 Task: Delete multiple emails from your Gmail inbox to free up space.
Action: Mouse moved to (165, 126)
Screenshot: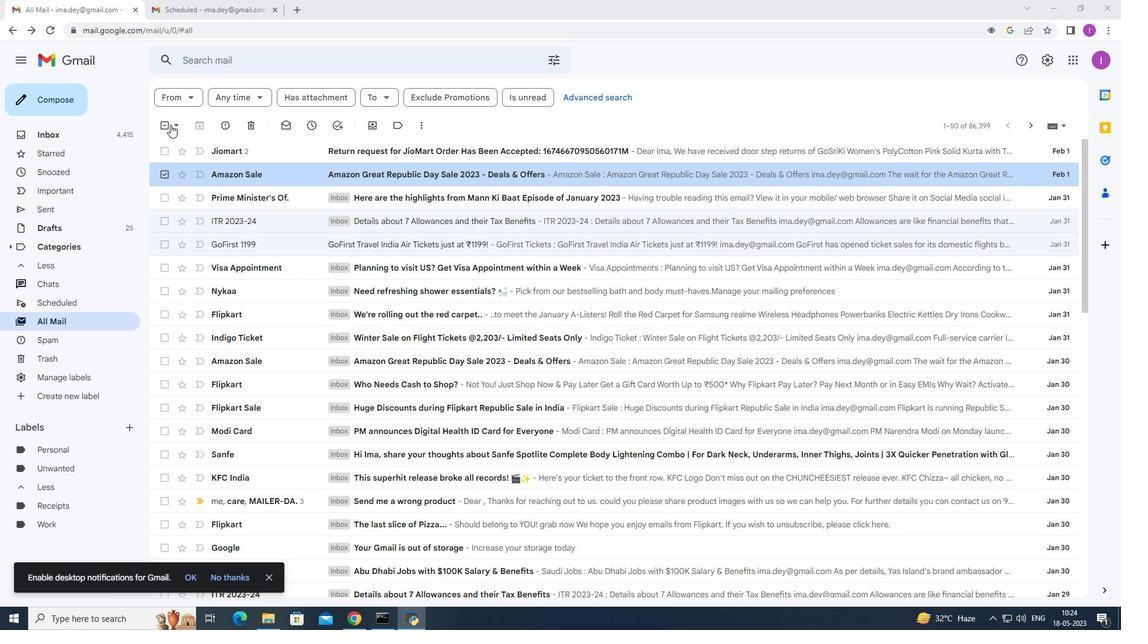 
Action: Mouse pressed left at (165, 126)
Screenshot: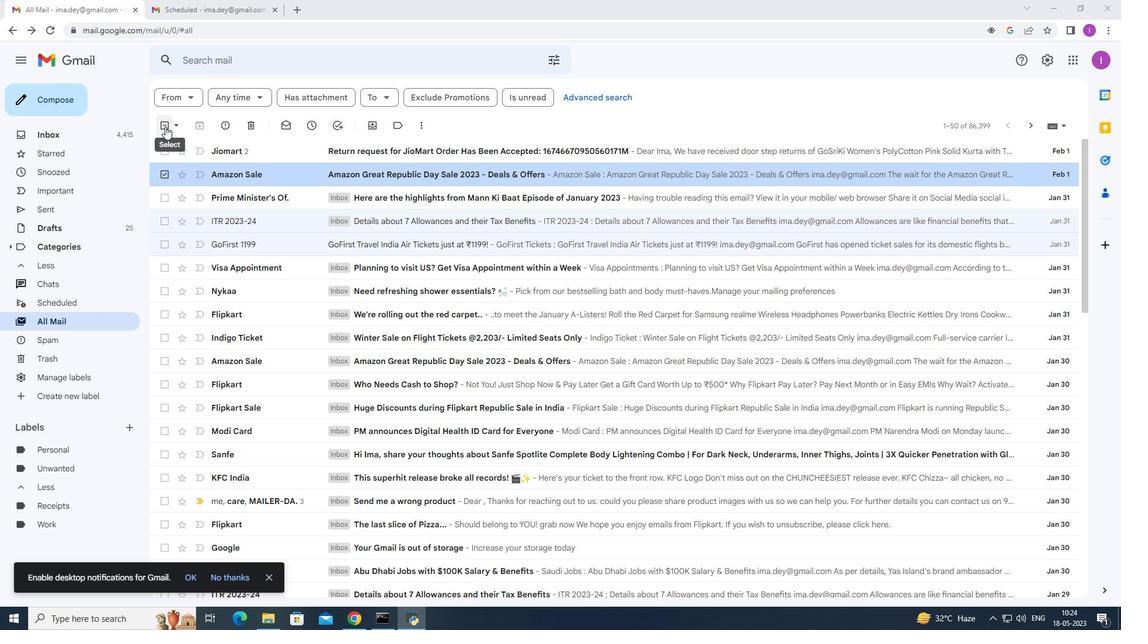 
Action: Mouse moved to (164, 127)
Screenshot: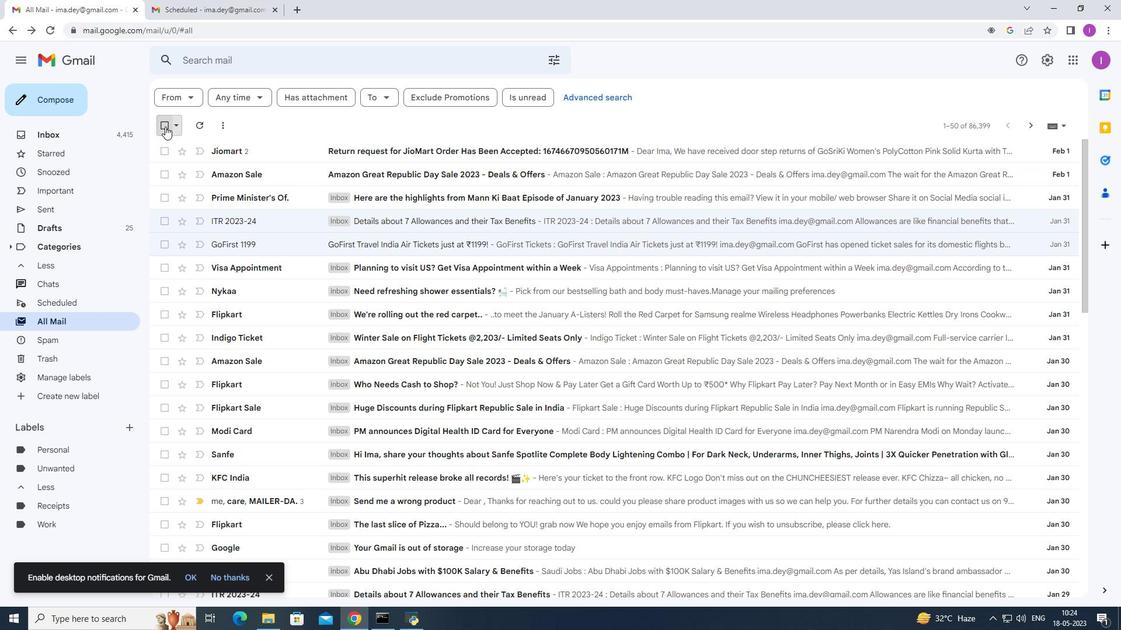 
Action: Mouse pressed left at (164, 127)
Screenshot: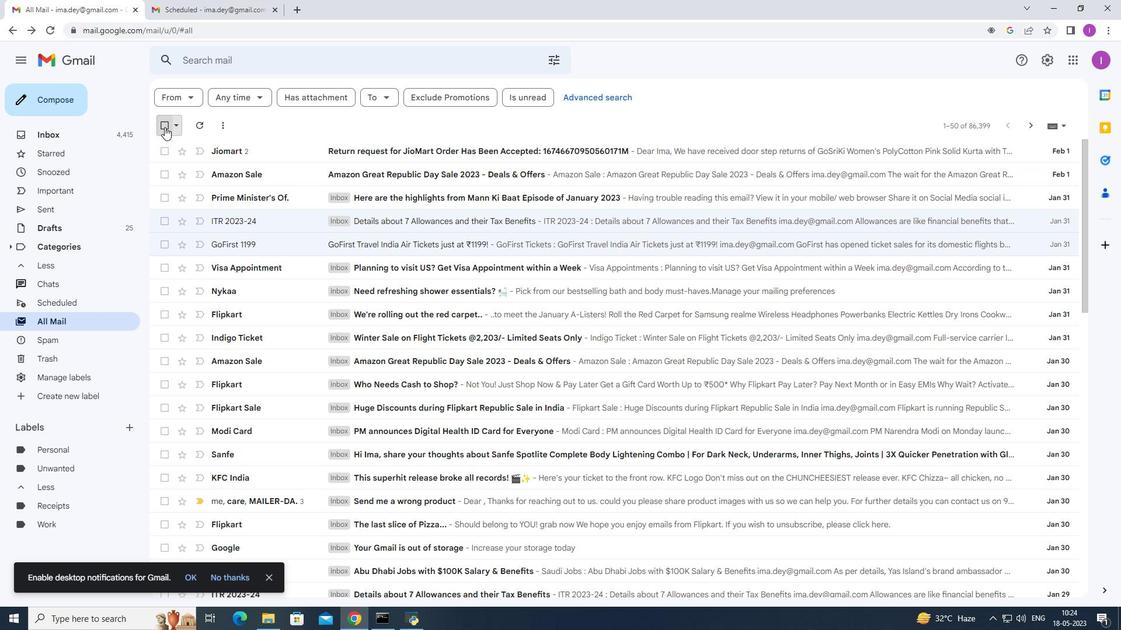 
Action: Mouse moved to (195, 186)
Screenshot: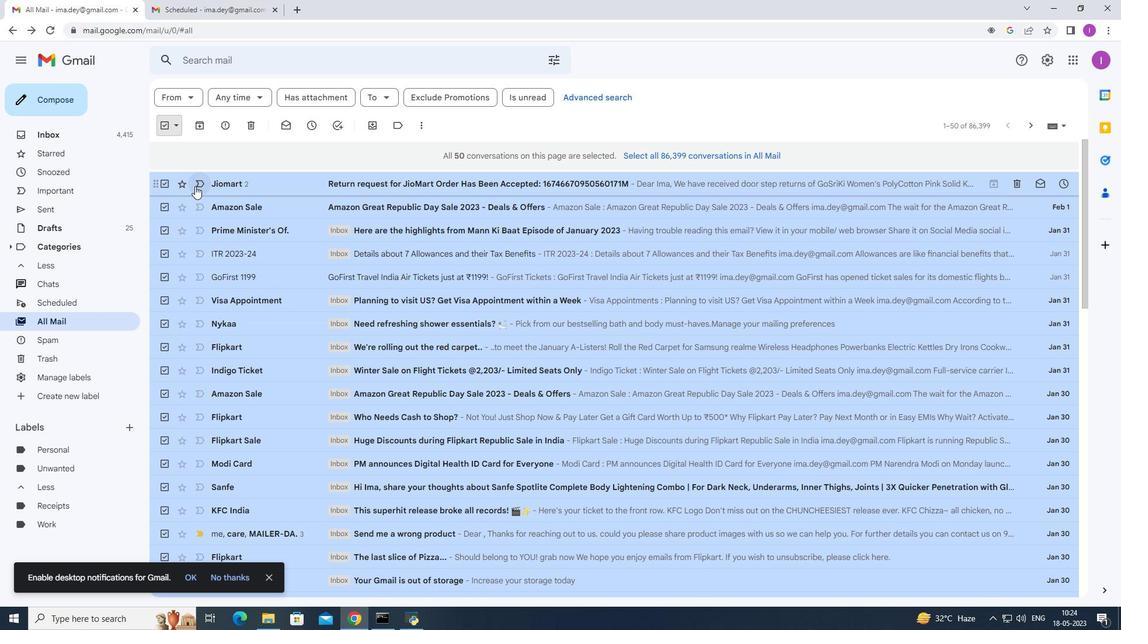 
Action: Mouse scrolled (195, 186) with delta (0, 0)
Screenshot: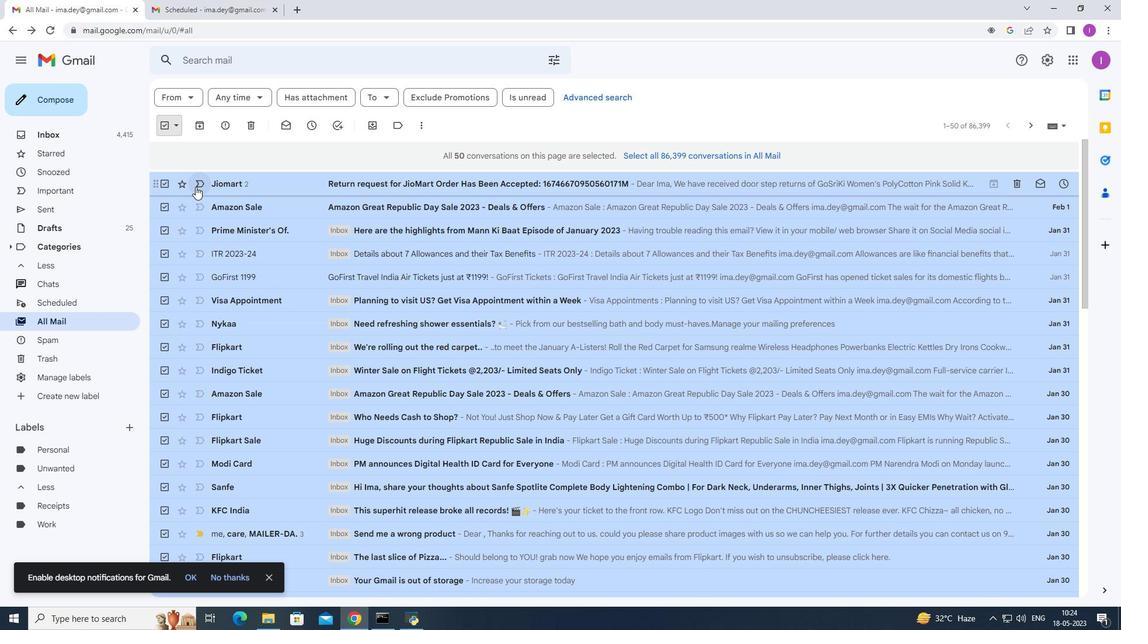 
Action: Mouse scrolled (195, 186) with delta (0, 0)
Screenshot: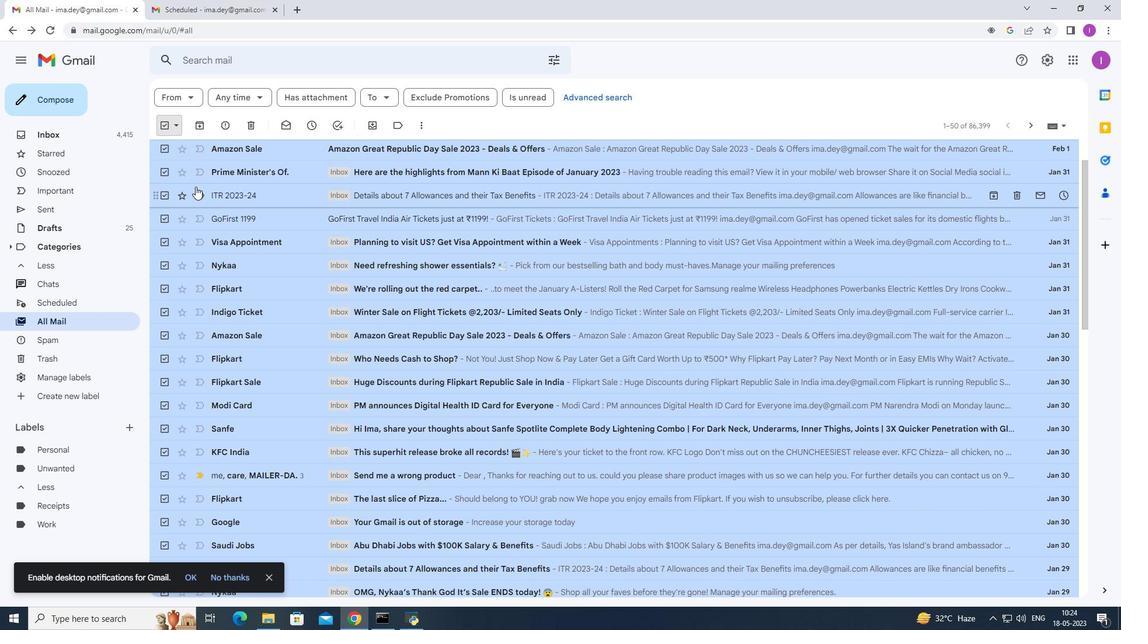 
Action: Mouse scrolled (195, 186) with delta (0, 0)
Screenshot: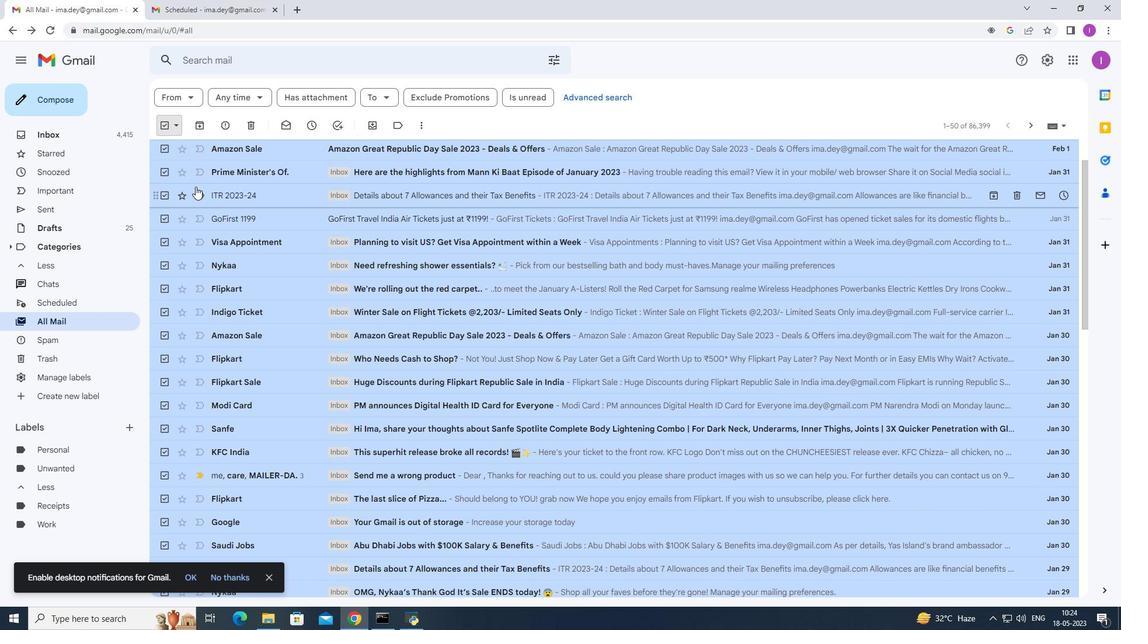 
Action: Mouse scrolled (195, 186) with delta (0, 0)
Screenshot: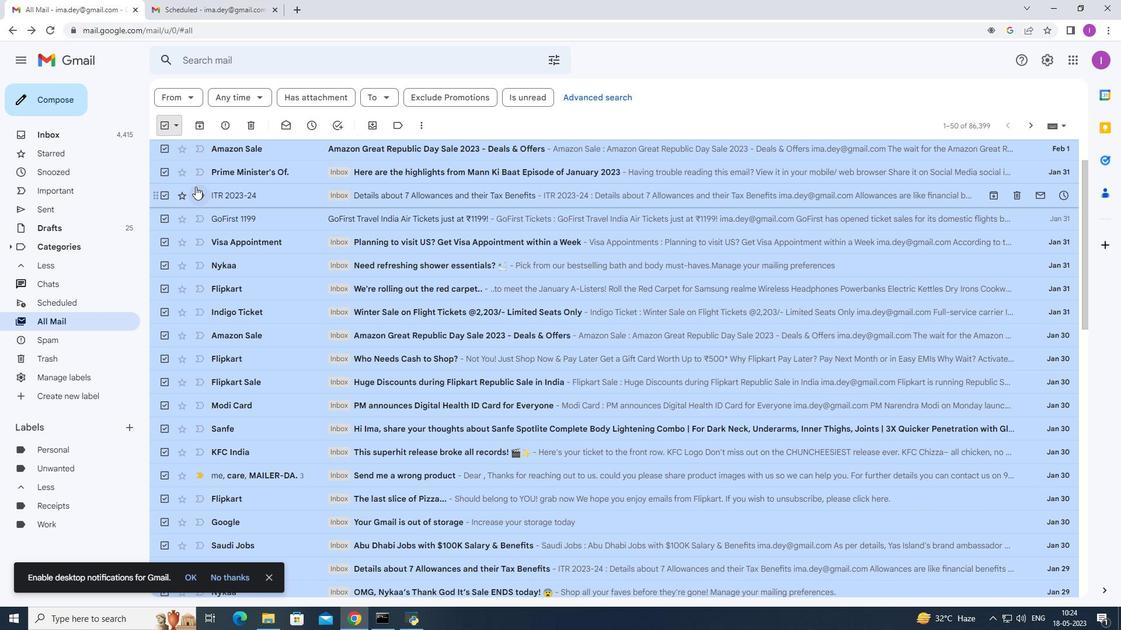 
Action: Mouse scrolled (195, 187) with delta (0, 0)
Screenshot: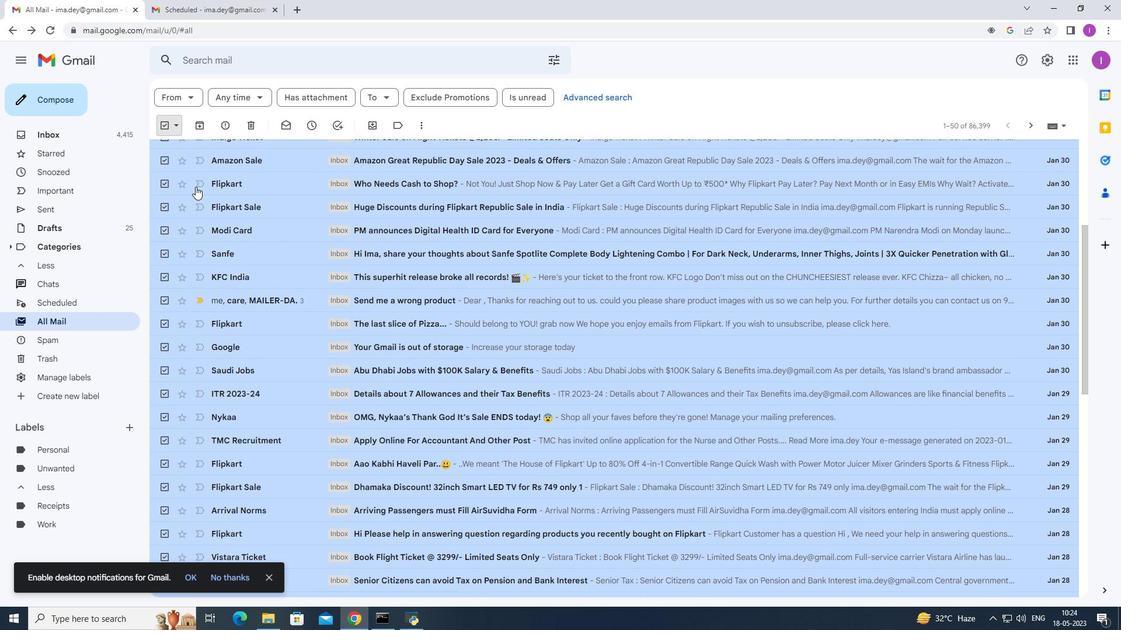 
Action: Mouse scrolled (195, 187) with delta (0, 0)
Screenshot: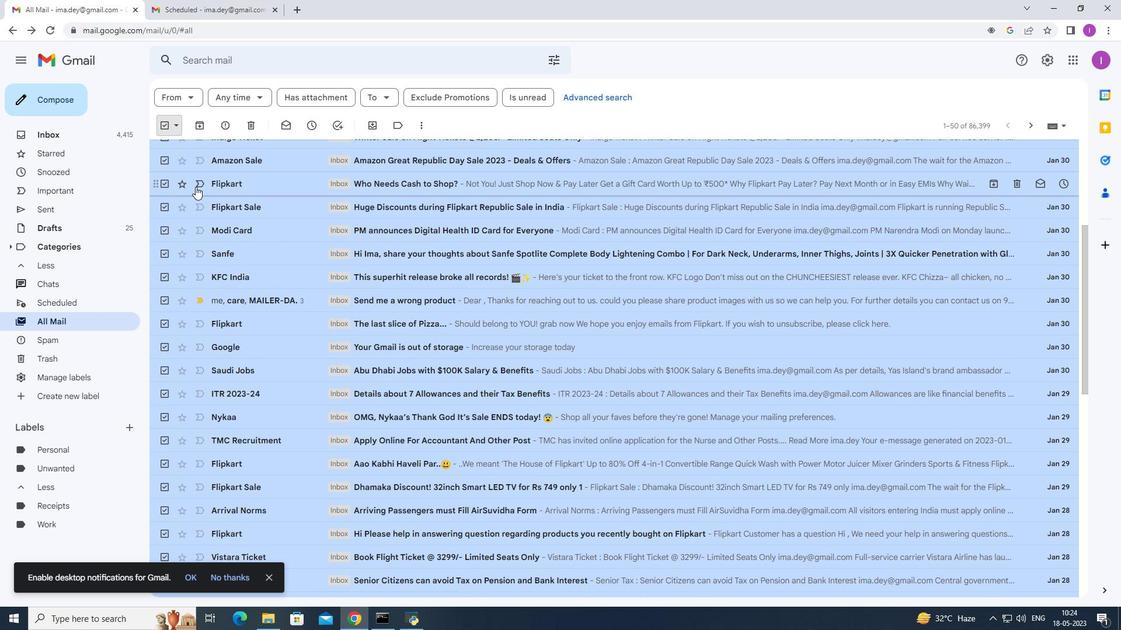 
Action: Mouse scrolled (195, 187) with delta (0, 0)
Screenshot: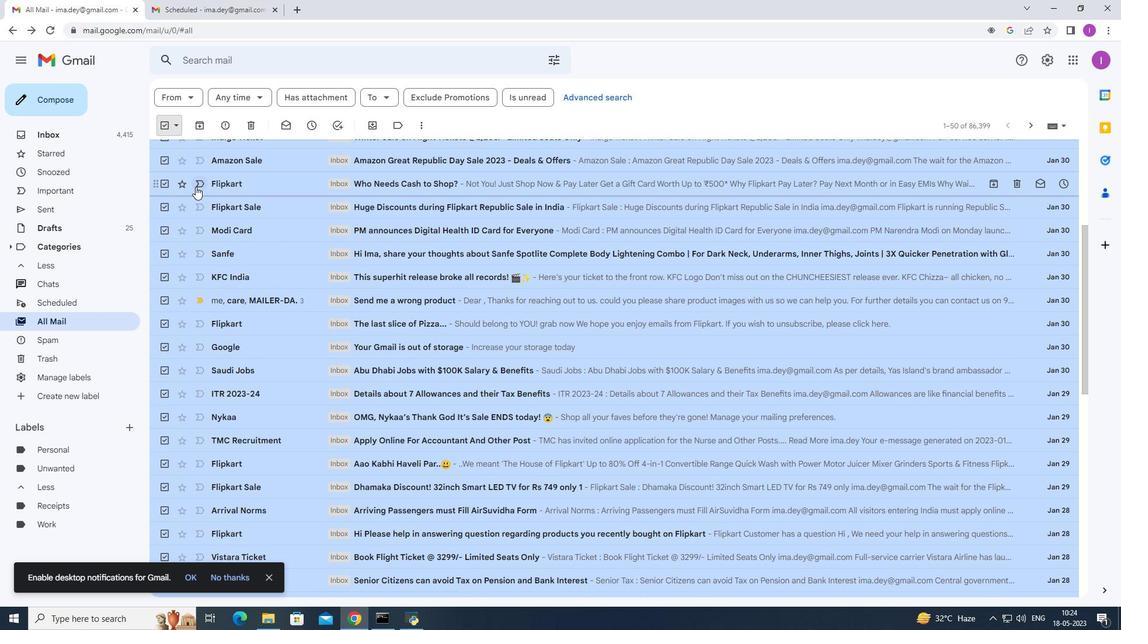 
Action: Mouse moved to (255, 127)
Screenshot: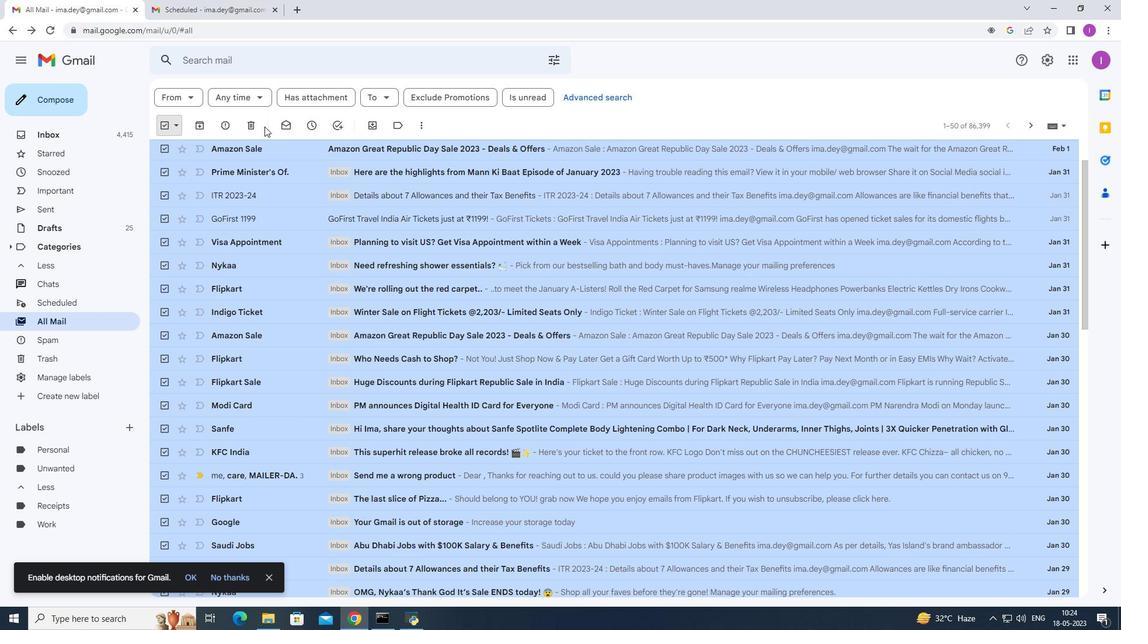 
Action: Mouse pressed left at (255, 127)
Screenshot: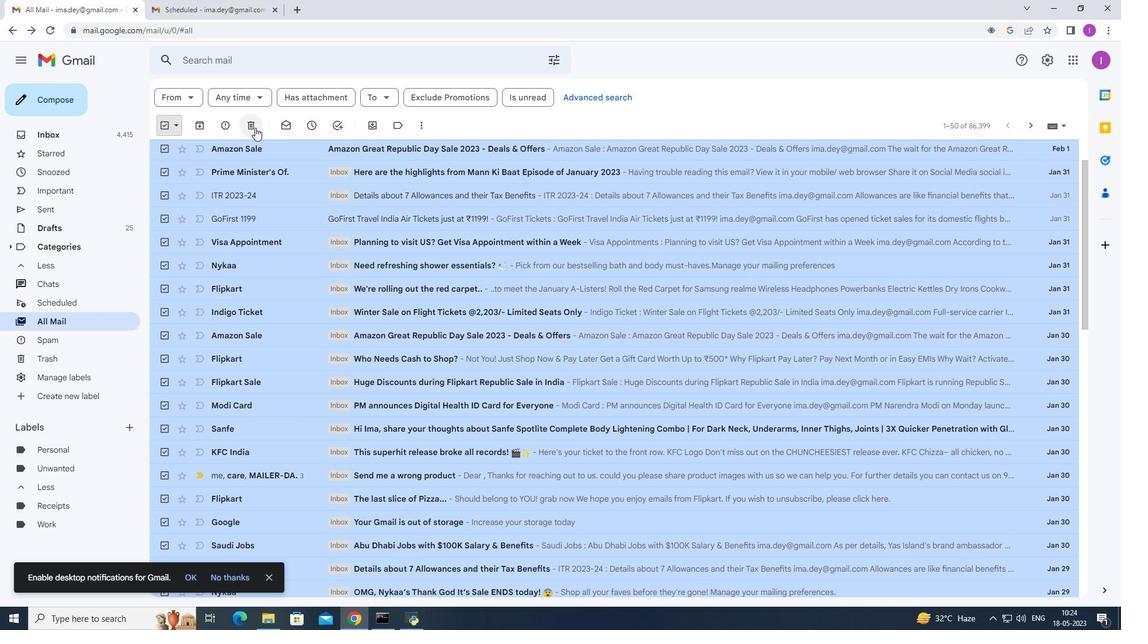 
Action: Mouse moved to (167, 126)
Screenshot: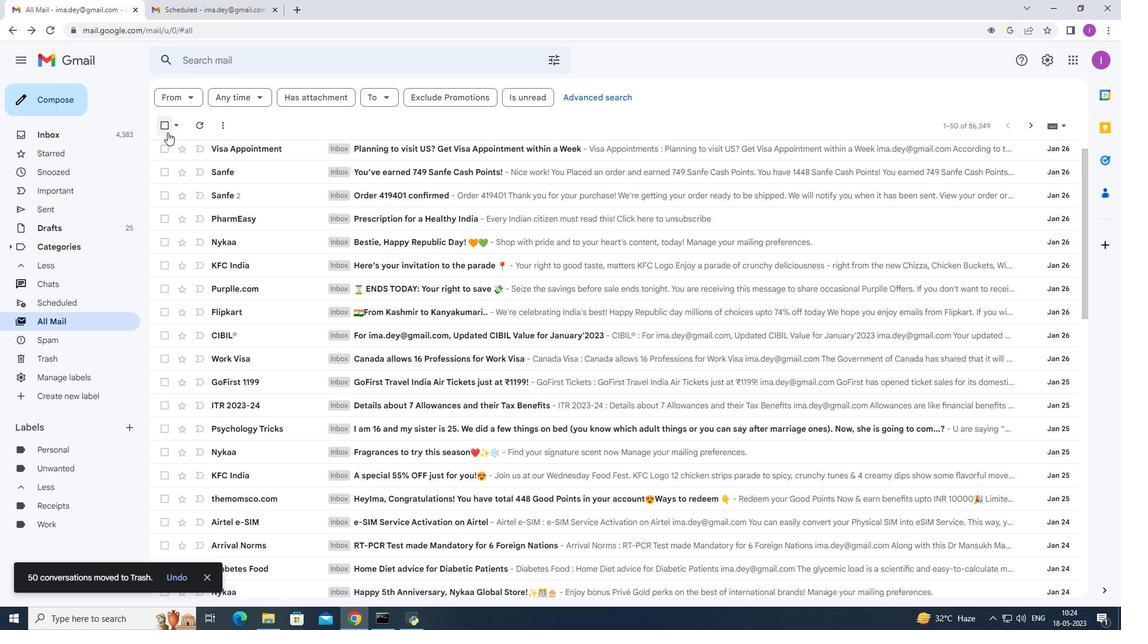 
Action: Mouse pressed left at (167, 126)
Screenshot: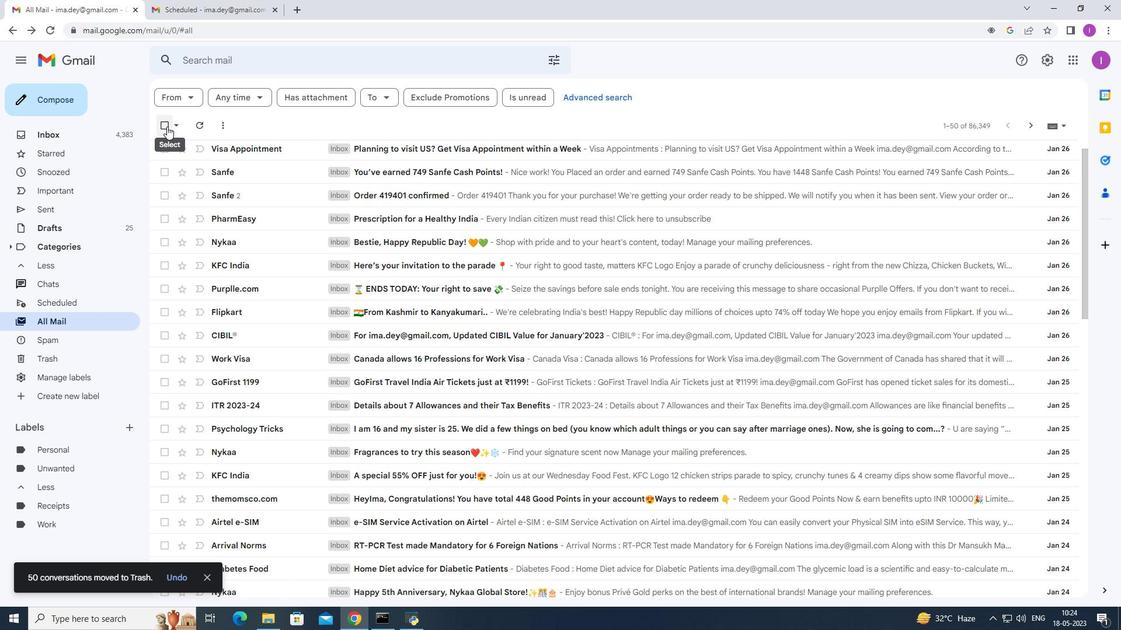 
Action: Mouse moved to (215, 155)
Screenshot: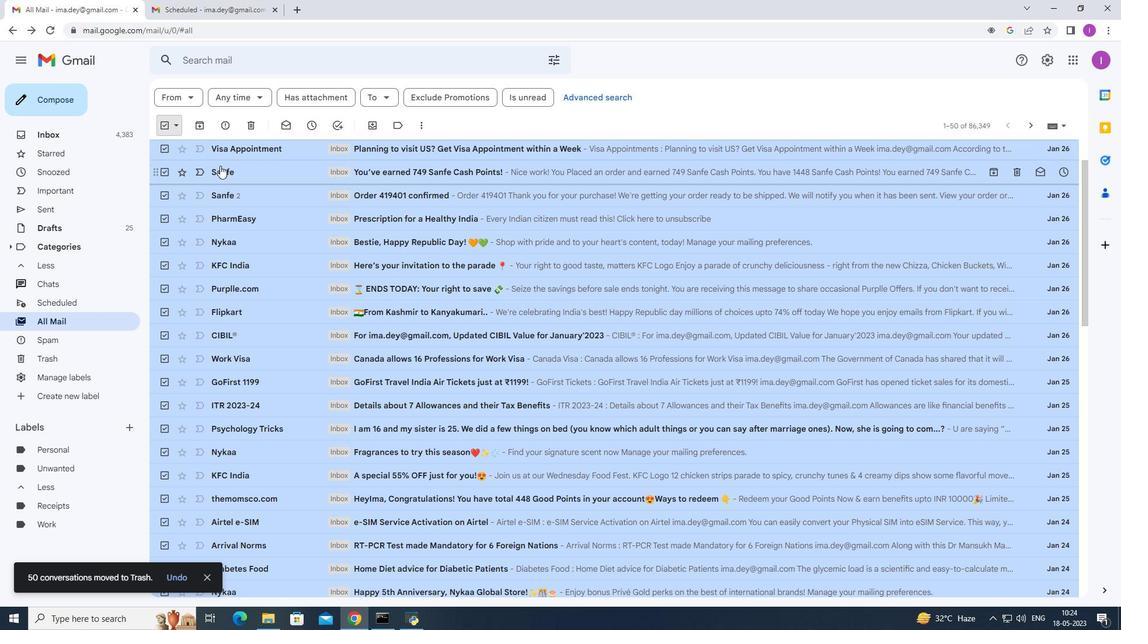 
Action: Mouse pressed right at (215, 155)
Screenshot: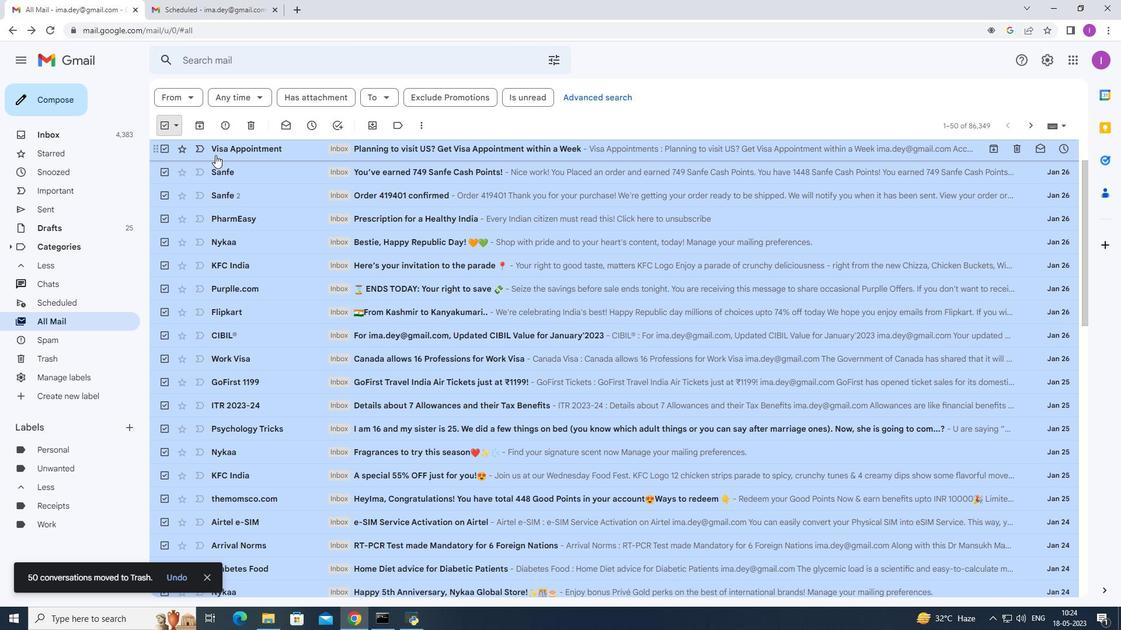 
Action: Mouse moved to (255, 266)
Screenshot: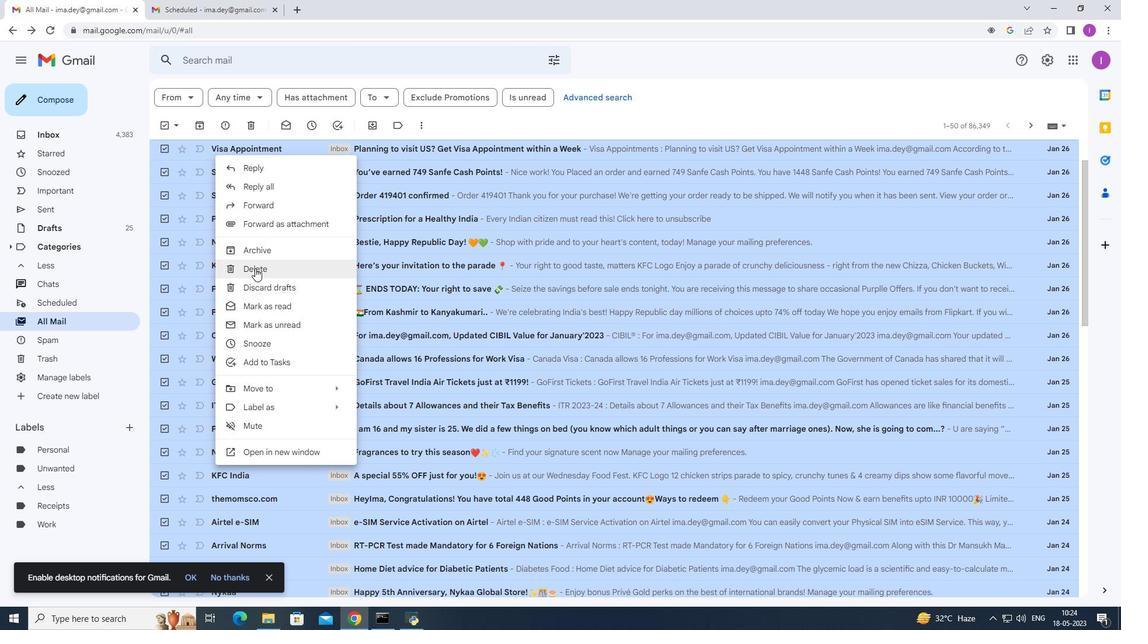 
Action: Mouse pressed left at (255, 266)
Screenshot: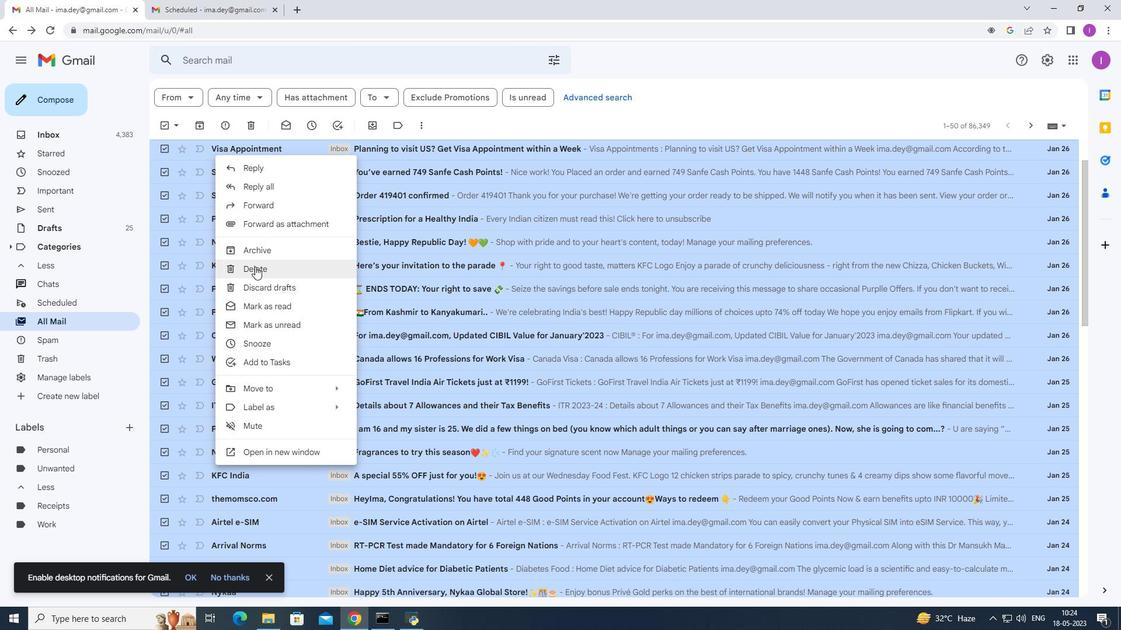 
Action: Mouse moved to (273, 189)
Screenshot: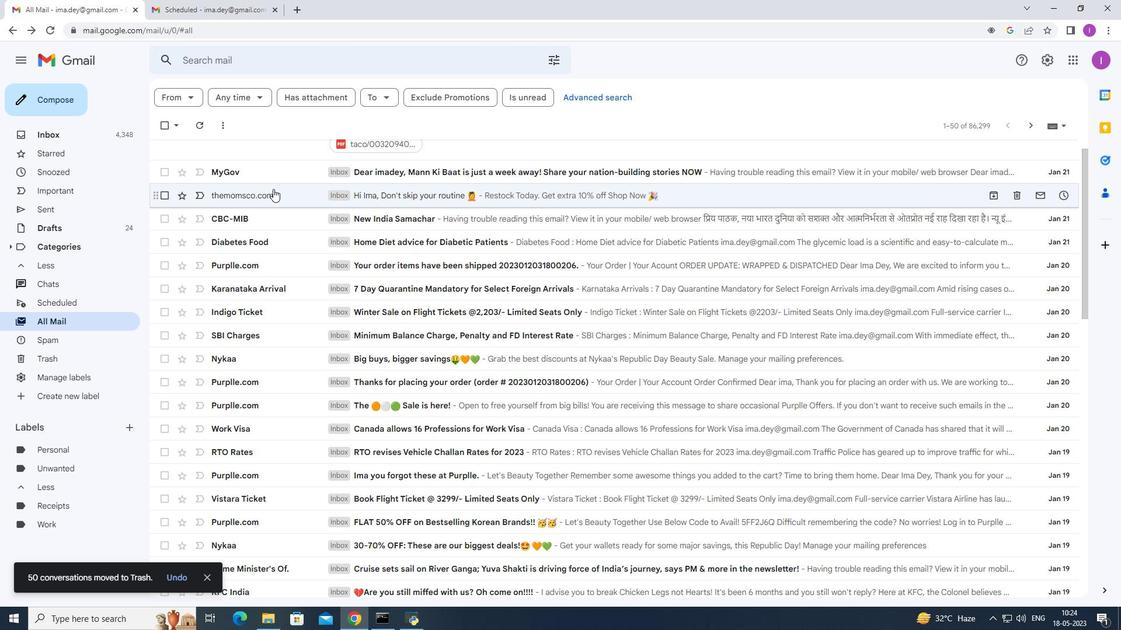 
Action: Mouse scrolled (273, 189) with delta (0, 0)
Screenshot: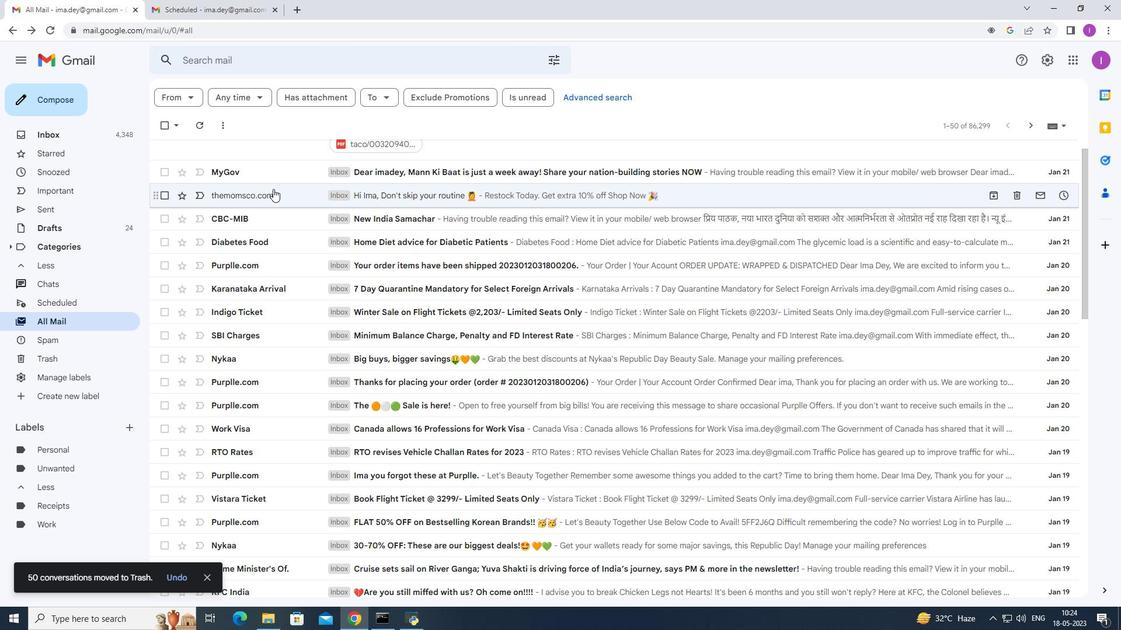 
Action: Mouse scrolled (273, 189) with delta (0, 0)
Screenshot: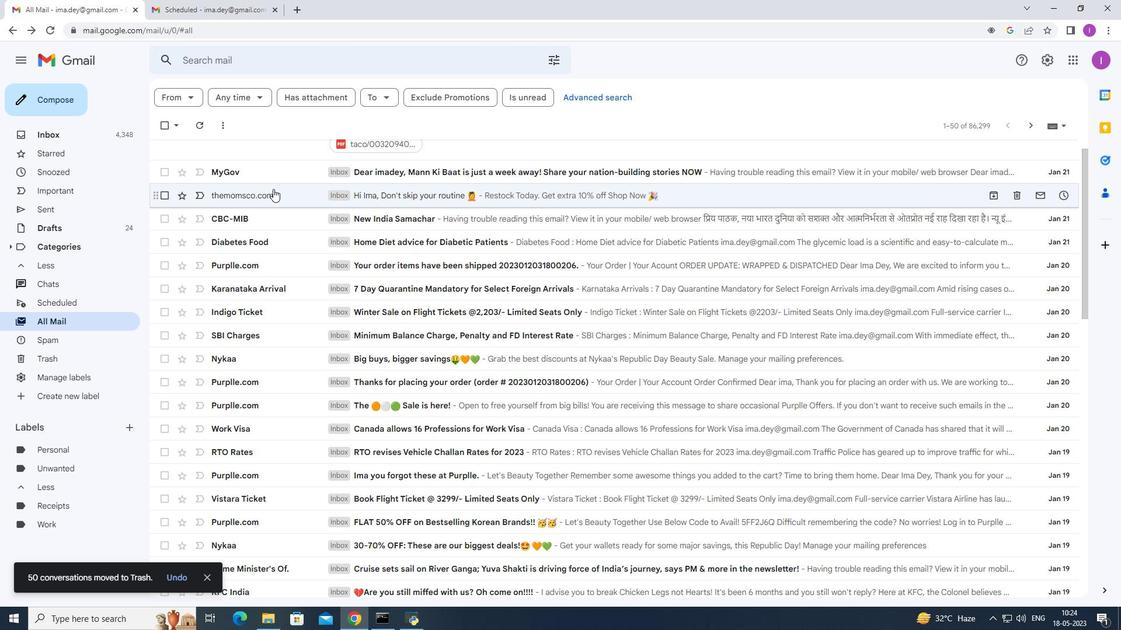 
Action: Mouse scrolled (273, 189) with delta (0, 0)
Screenshot: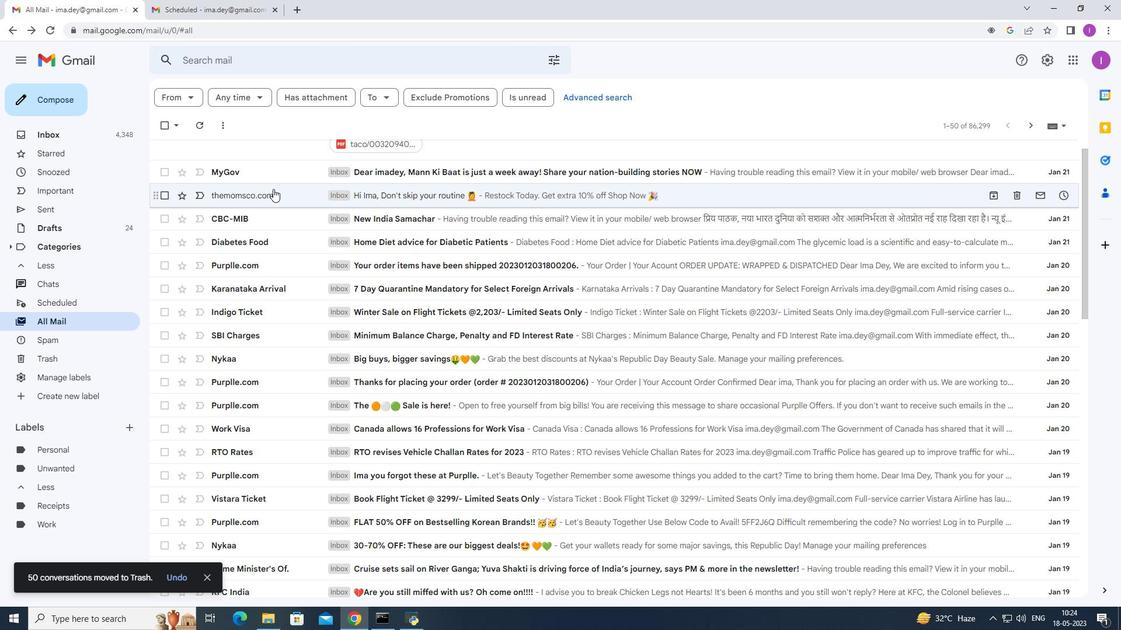
Action: Mouse scrolled (273, 189) with delta (0, 0)
Screenshot: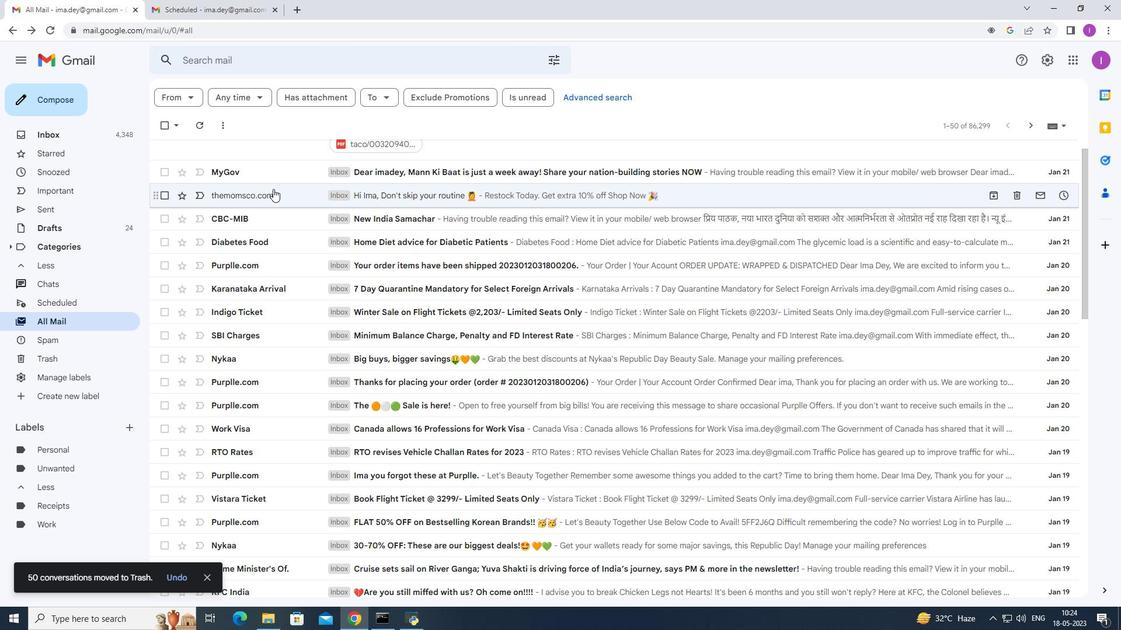 
Action: Mouse scrolled (273, 189) with delta (0, 0)
Screenshot: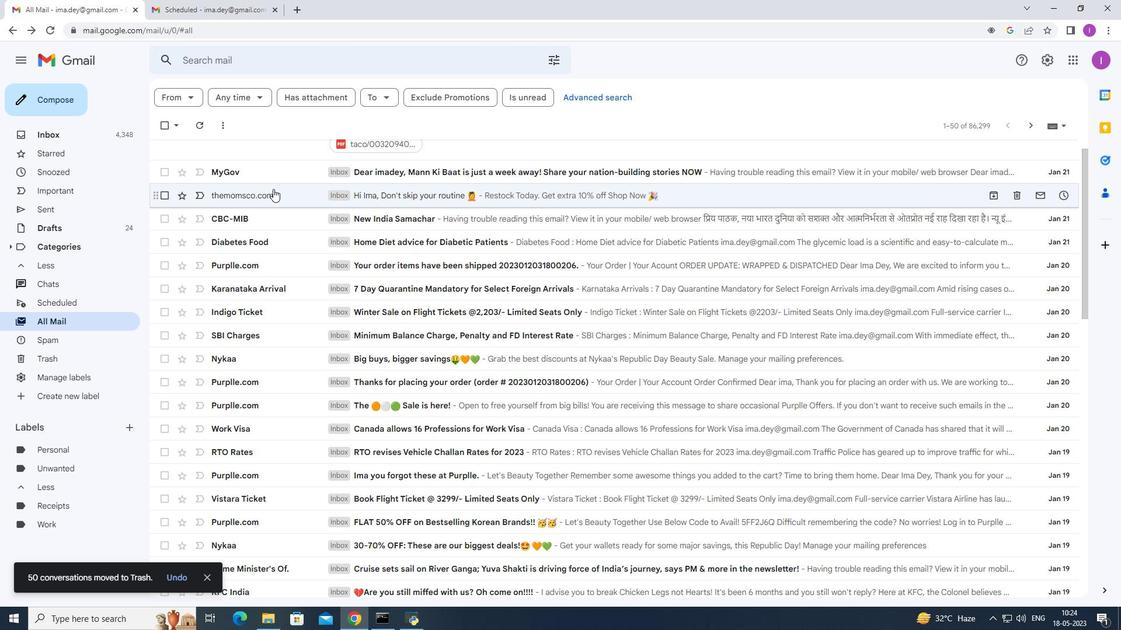 
Action: Mouse scrolled (273, 189) with delta (0, 0)
Screenshot: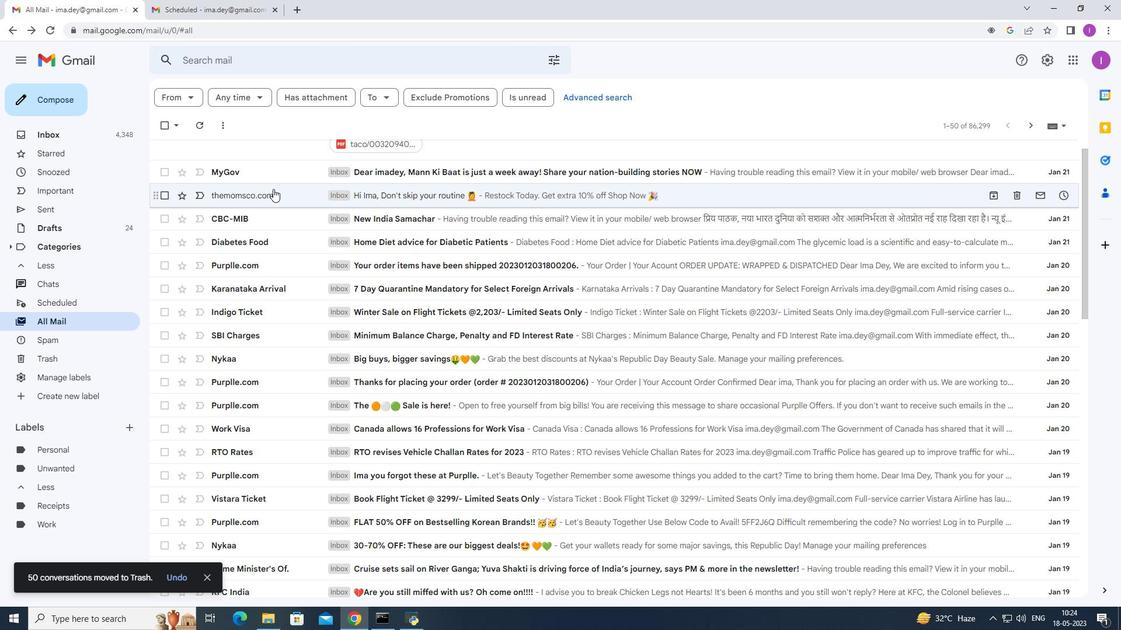
Action: Mouse scrolled (273, 189) with delta (0, 0)
Screenshot: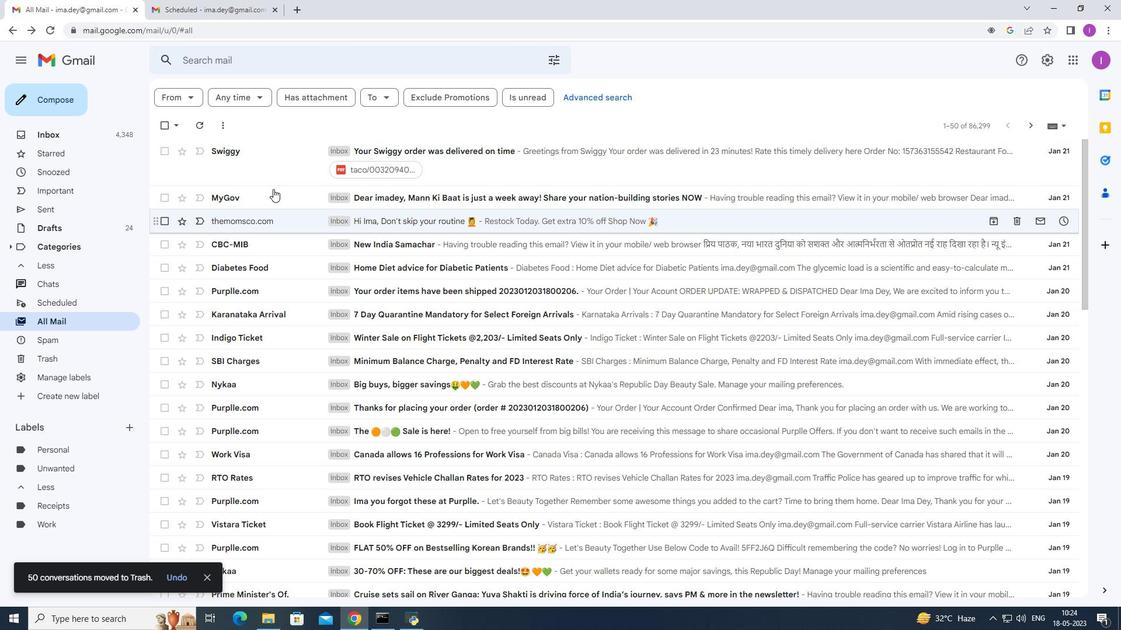 
Action: Mouse scrolled (273, 189) with delta (0, 0)
Screenshot: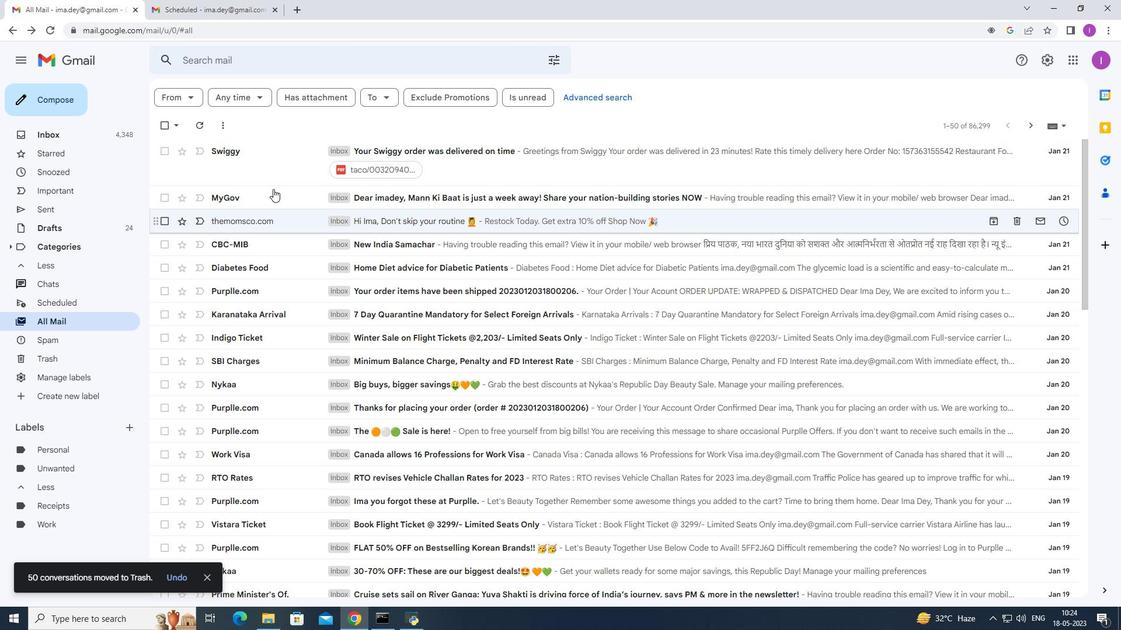 
Action: Mouse scrolled (273, 189) with delta (0, 0)
Screenshot: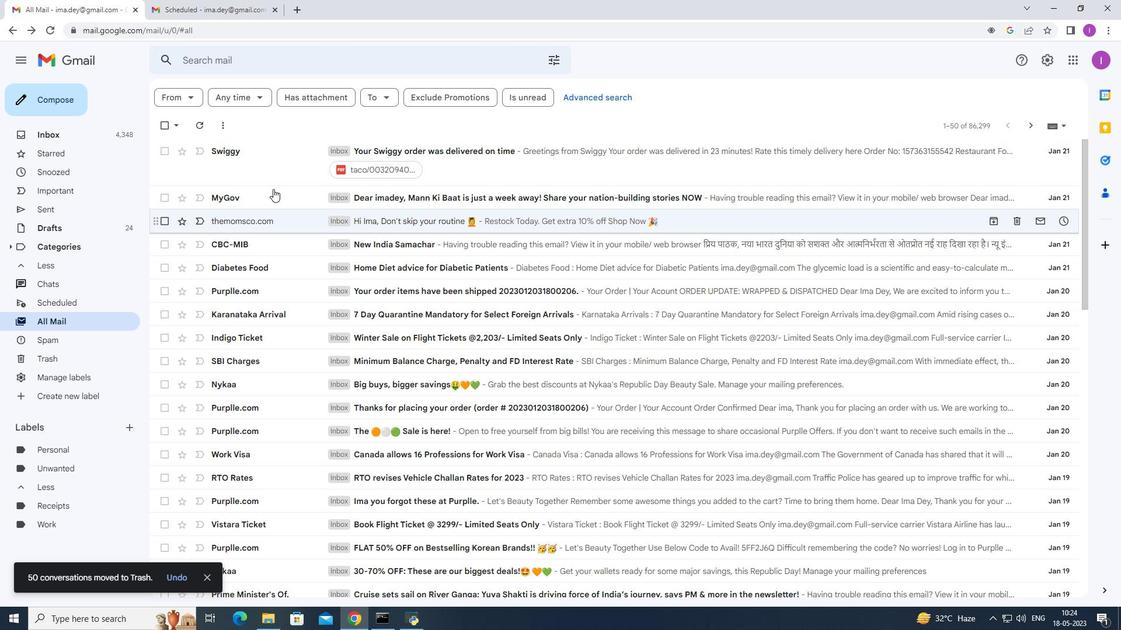 
Action: Mouse scrolled (273, 189) with delta (0, 0)
Screenshot: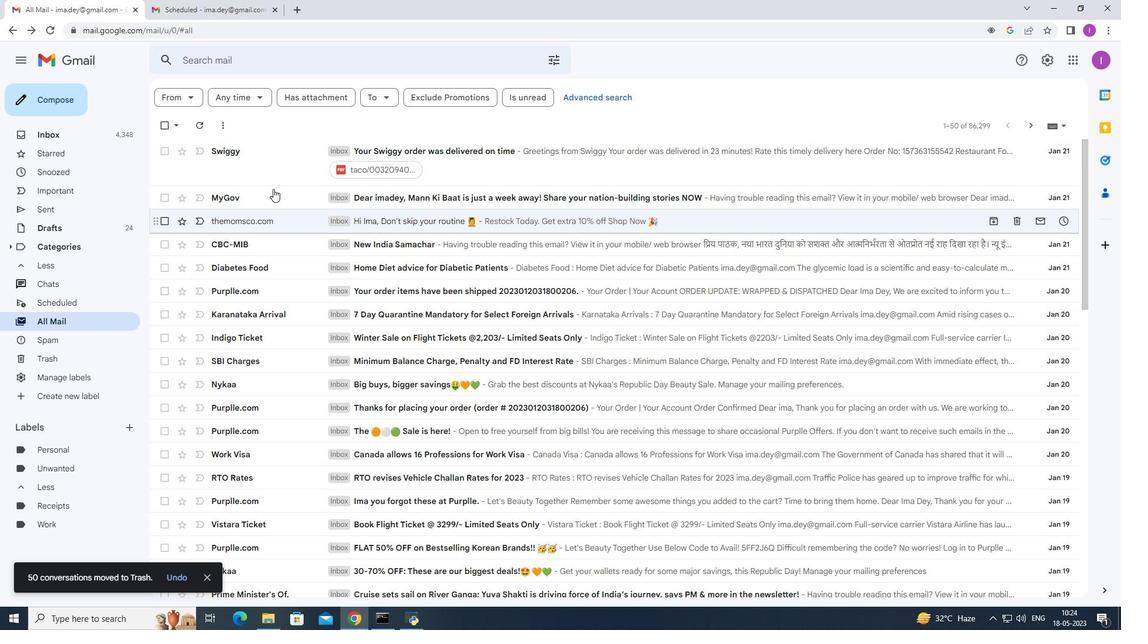 
Action: Mouse scrolled (273, 189) with delta (0, 0)
Screenshot: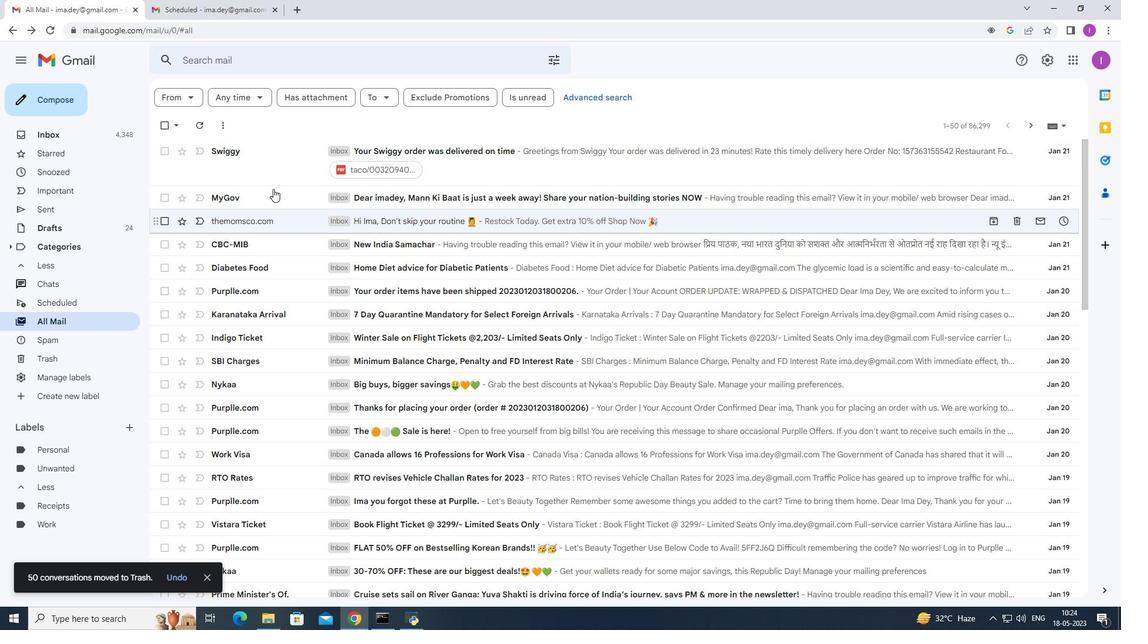 
Action: Mouse scrolled (273, 188) with delta (0, 0)
Screenshot: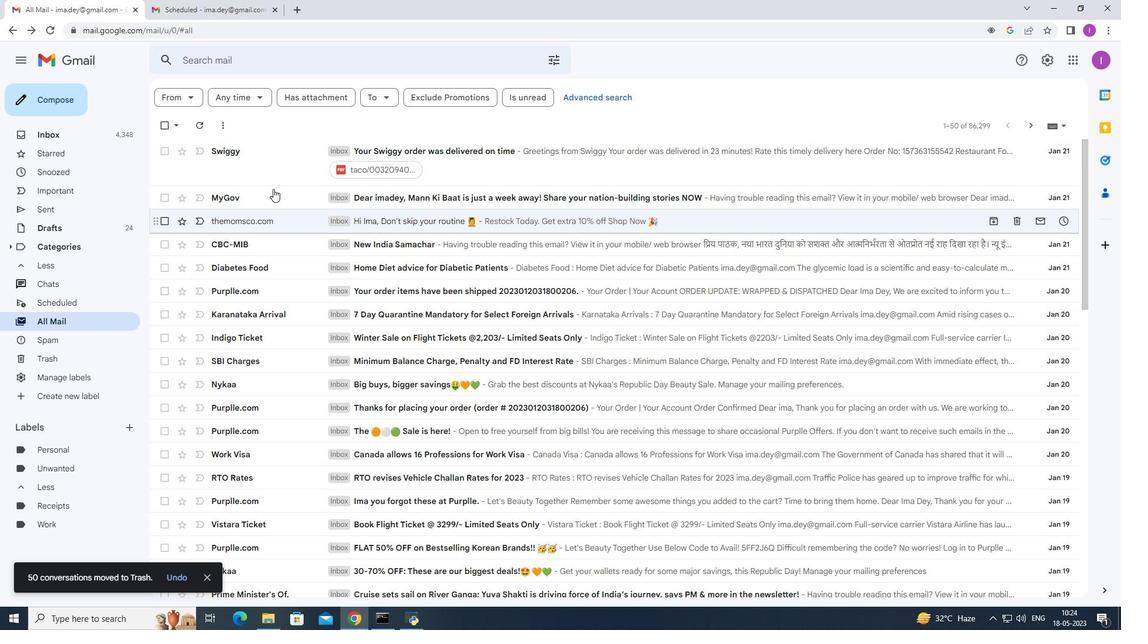 
Action: Mouse scrolled (273, 188) with delta (0, 0)
Screenshot: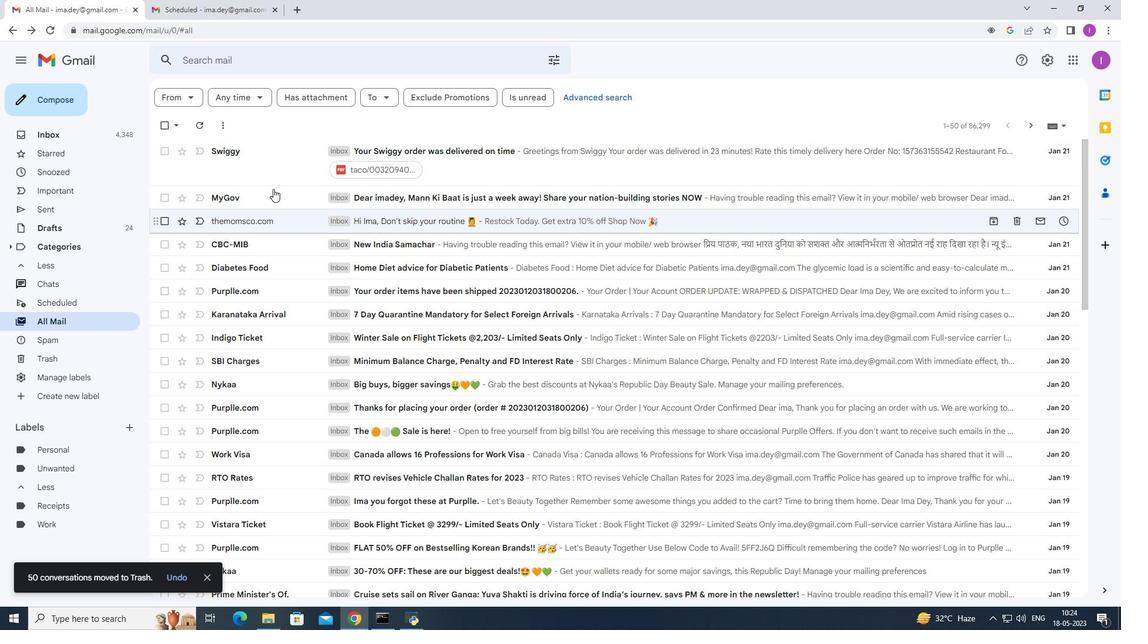 
Action: Mouse scrolled (273, 188) with delta (0, 0)
Screenshot: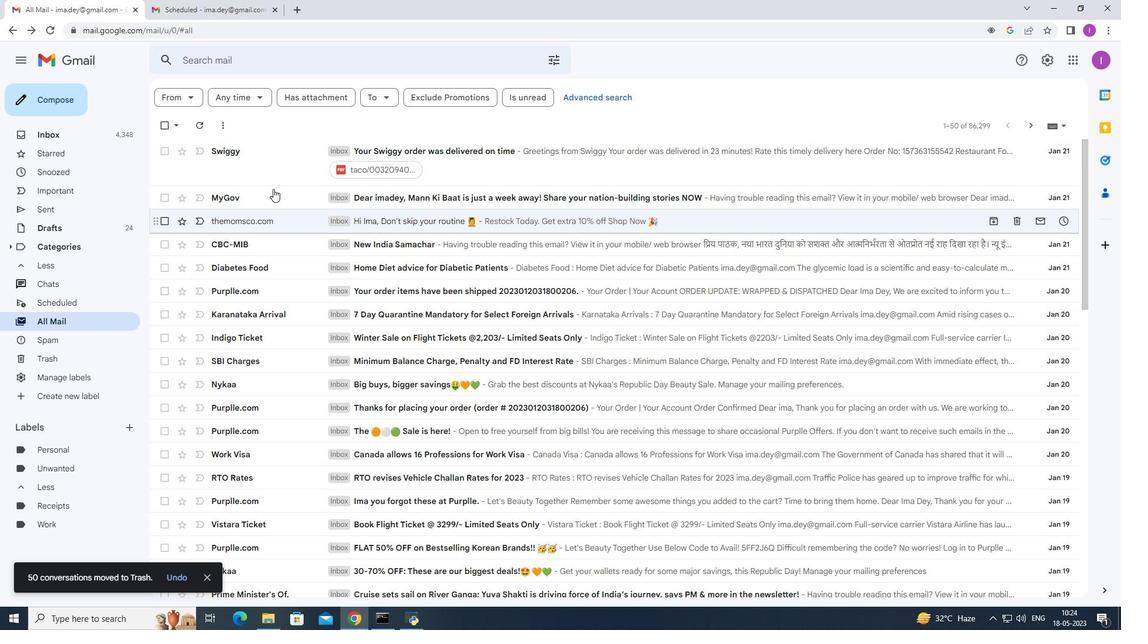 
Action: Mouse scrolled (273, 188) with delta (0, 0)
Screenshot: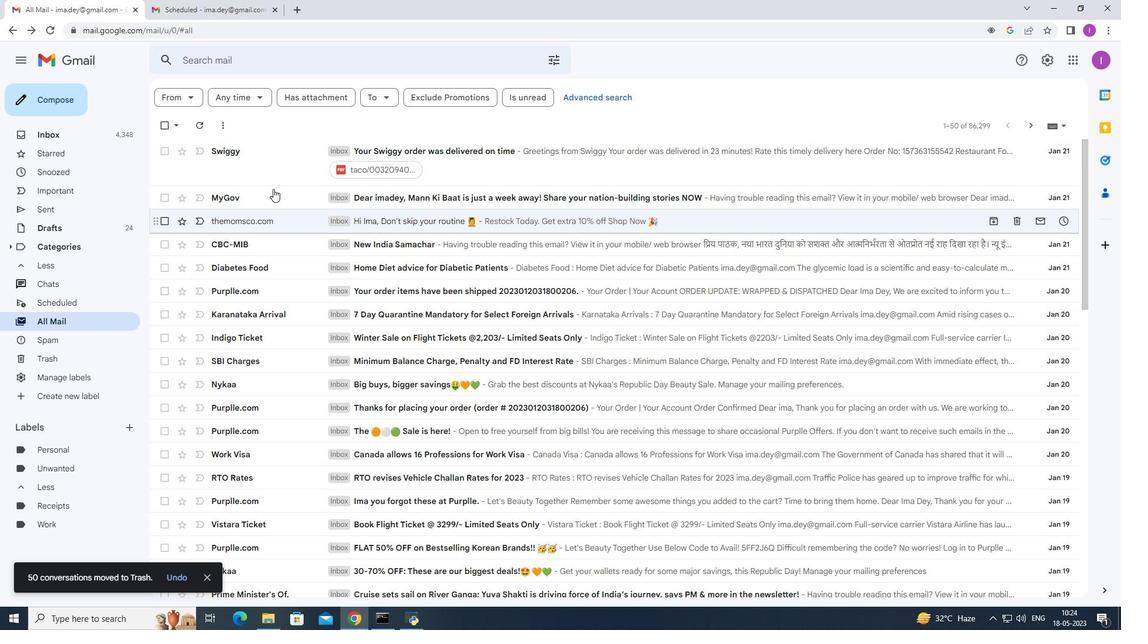 
Action: Mouse scrolled (273, 188) with delta (0, 0)
Screenshot: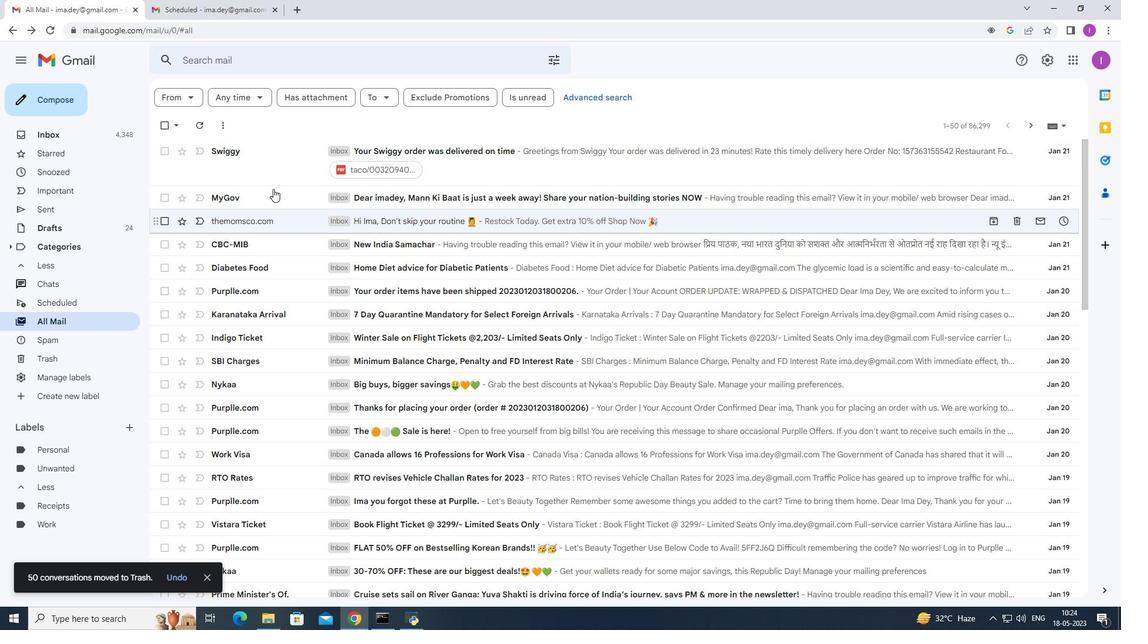 
Action: Mouse scrolled (273, 189) with delta (0, 0)
Screenshot: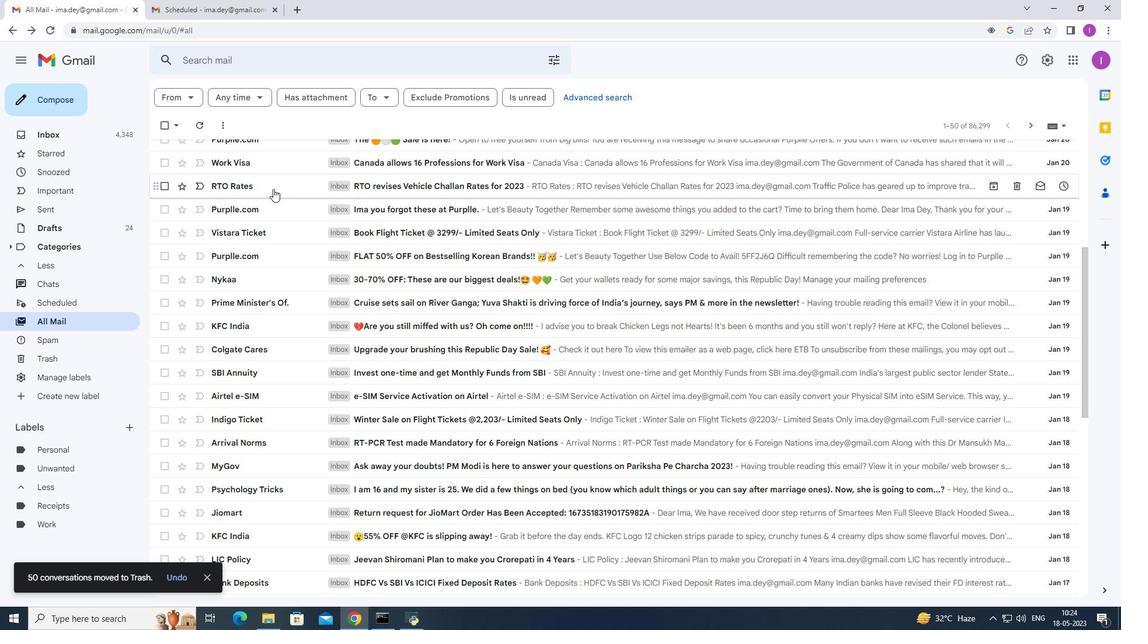 
Action: Mouse scrolled (273, 189) with delta (0, 0)
Screenshot: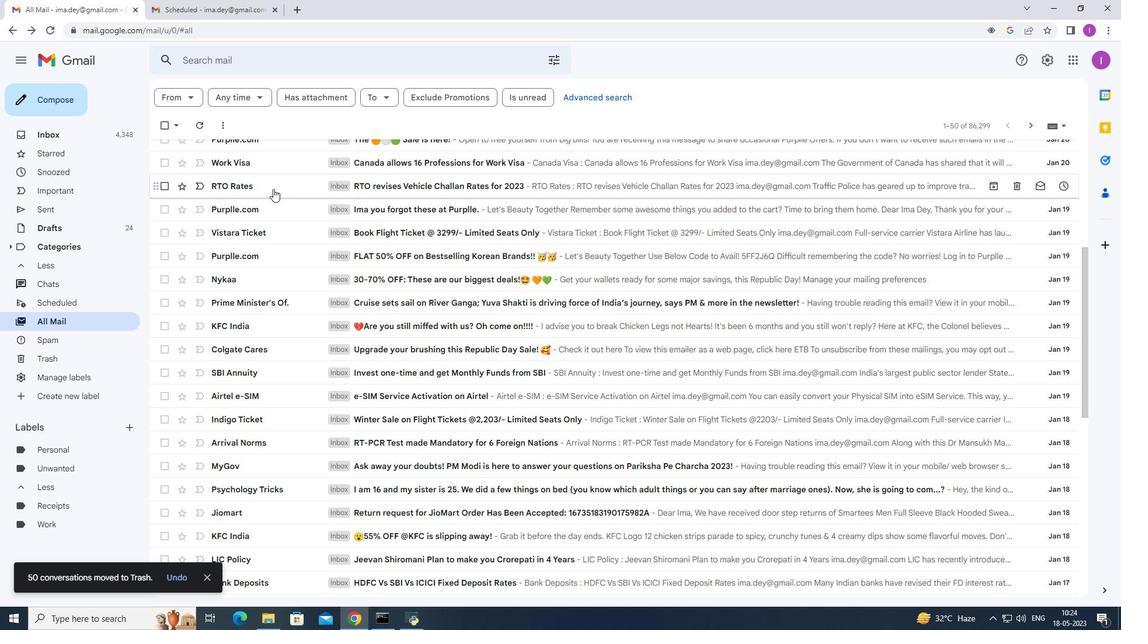 
Action: Mouse scrolled (273, 189) with delta (0, 0)
Screenshot: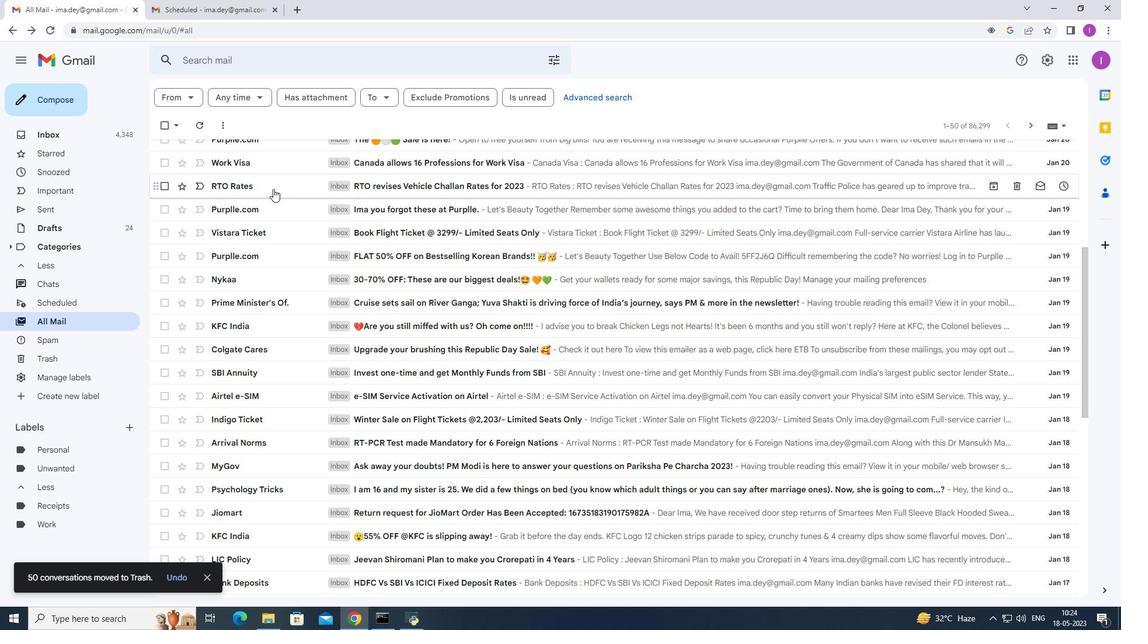 
Action: Mouse scrolled (273, 189) with delta (0, 0)
Screenshot: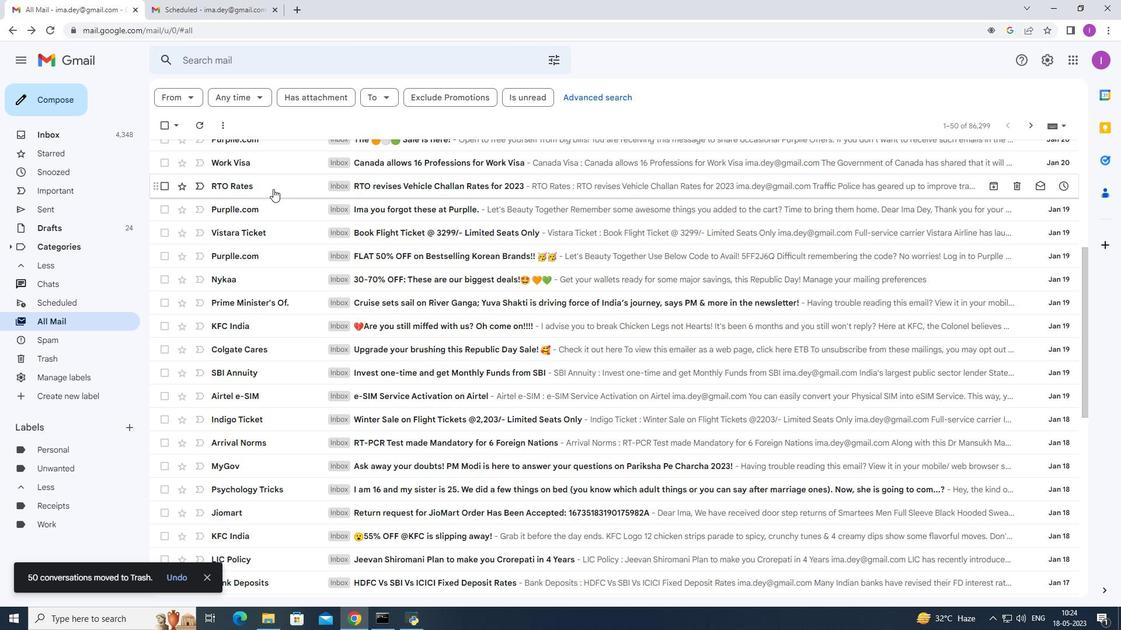 
Action: Mouse scrolled (273, 189) with delta (0, 0)
Screenshot: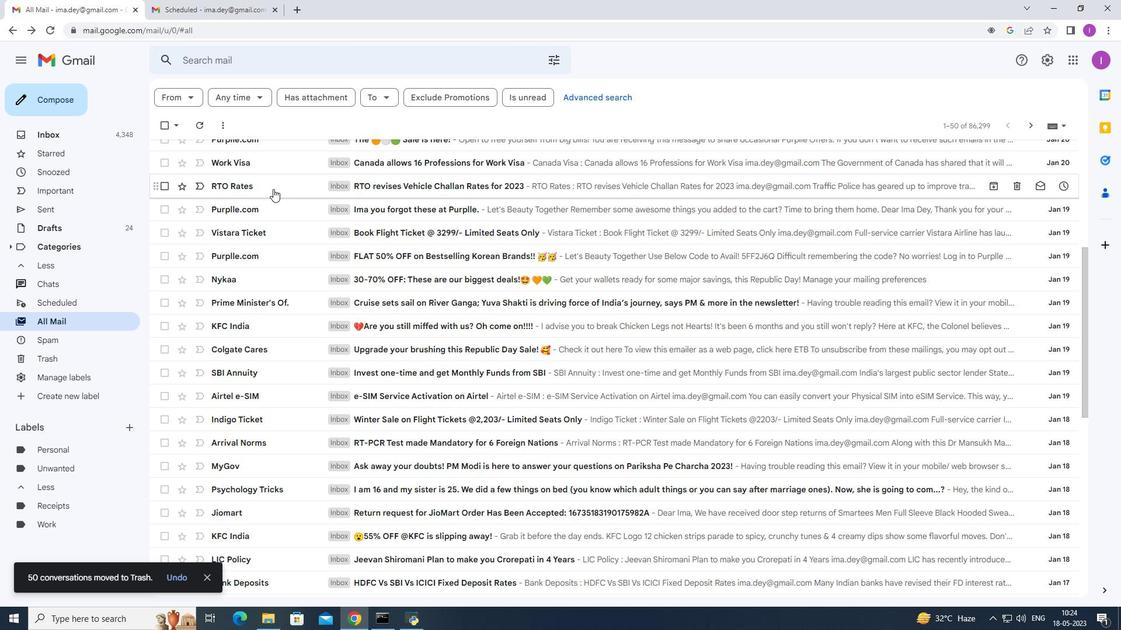 
Action: Mouse moved to (168, 125)
Screenshot: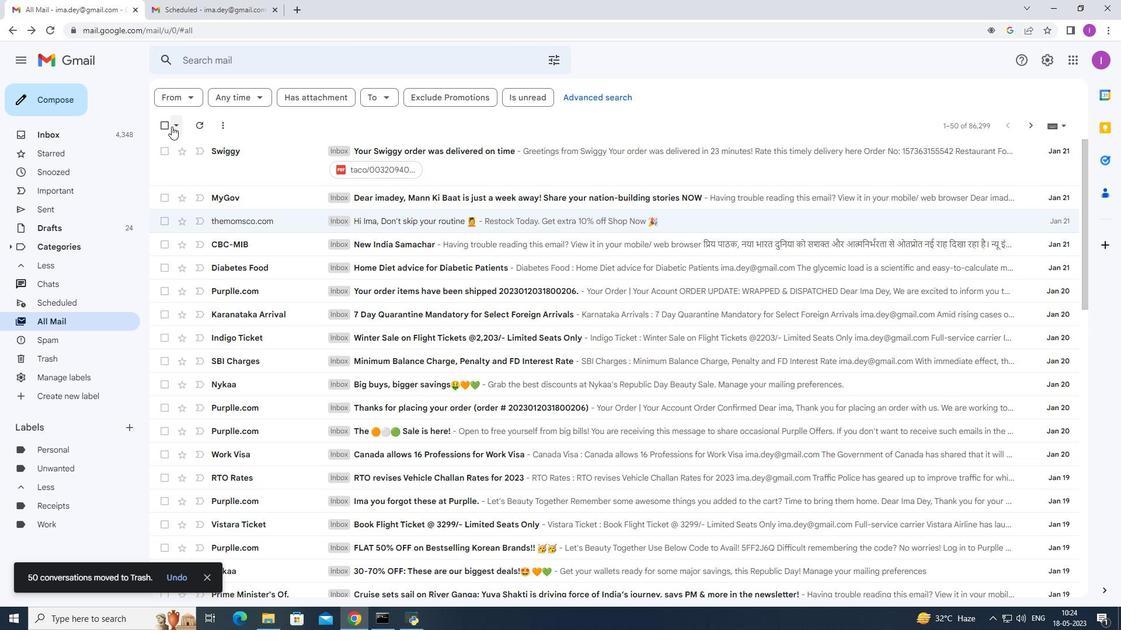 
Action: Mouse pressed left at (168, 125)
Screenshot: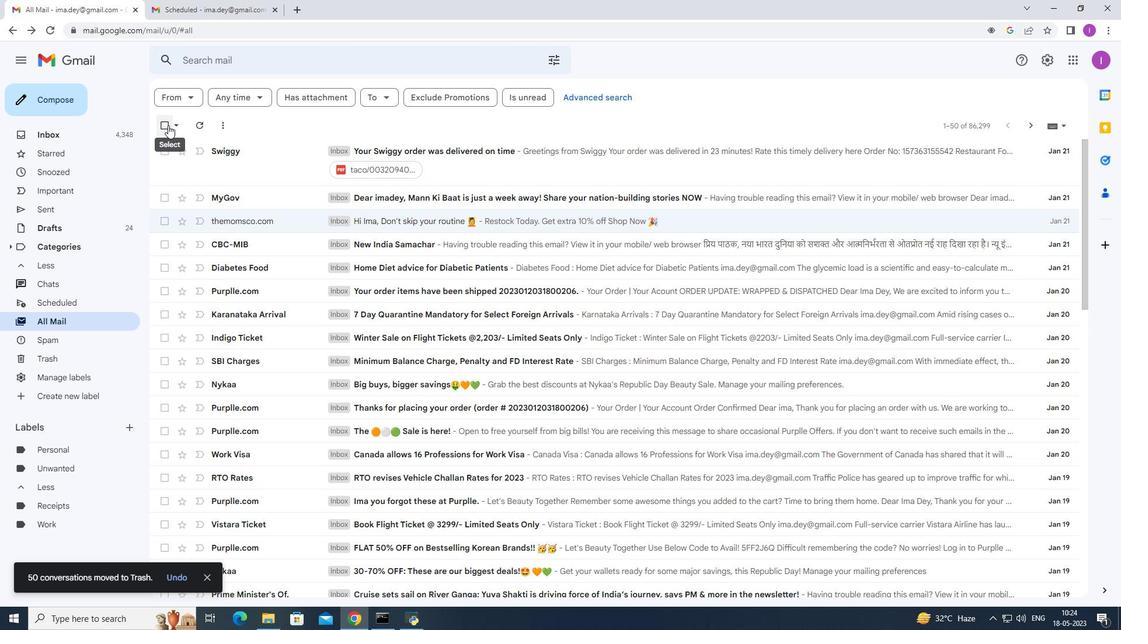 
Action: Mouse moved to (255, 193)
Screenshot: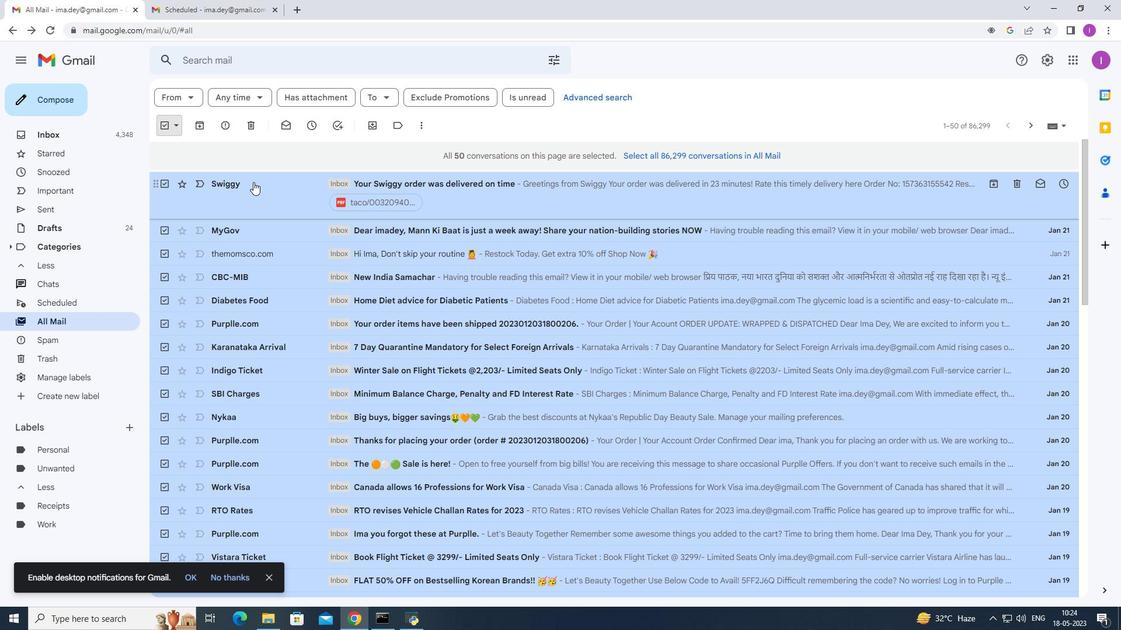 
Action: Mouse pressed right at (255, 193)
Screenshot: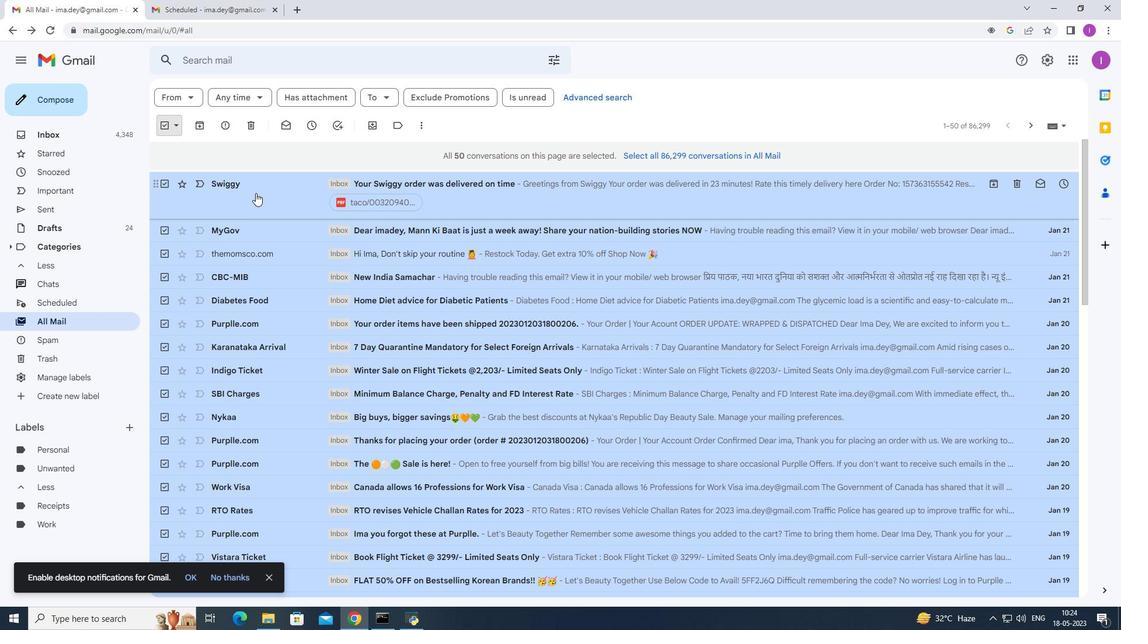 
Action: Mouse moved to (306, 305)
Screenshot: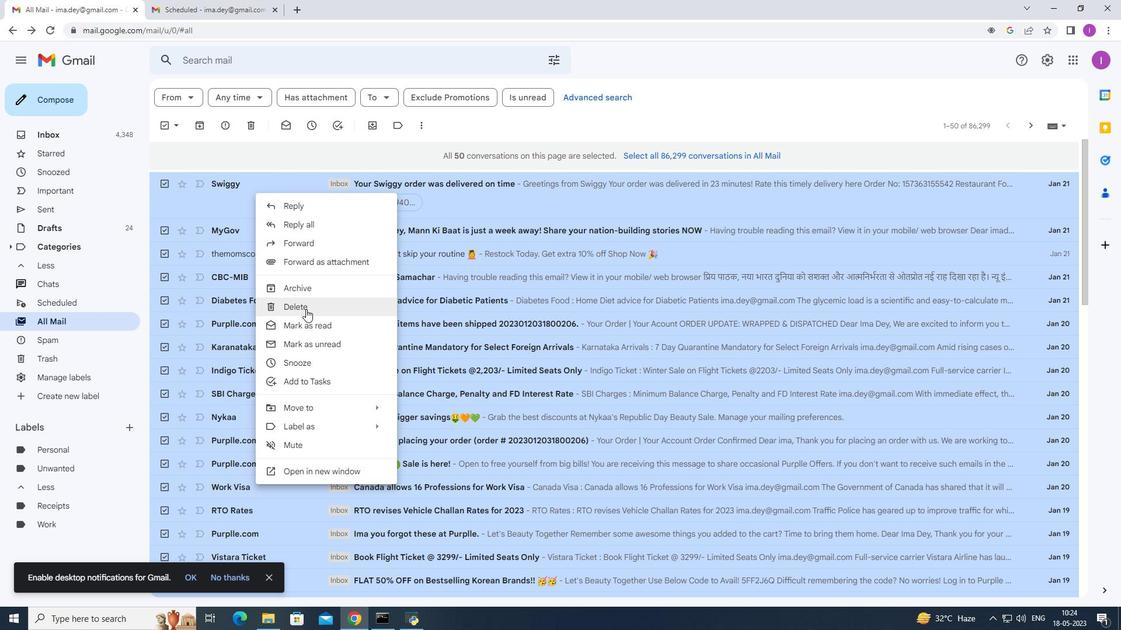 
Action: Mouse pressed left at (306, 305)
Screenshot: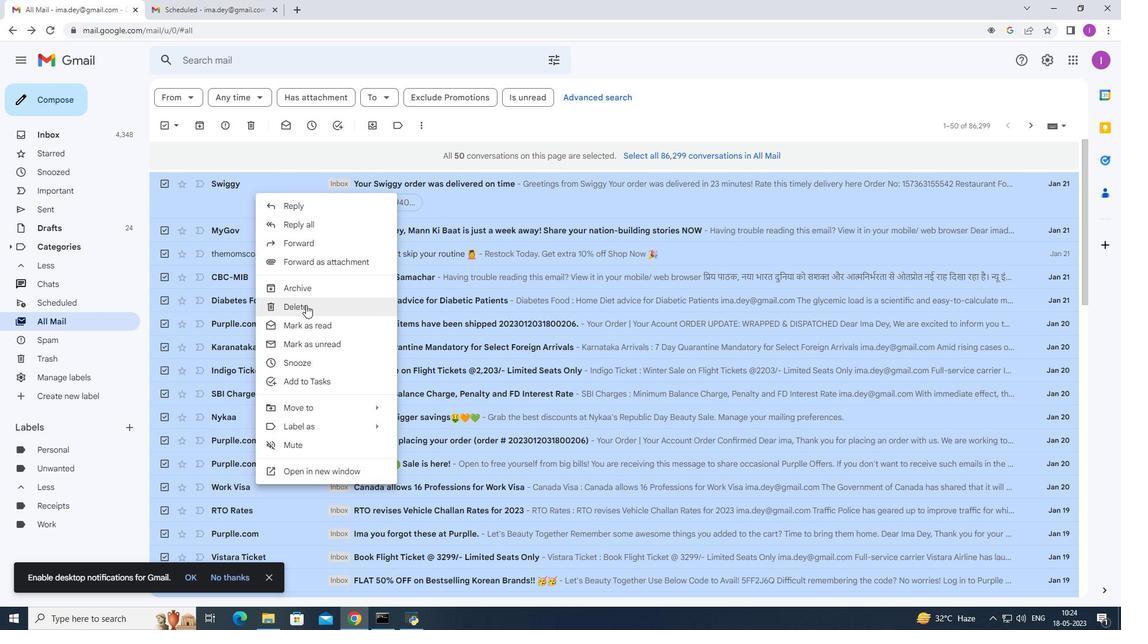 
Action: Mouse moved to (291, 263)
Screenshot: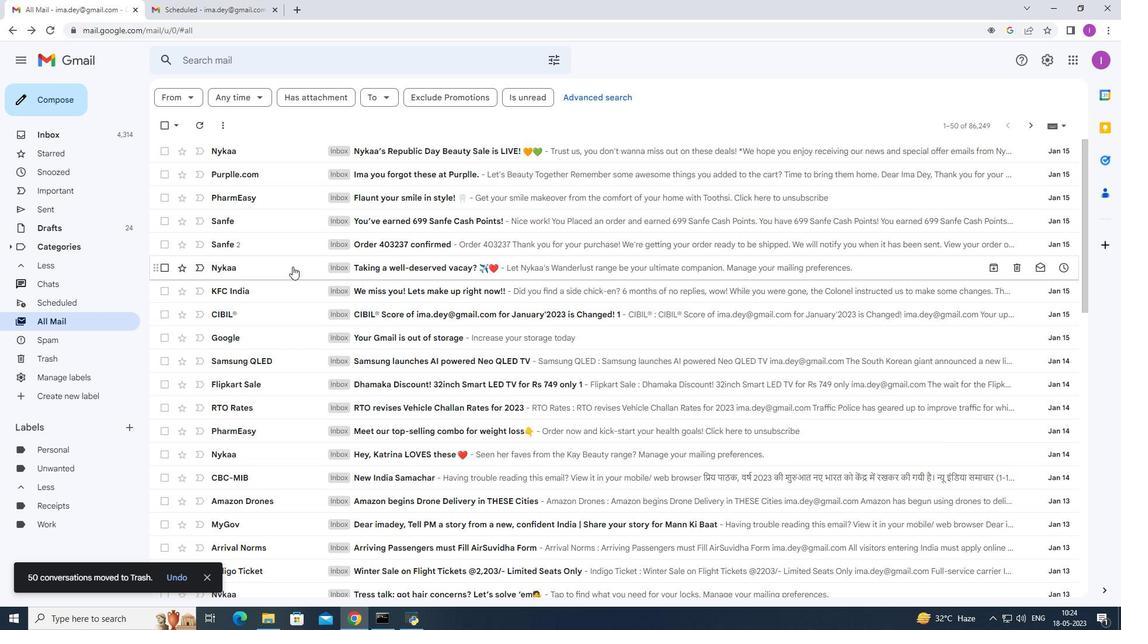 
Action: Mouse scrolled (291, 262) with delta (0, 0)
Screenshot: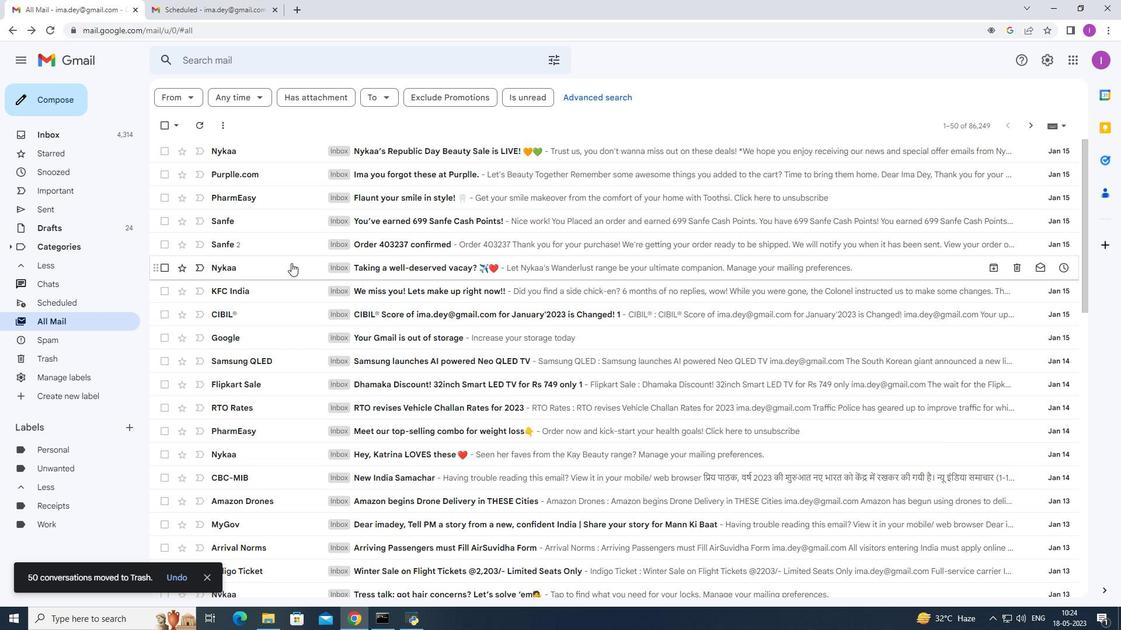 
Action: Mouse scrolled (291, 262) with delta (0, 0)
Screenshot: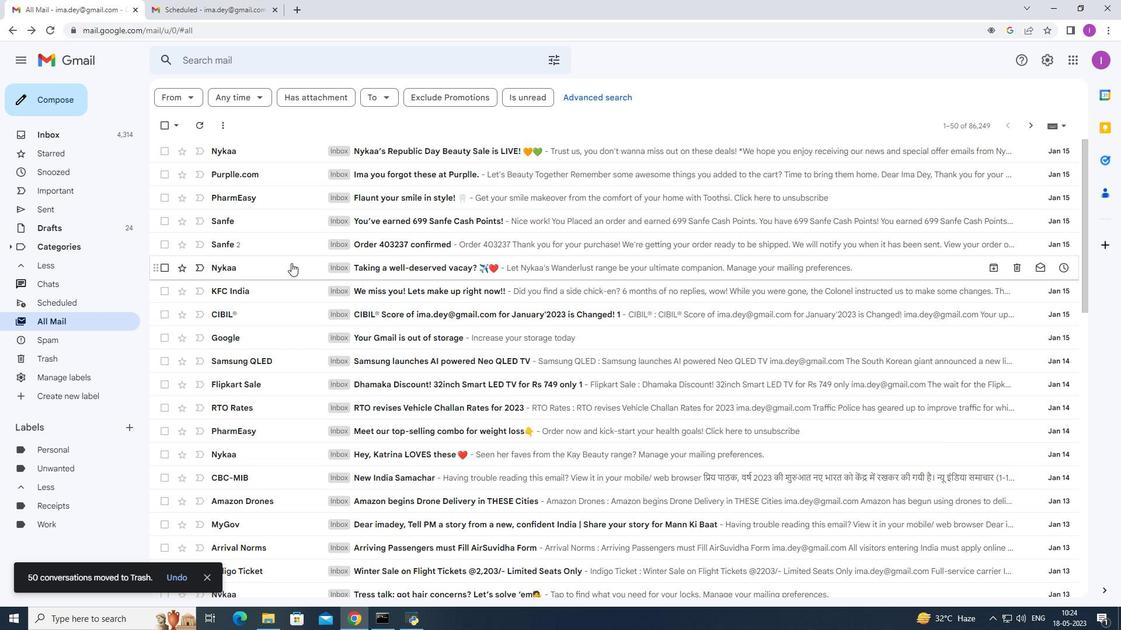 
Action: Mouse scrolled (291, 262) with delta (0, 0)
Screenshot: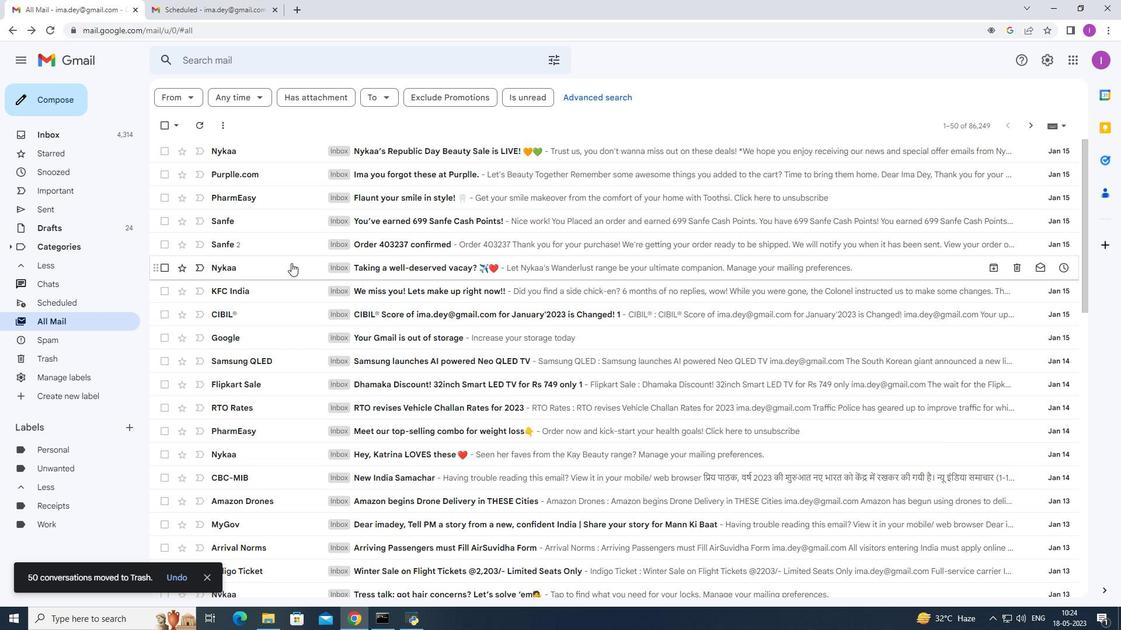 
Action: Mouse scrolled (291, 262) with delta (0, 0)
Screenshot: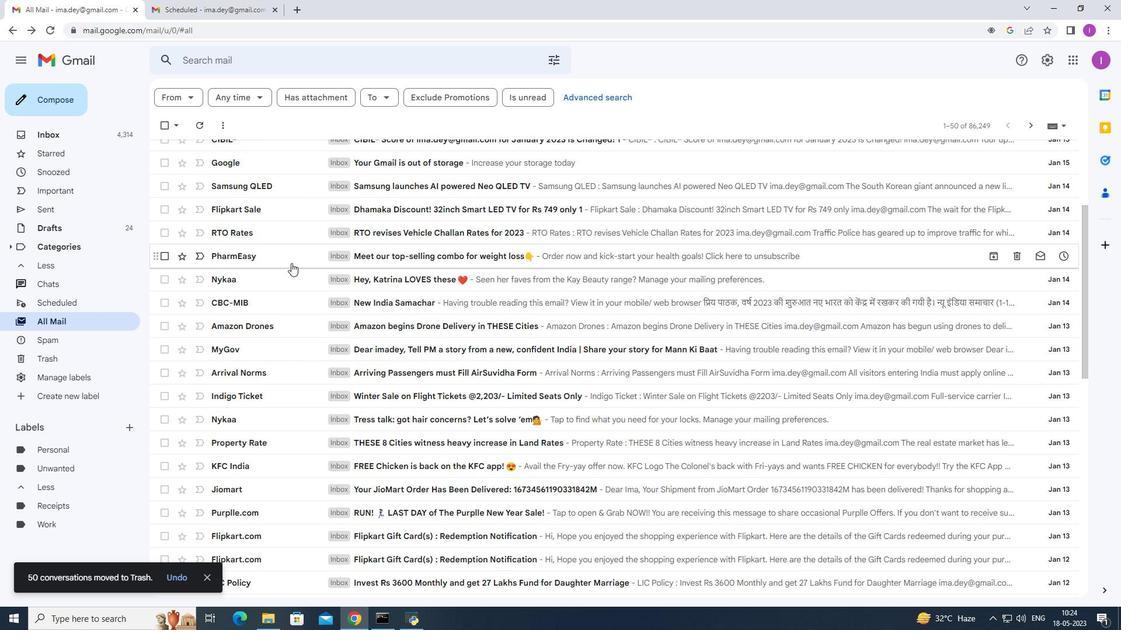 
Action: Mouse scrolled (291, 264) with delta (0, 0)
Screenshot: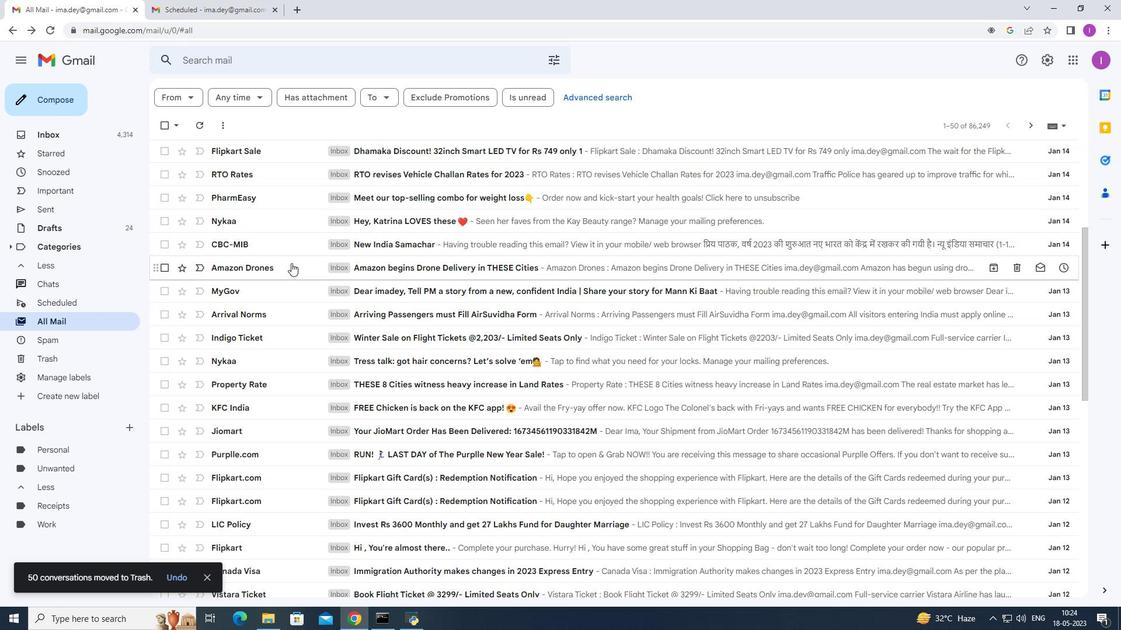 
Action: Mouse scrolled (291, 264) with delta (0, 0)
Screenshot: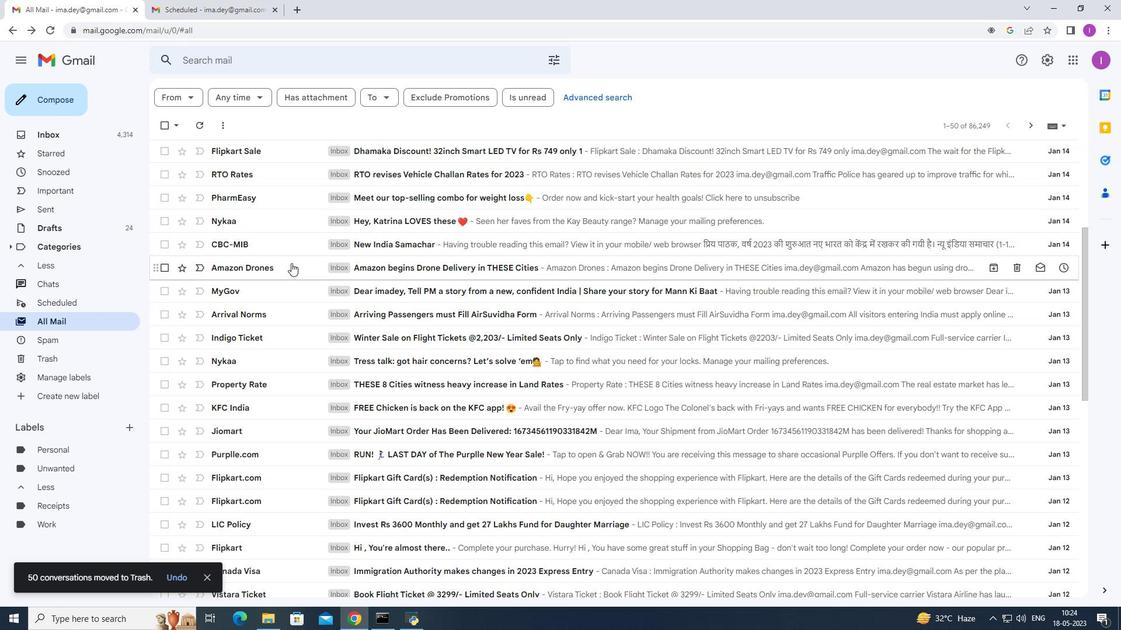 
Action: Mouse scrolled (291, 264) with delta (0, 0)
Screenshot: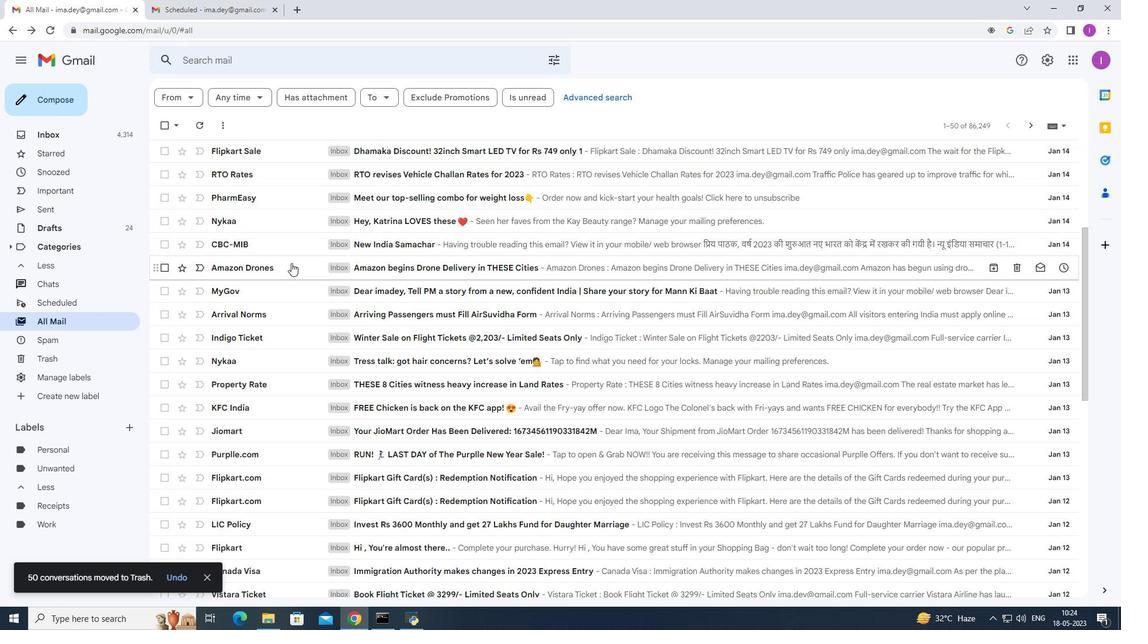 
Action: Mouse scrolled (291, 264) with delta (0, 0)
Screenshot: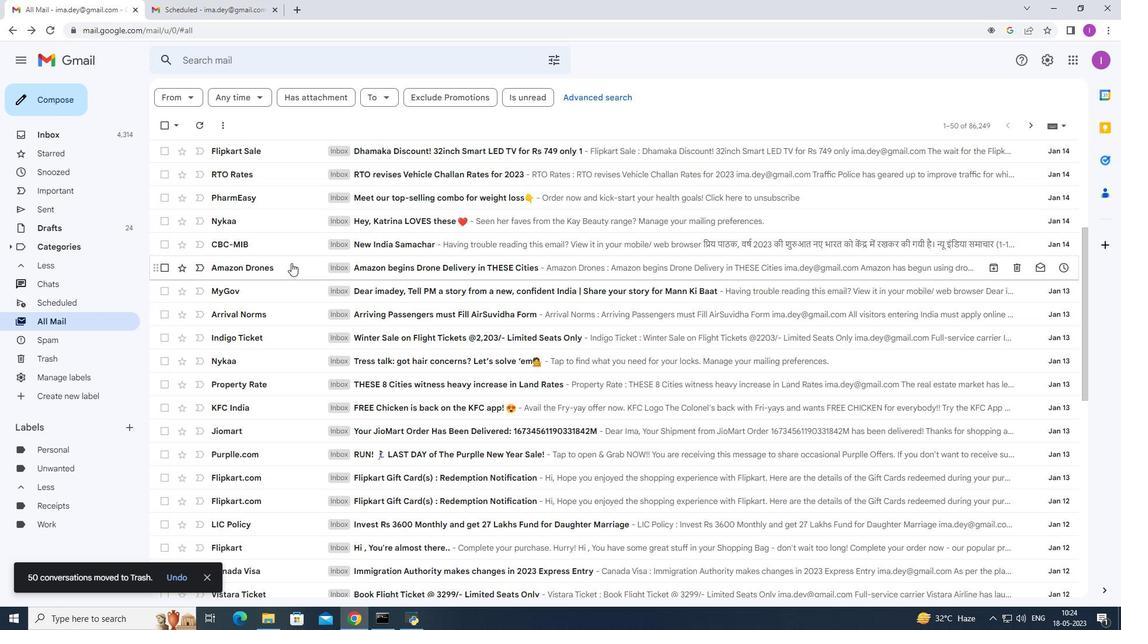 
Action: Mouse scrolled (291, 264) with delta (0, 0)
Screenshot: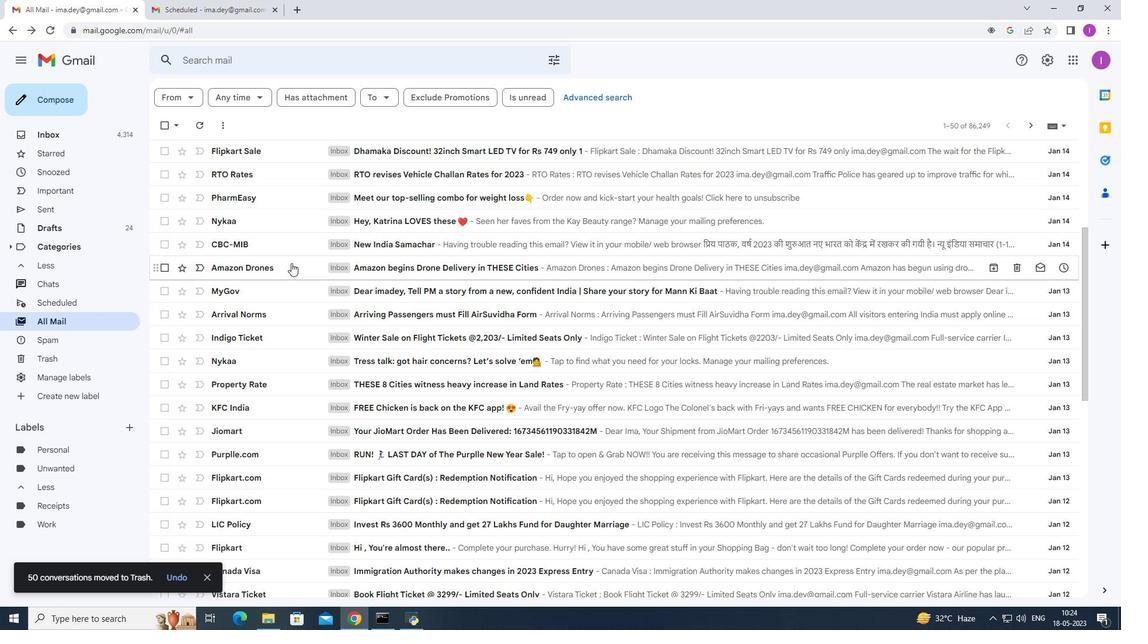 
Action: Mouse scrolled (291, 264) with delta (0, 0)
Screenshot: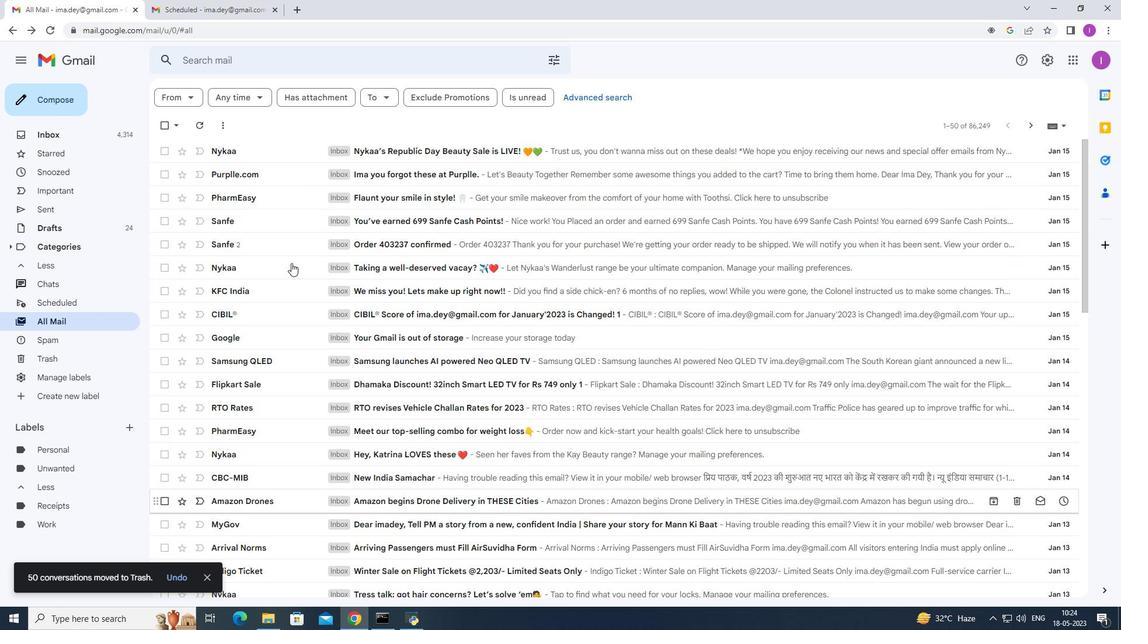 
Action: Mouse scrolled (291, 264) with delta (0, 0)
Screenshot: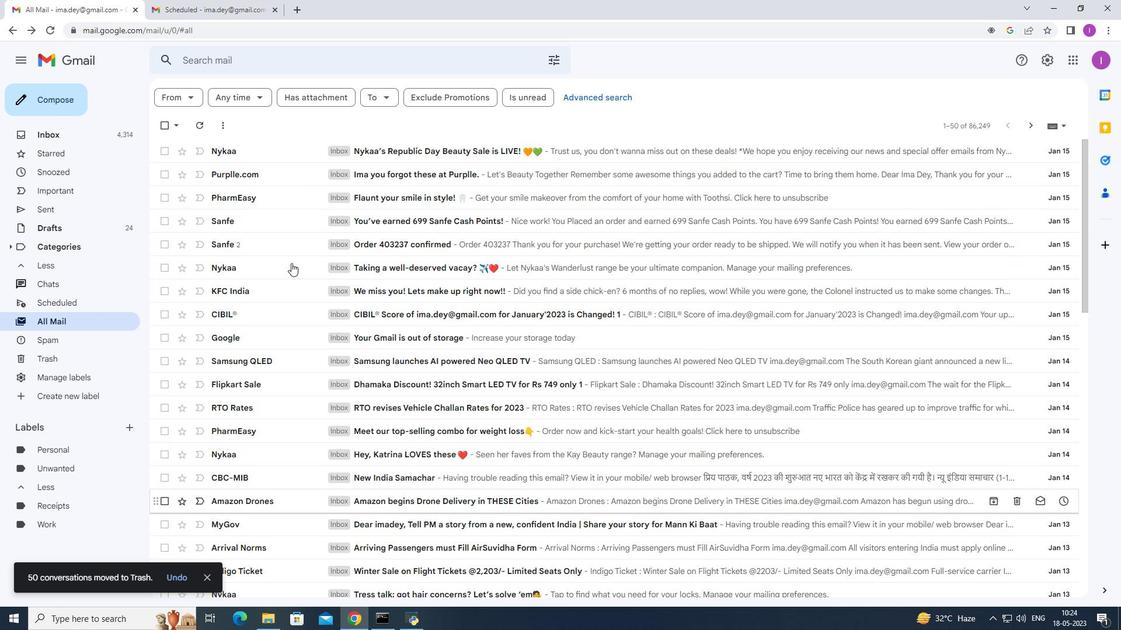 
Action: Mouse scrolled (291, 264) with delta (0, 0)
Screenshot: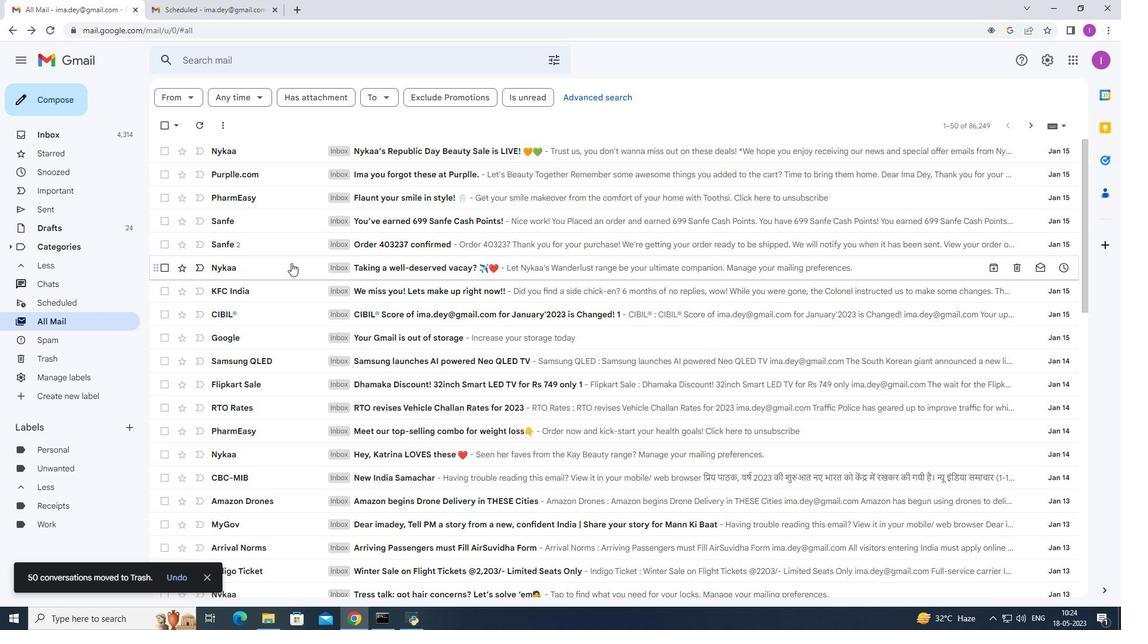 
Action: Mouse scrolled (291, 264) with delta (0, 0)
Screenshot: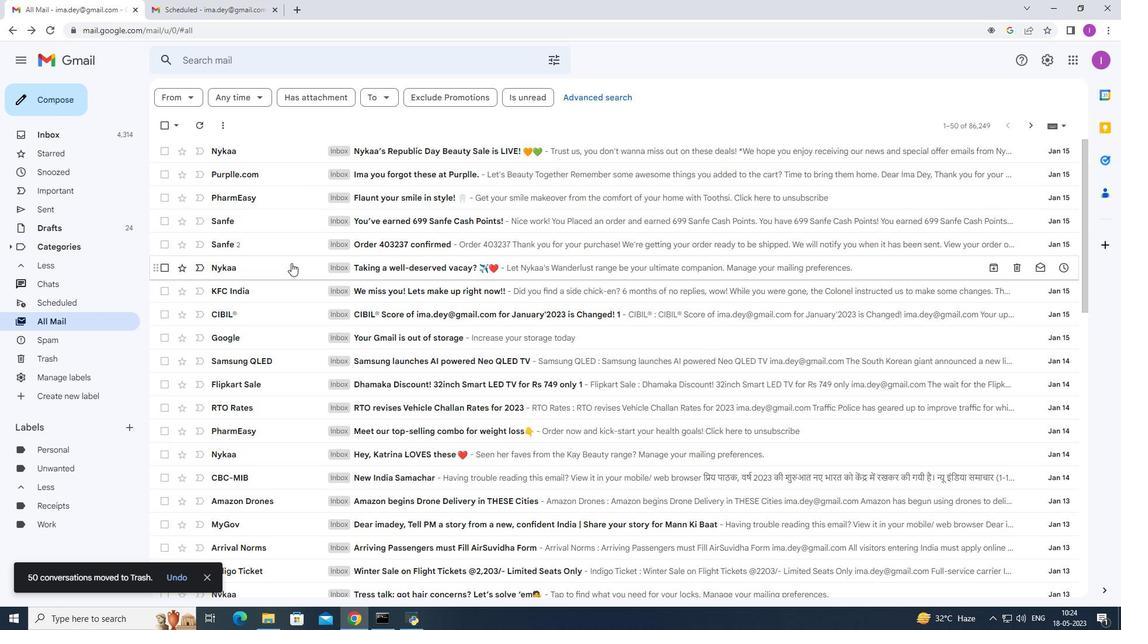 
Action: Mouse scrolled (291, 264) with delta (0, 0)
Screenshot: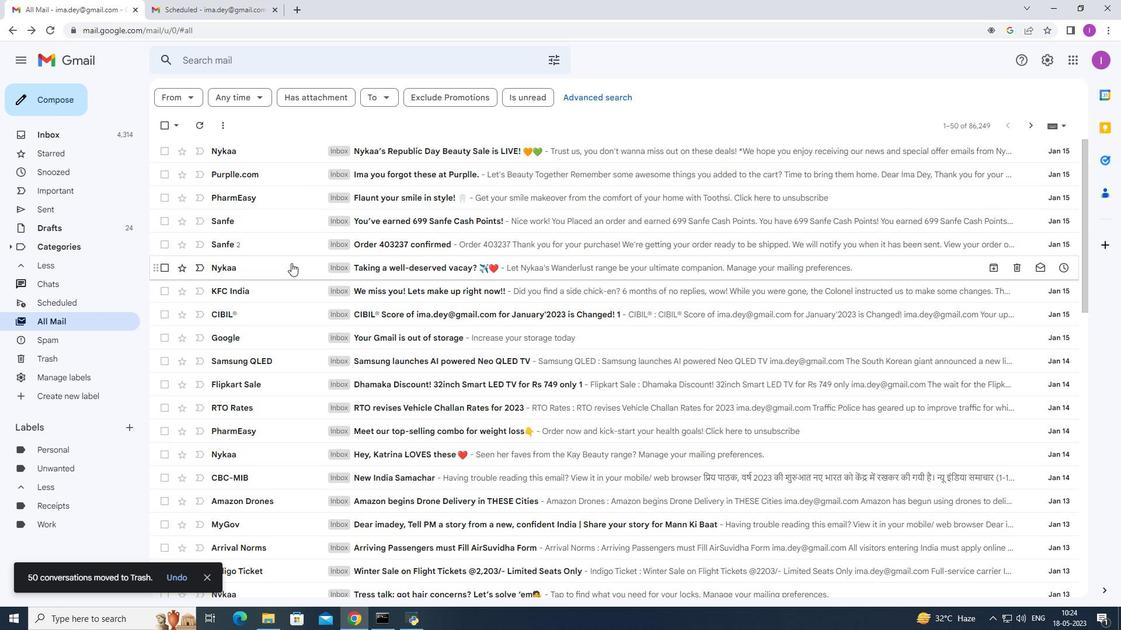 
Action: Mouse scrolled (291, 264) with delta (0, 0)
Screenshot: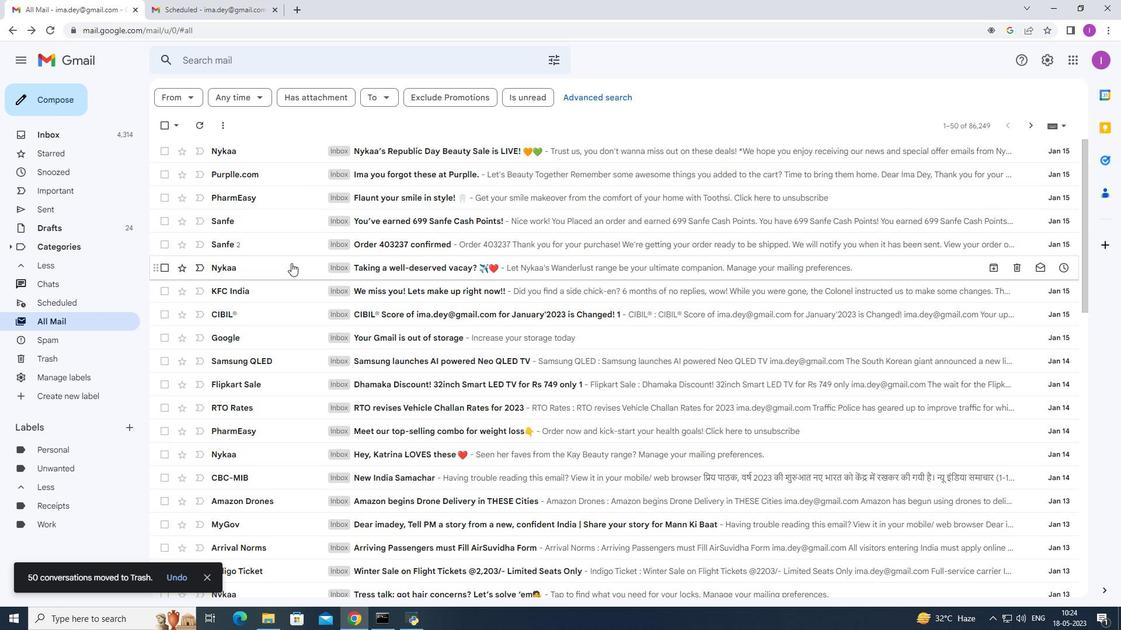
Action: Mouse moved to (166, 122)
Screenshot: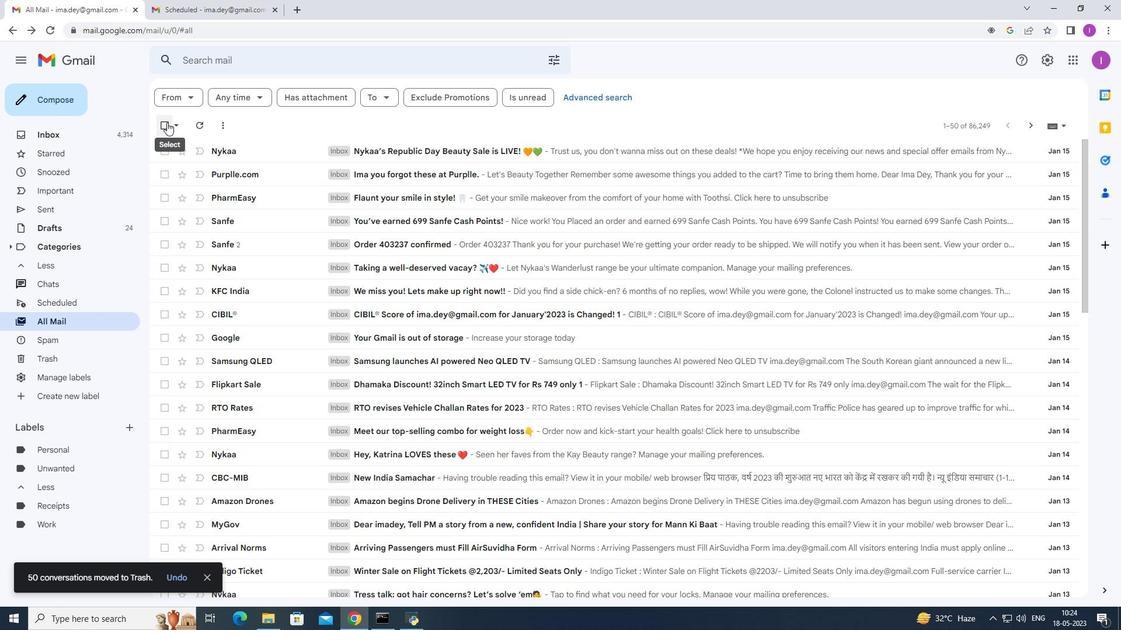 
Action: Mouse pressed left at (166, 122)
Screenshot: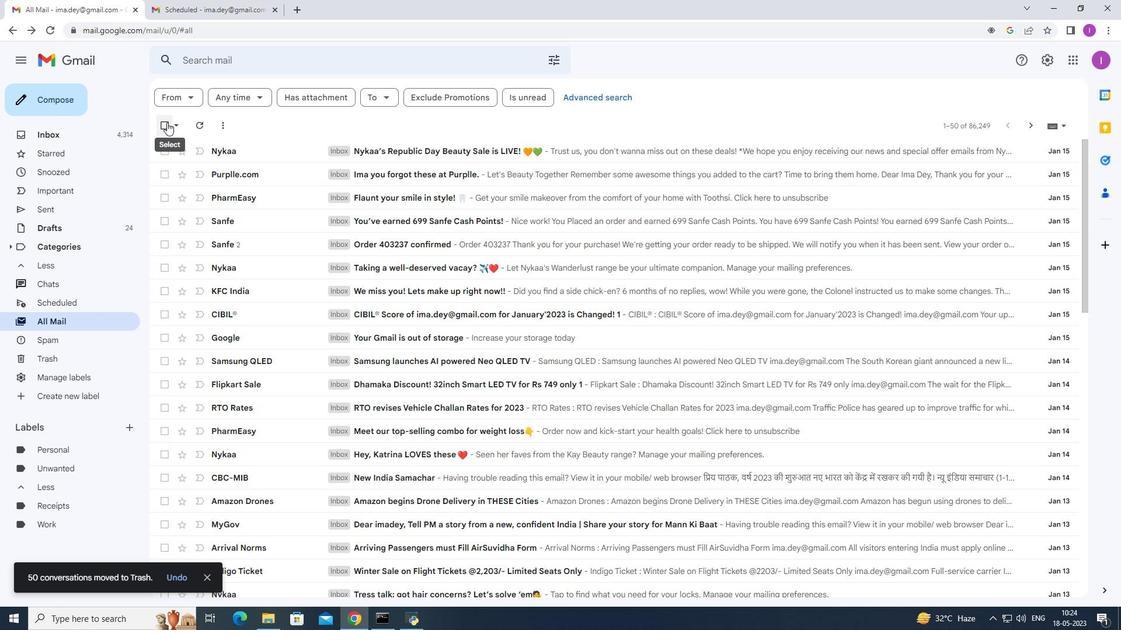 
Action: Mouse moved to (293, 194)
Screenshot: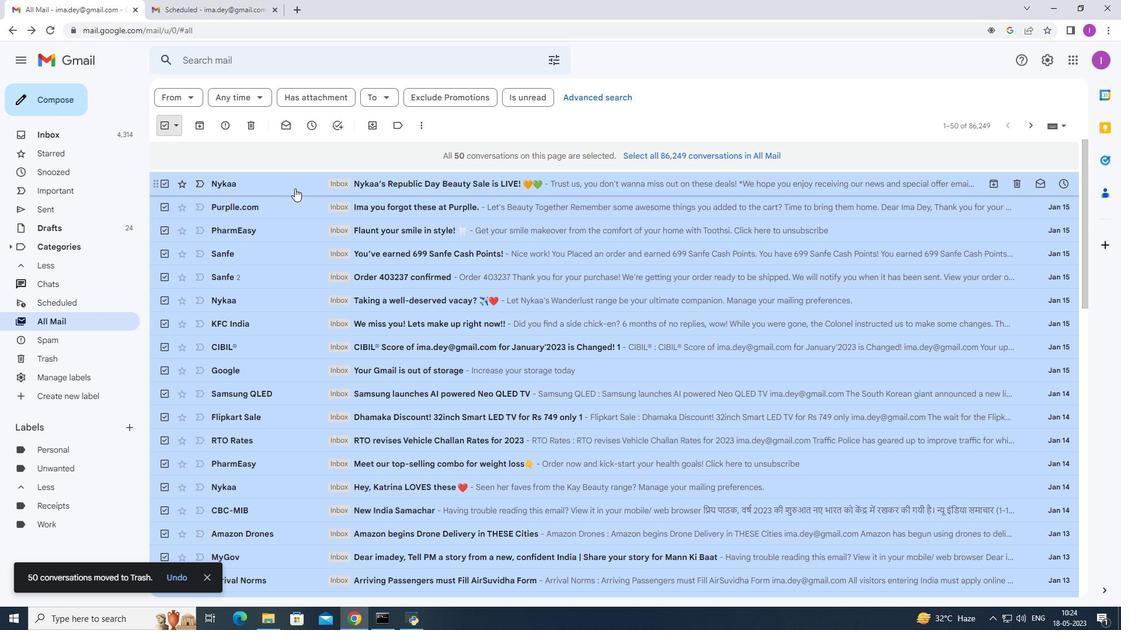 
Action: Mouse pressed right at (293, 194)
Screenshot: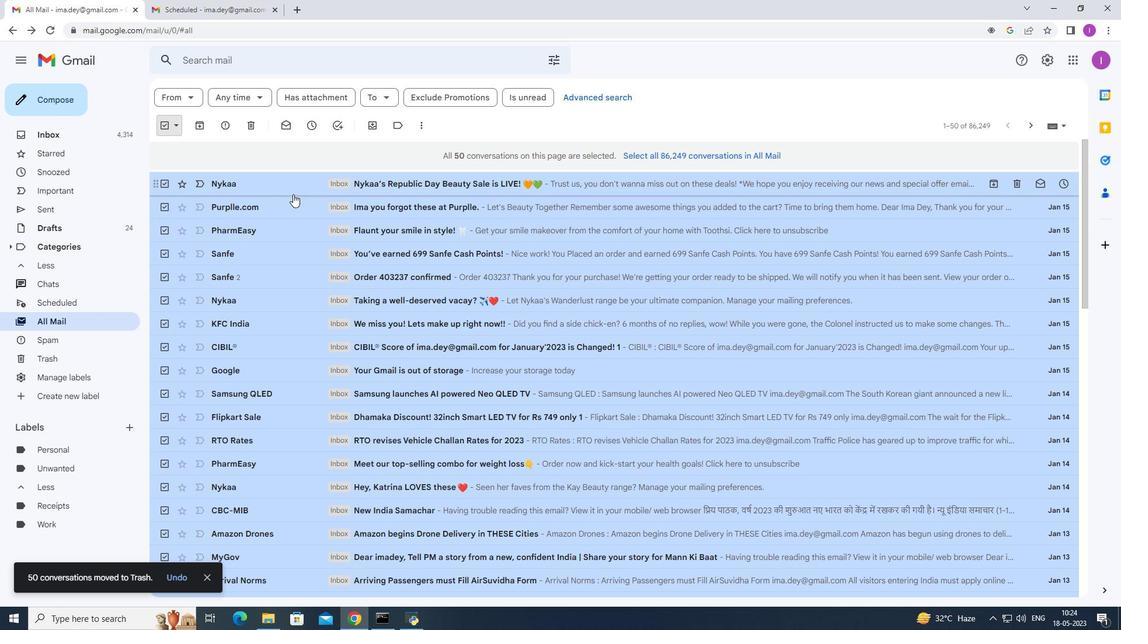 
Action: Mouse moved to (337, 305)
Screenshot: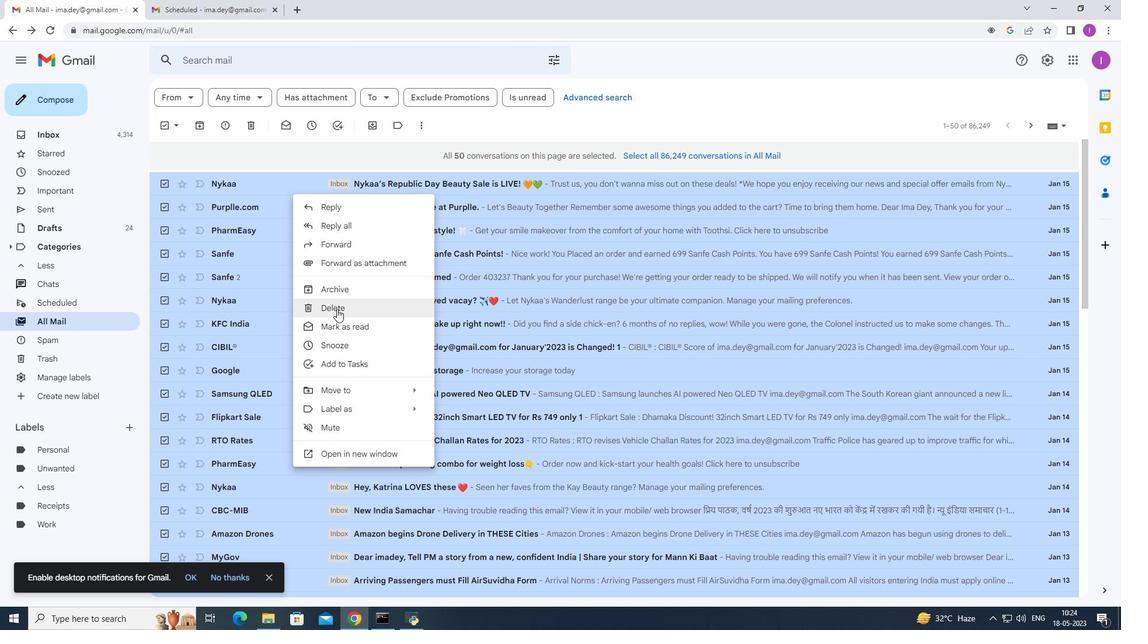 
Action: Mouse pressed left at (337, 305)
Screenshot: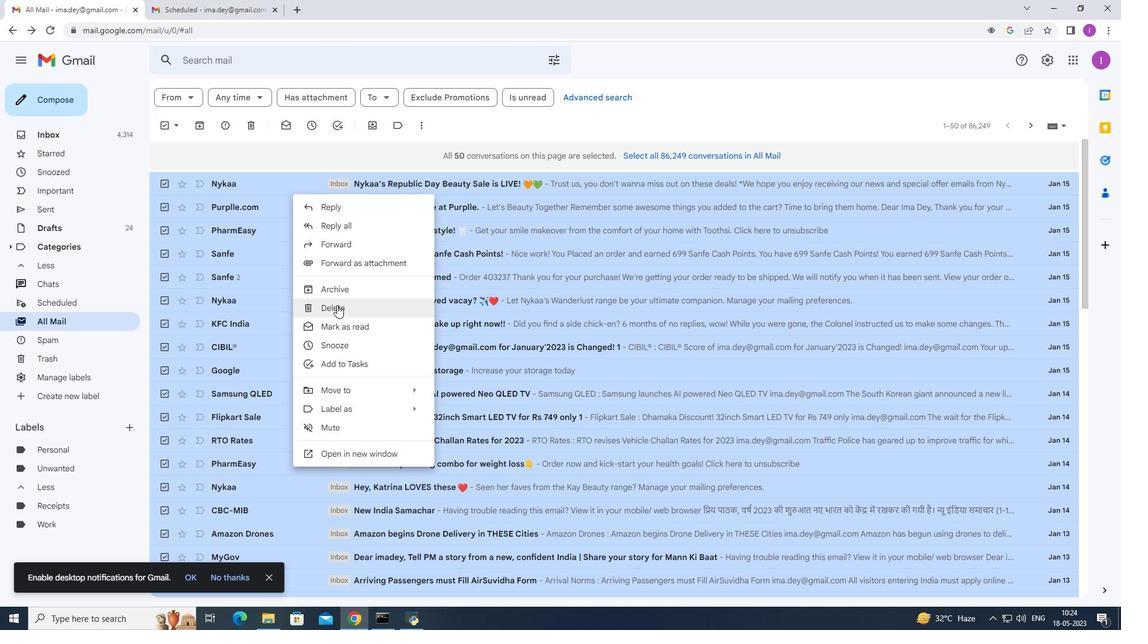 
Action: Mouse moved to (273, 277)
Screenshot: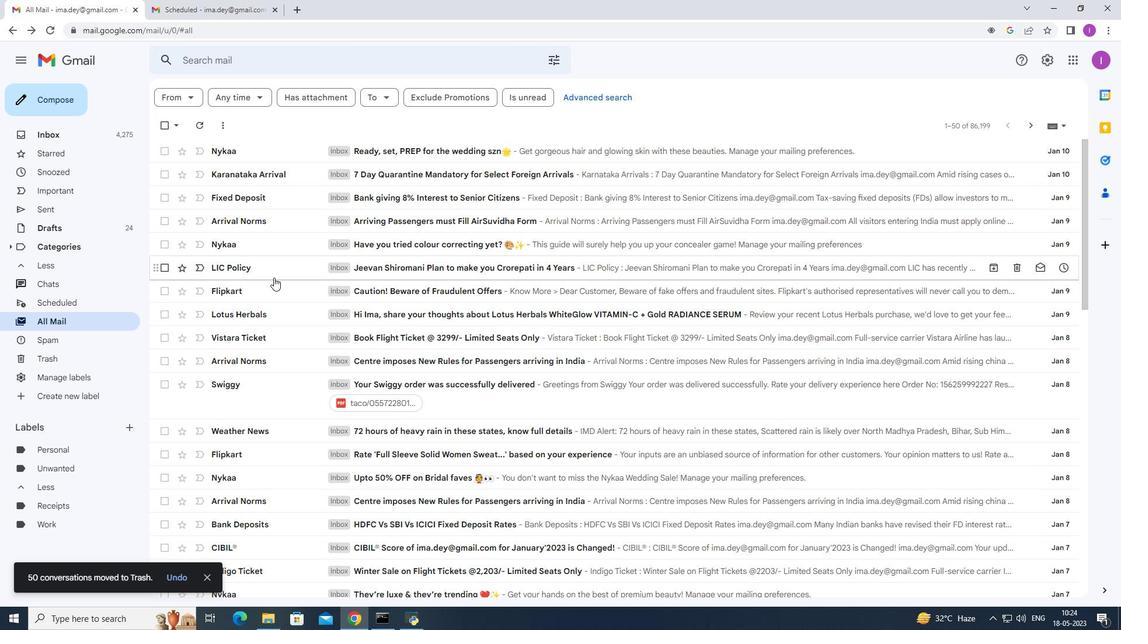 
Action: Mouse scrolled (273, 276) with delta (0, 0)
Screenshot: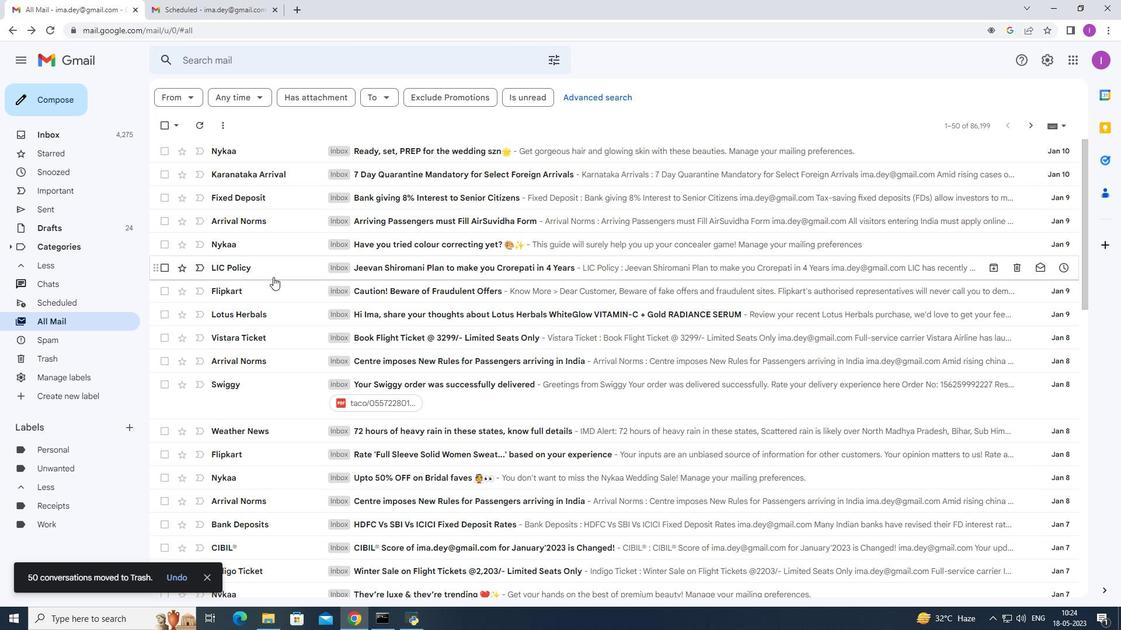 
Action: Mouse scrolled (273, 276) with delta (0, 0)
Screenshot: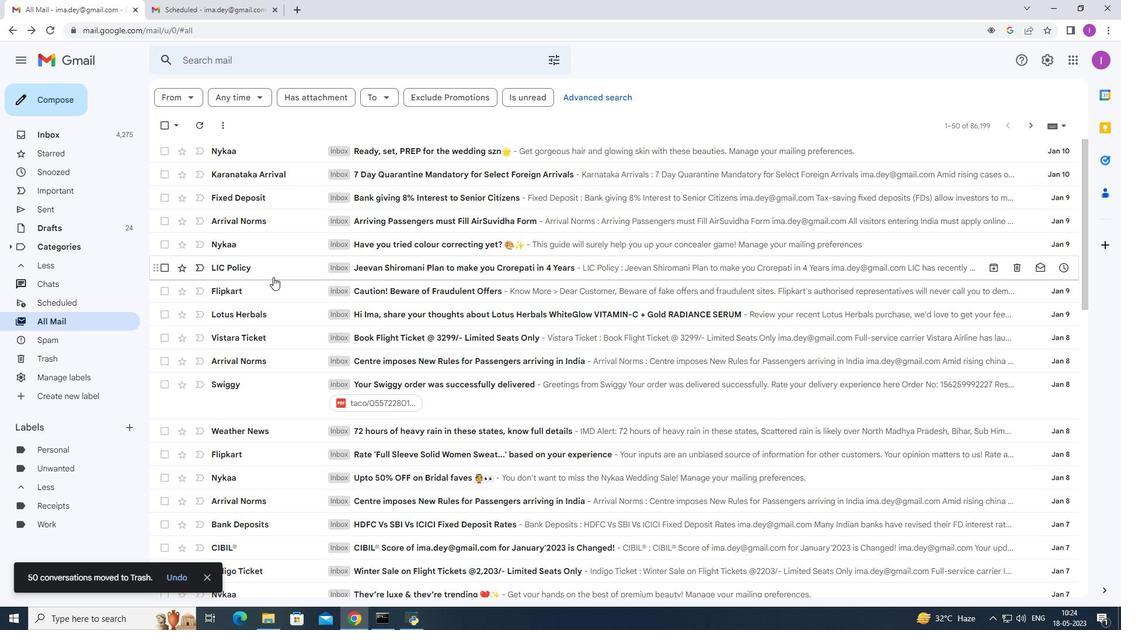 
Action: Mouse scrolled (273, 276) with delta (0, 0)
Screenshot: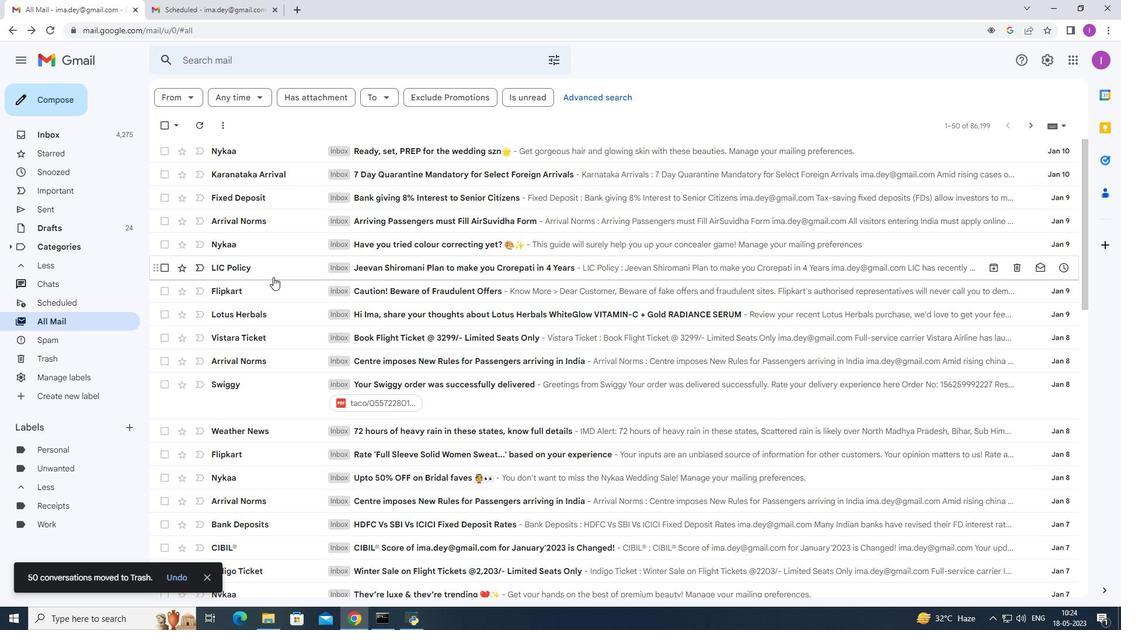
Action: Mouse scrolled (273, 276) with delta (0, 0)
Screenshot: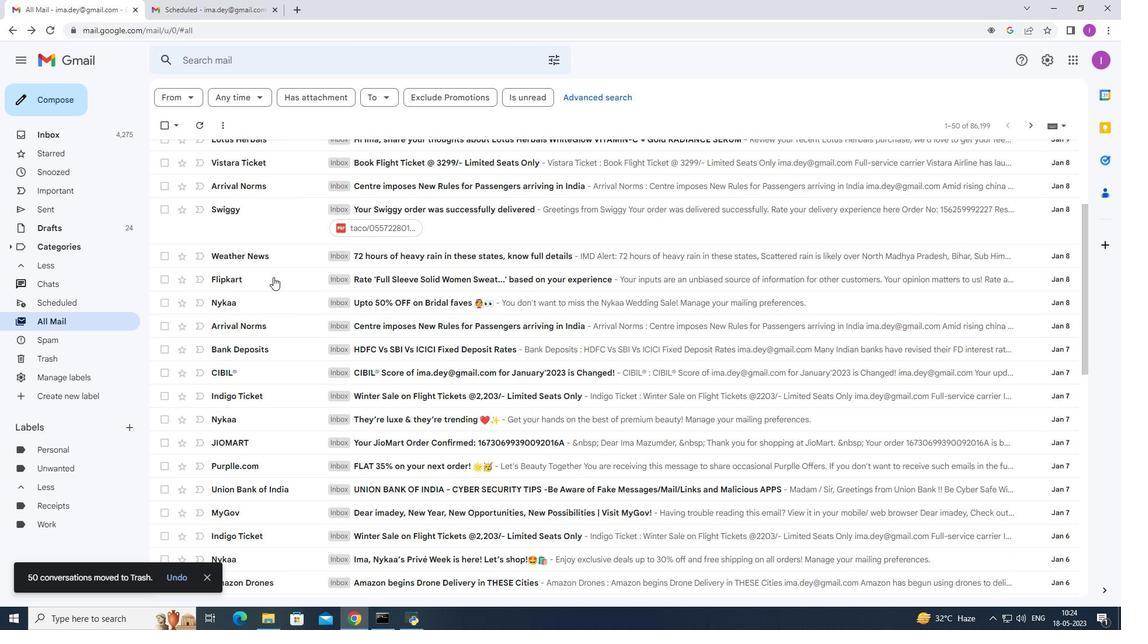 
Action: Mouse scrolled (273, 276) with delta (0, 0)
Screenshot: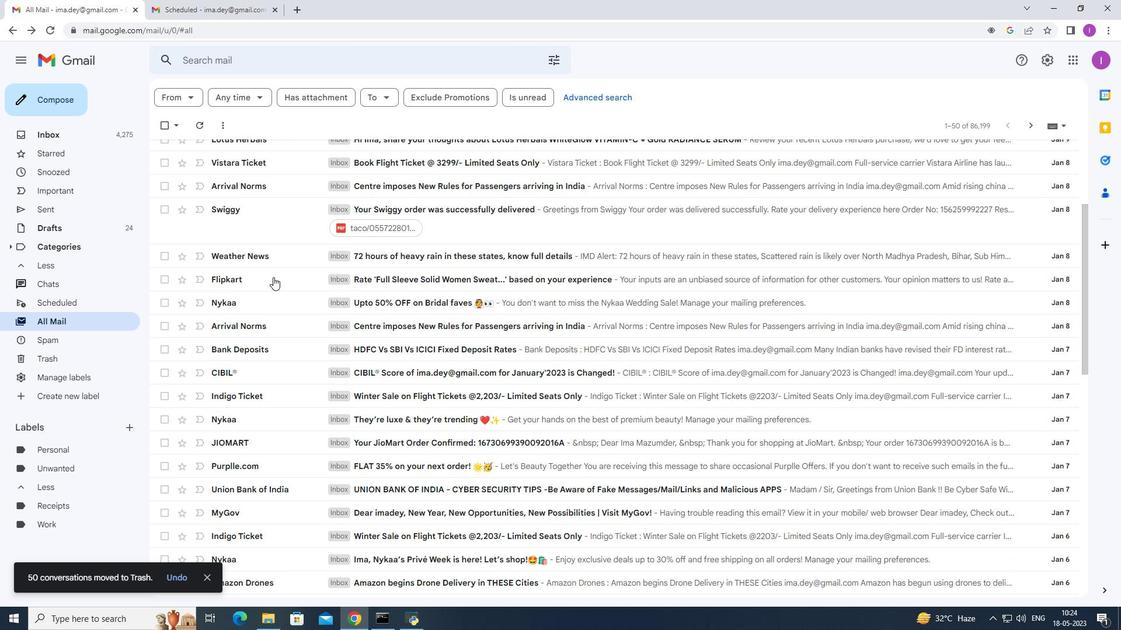 
Action: Mouse scrolled (273, 276) with delta (0, 0)
Screenshot: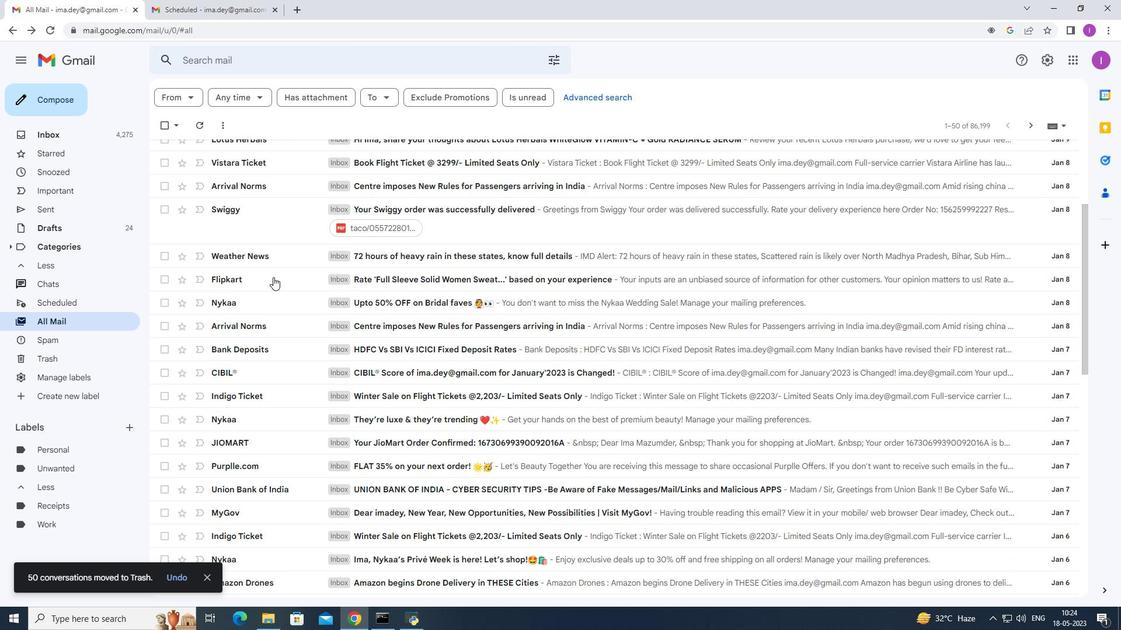 
Action: Mouse scrolled (273, 276) with delta (0, 0)
Screenshot: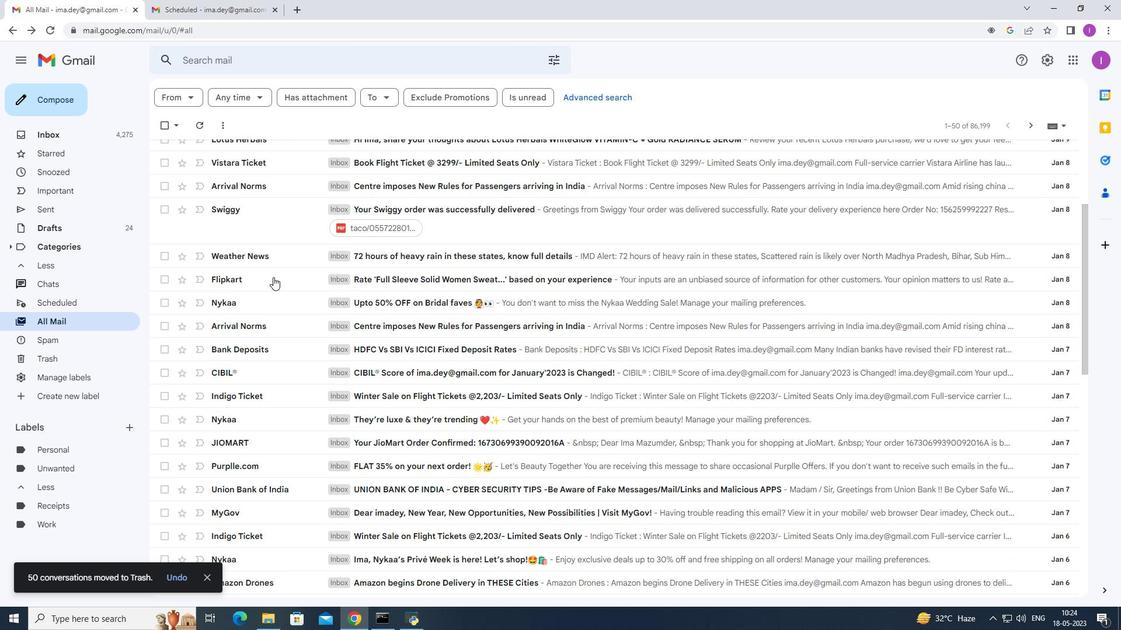 
Action: Mouse scrolled (273, 276) with delta (0, 0)
Screenshot: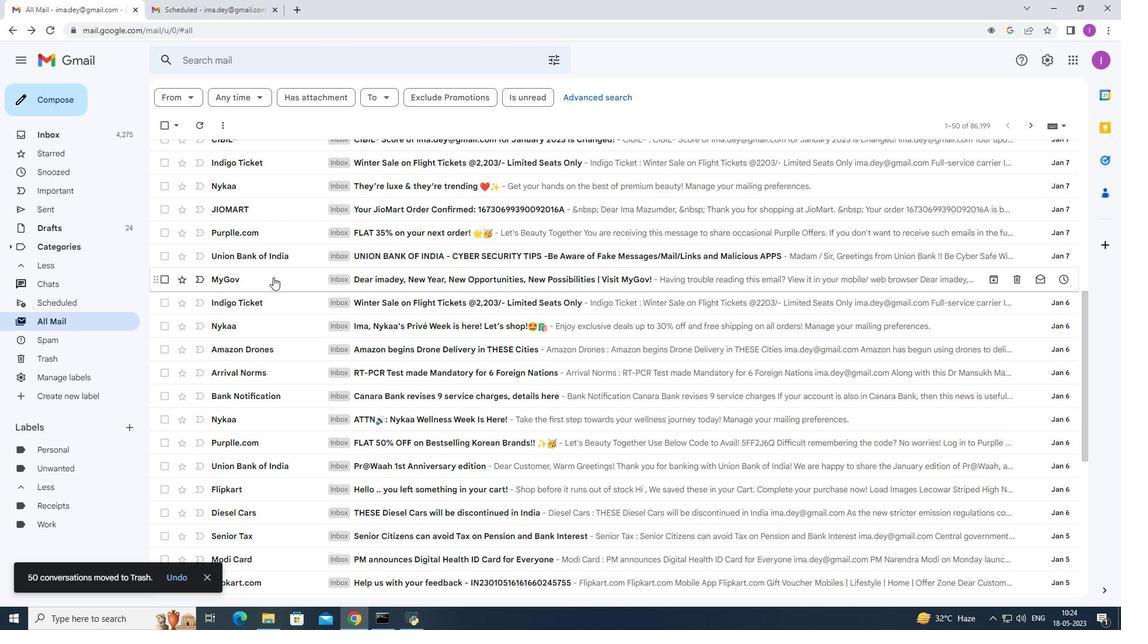 
Action: Mouse scrolled (273, 276) with delta (0, 0)
Screenshot: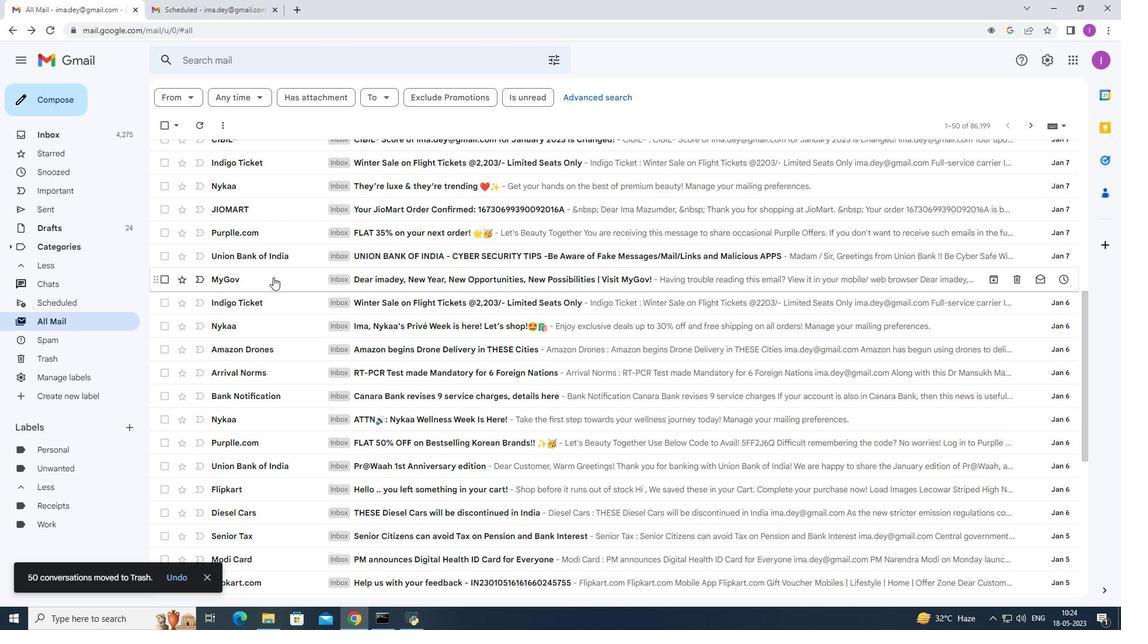 
Action: Mouse scrolled (273, 276) with delta (0, 0)
Screenshot: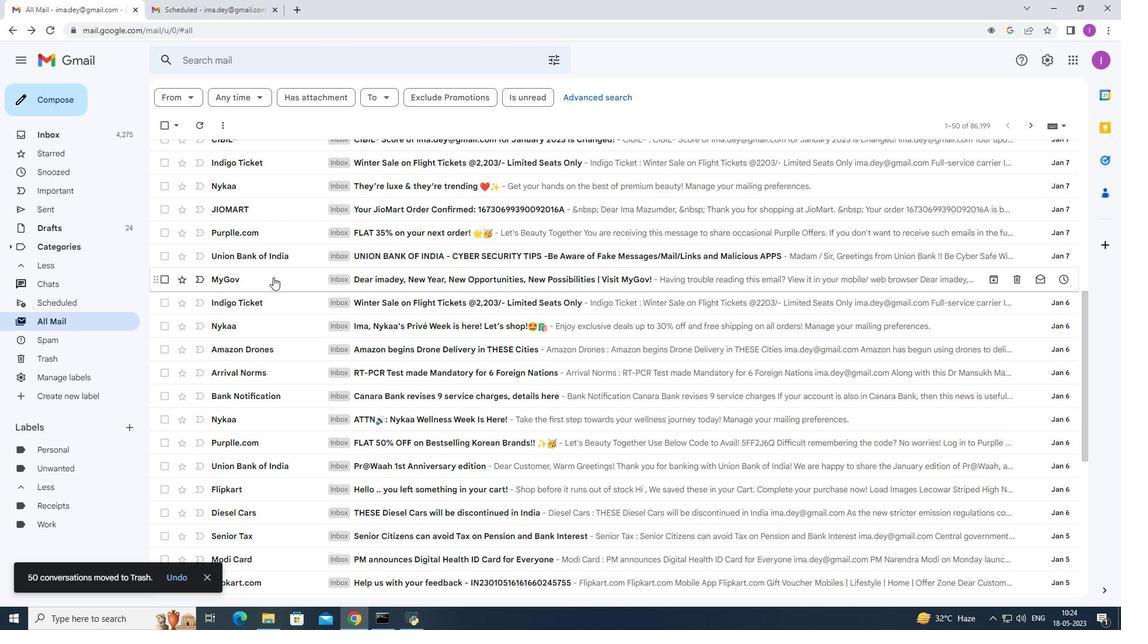 
Action: Mouse scrolled (273, 276) with delta (0, 0)
Screenshot: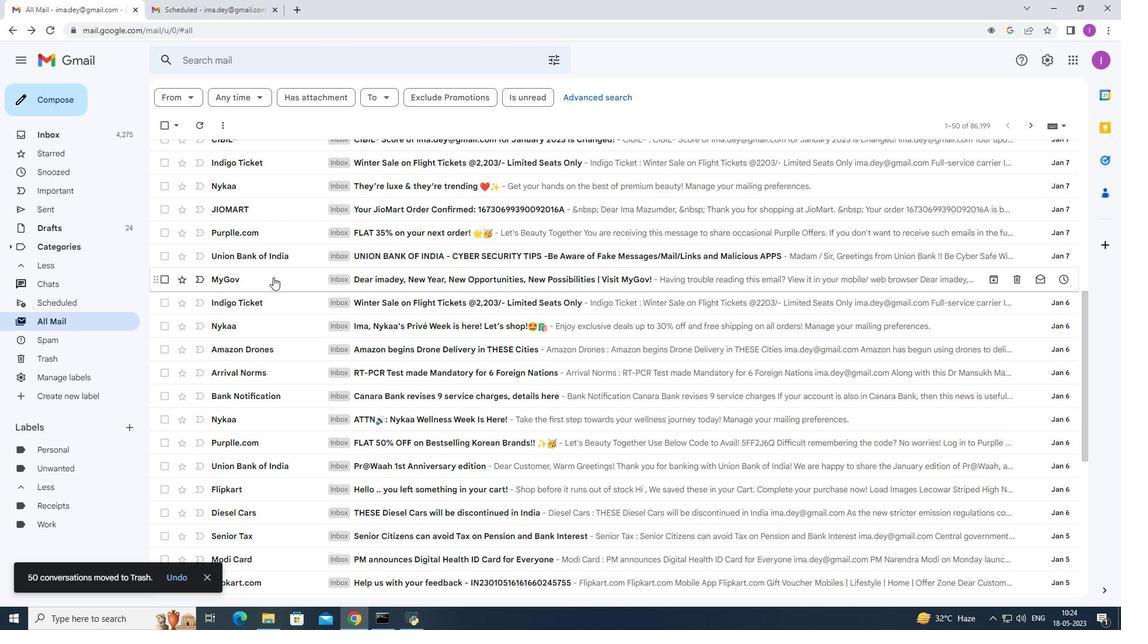 
Action: Mouse scrolled (273, 276) with delta (0, 0)
Screenshot: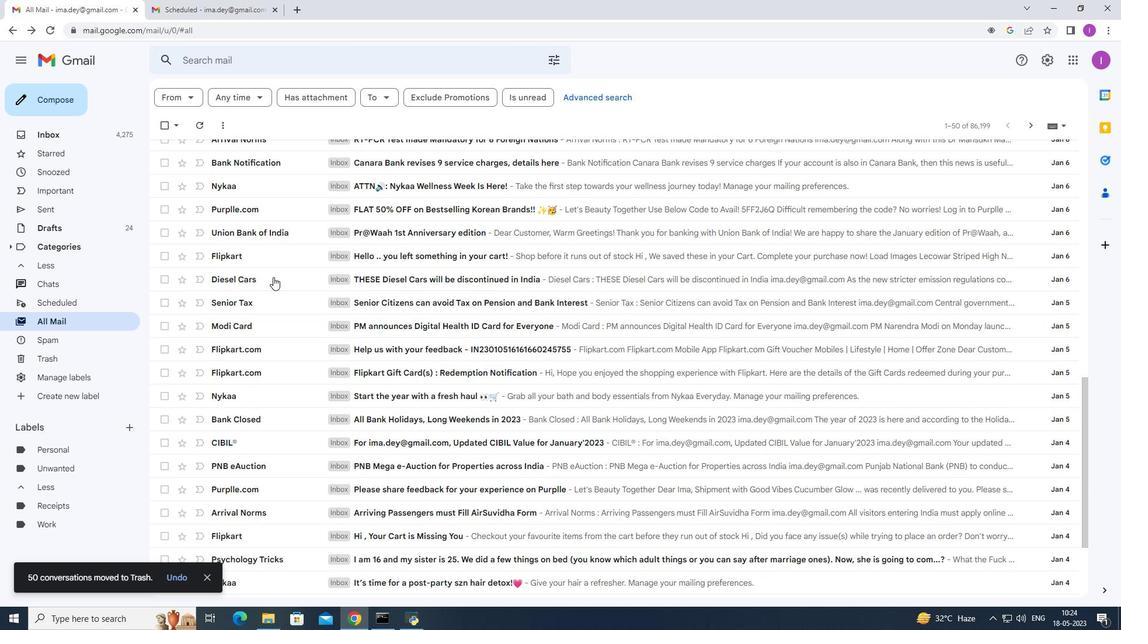 
Action: Mouse scrolled (273, 276) with delta (0, 0)
Screenshot: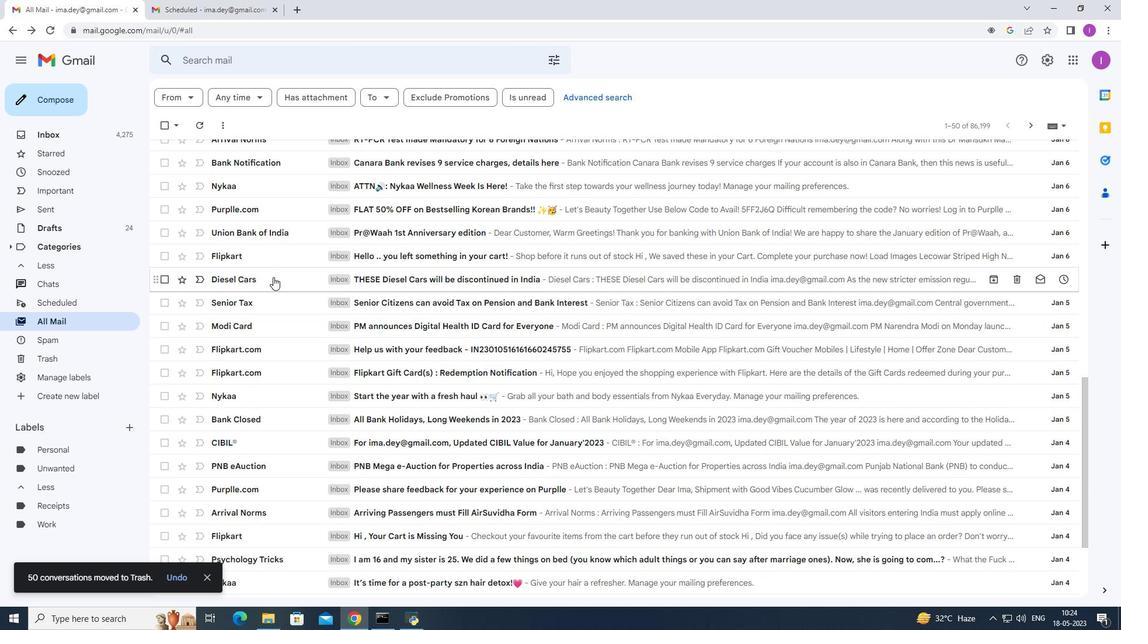 
Action: Mouse scrolled (273, 276) with delta (0, 0)
Screenshot: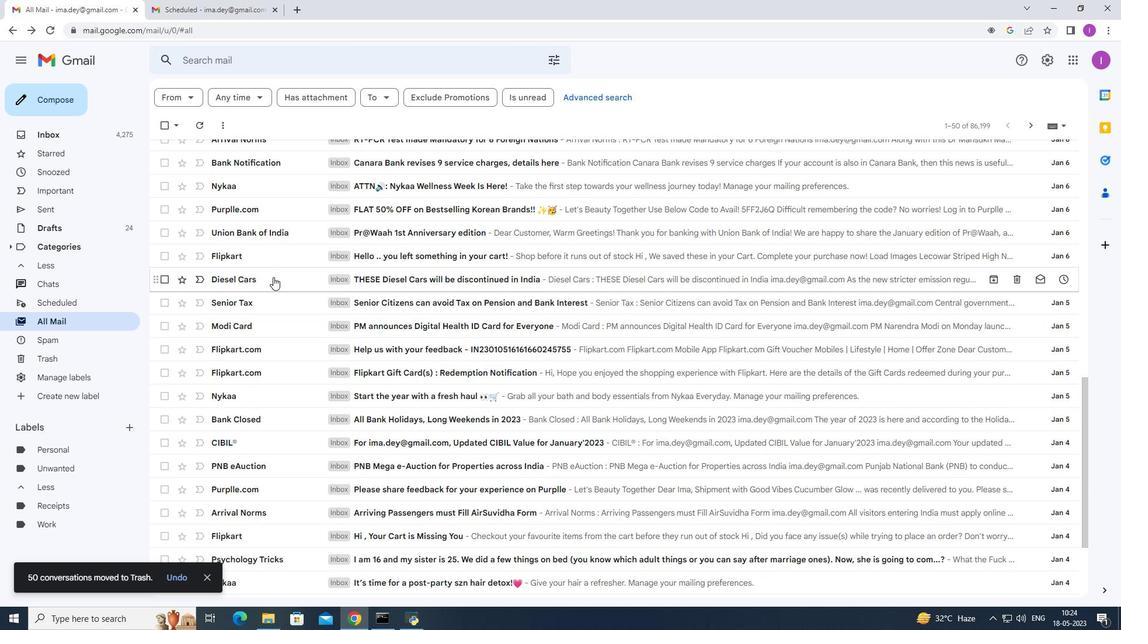 
Action: Mouse scrolled (273, 278) with delta (0, 0)
Screenshot: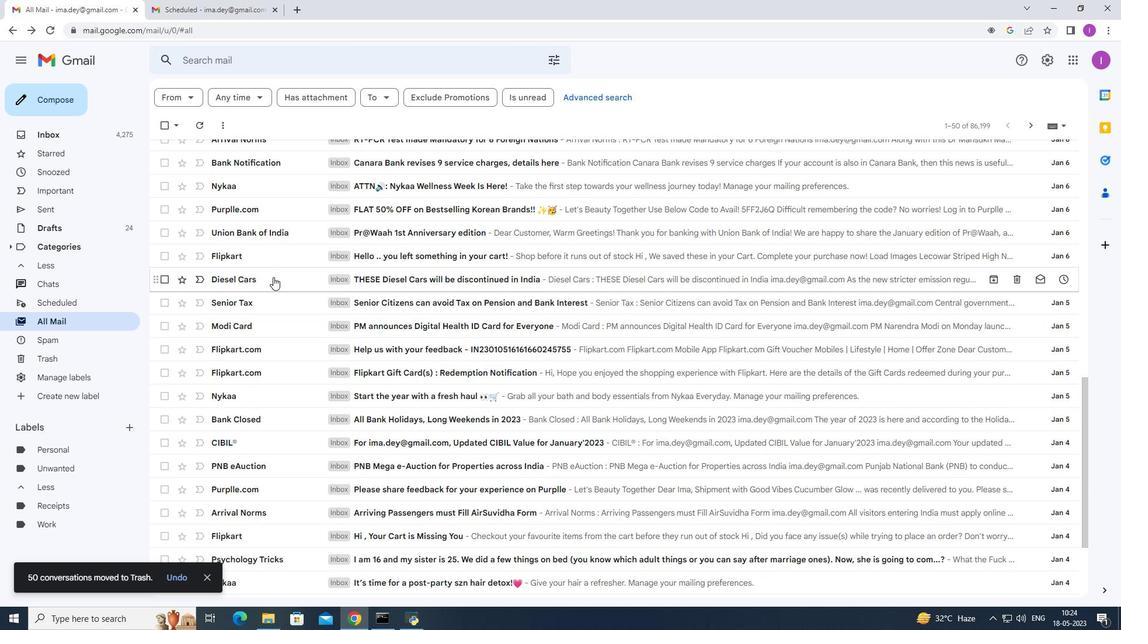 
Action: Mouse scrolled (273, 276) with delta (0, 0)
Screenshot: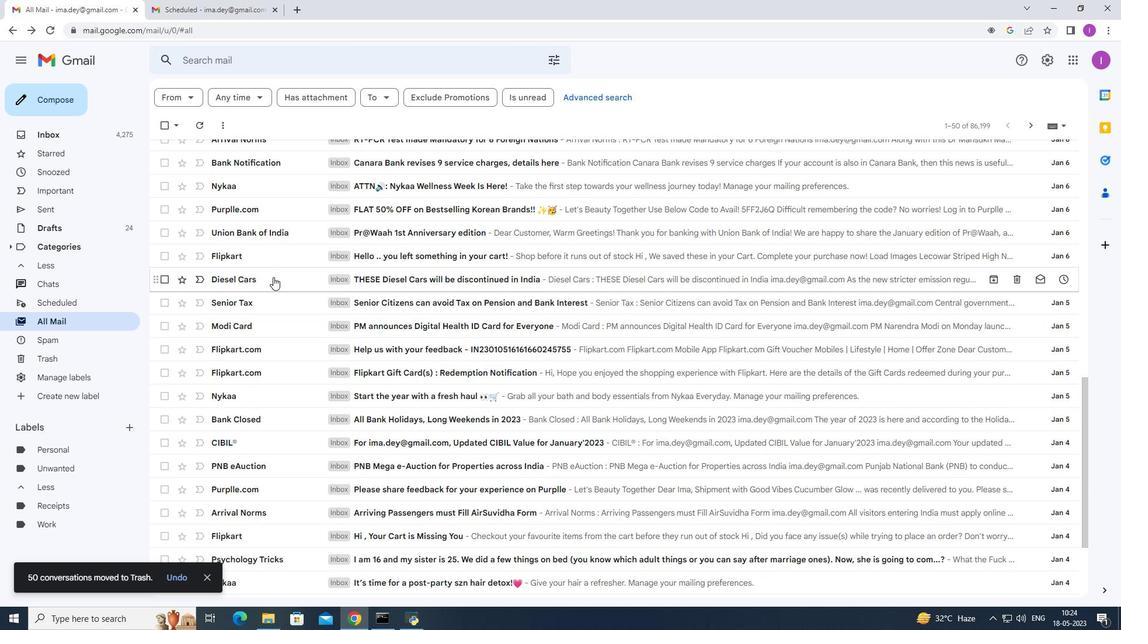 
Action: Mouse scrolled (273, 276) with delta (0, 0)
Screenshot: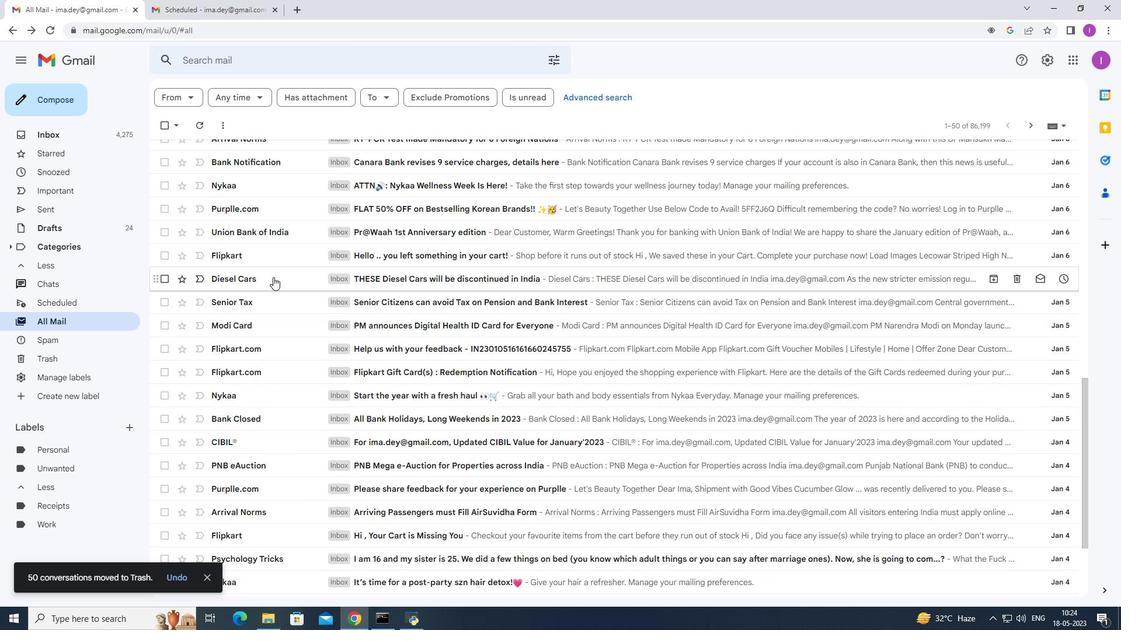 
Action: Mouse scrolled (273, 278) with delta (0, 0)
Screenshot: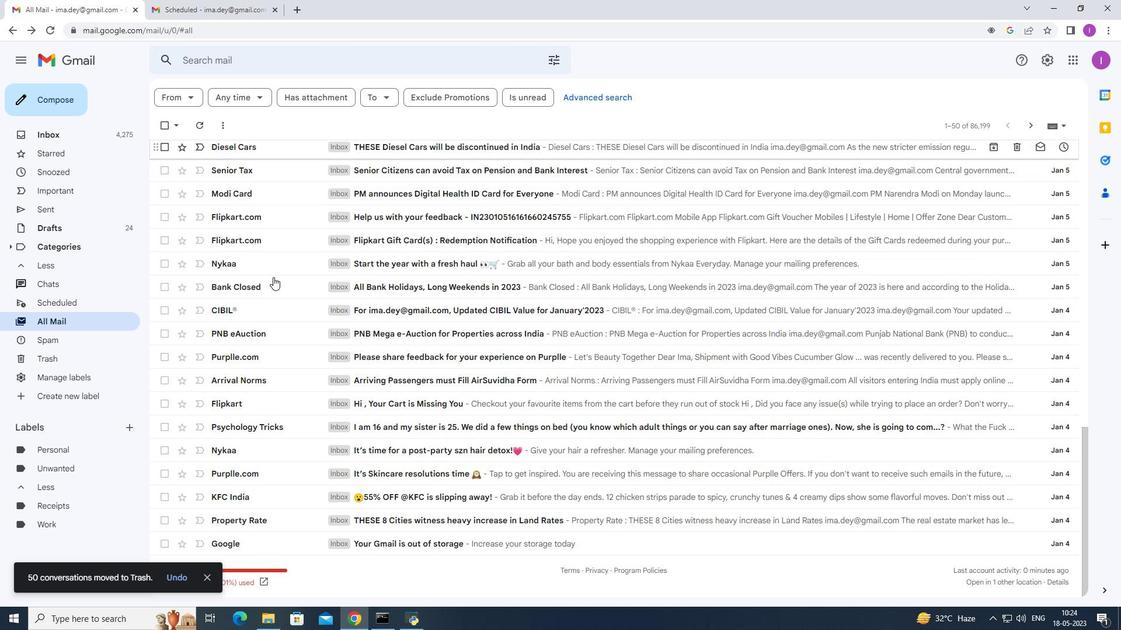 
Action: Mouse scrolled (273, 278) with delta (0, 0)
Screenshot: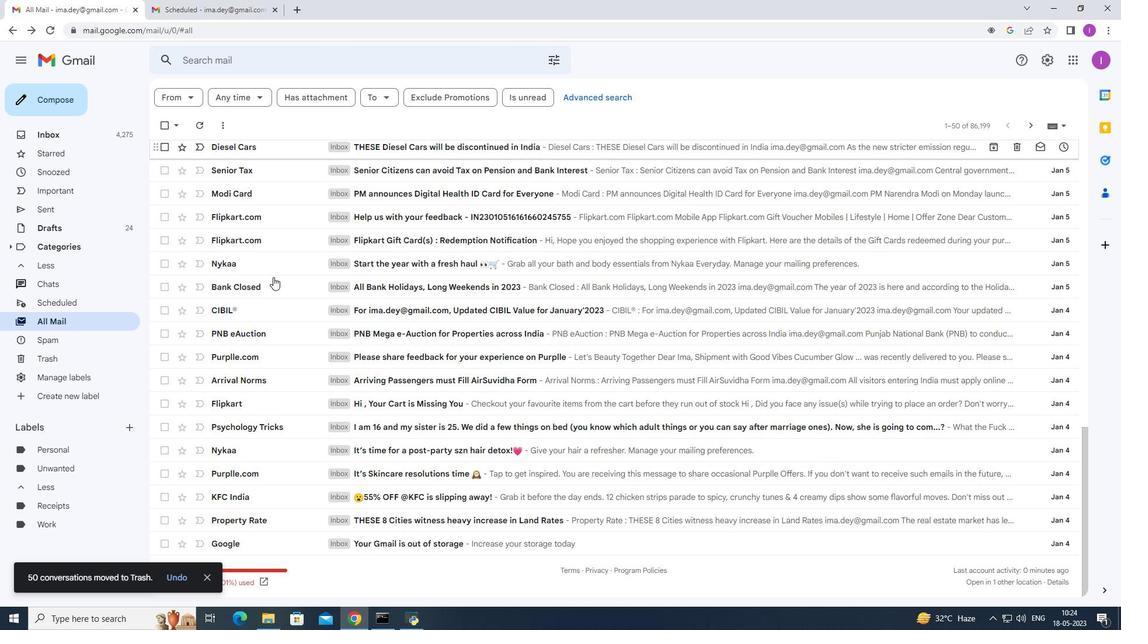 
Action: Mouse scrolled (273, 278) with delta (0, 0)
Screenshot: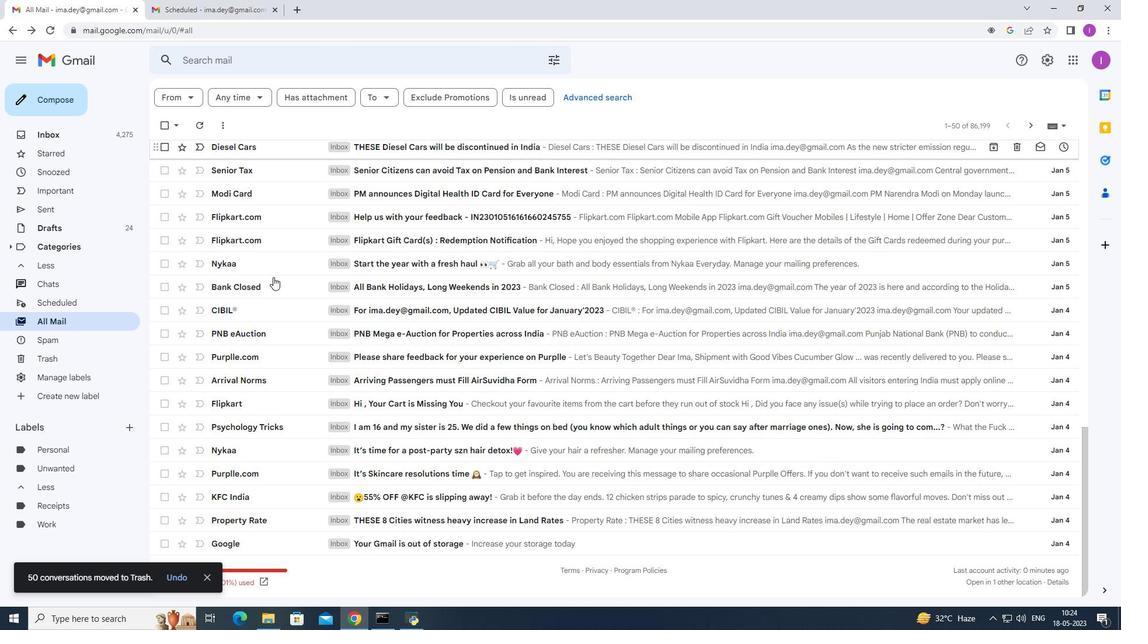 
Action: Mouse scrolled (273, 278) with delta (0, 0)
Screenshot: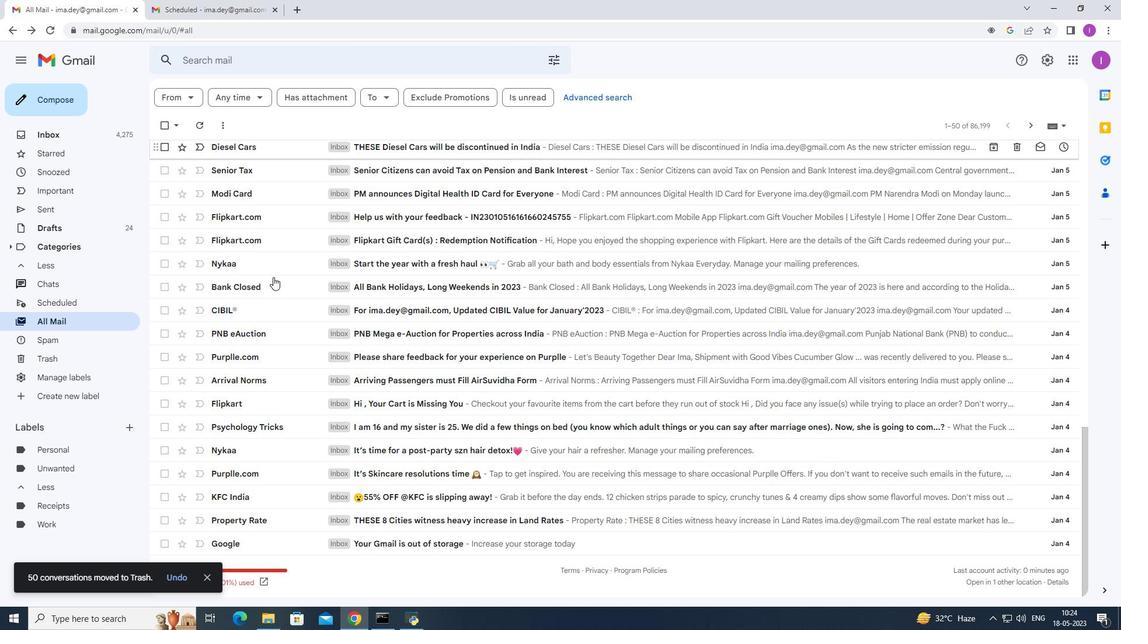 
Action: Mouse scrolled (273, 278) with delta (0, 0)
Screenshot: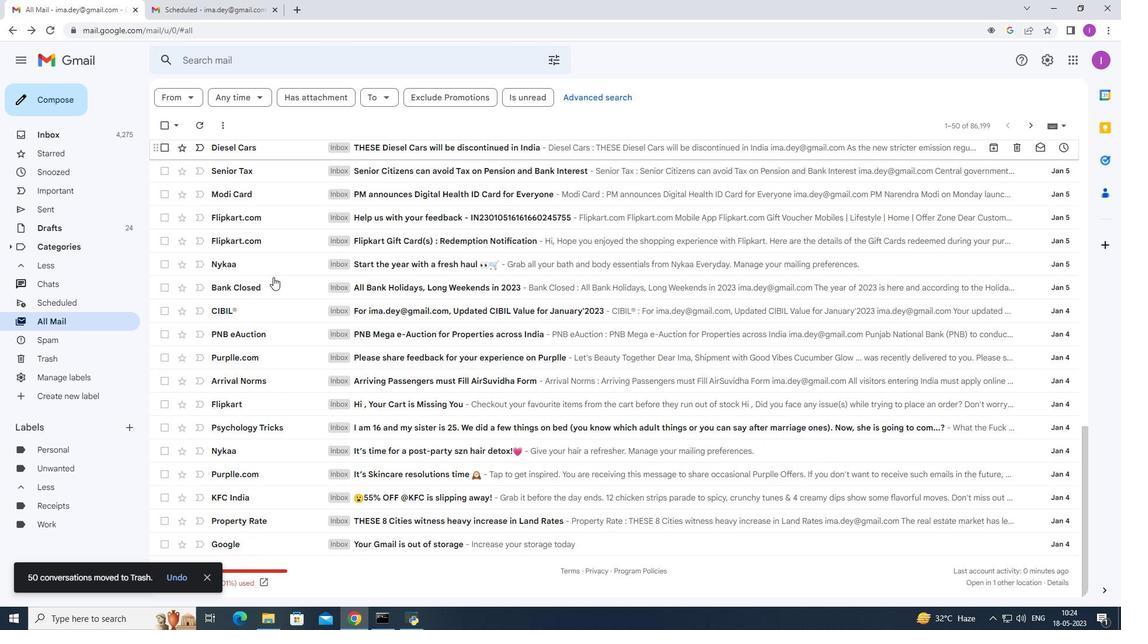 
Action: Mouse scrolled (273, 278) with delta (0, 0)
Screenshot: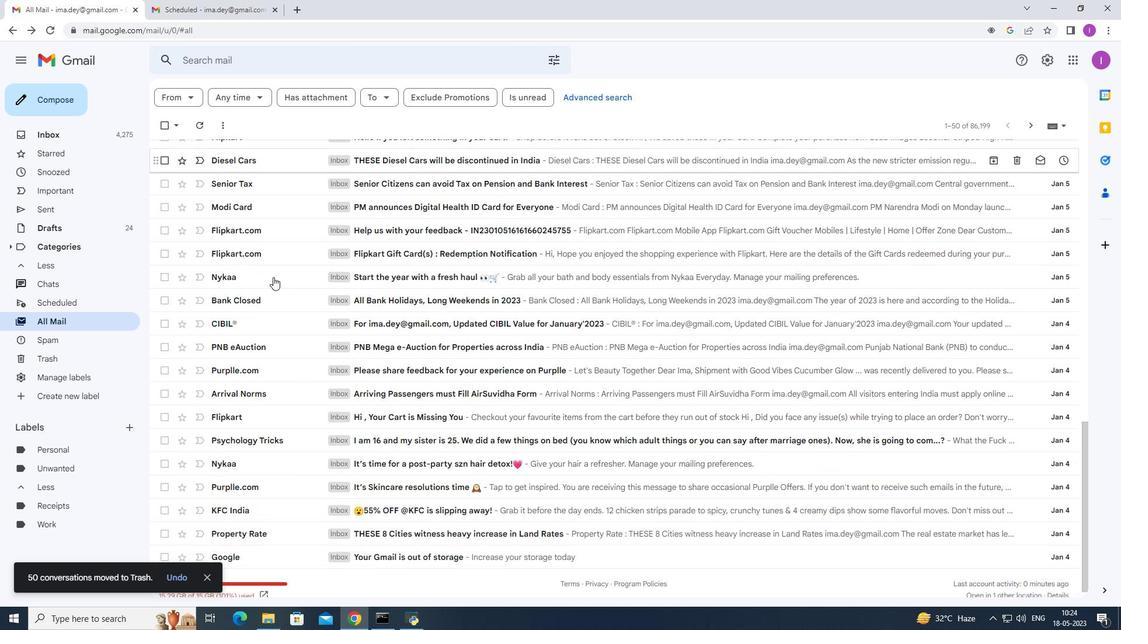 
Action: Mouse scrolled (273, 278) with delta (0, 0)
Screenshot: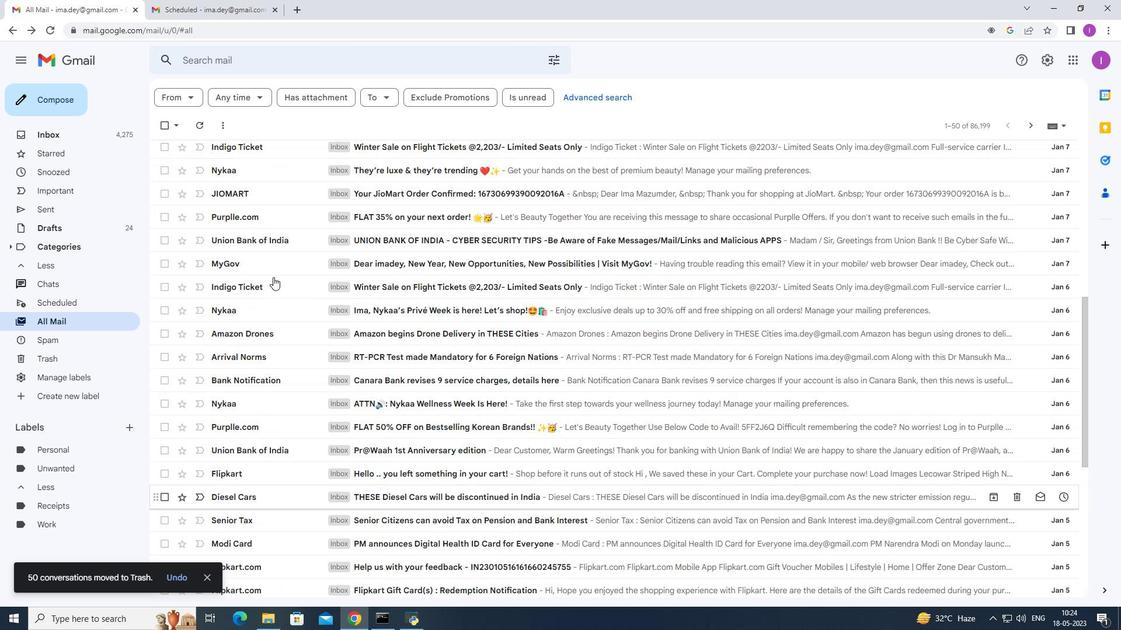 
Action: Mouse scrolled (273, 278) with delta (0, 0)
Screenshot: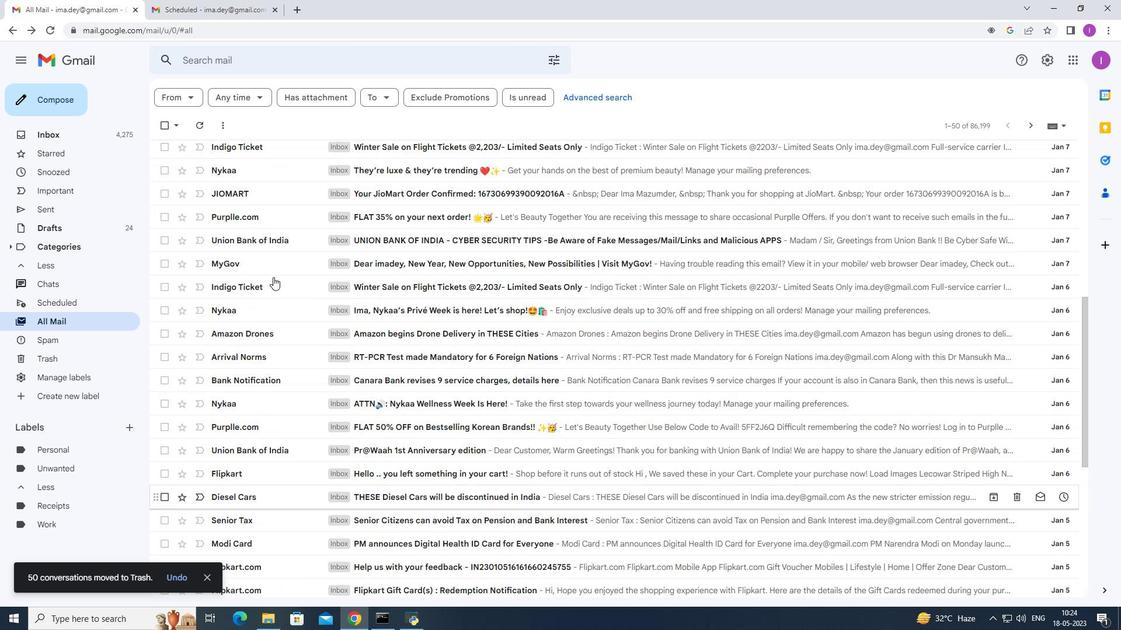 
Action: Mouse scrolled (273, 278) with delta (0, 0)
Screenshot: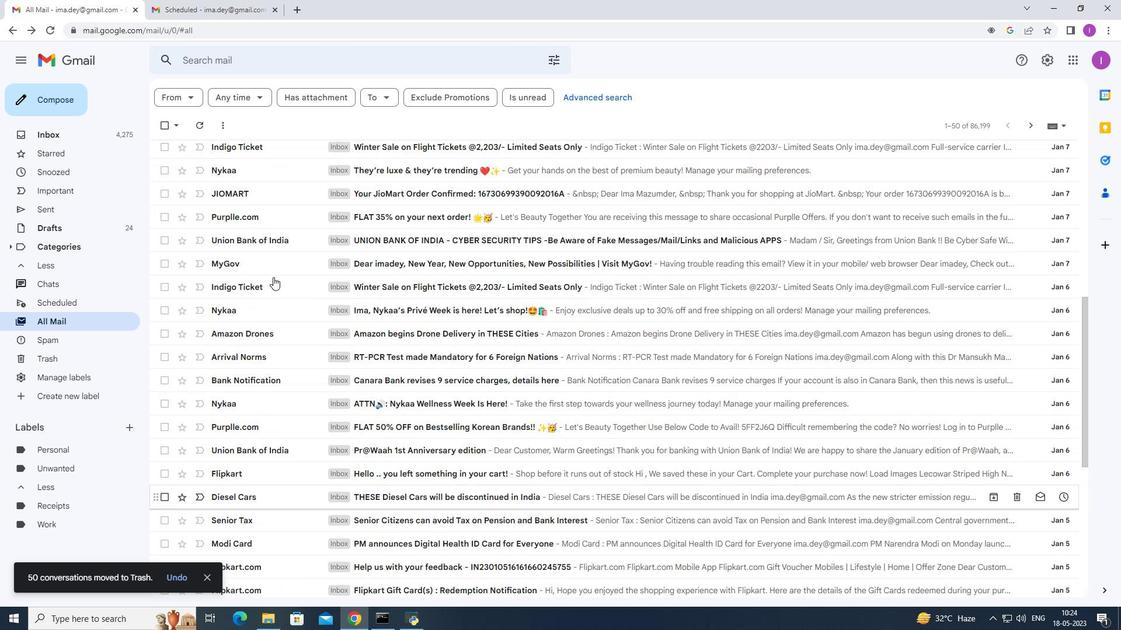 
Action: Mouse scrolled (273, 278) with delta (0, 0)
Screenshot: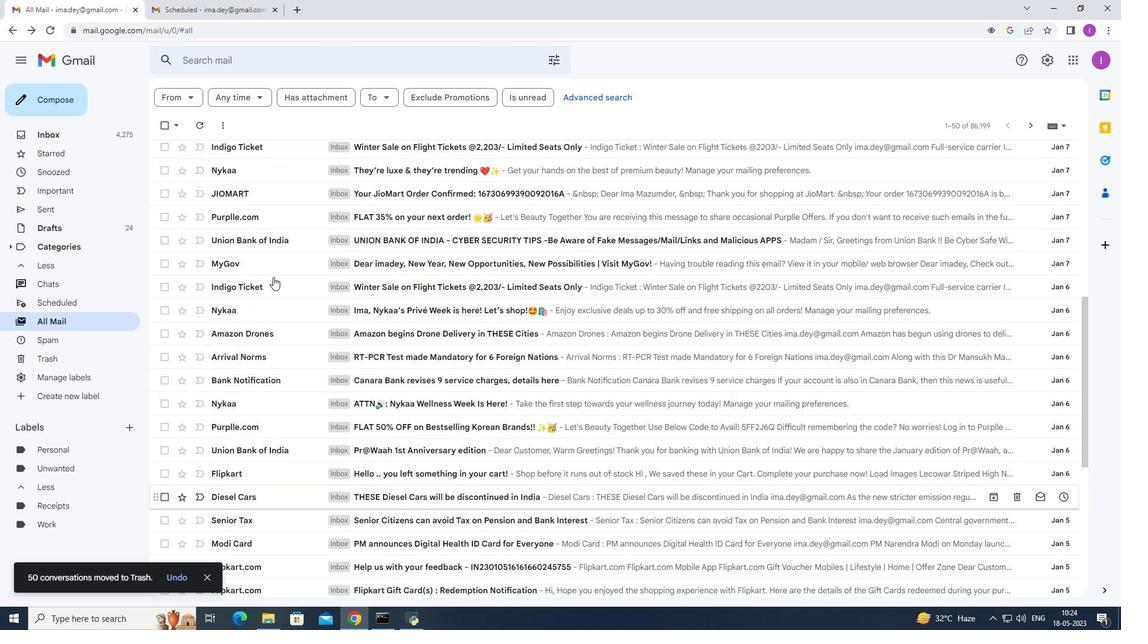 
Action: Mouse scrolled (273, 278) with delta (0, 0)
Screenshot: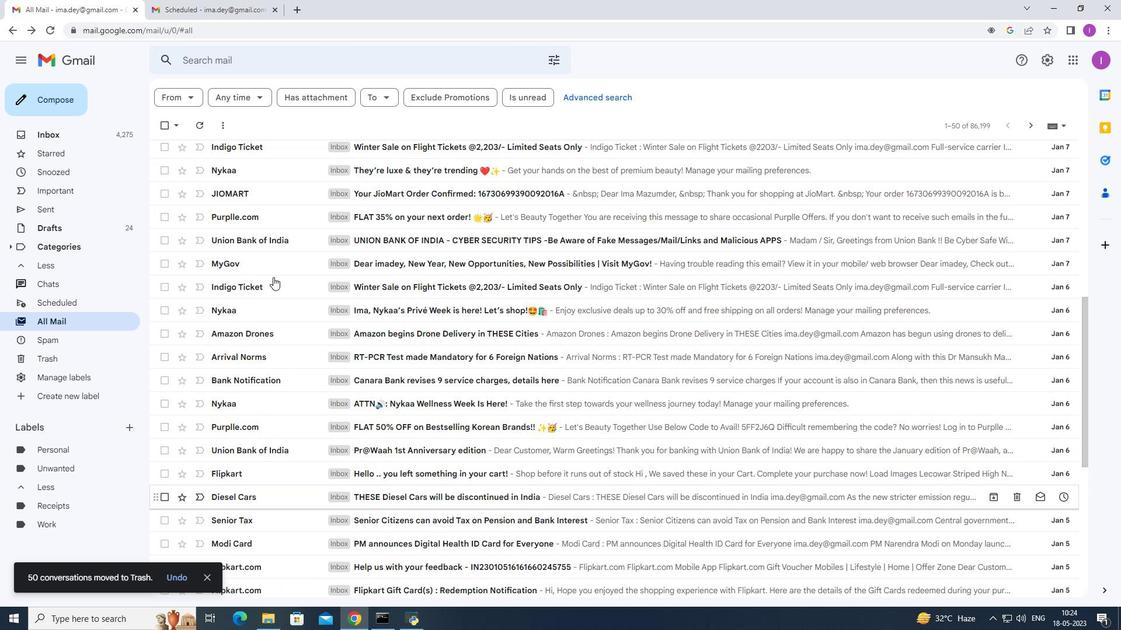 
Action: Mouse scrolled (273, 278) with delta (0, 0)
Screenshot: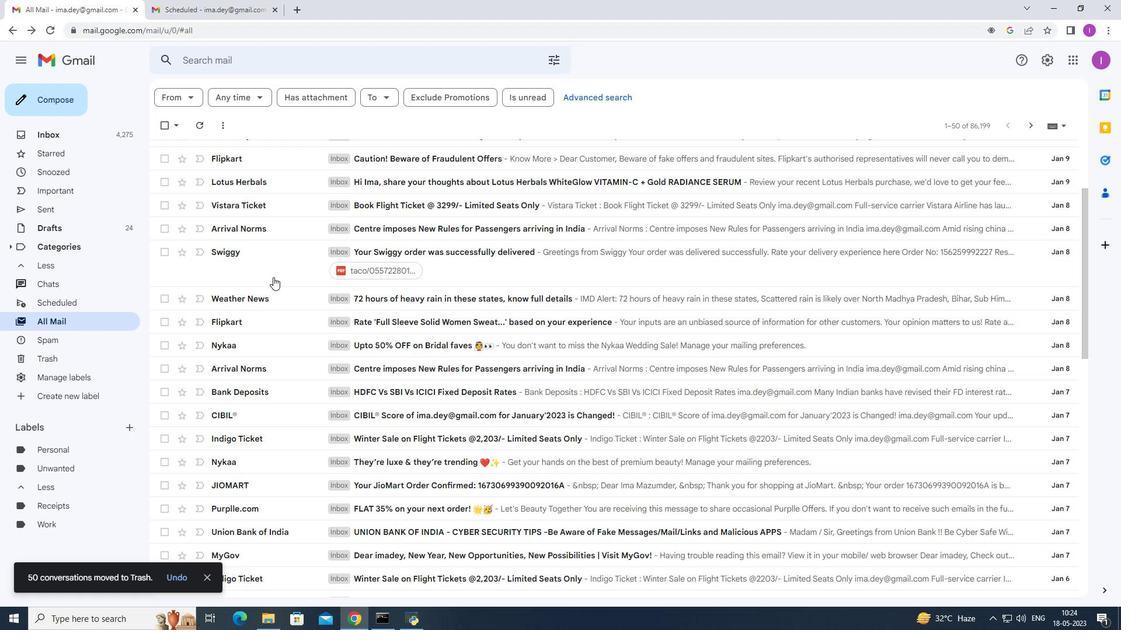 
Action: Mouse scrolled (273, 278) with delta (0, 0)
Screenshot: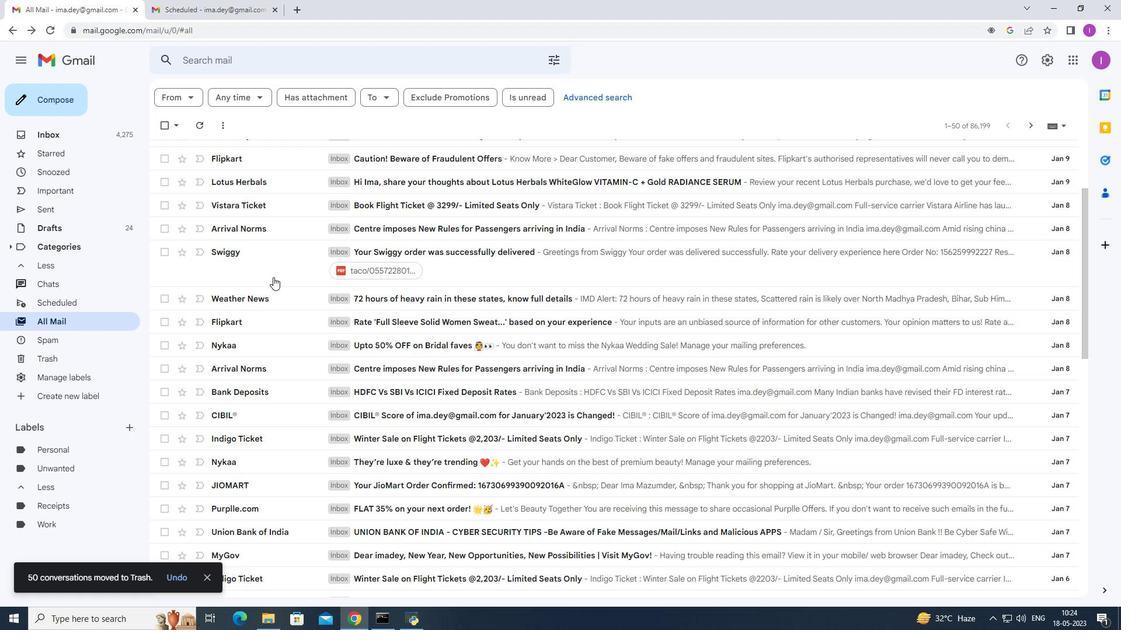 
Action: Mouse scrolled (273, 278) with delta (0, 0)
Screenshot: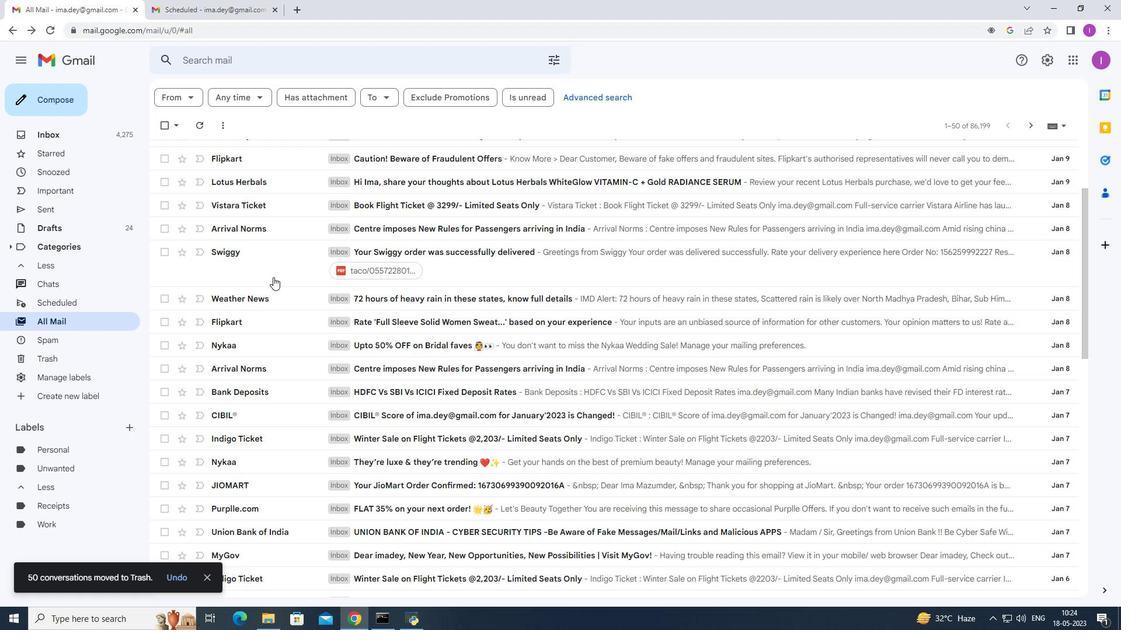 
Action: Mouse scrolled (273, 278) with delta (0, 0)
Screenshot: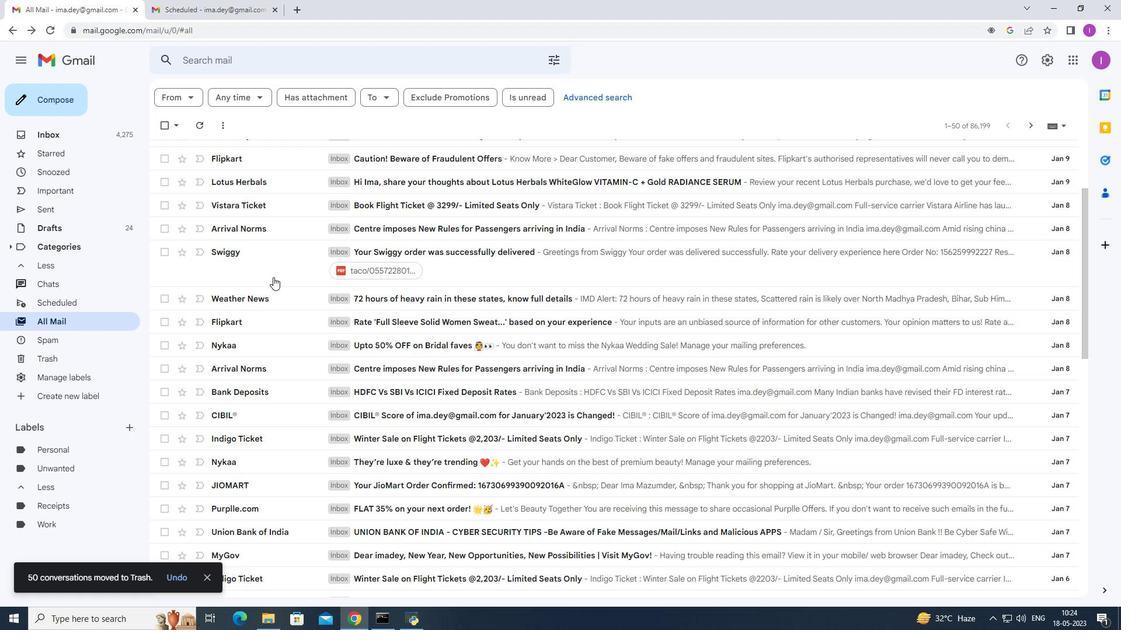 
Action: Mouse scrolled (273, 278) with delta (0, 0)
Screenshot: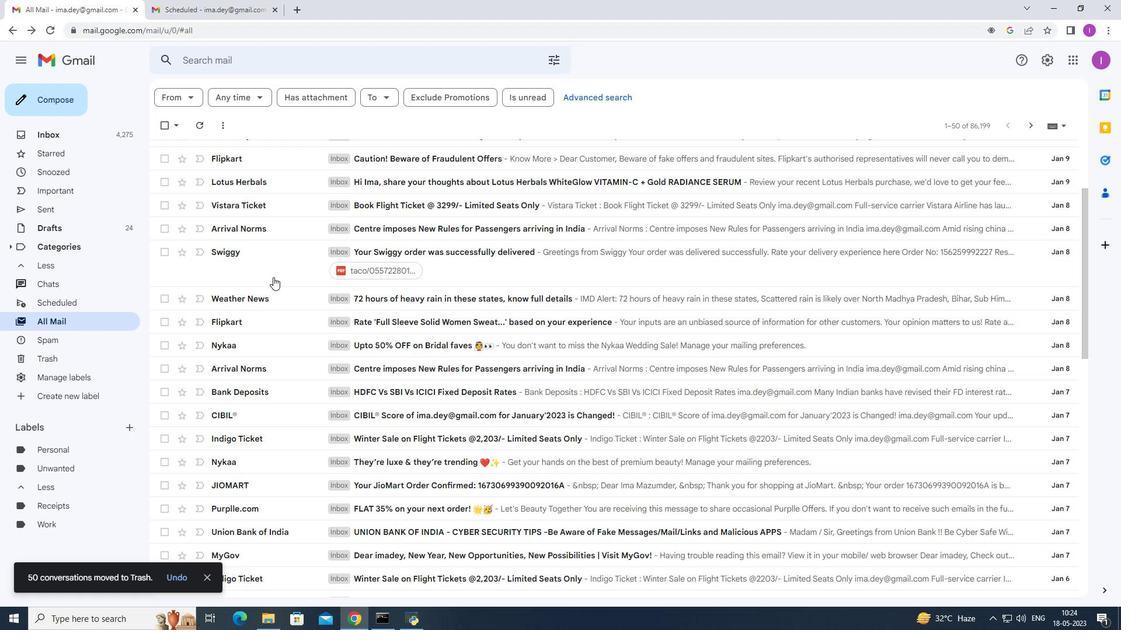
Action: Mouse scrolled (273, 278) with delta (0, 0)
Screenshot: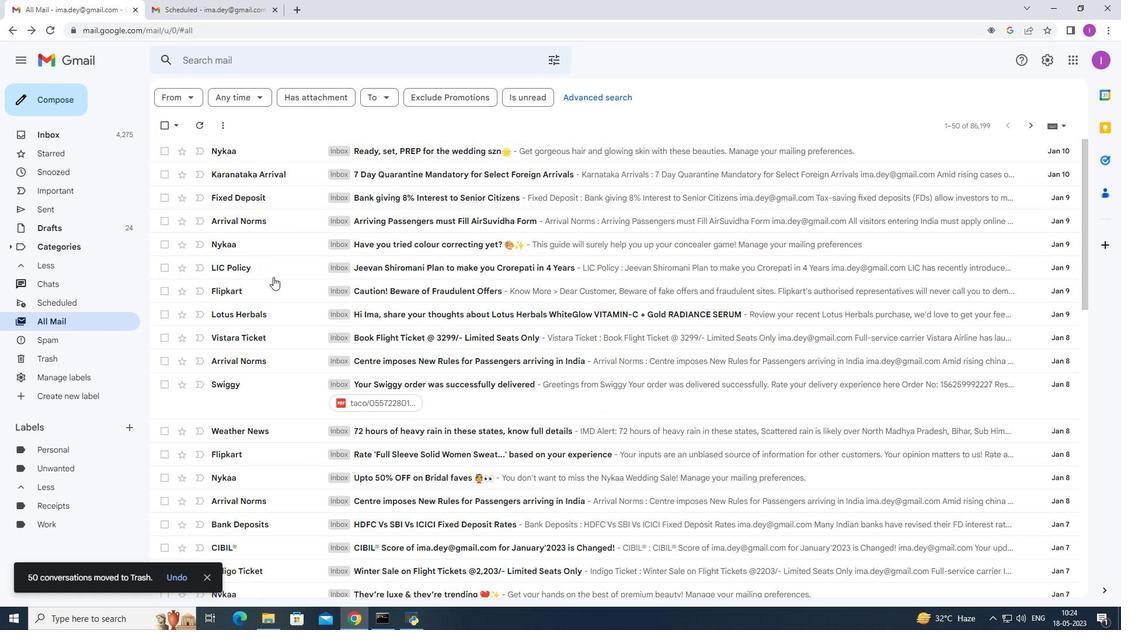 
Action: Mouse scrolled (273, 278) with delta (0, 0)
Screenshot: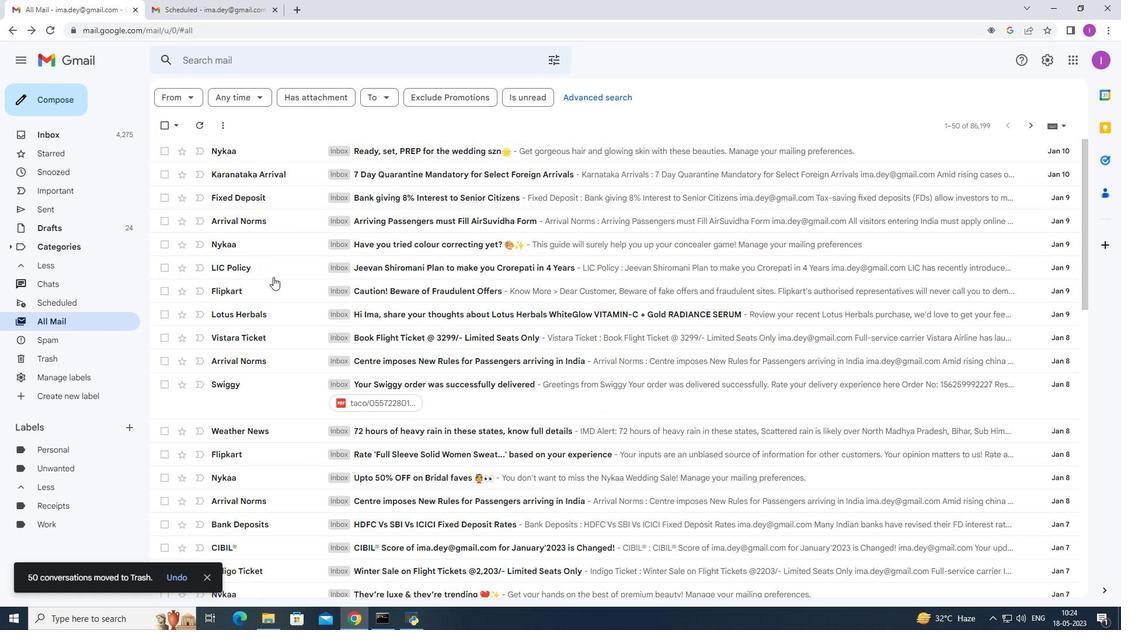 
Action: Mouse scrolled (273, 278) with delta (0, 0)
Screenshot: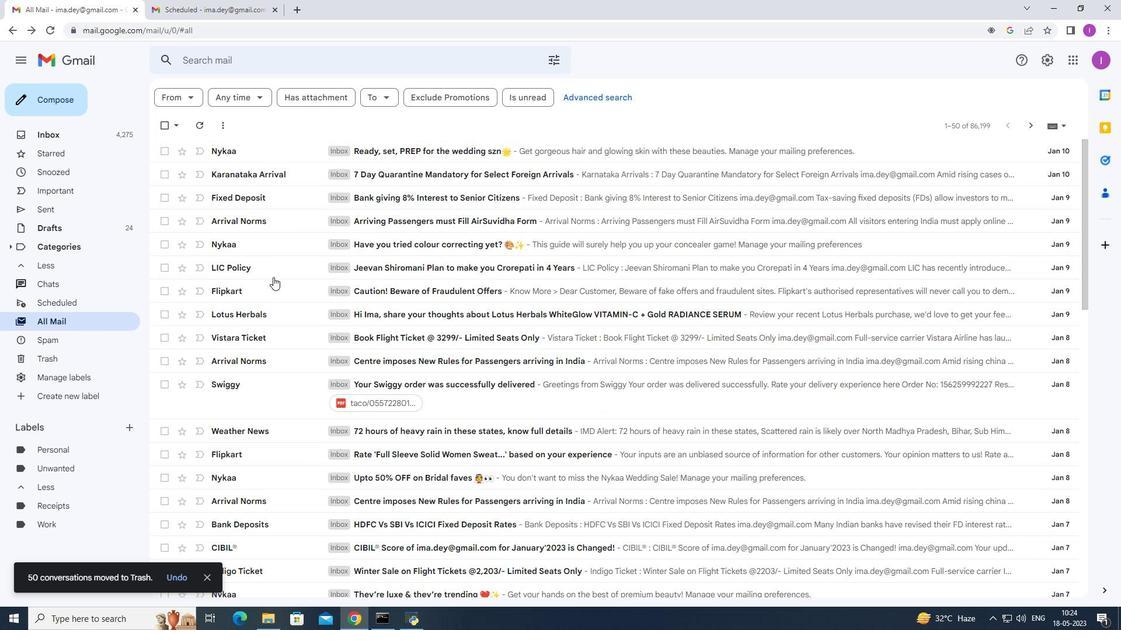
Action: Mouse scrolled (273, 278) with delta (0, 0)
Screenshot: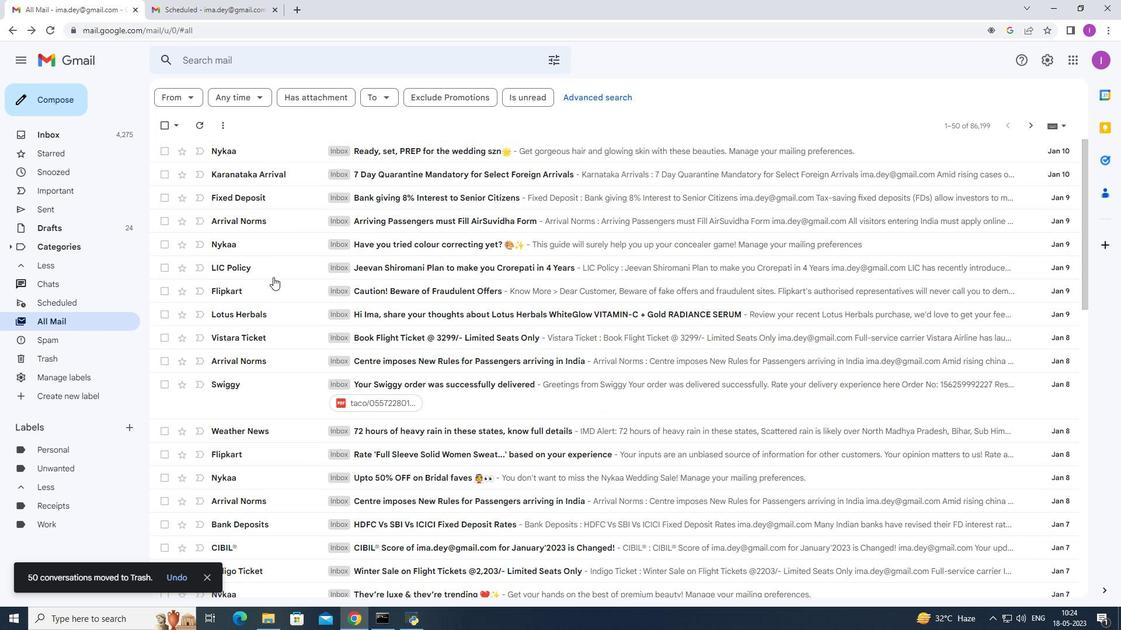 
Action: Mouse scrolled (273, 278) with delta (0, 0)
Screenshot: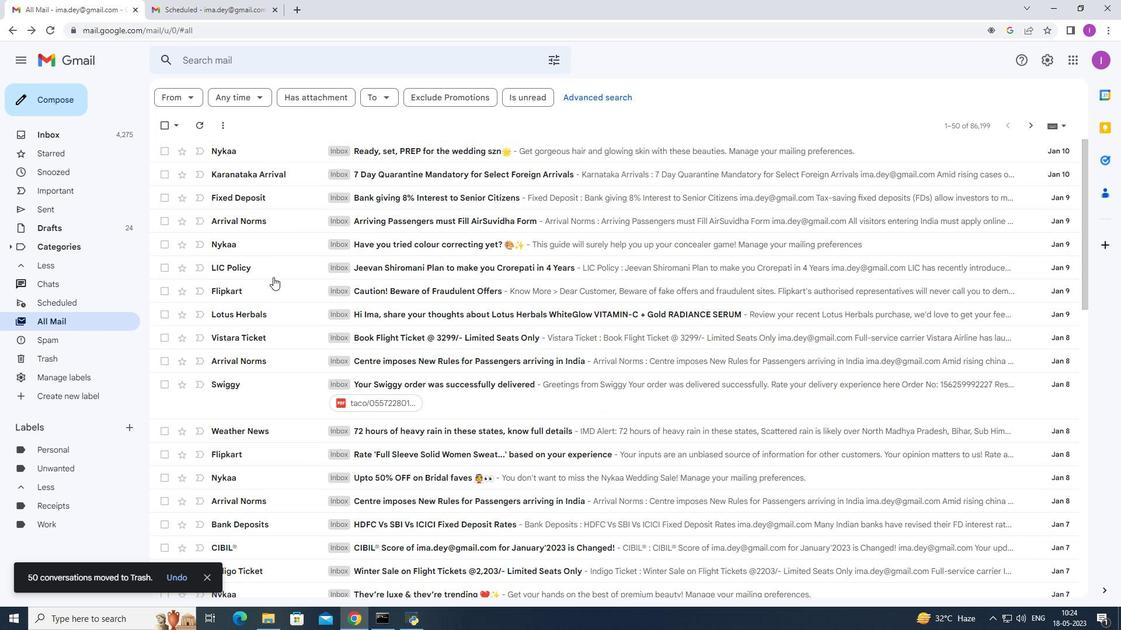 
Action: Mouse scrolled (273, 278) with delta (0, 0)
Screenshot: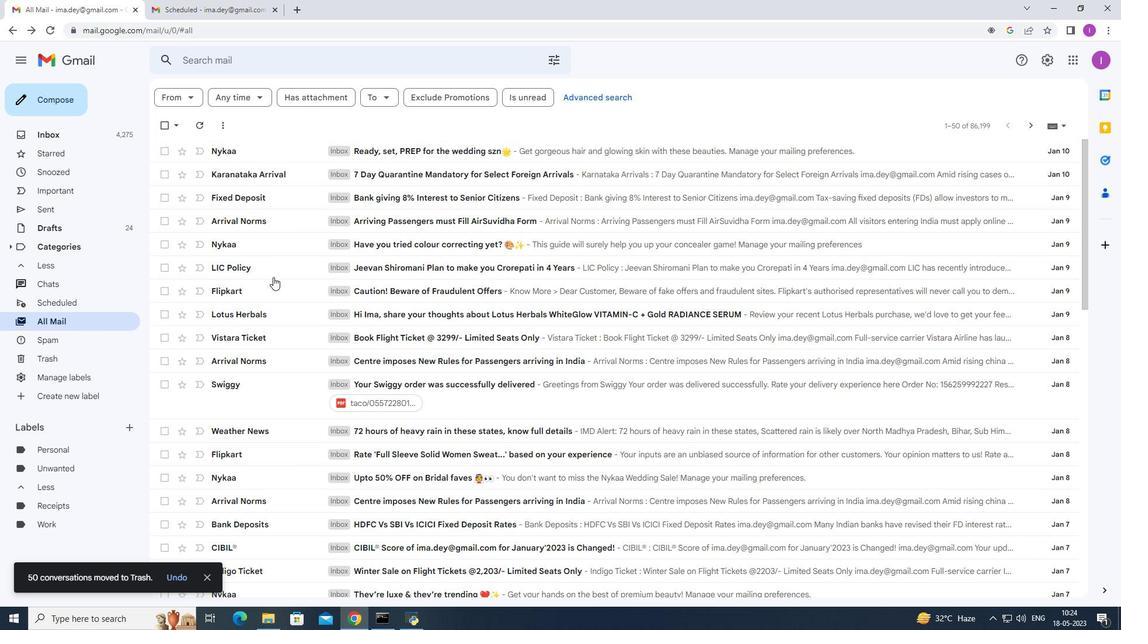 
Action: Mouse scrolled (273, 278) with delta (0, 0)
Screenshot: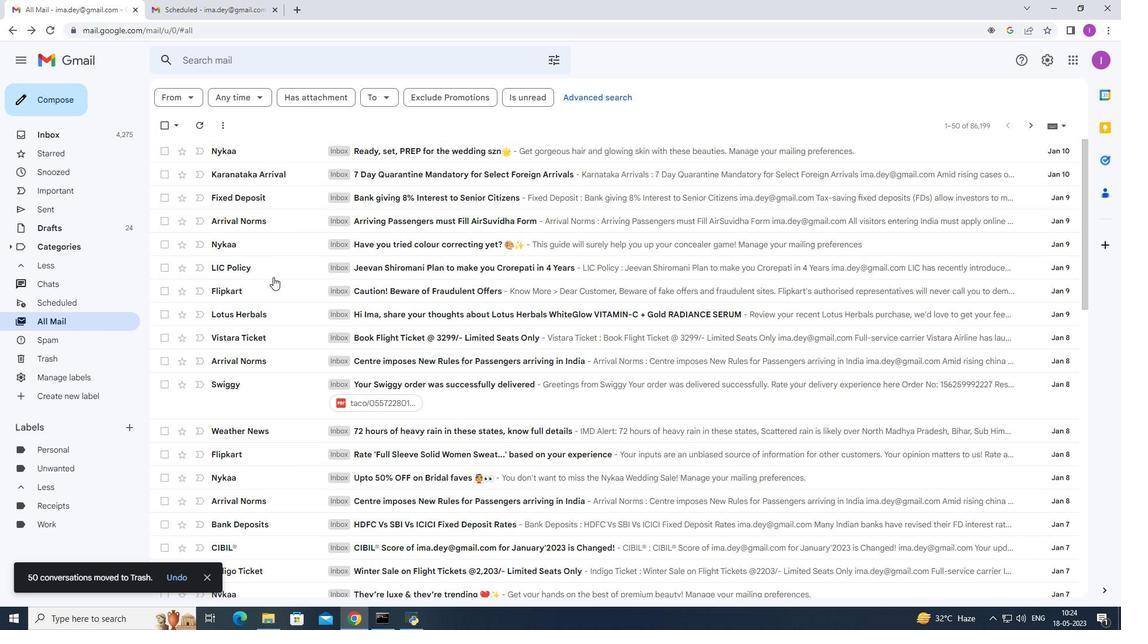 
Action: Mouse moved to (167, 124)
Screenshot: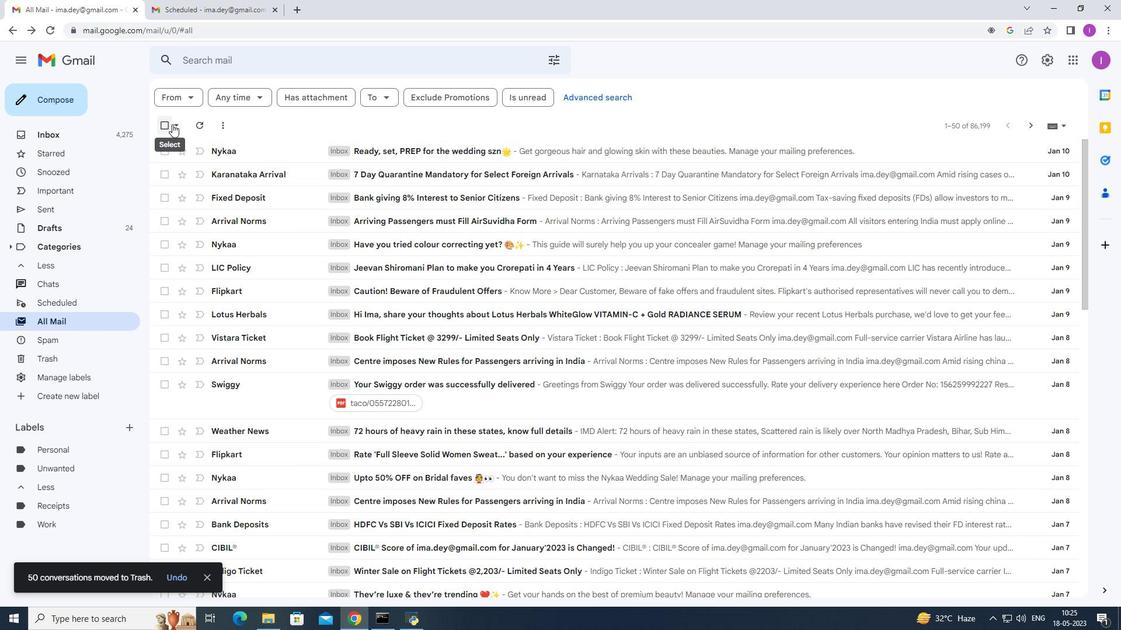
Action: Mouse pressed left at (167, 124)
Screenshot: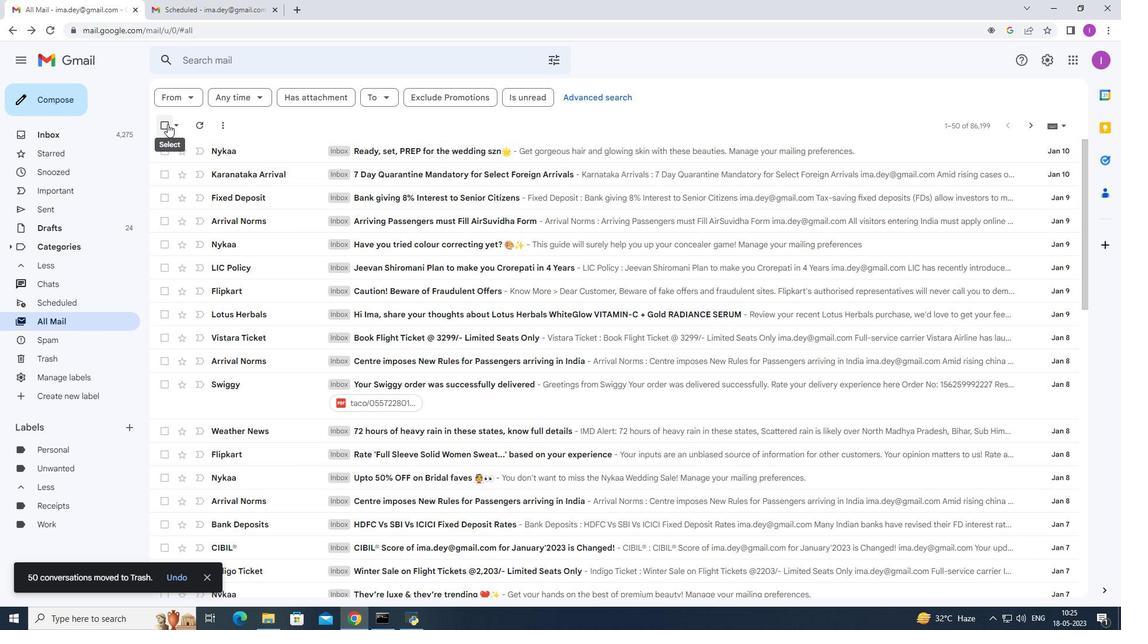 
Action: Mouse moved to (311, 186)
Screenshot: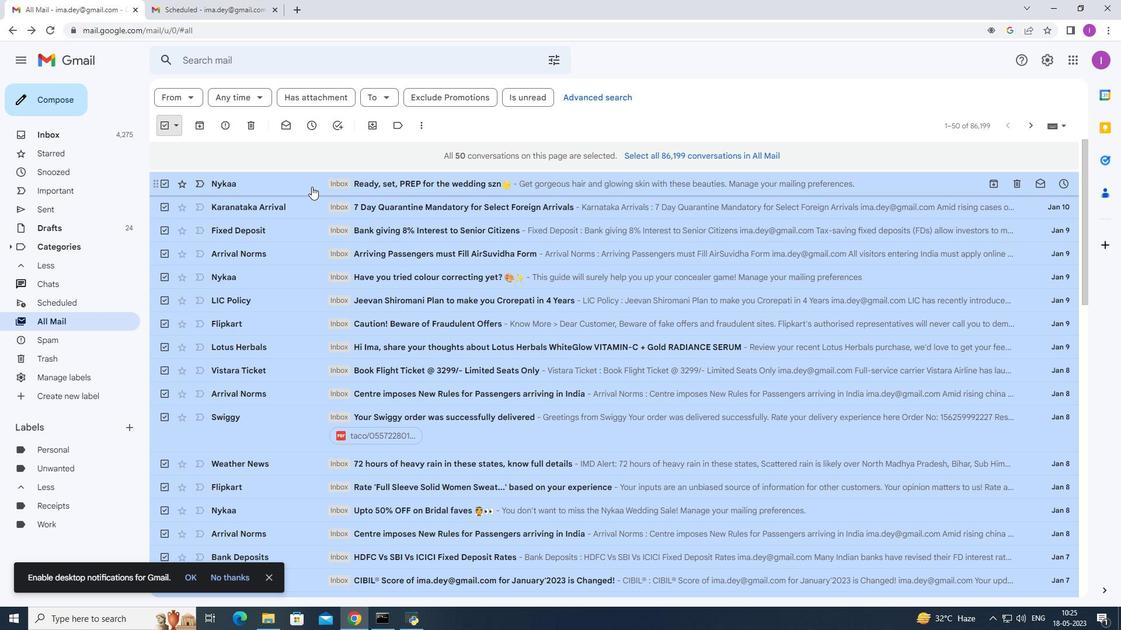 
Action: Mouse pressed left at (311, 186)
Screenshot: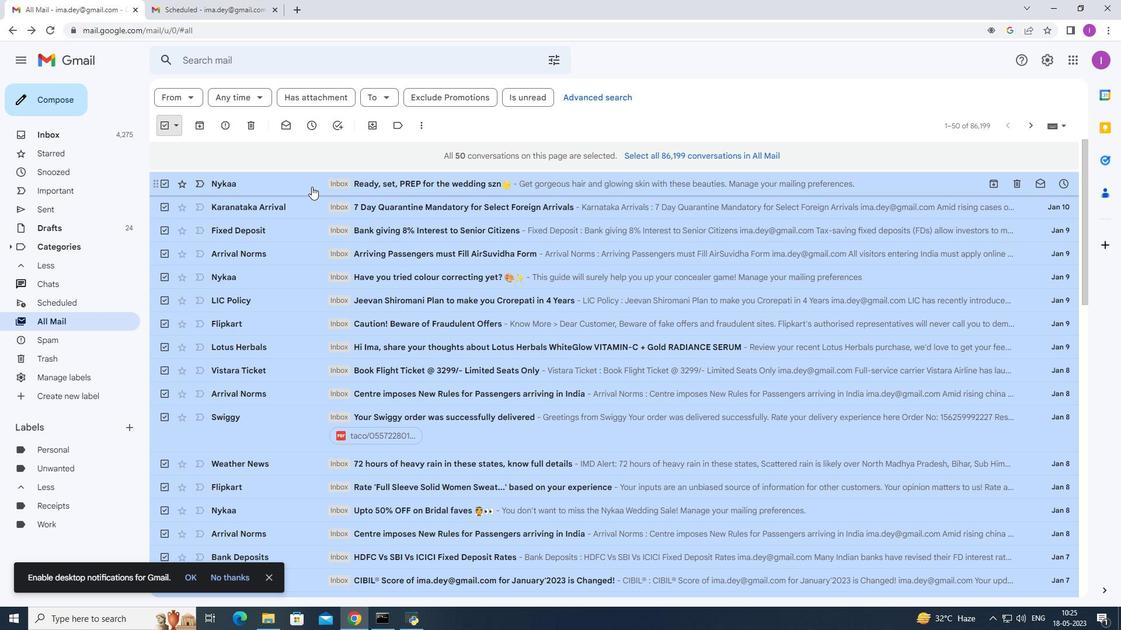 
Action: Mouse moved to (119, 134)
Screenshot: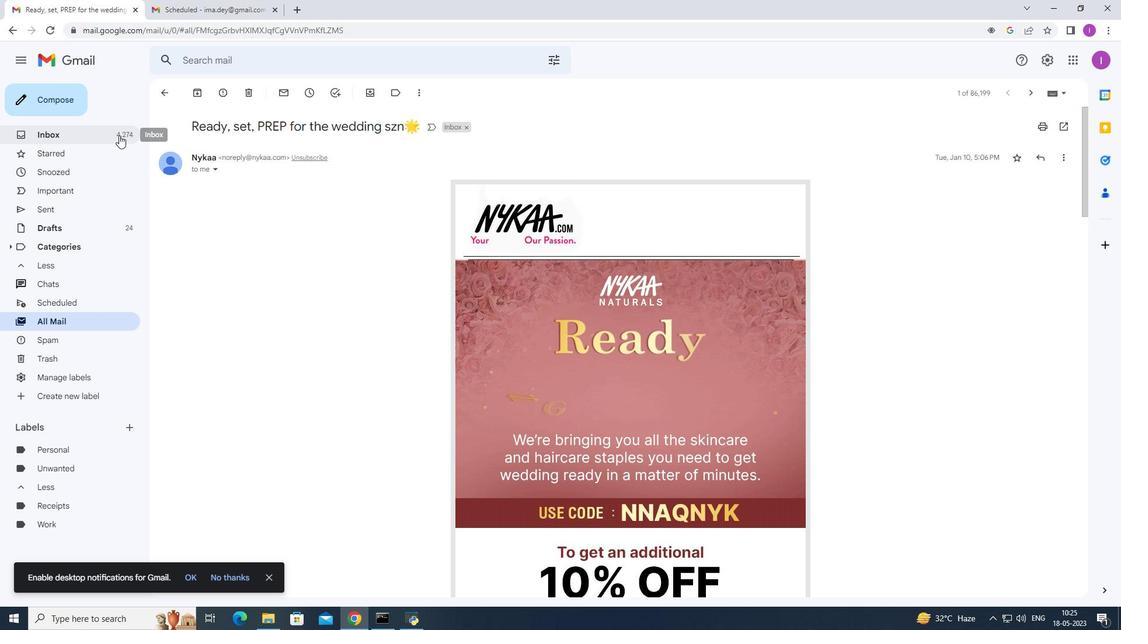 
Action: Mouse pressed left at (119, 134)
Screenshot: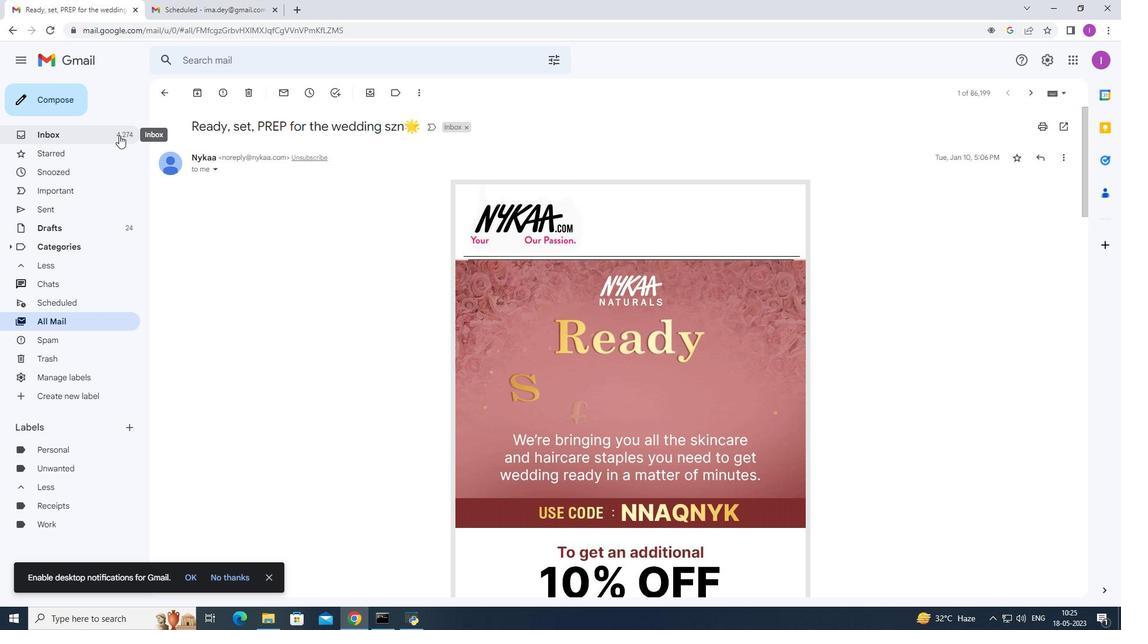 
Action: Mouse moved to (163, 217)
Screenshot: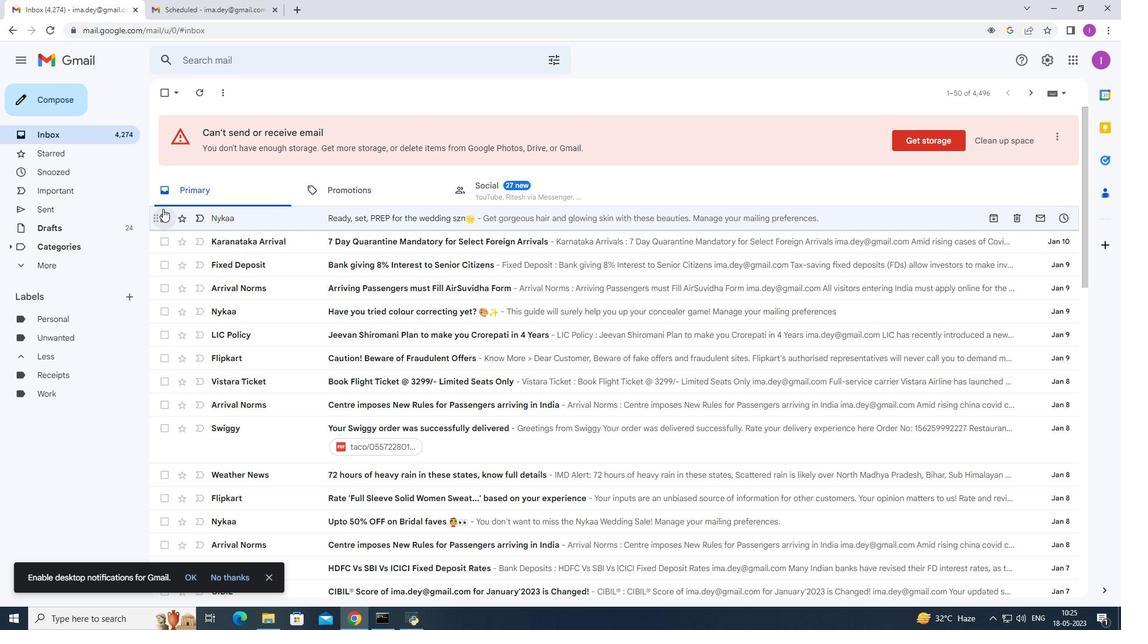 
Action: Mouse pressed left at (163, 217)
Screenshot: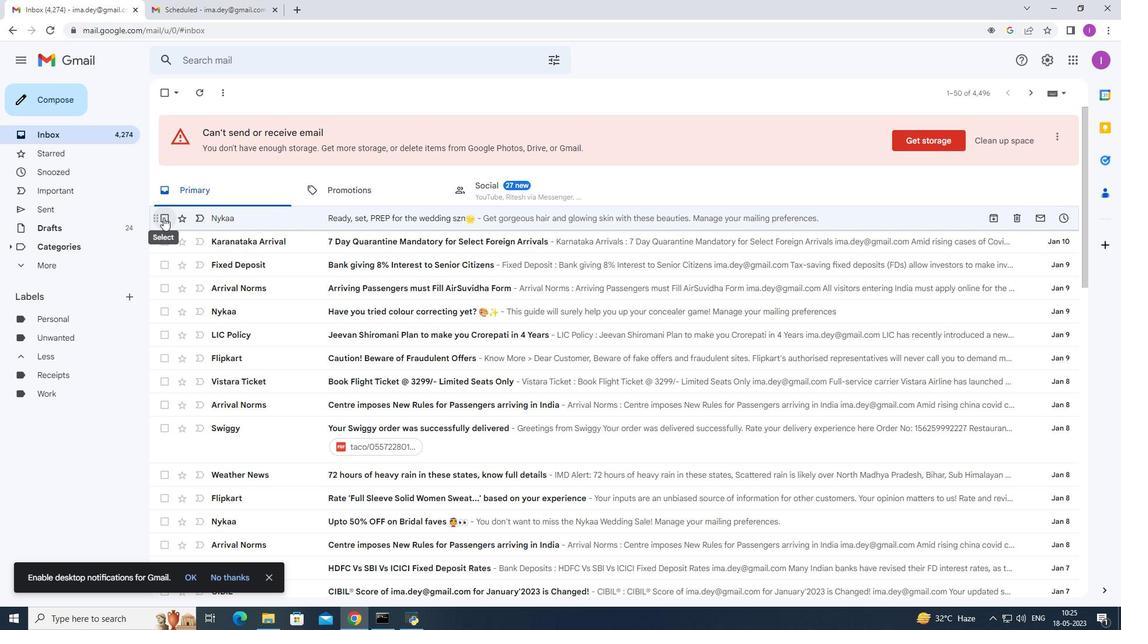 
Action: Mouse moved to (193, 217)
Screenshot: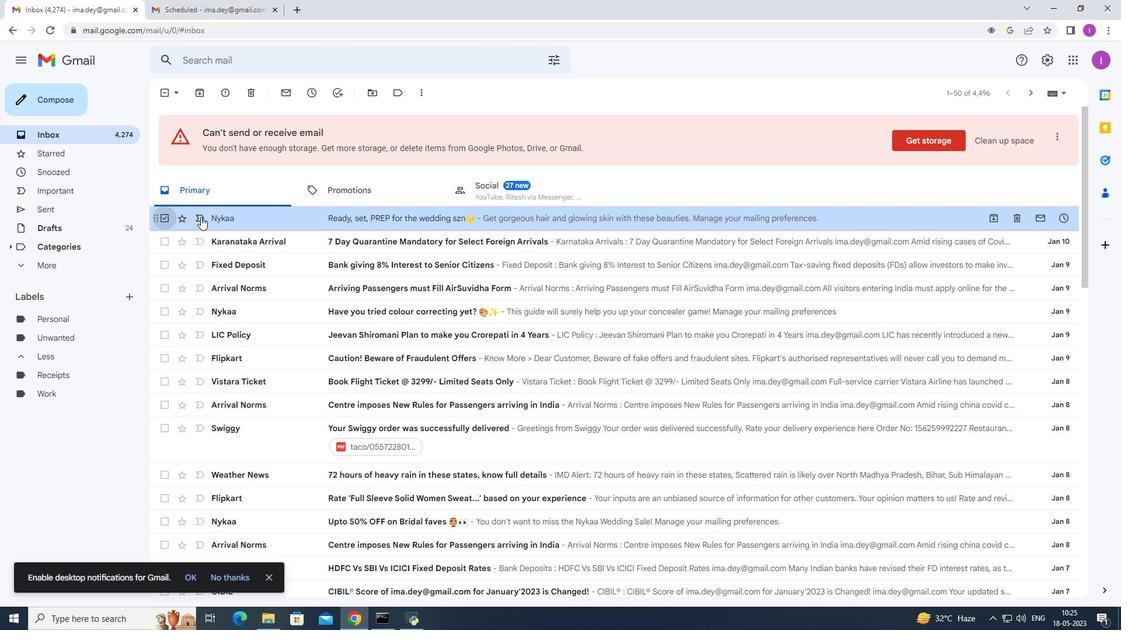 
Action: Mouse pressed right at (193, 217)
Screenshot: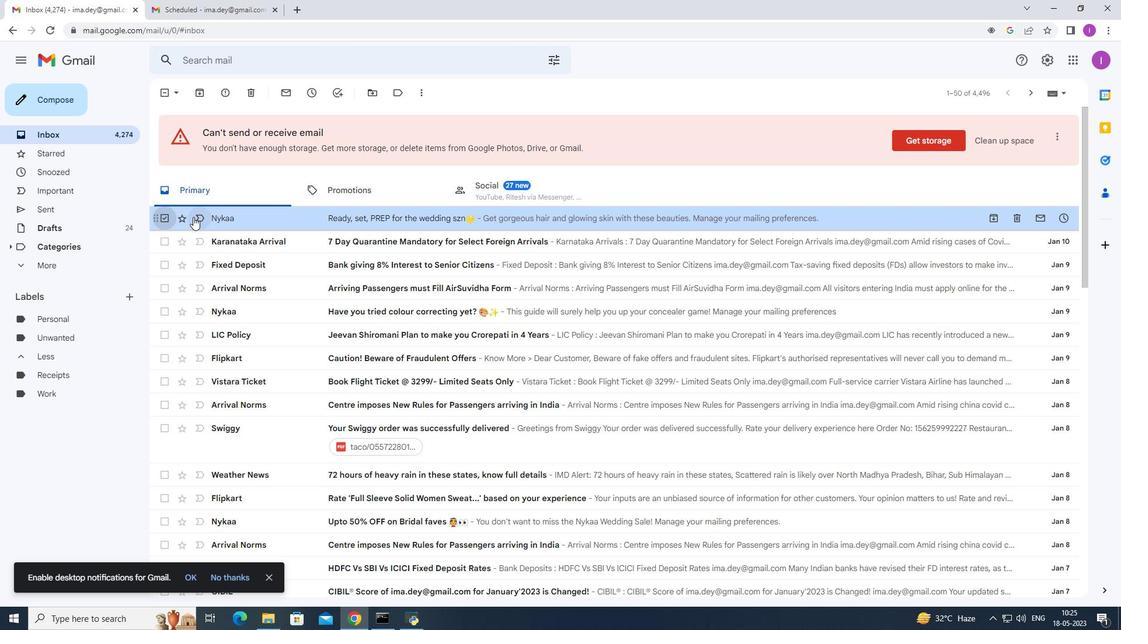 
Action: Mouse moved to (141, 196)
Screenshot: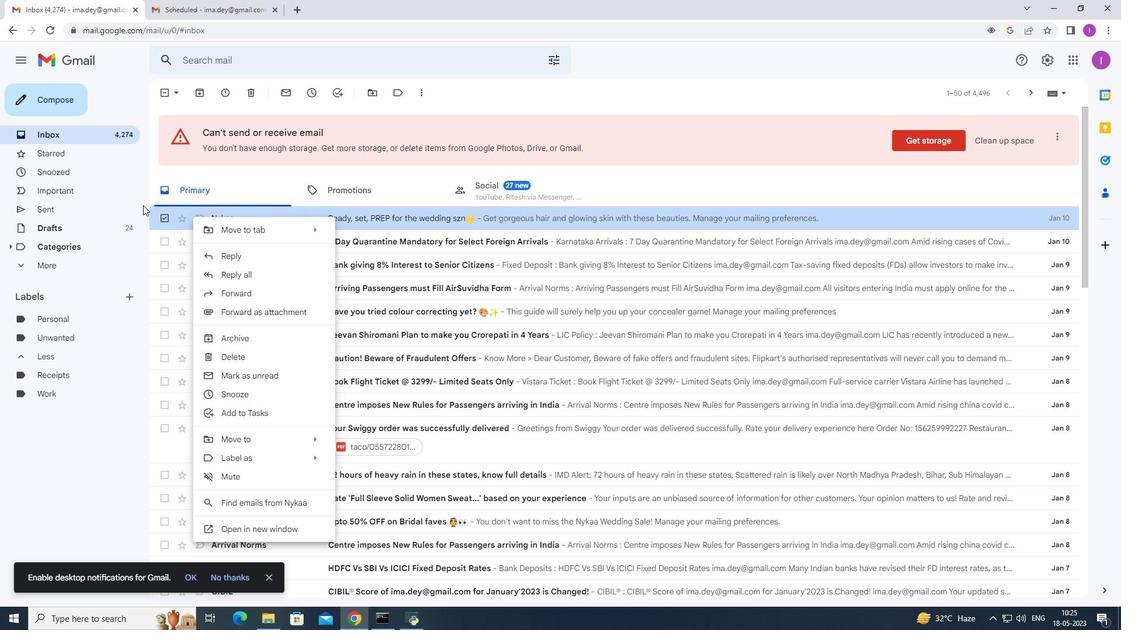 
Action: Mouse pressed left at (141, 196)
Screenshot: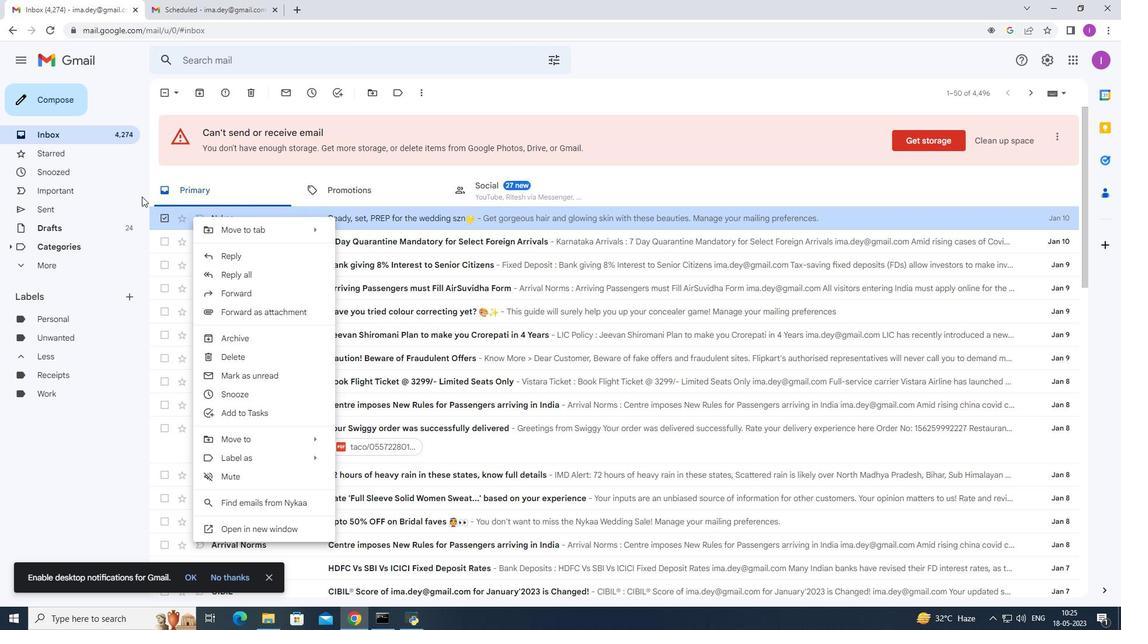
Action: Mouse moved to (164, 238)
Screenshot: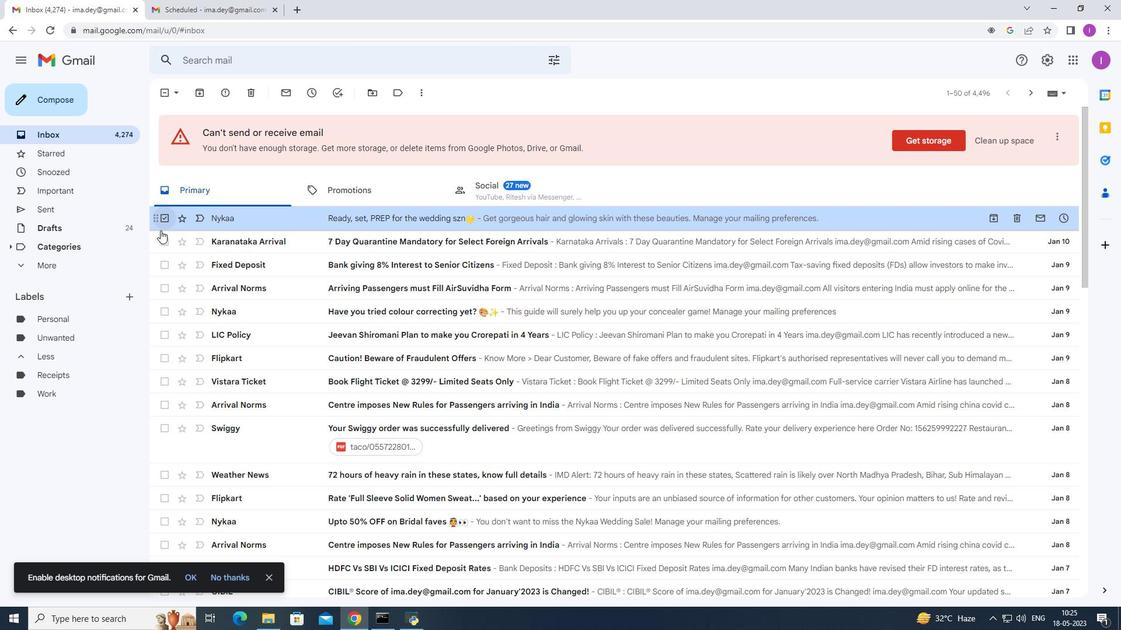 
Action: Mouse pressed left at (164, 238)
Screenshot: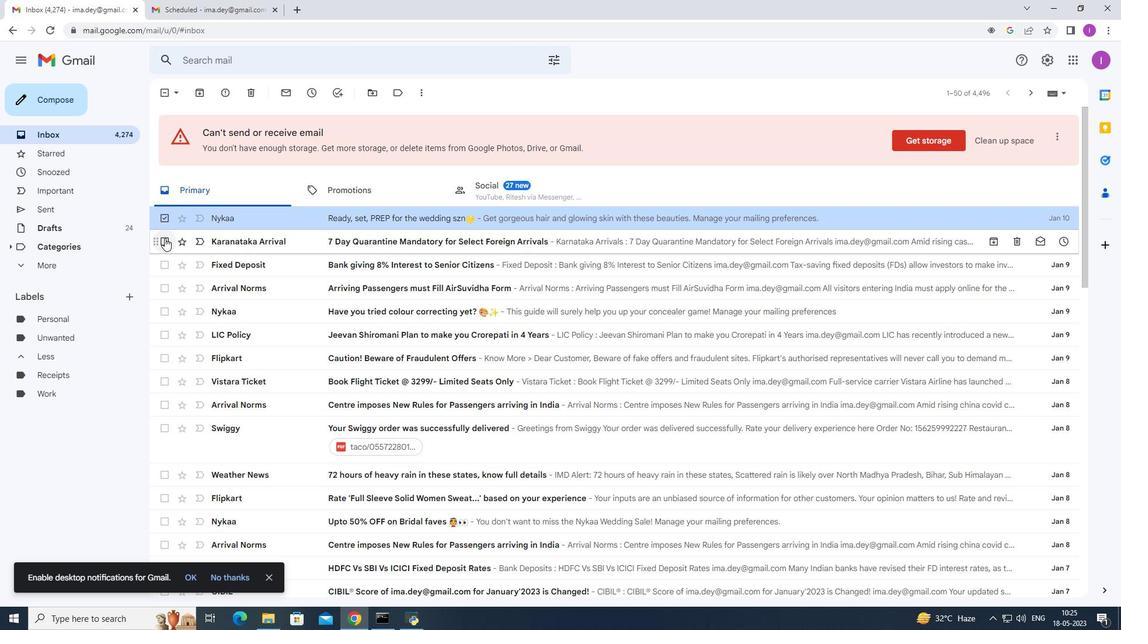 
Action: Mouse moved to (166, 266)
Screenshot: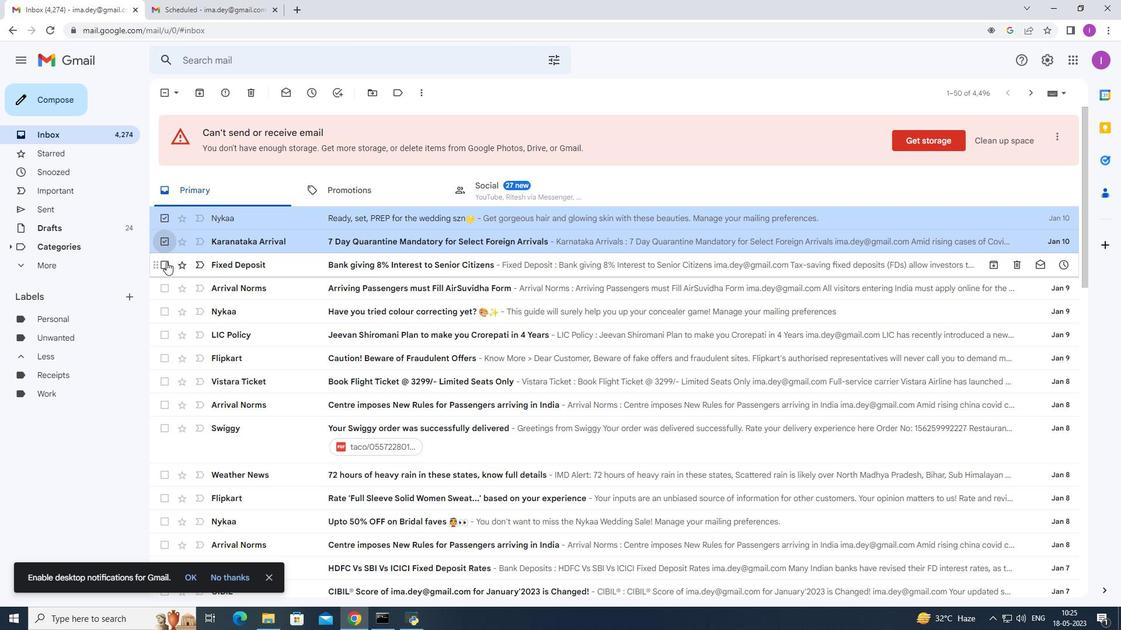 
Action: Mouse pressed left at (166, 266)
Screenshot: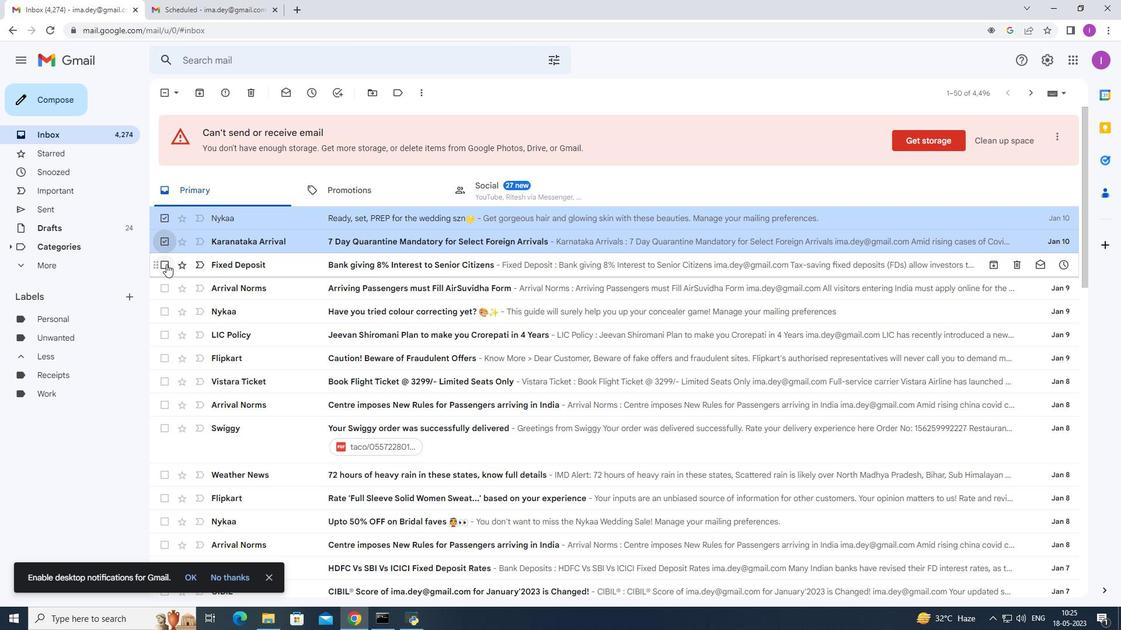 
Action: Mouse moved to (167, 287)
Screenshot: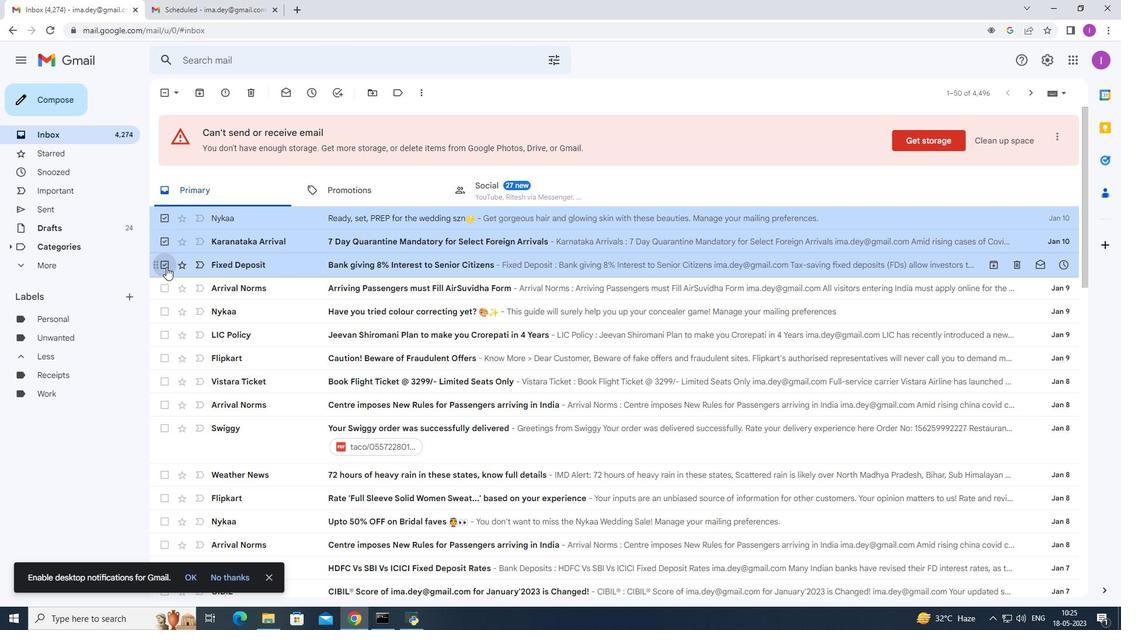 
Action: Mouse pressed left at (167, 287)
Screenshot: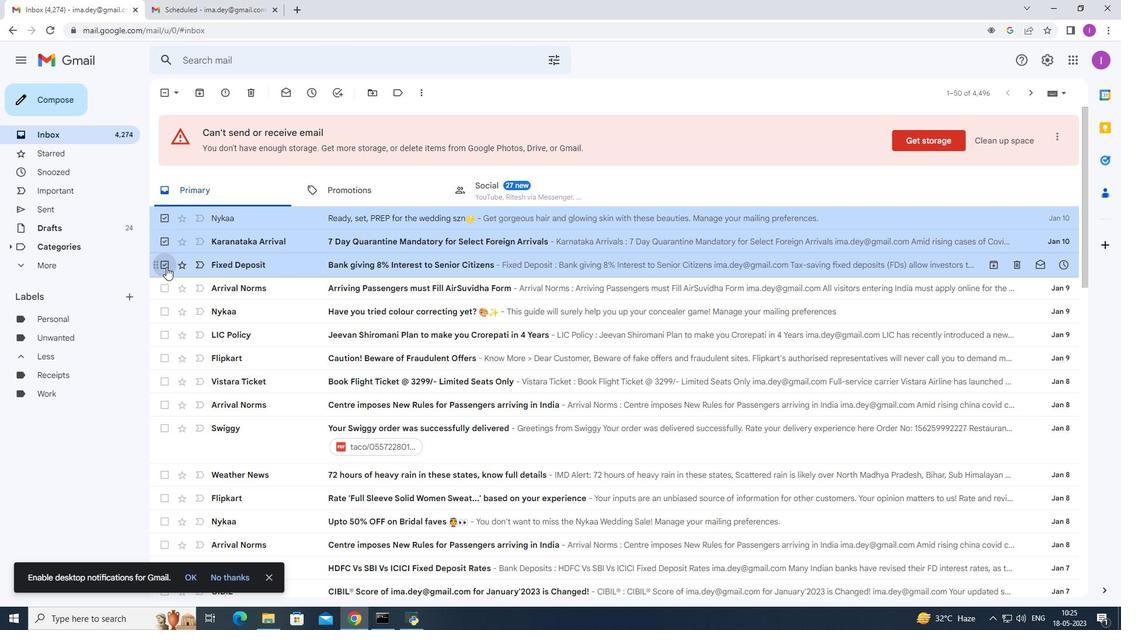 
Action: Mouse moved to (167, 297)
Screenshot: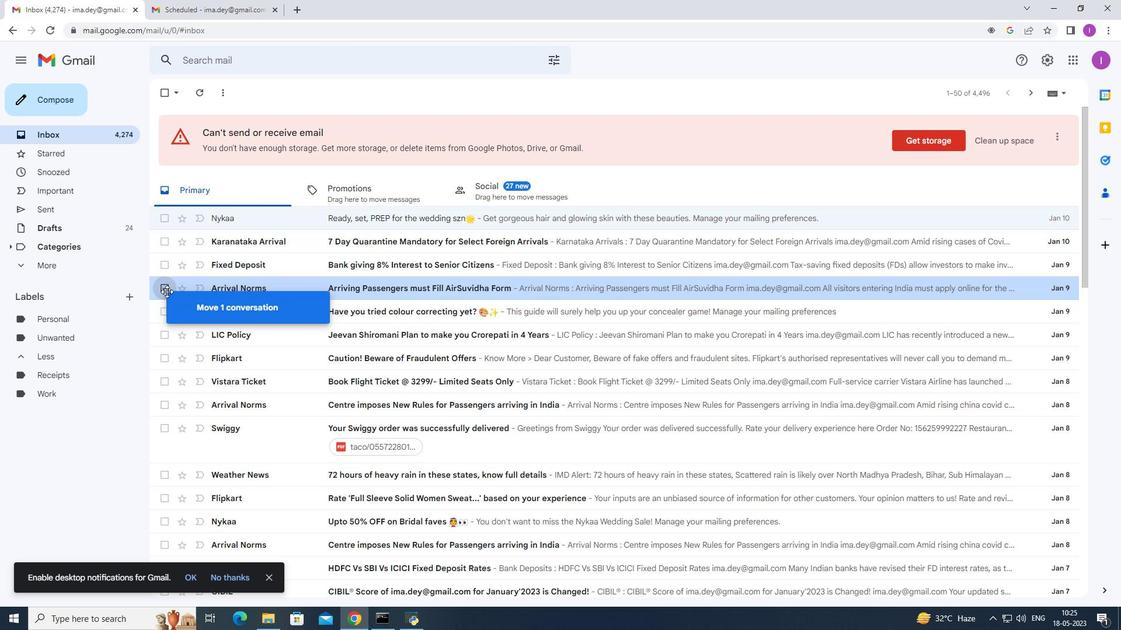 
Action: Mouse pressed left at (167, 297)
Screenshot: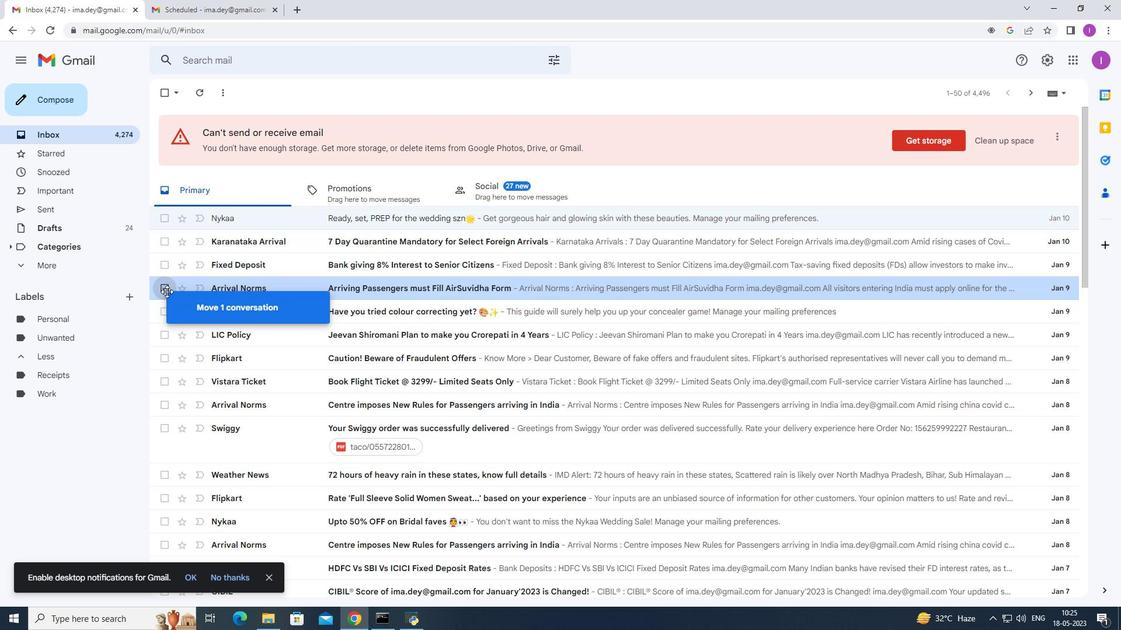 
Action: Mouse moved to (167, 299)
Screenshot: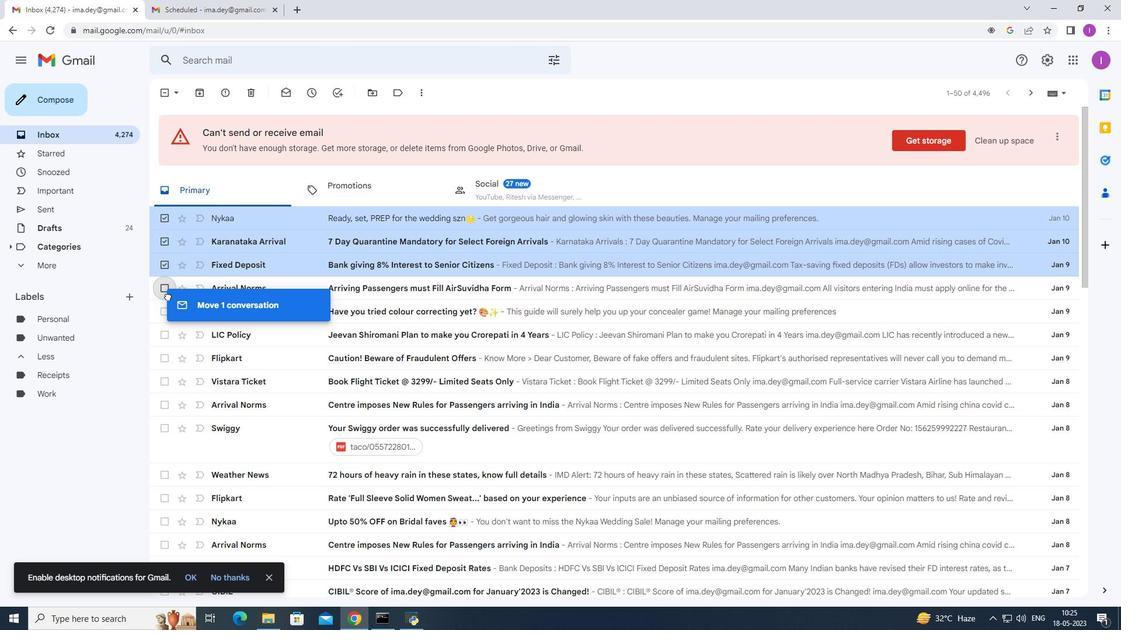 
Action: Mouse pressed left at (167, 299)
Screenshot: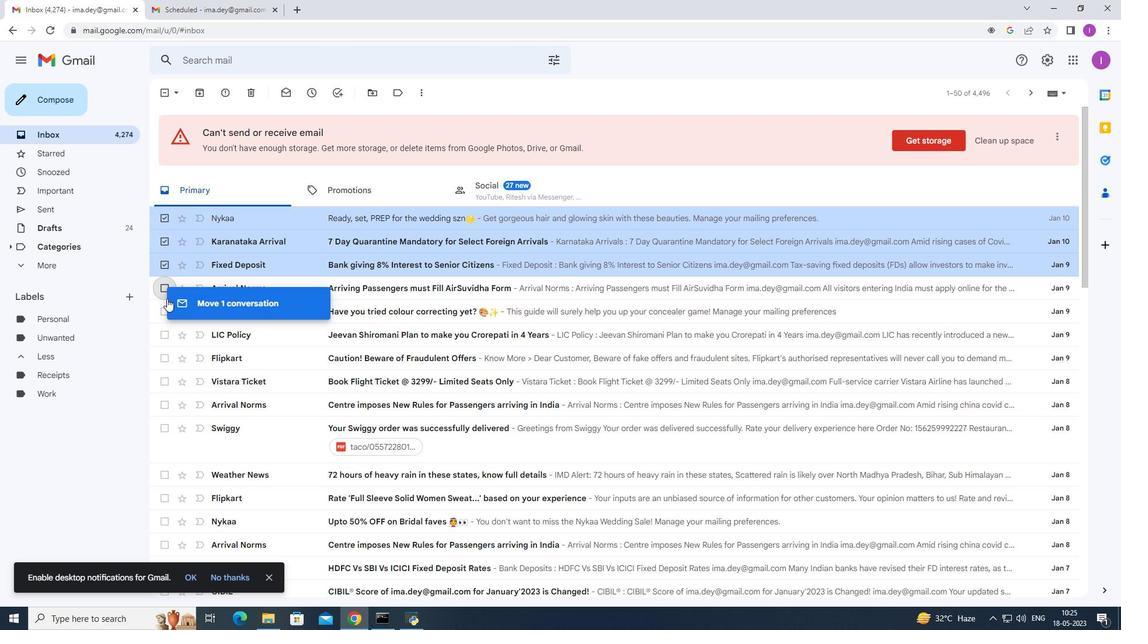 
Action: Mouse moved to (167, 300)
Screenshot: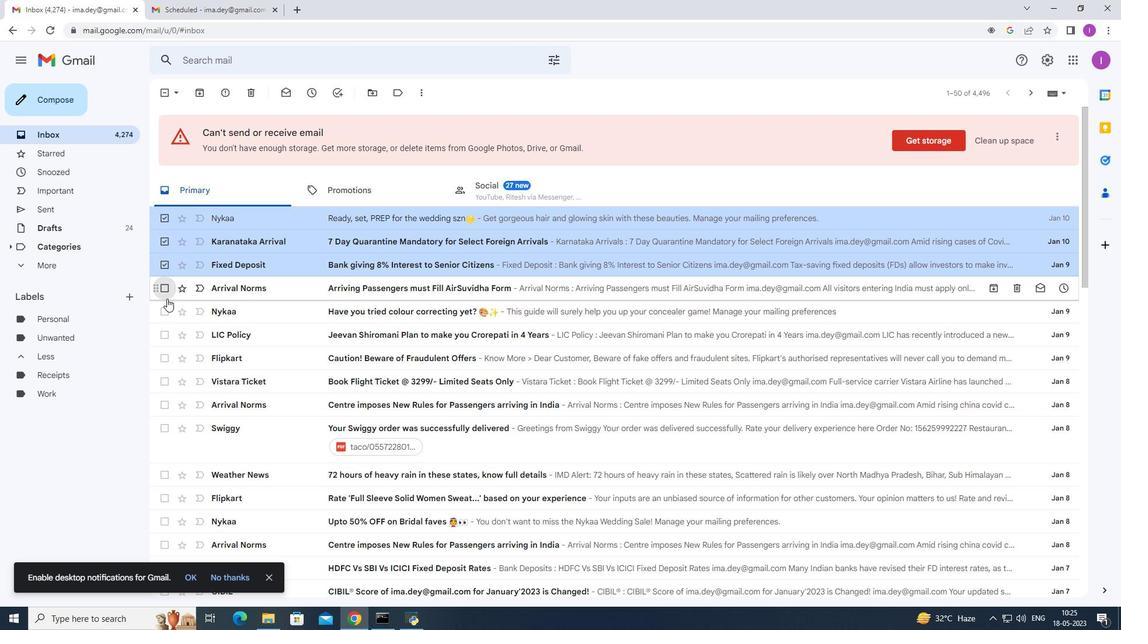 
Action: Mouse pressed left at (167, 300)
Screenshot: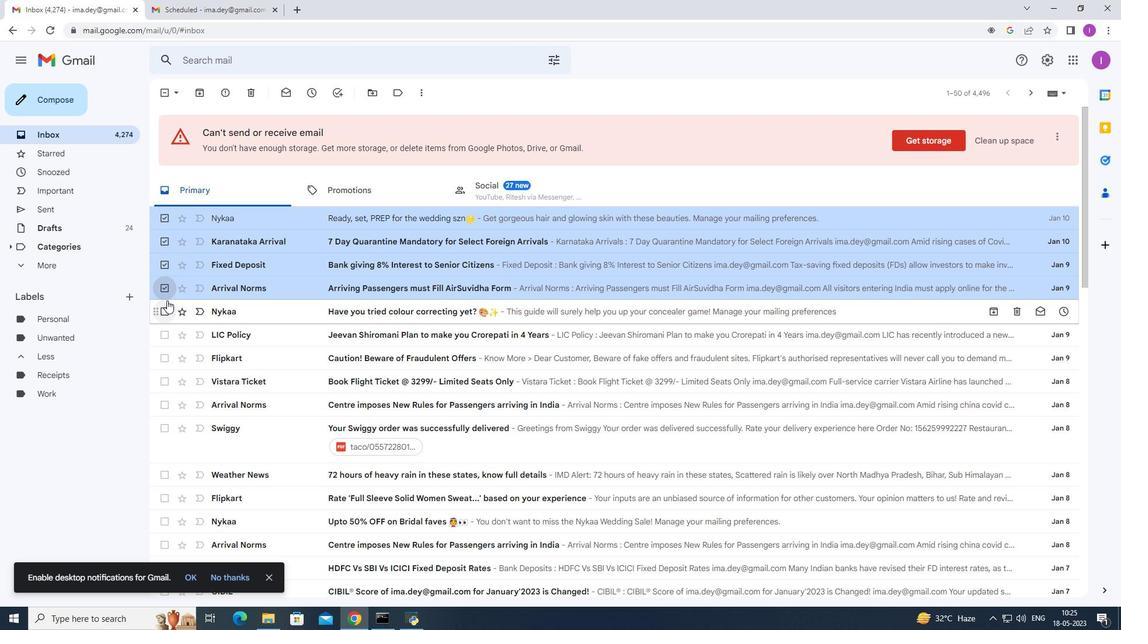 
Action: Mouse moved to (178, 271)
Screenshot: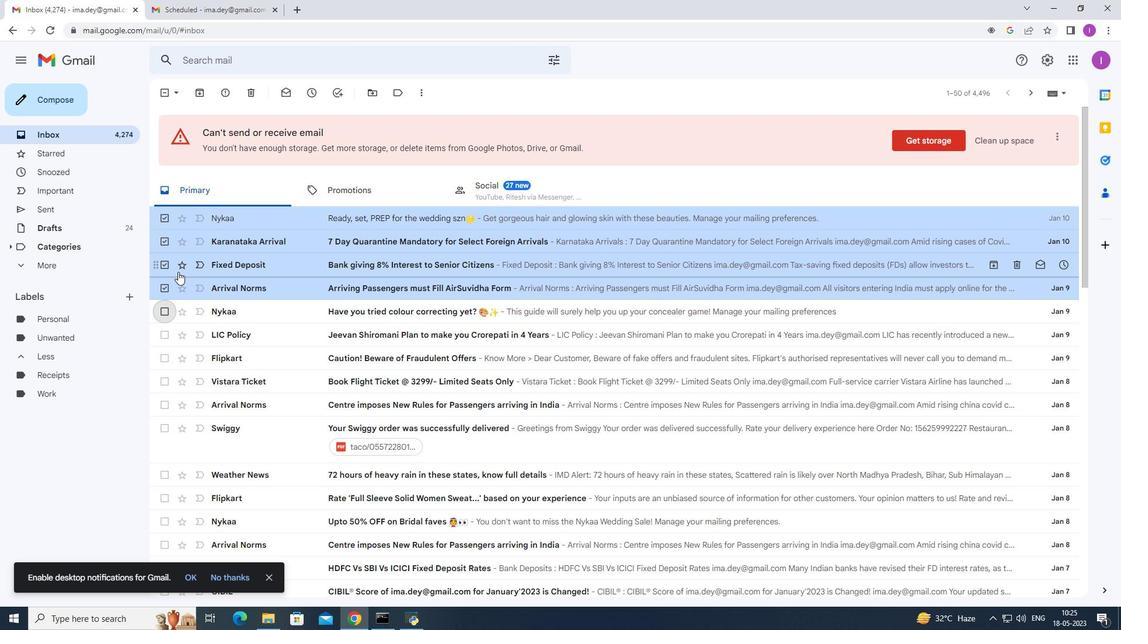 
Action: Mouse pressed right at (178, 271)
Screenshot: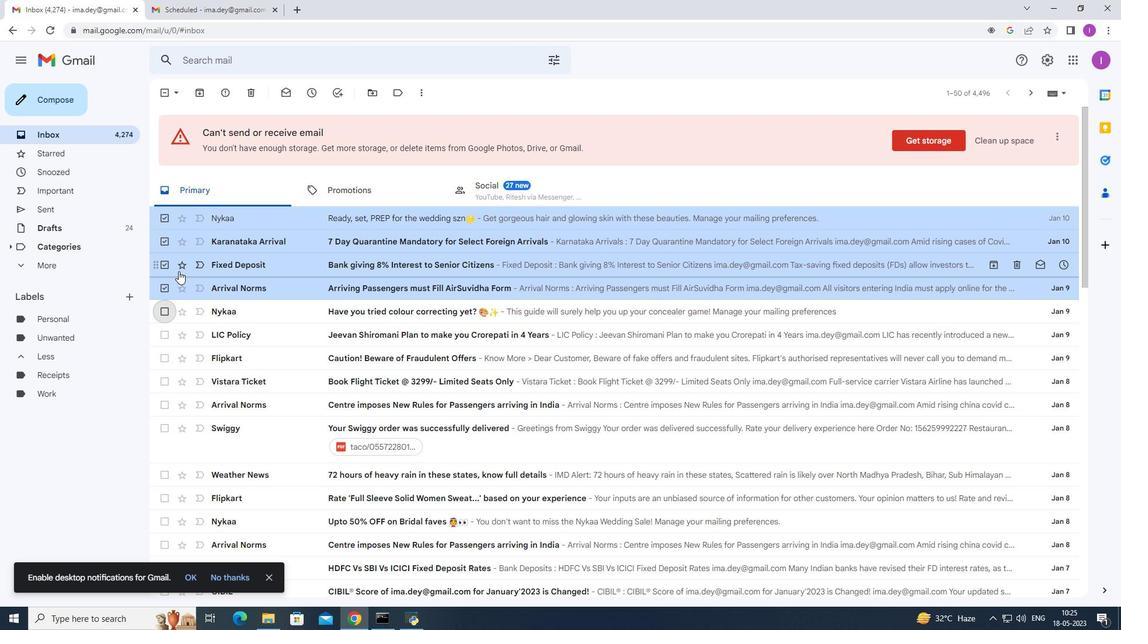
Action: Mouse moved to (229, 409)
Screenshot: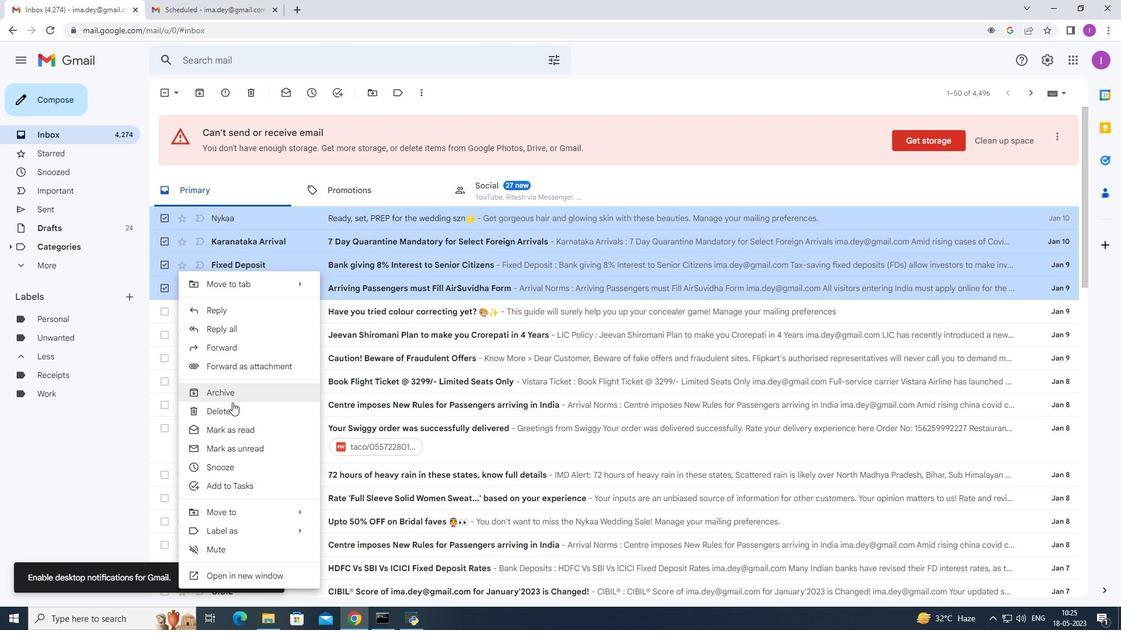 
Action: Mouse pressed left at (229, 409)
Screenshot: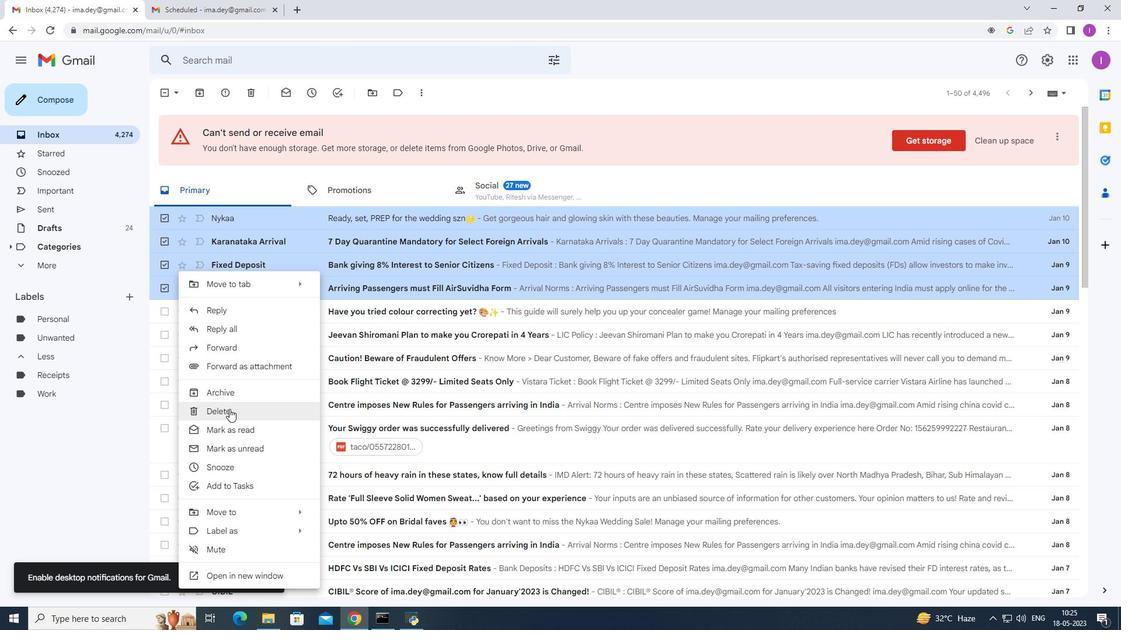 
Action: Mouse moved to (200, 256)
Screenshot: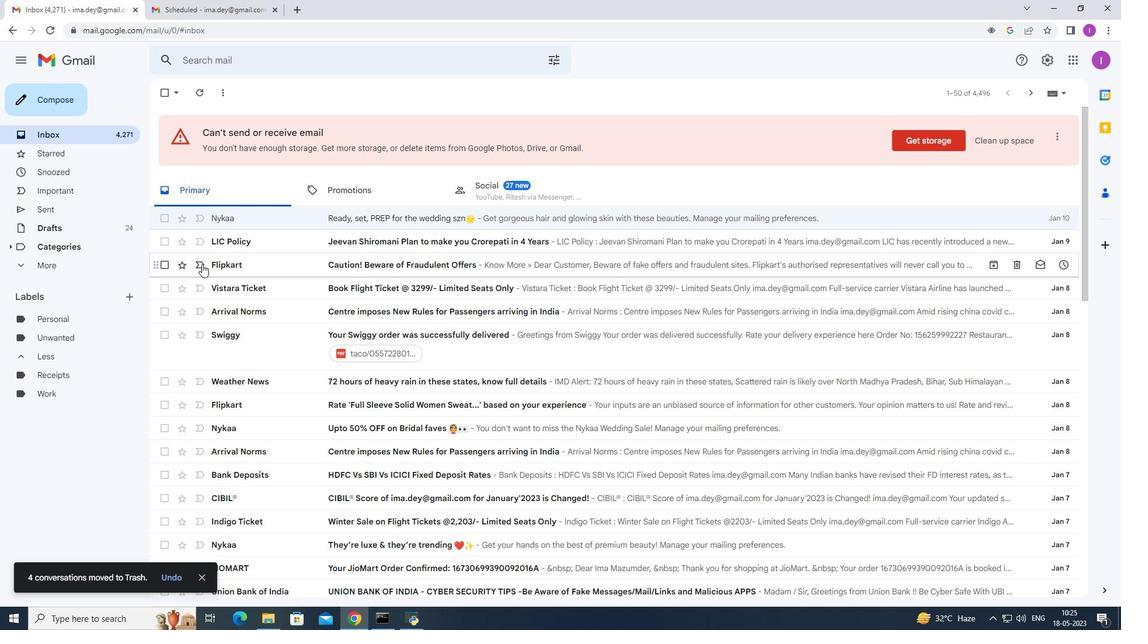 
Action: Mouse scrolled (200, 255) with delta (0, 0)
Screenshot: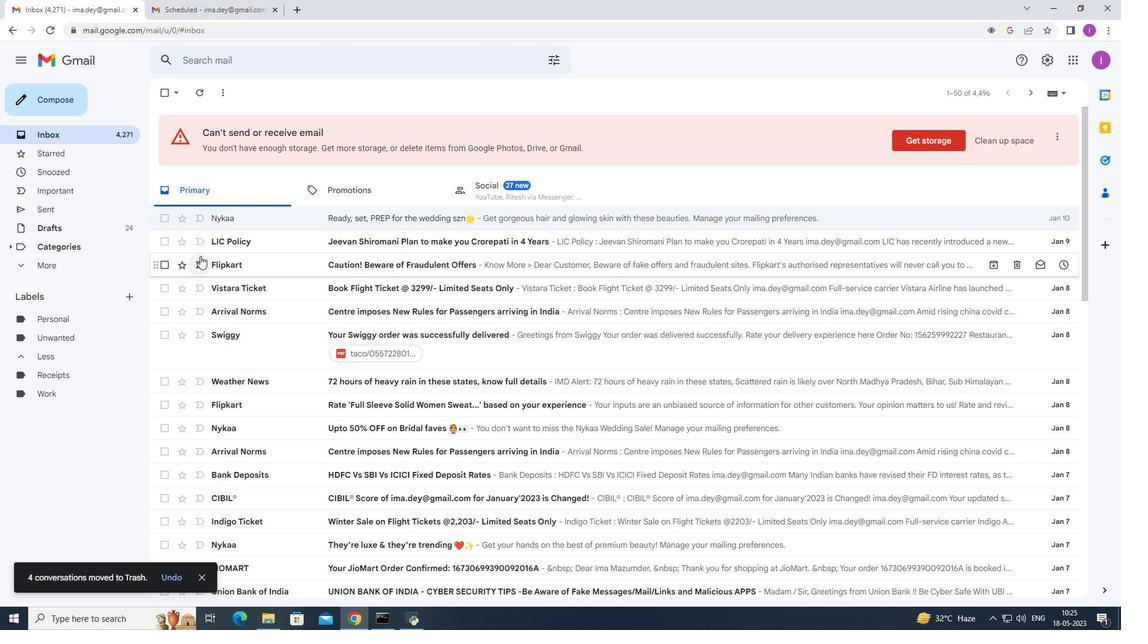 
Action: Mouse scrolled (200, 255) with delta (0, 0)
Screenshot: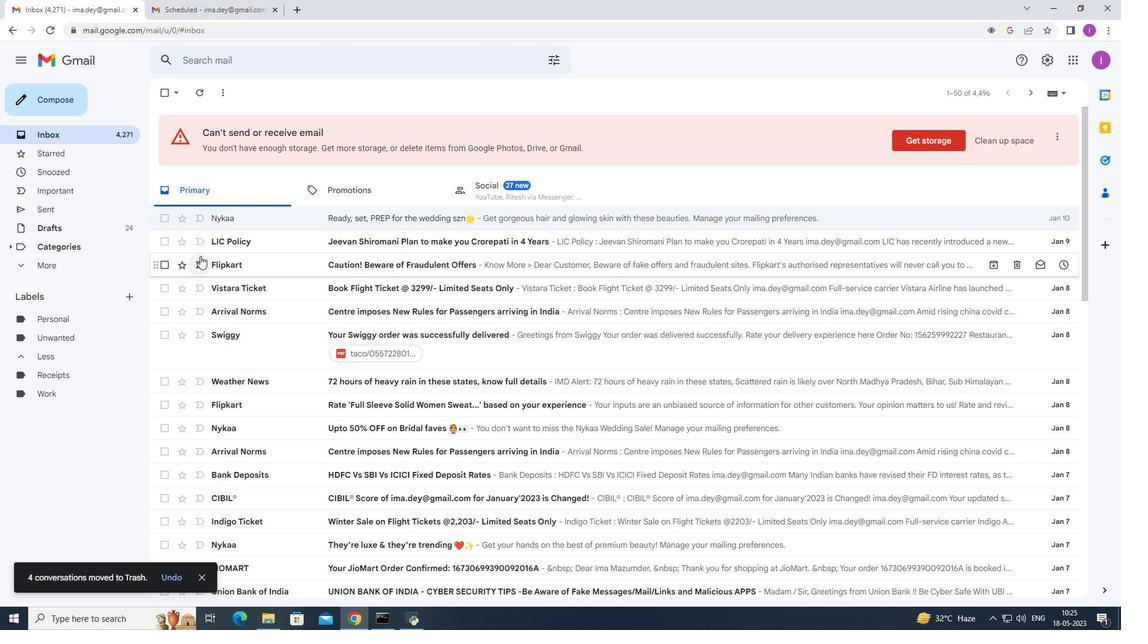 
Action: Mouse scrolled (200, 255) with delta (0, 0)
Screenshot: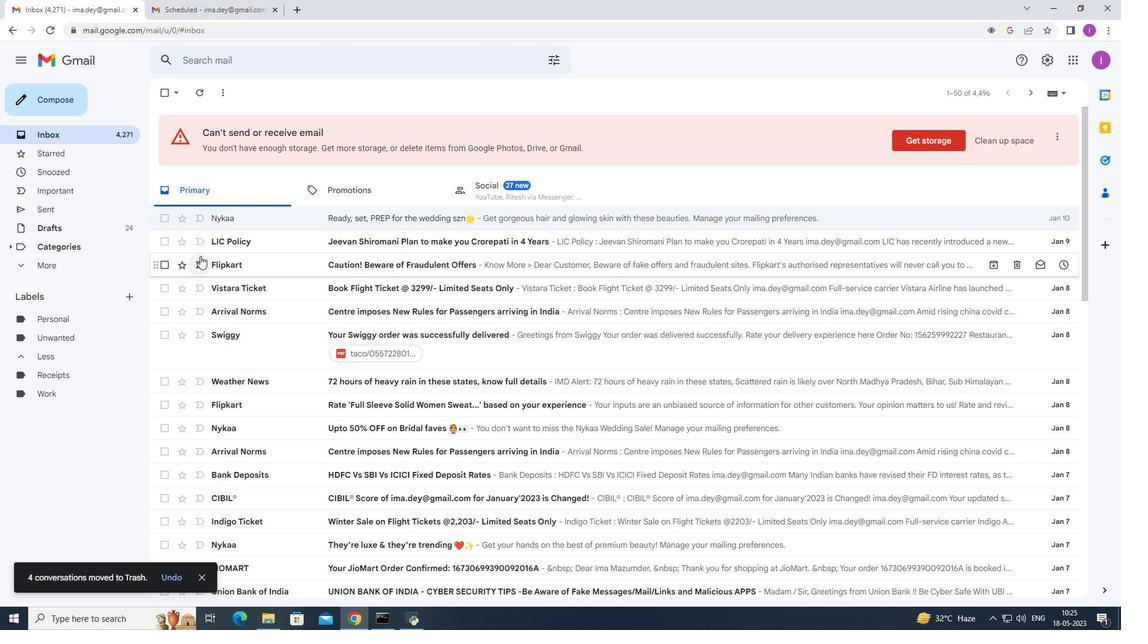 
Action: Mouse moved to (200, 254)
Screenshot: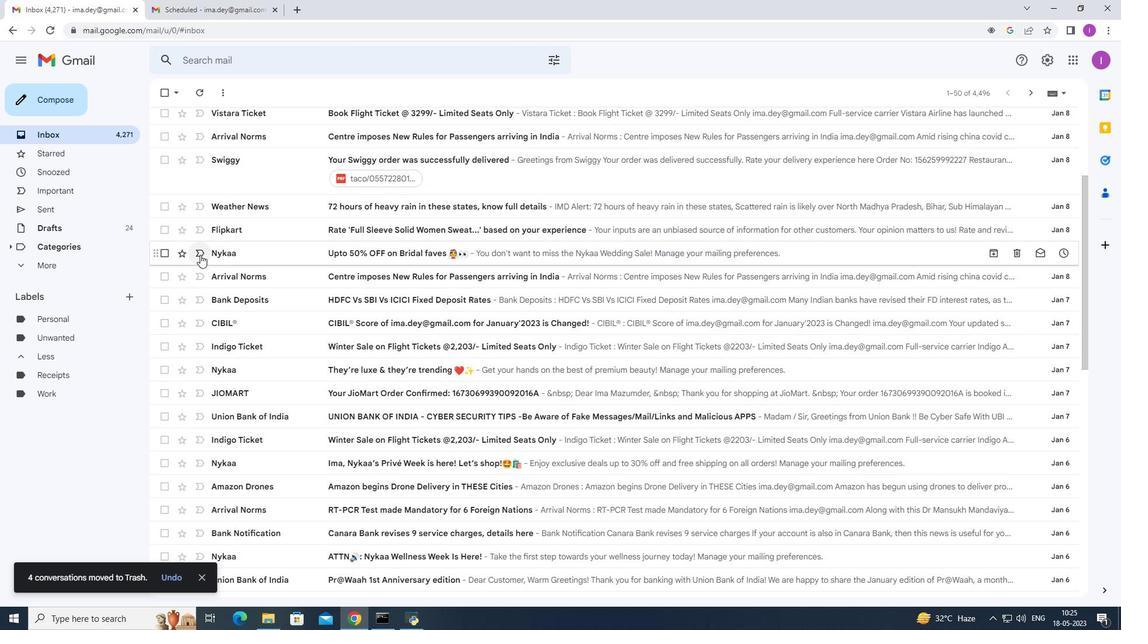 
Action: Mouse scrolled (200, 255) with delta (0, 0)
Screenshot: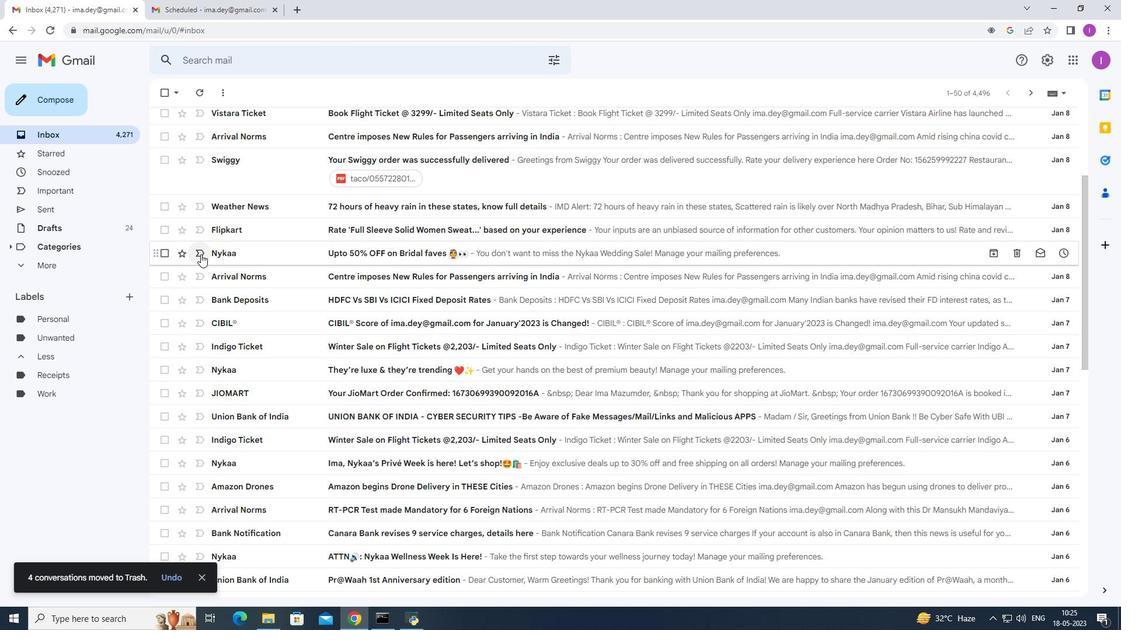 
Action: Mouse scrolled (200, 255) with delta (0, 0)
Screenshot: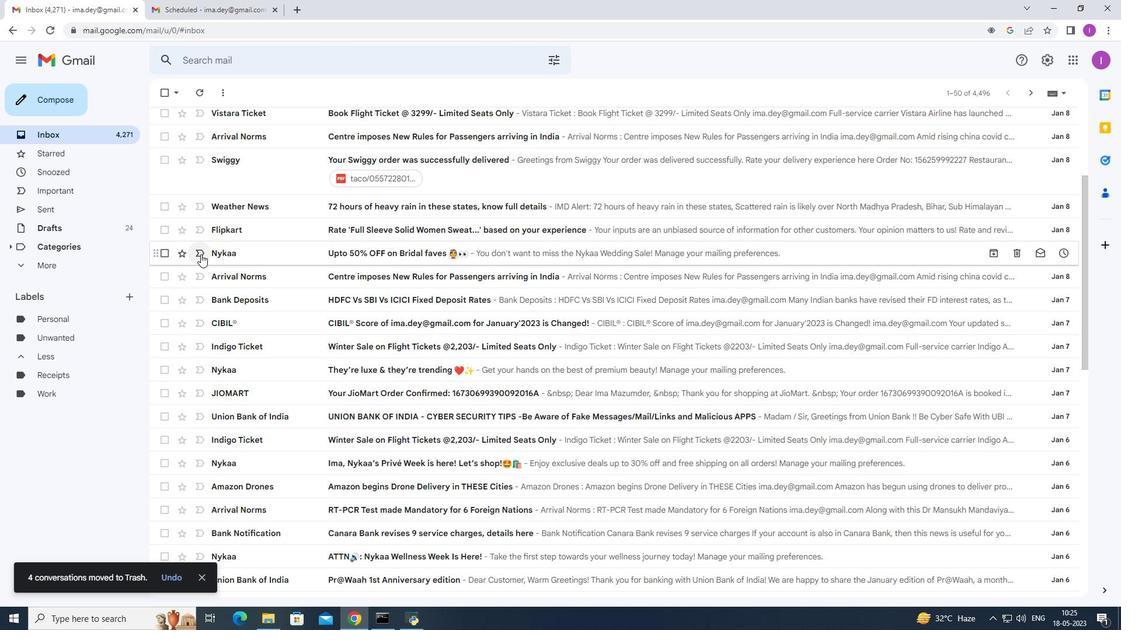 
Action: Mouse scrolled (200, 255) with delta (0, 0)
Screenshot: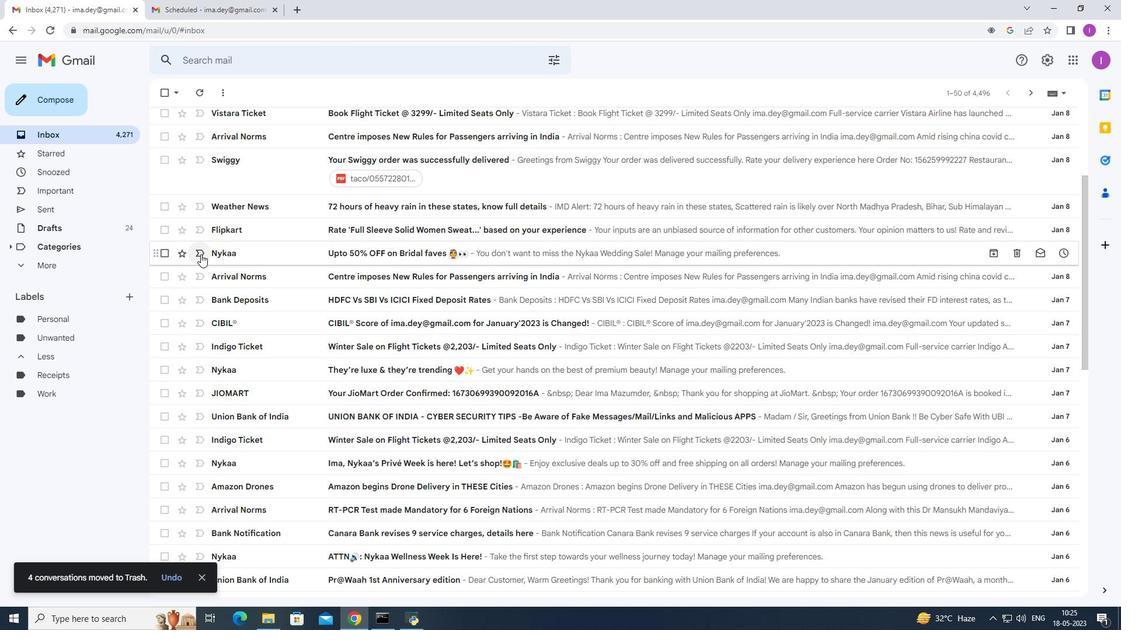 
Action: Mouse scrolled (200, 255) with delta (0, 0)
Screenshot: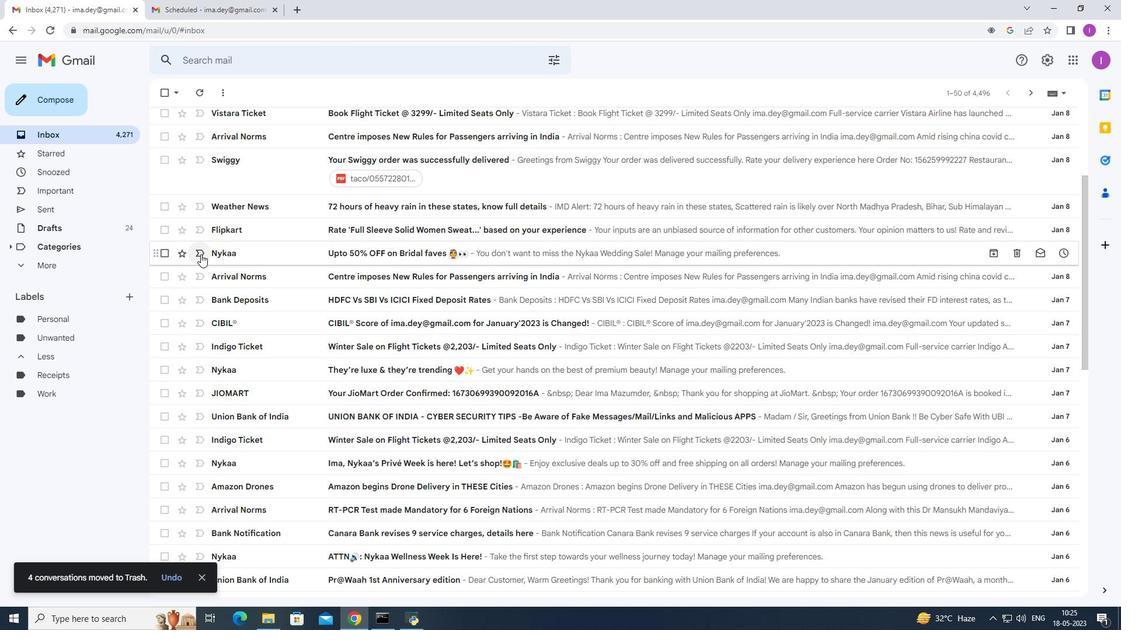 
Action: Mouse scrolled (200, 255) with delta (0, 0)
Screenshot: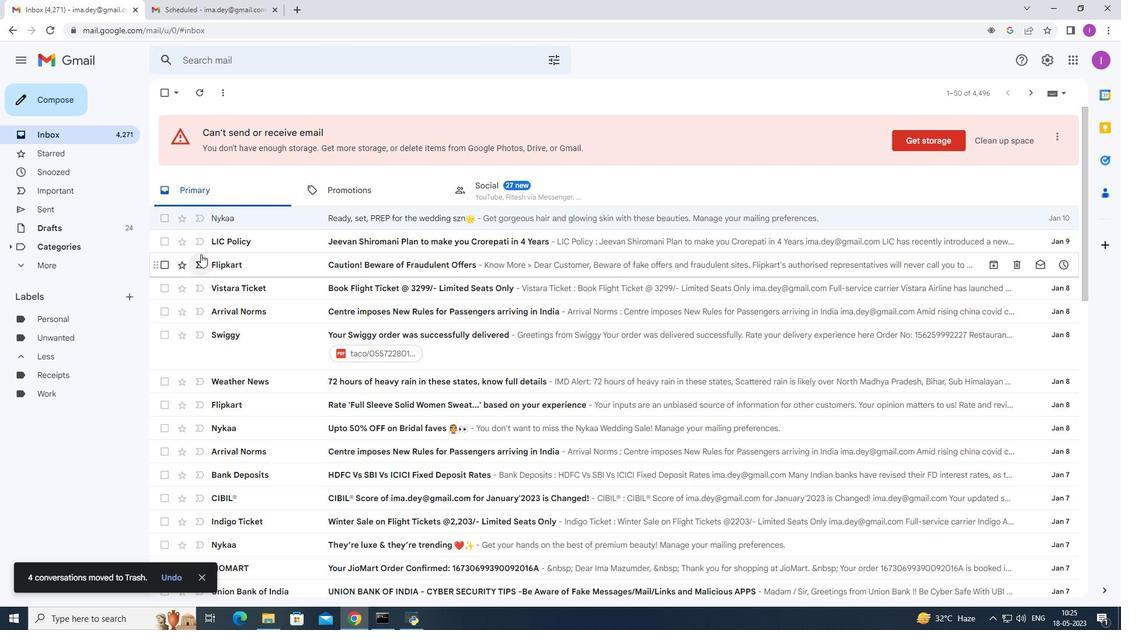 
Action: Mouse scrolled (200, 255) with delta (0, 0)
Screenshot: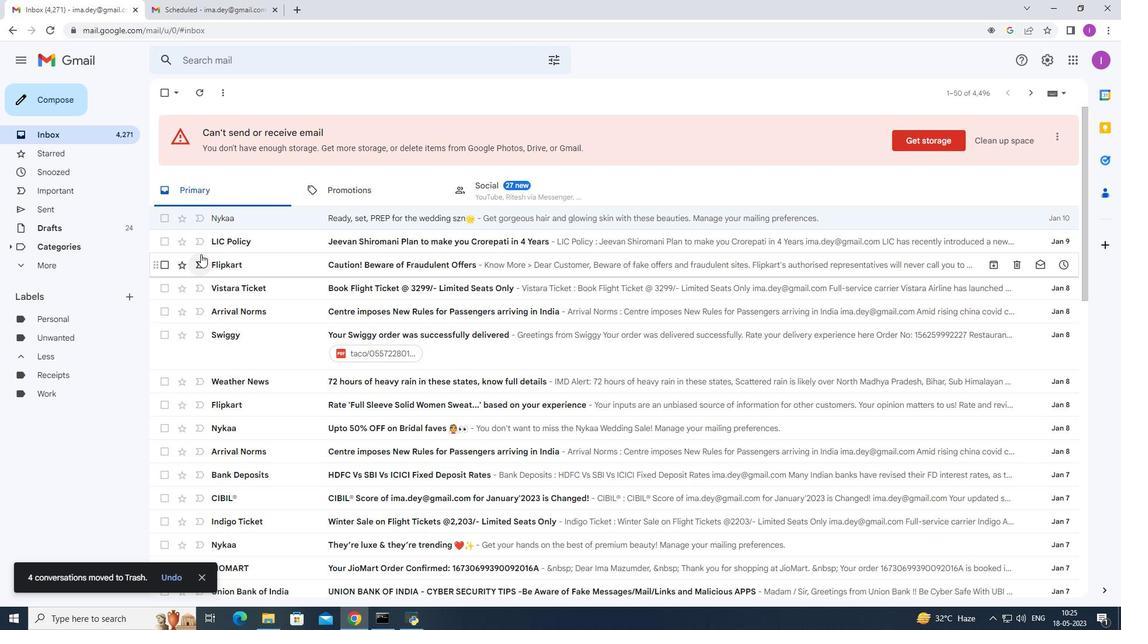
Action: Mouse moved to (171, 216)
Screenshot: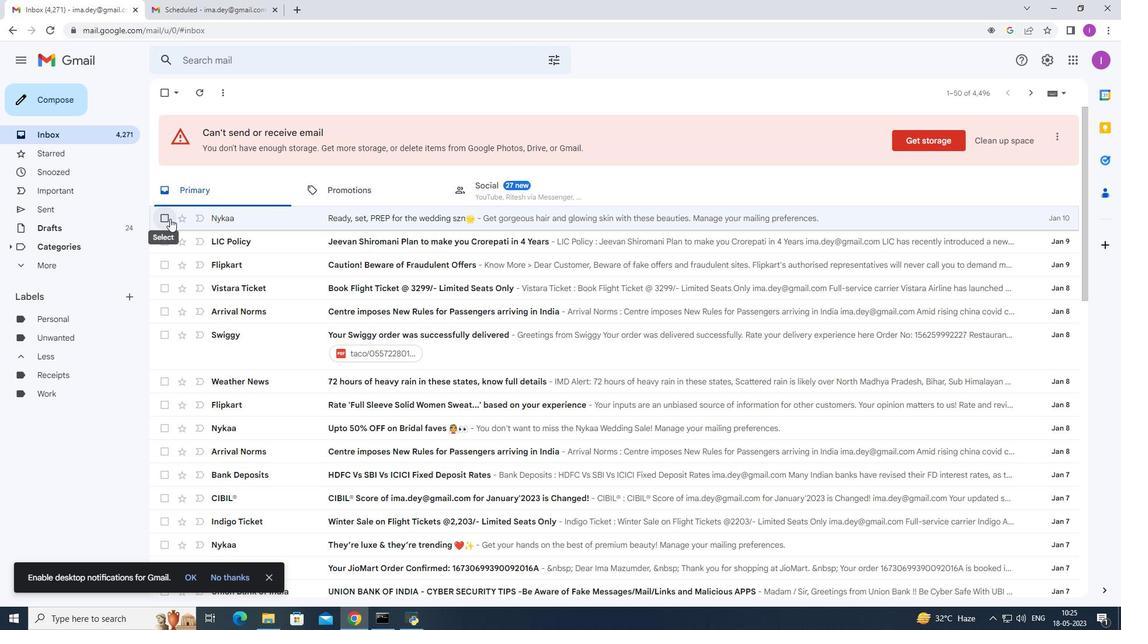 
Action: Mouse pressed left at (171, 216)
Screenshot: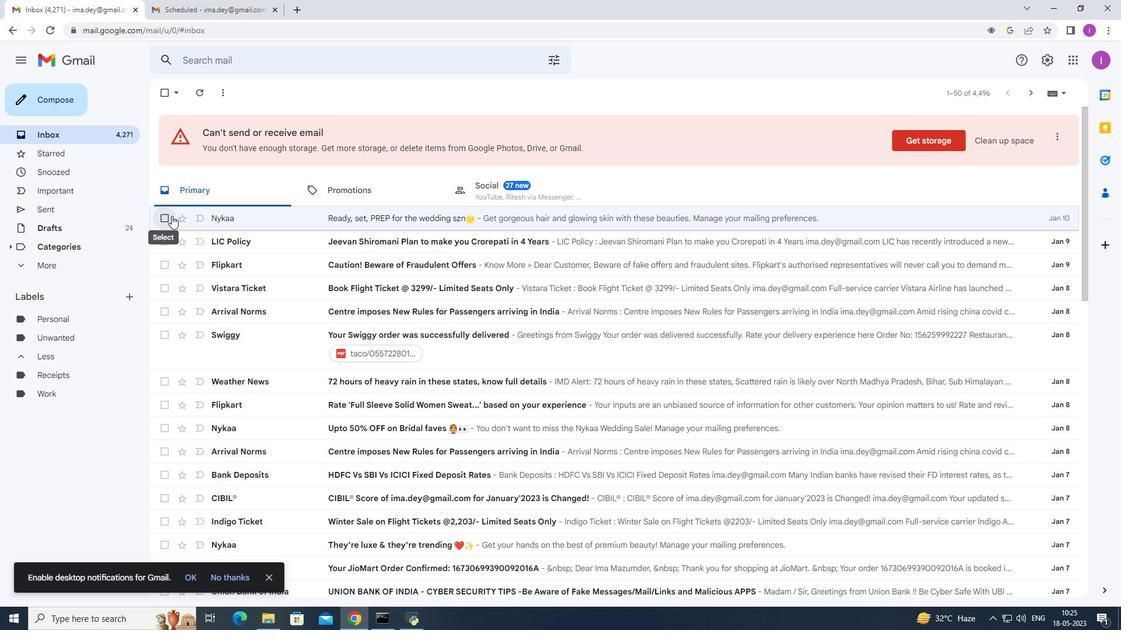 
Action: Mouse moved to (176, 223)
Screenshot: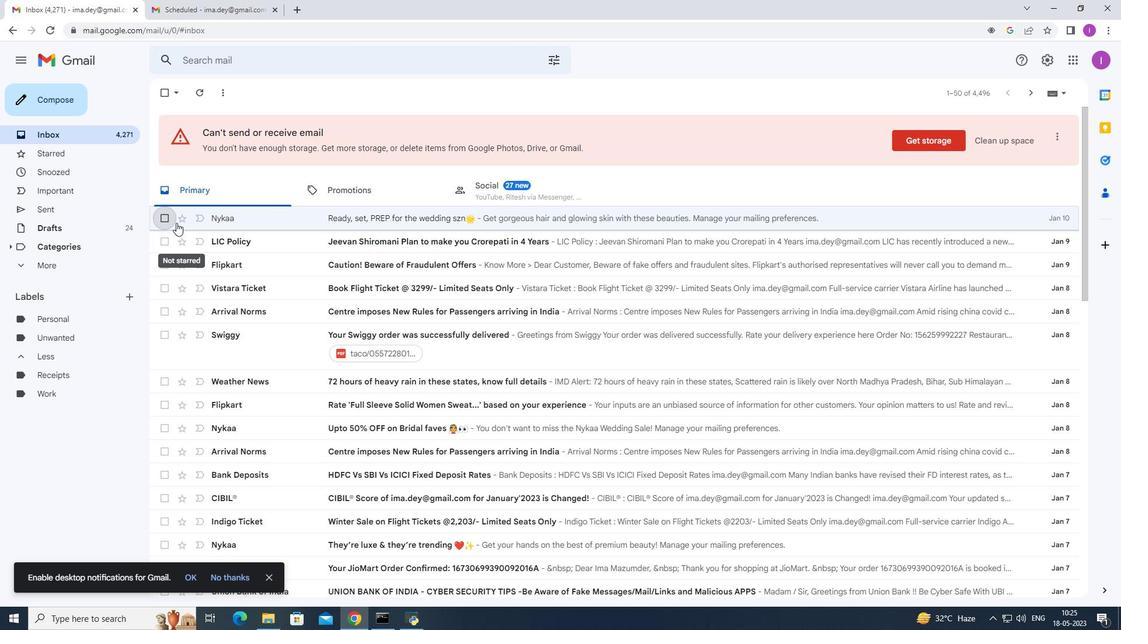 
Action: Mouse pressed left at (176, 223)
Screenshot: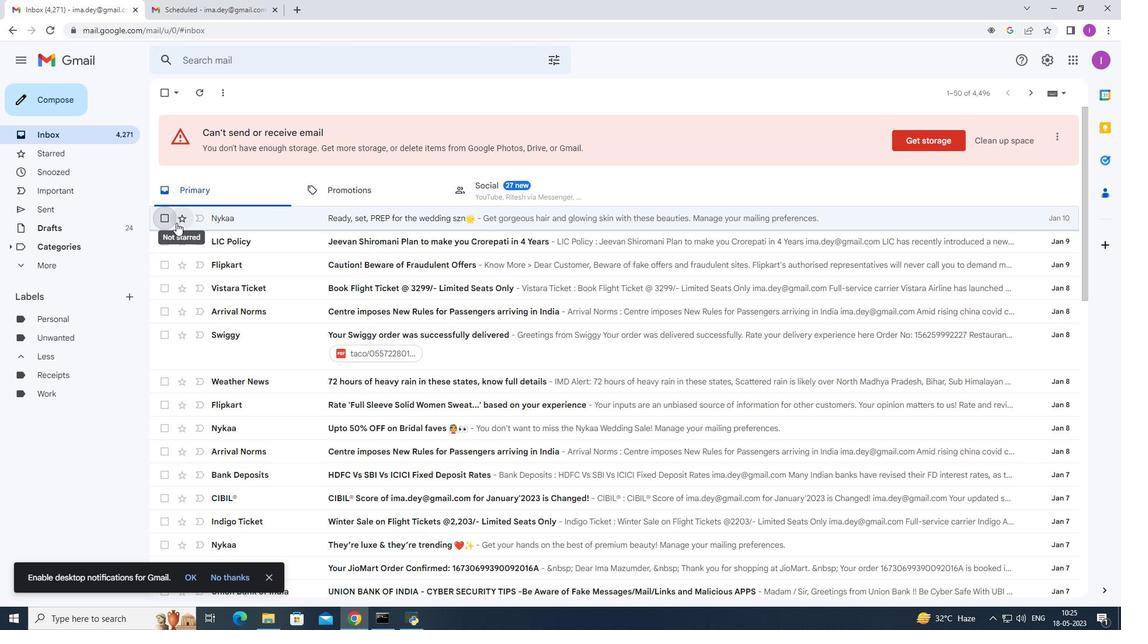 
Action: Mouse moved to (49, 130)
Screenshot: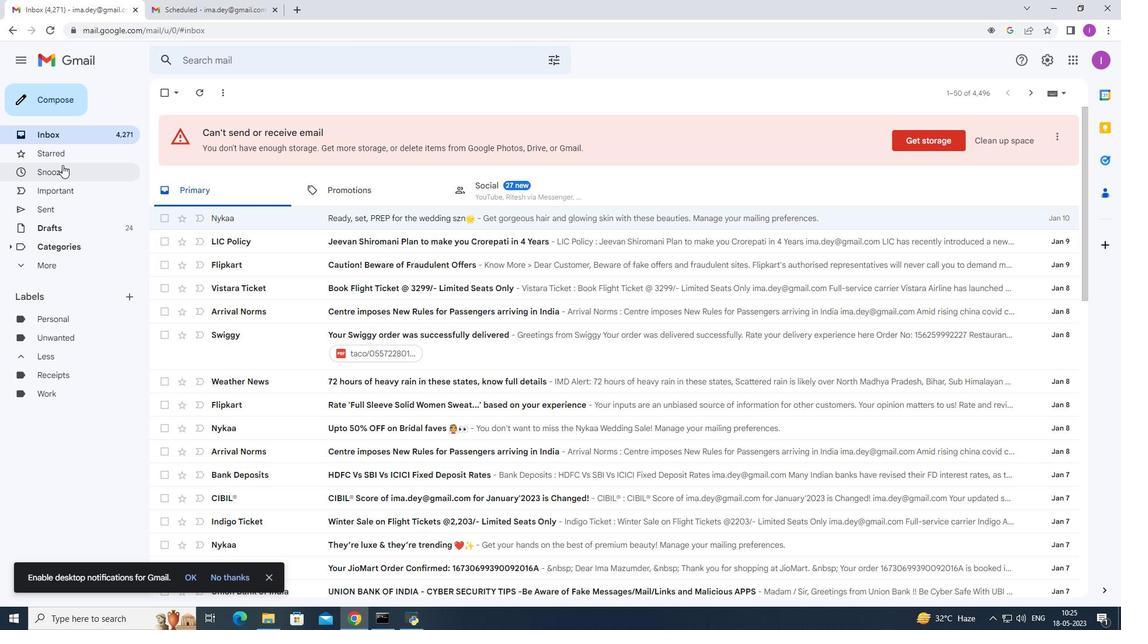 
Action: Mouse pressed left at (49, 130)
Screenshot: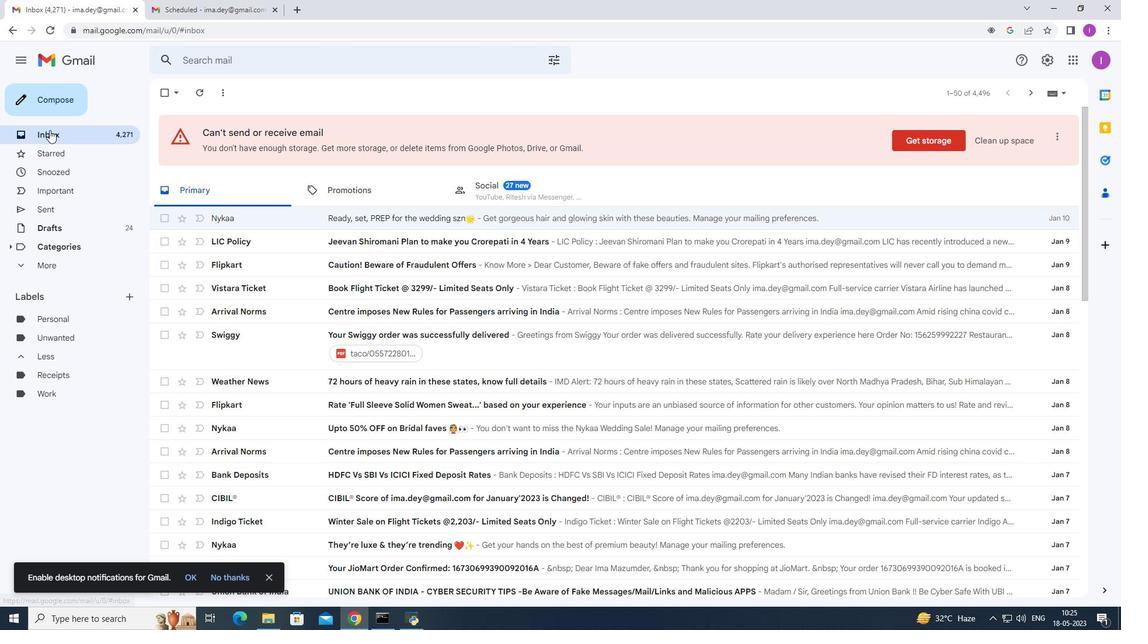 
Action: Mouse moved to (1076, 54)
Screenshot: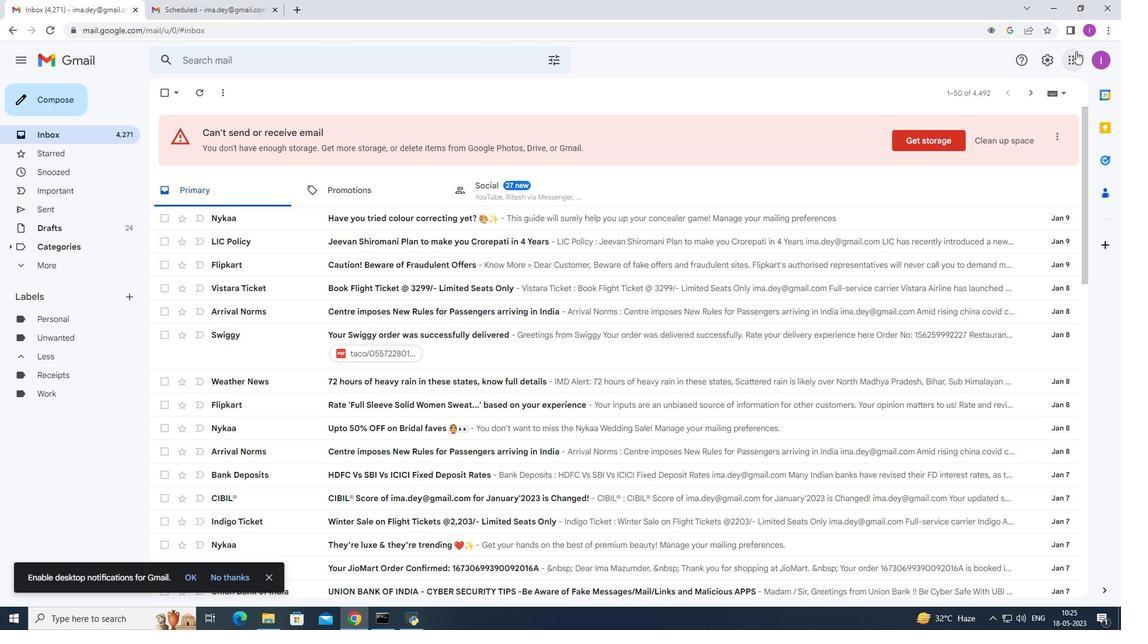 
Action: Mouse pressed left at (1076, 54)
Screenshot: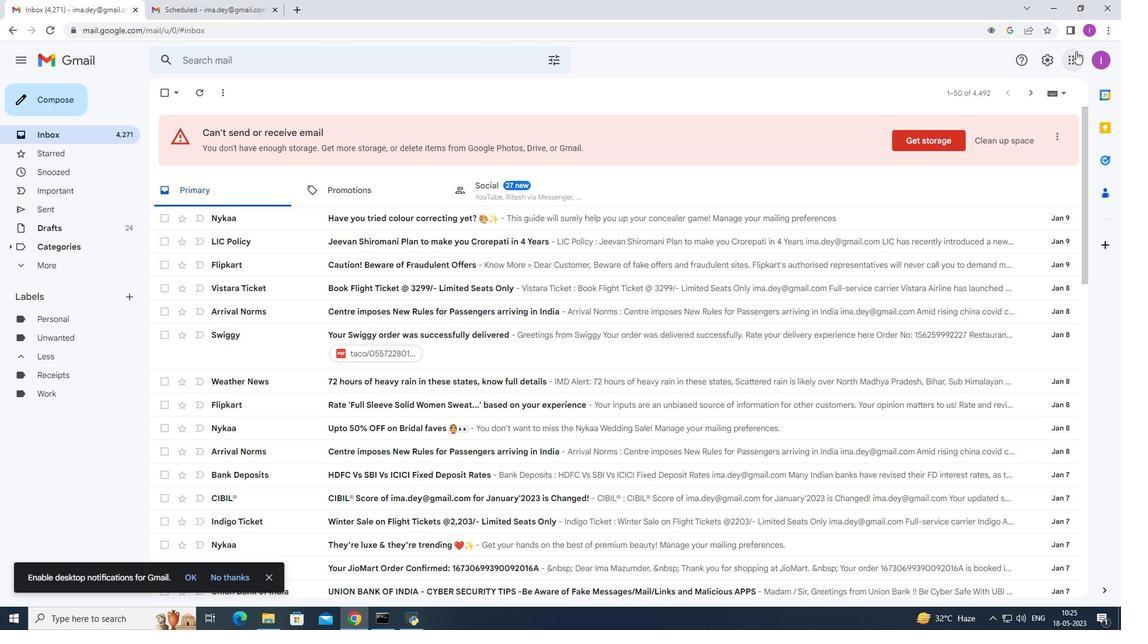 
Action: Mouse moved to (975, 231)
Screenshot: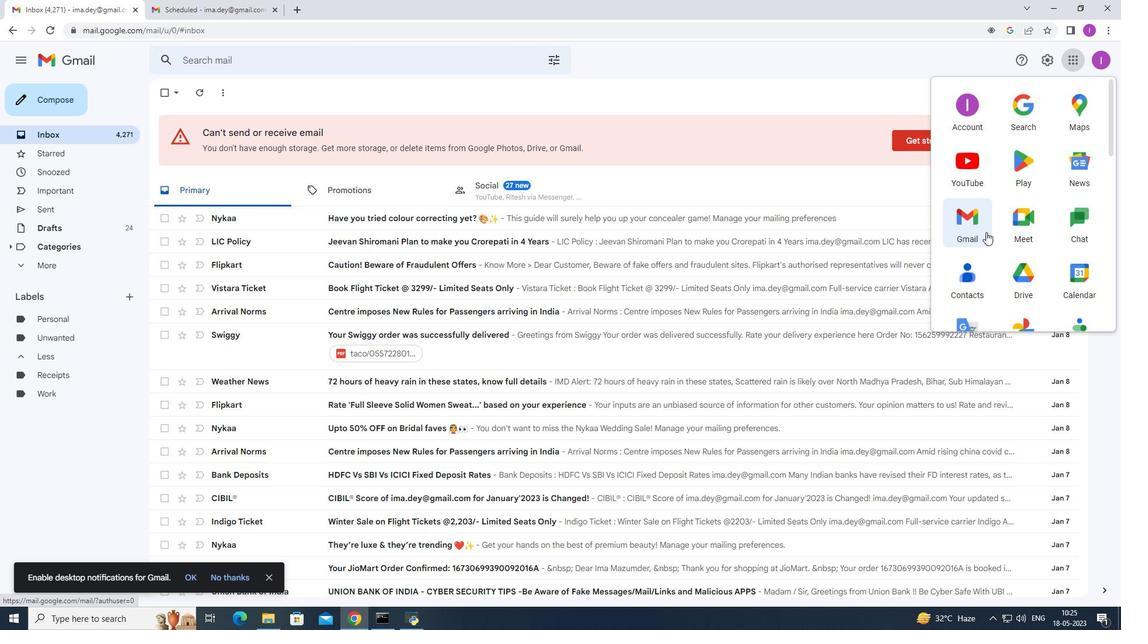 
Action: Mouse pressed left at (975, 231)
Screenshot: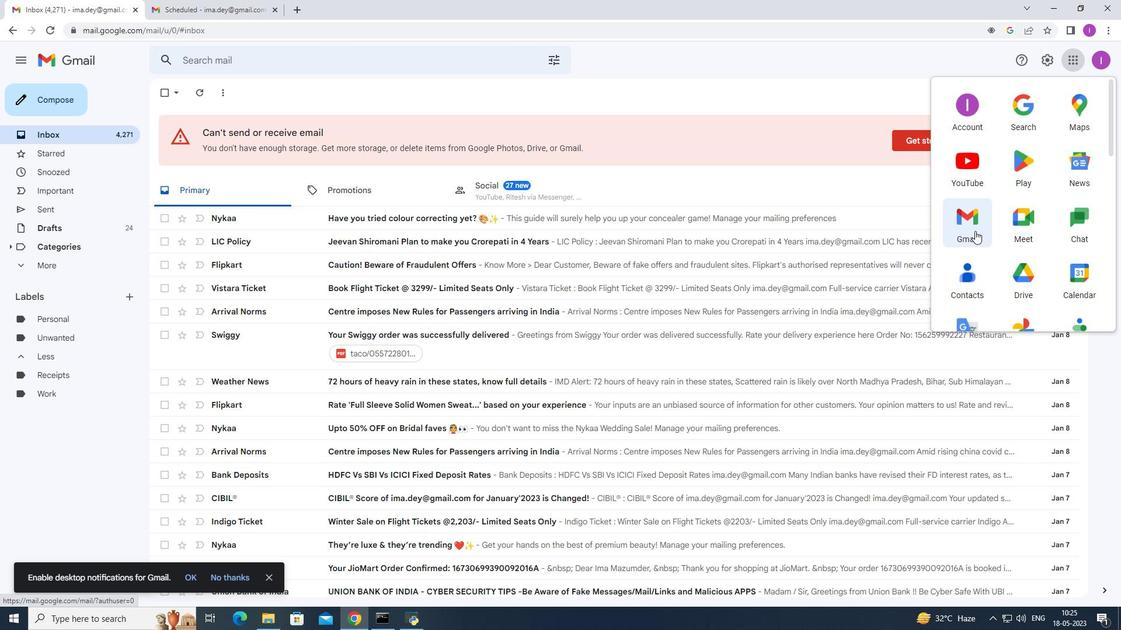 
Action: Mouse moved to (54, 216)
Screenshot: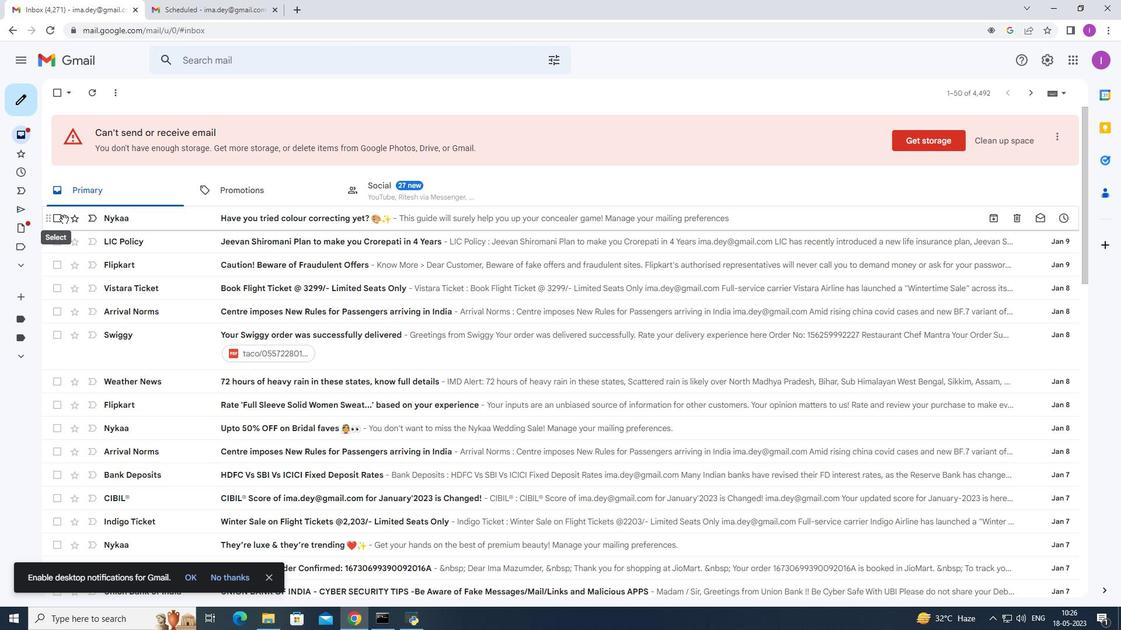
Action: Mouse pressed left at (54, 216)
Screenshot: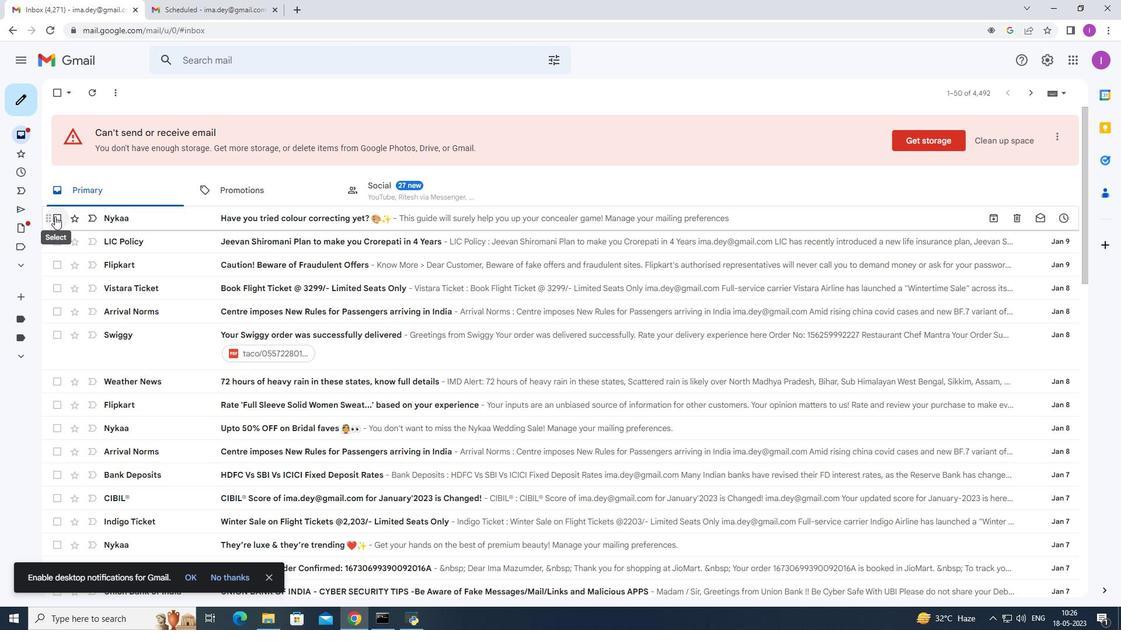 
Action: Mouse moved to (190, 221)
Screenshot: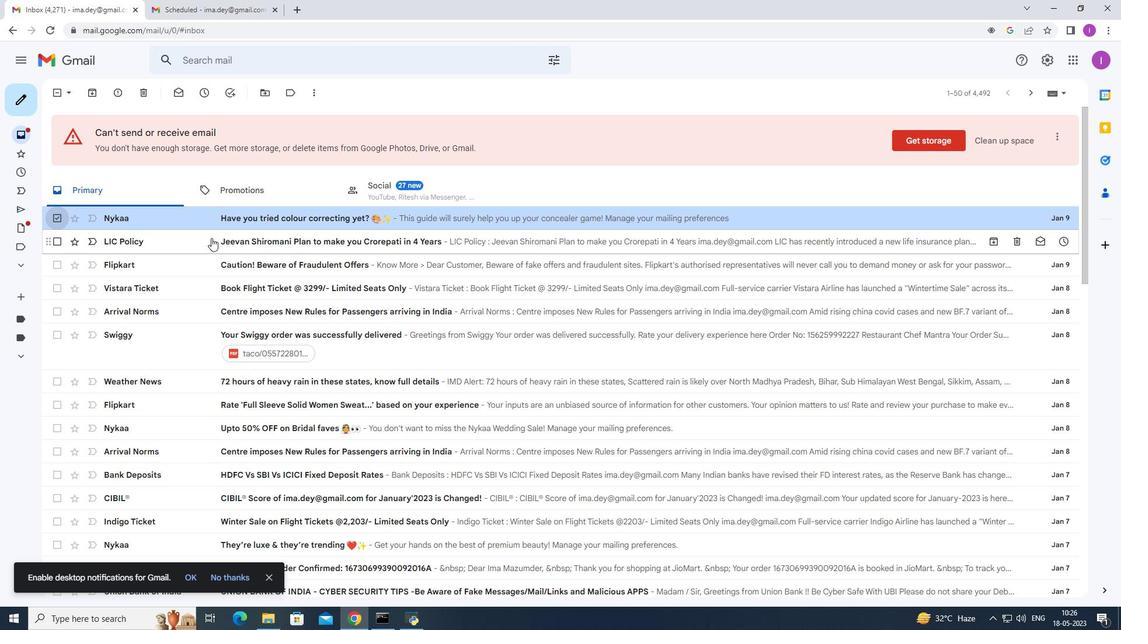 
Action: Mouse pressed left at (190, 221)
Screenshot: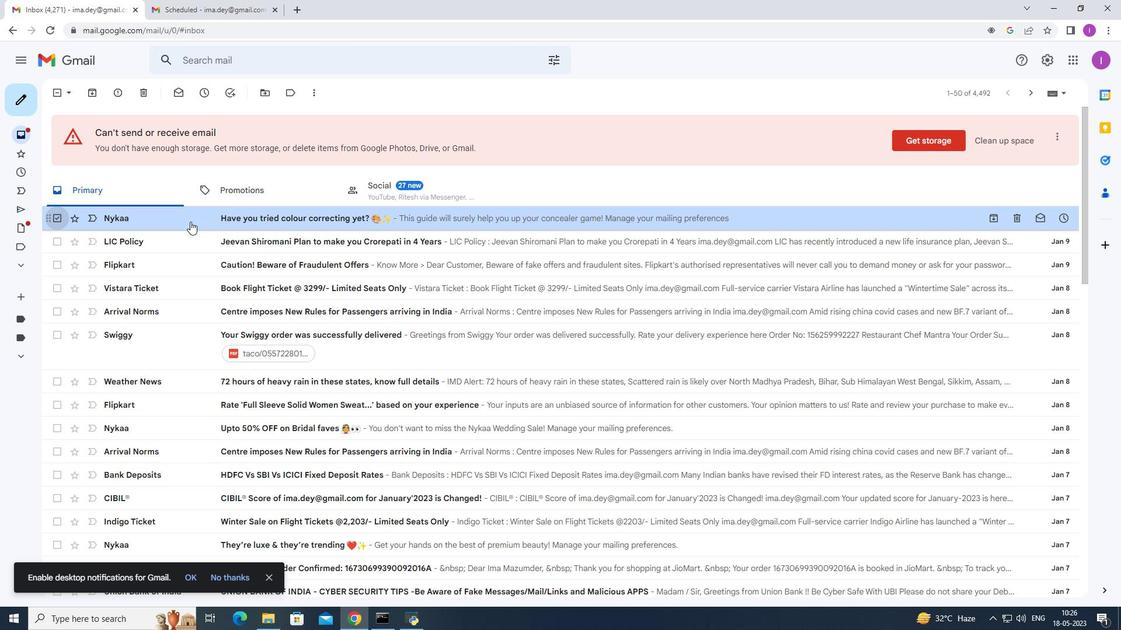 
Action: Mouse moved to (19, 130)
Screenshot: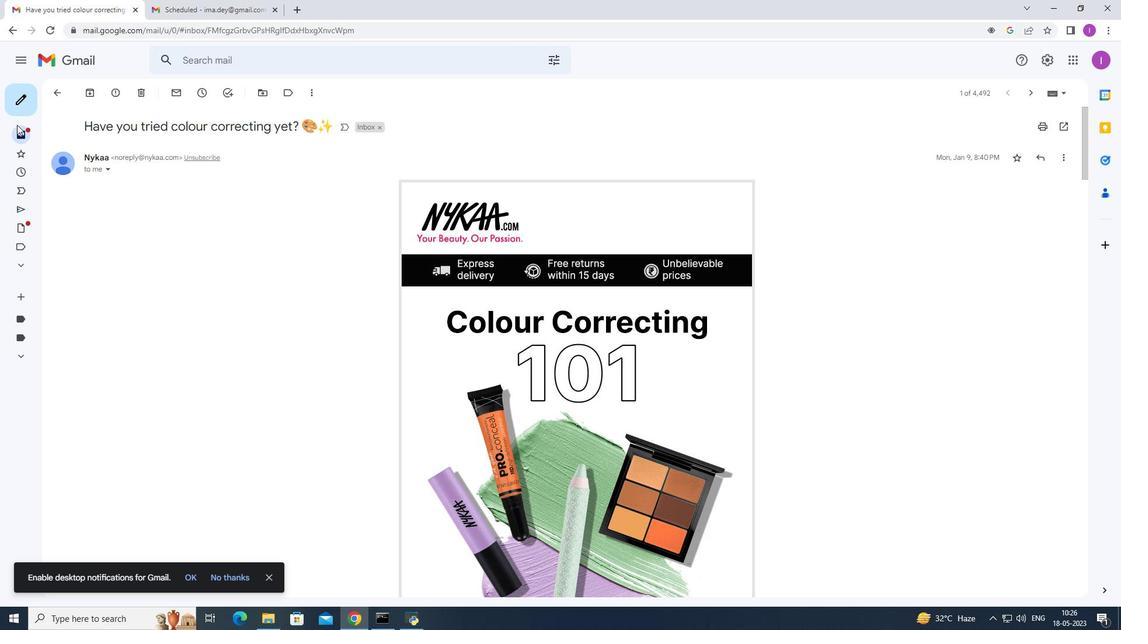 
Action: Mouse pressed left at (19, 130)
Screenshot: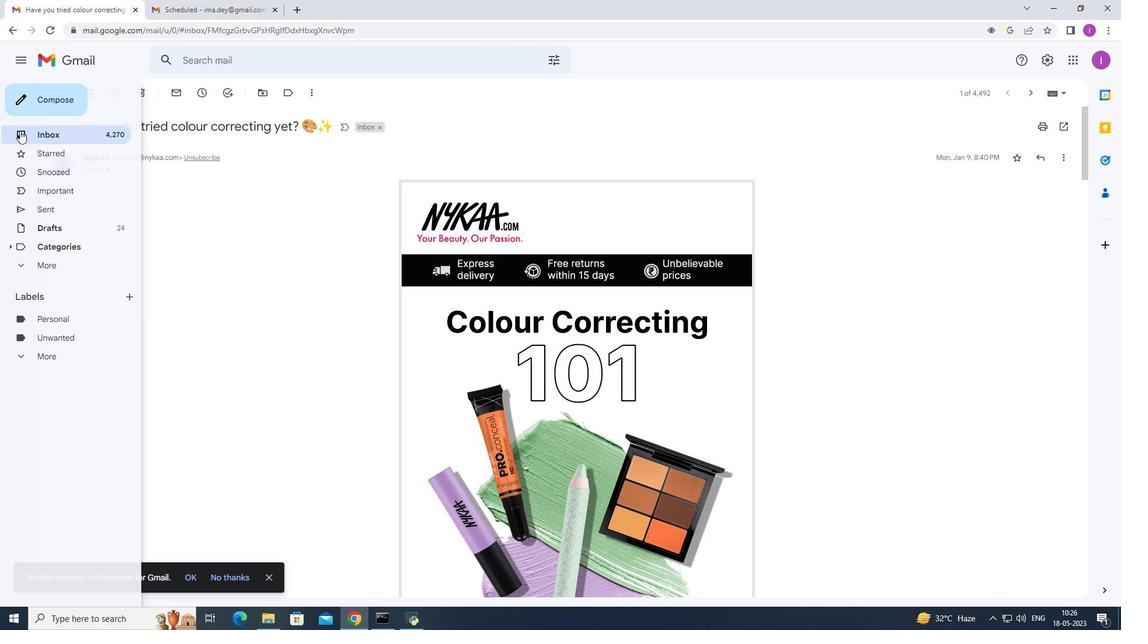 
Action: Mouse moved to (88, 136)
Screenshot: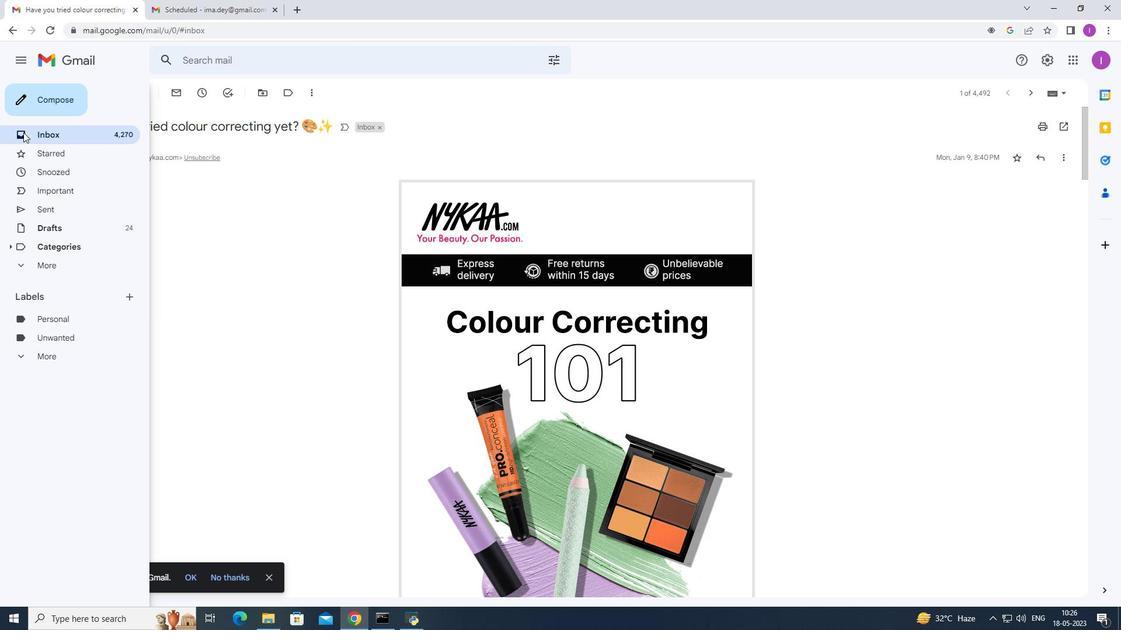 
Action: Mouse pressed left at (88, 136)
Screenshot: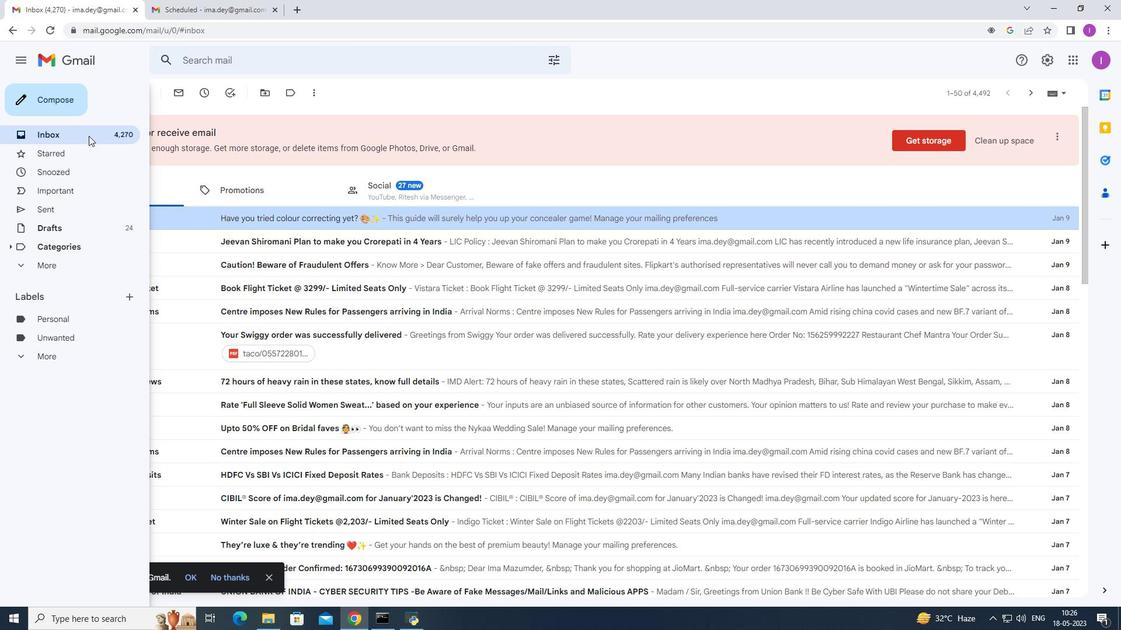 
Action: Mouse moved to (137, 98)
Screenshot: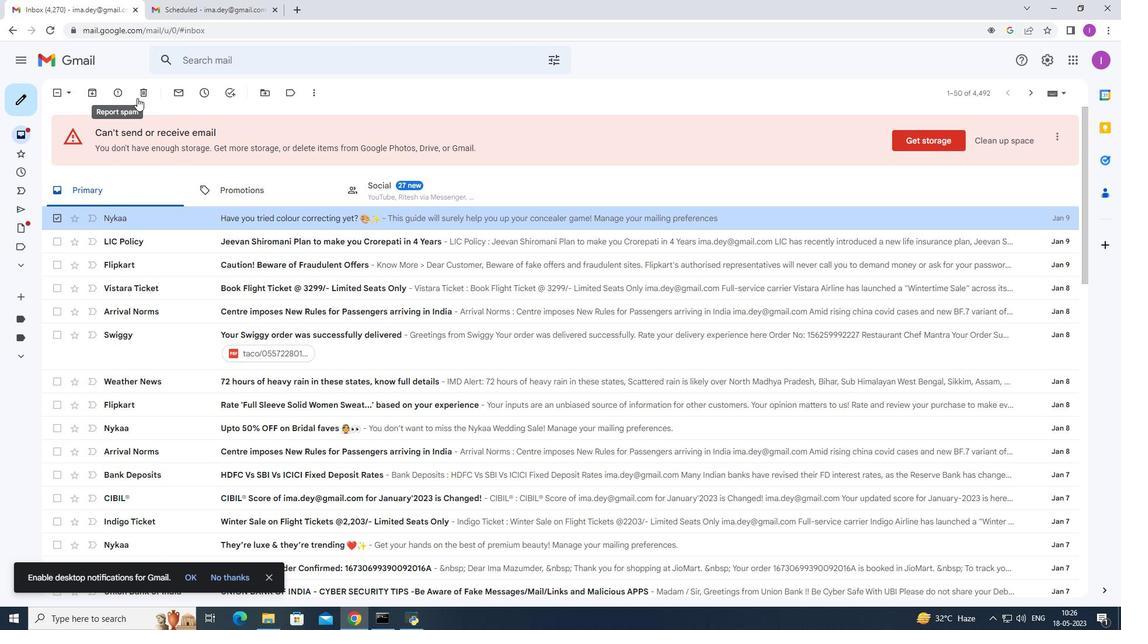 
Action: Mouse pressed left at (137, 98)
Screenshot: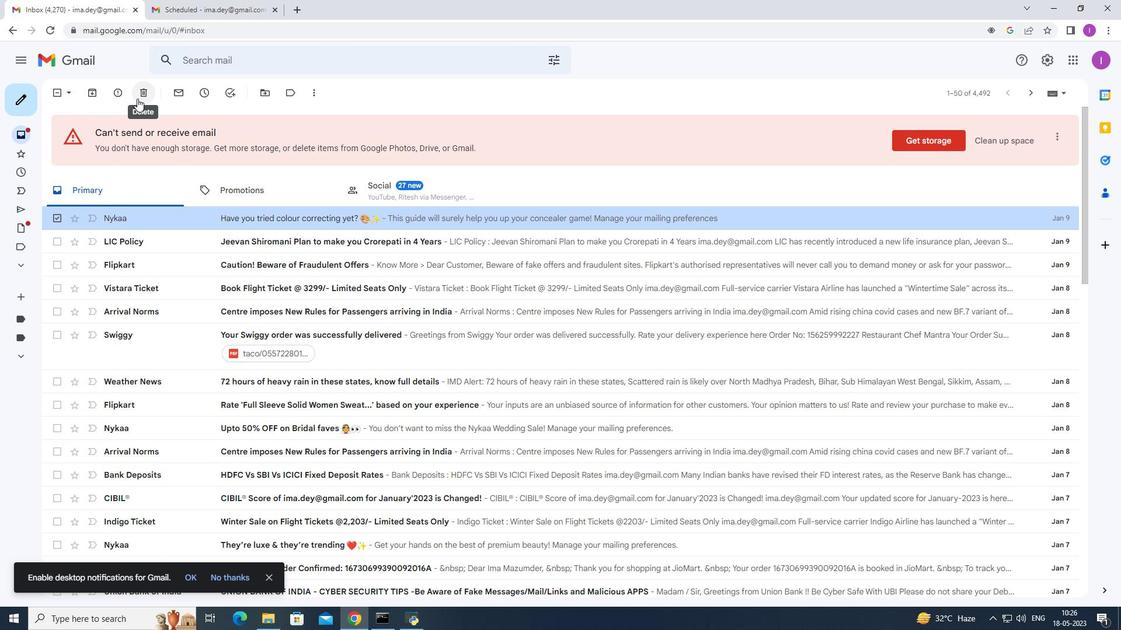 
Action: Mouse moved to (64, 217)
Screenshot: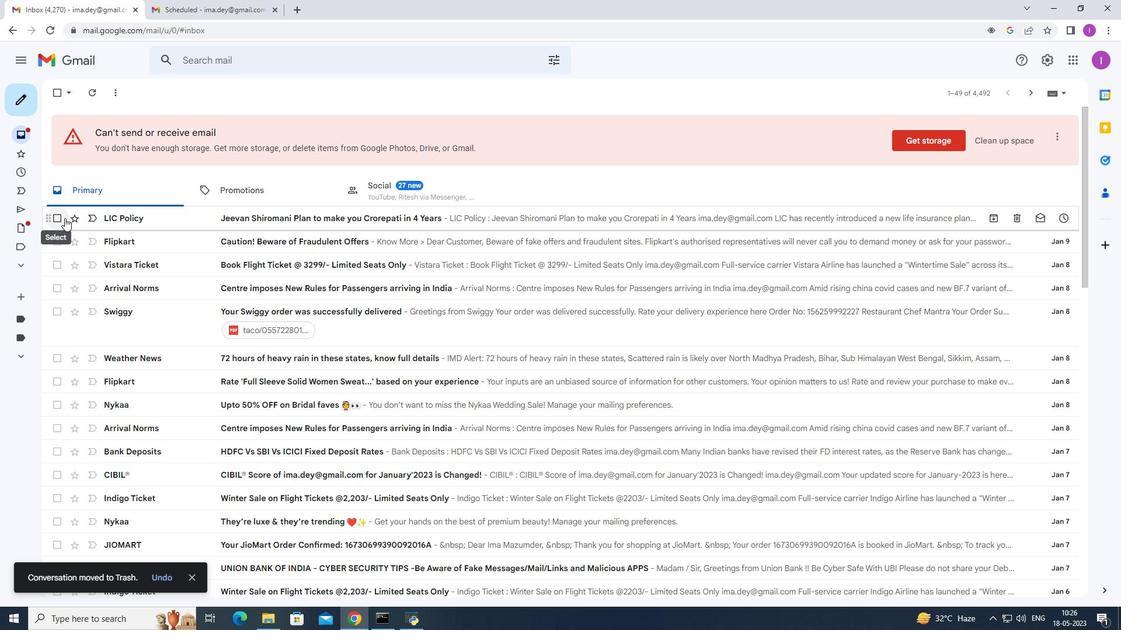 
Action: Mouse pressed right at (64, 217)
Screenshot: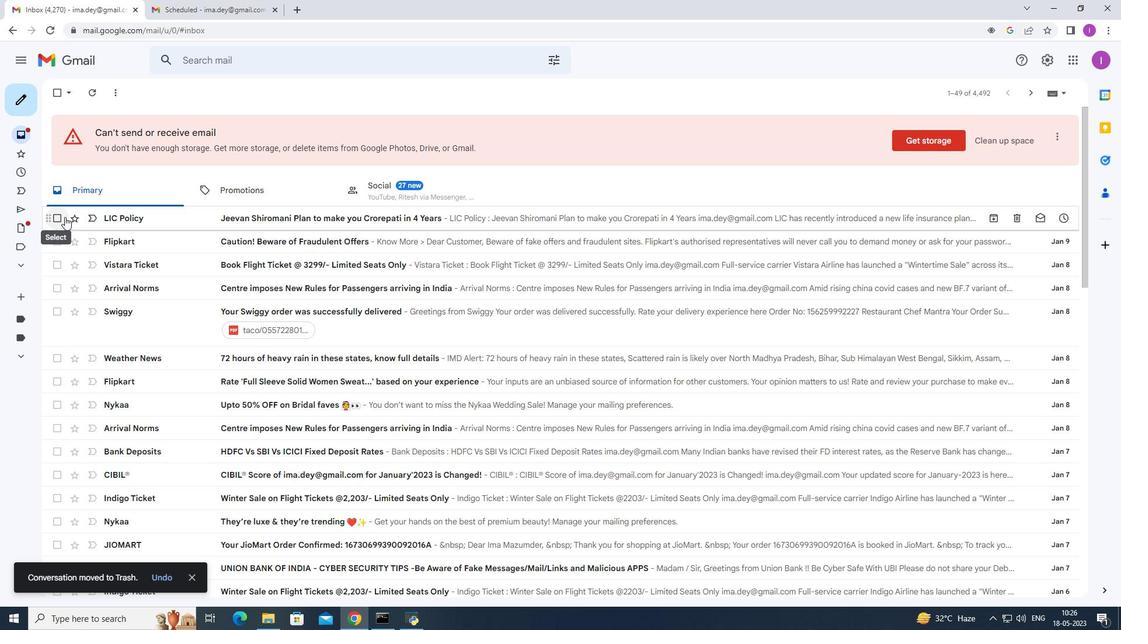 
Action: Mouse moved to (171, 179)
Screenshot: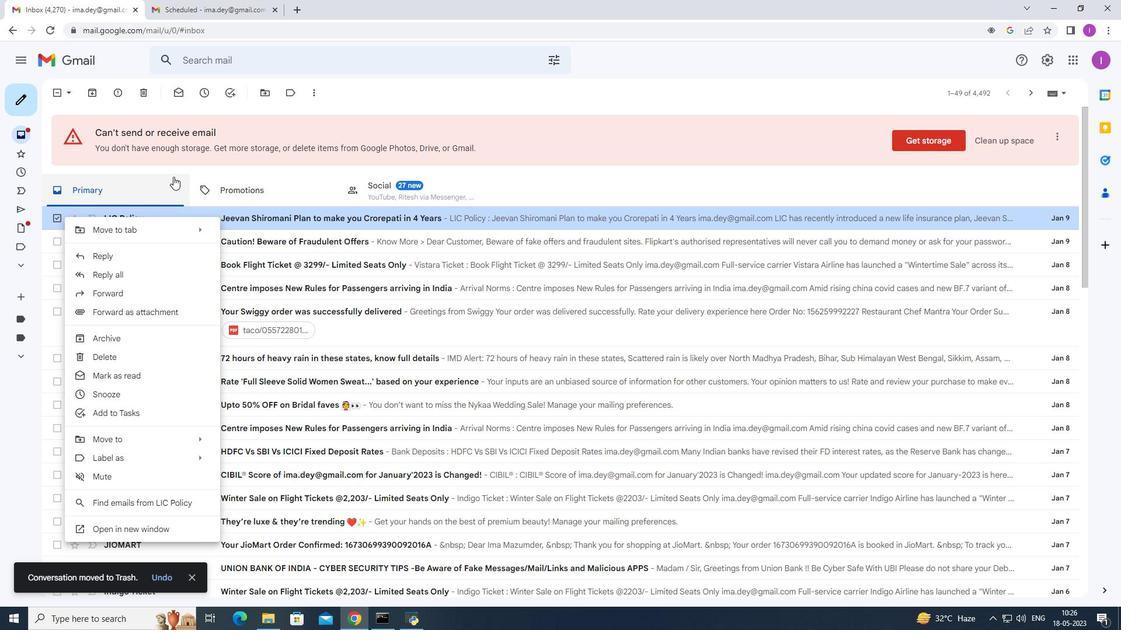 
Action: Mouse pressed left at (171, 179)
Screenshot: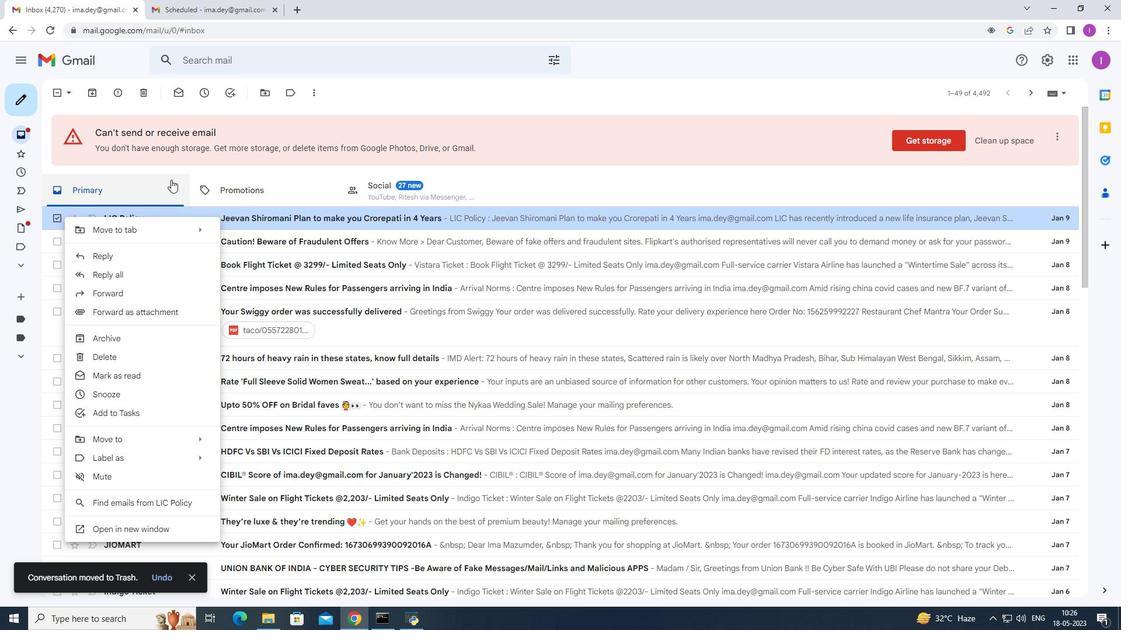 
Action: Mouse moved to (54, 243)
Screenshot: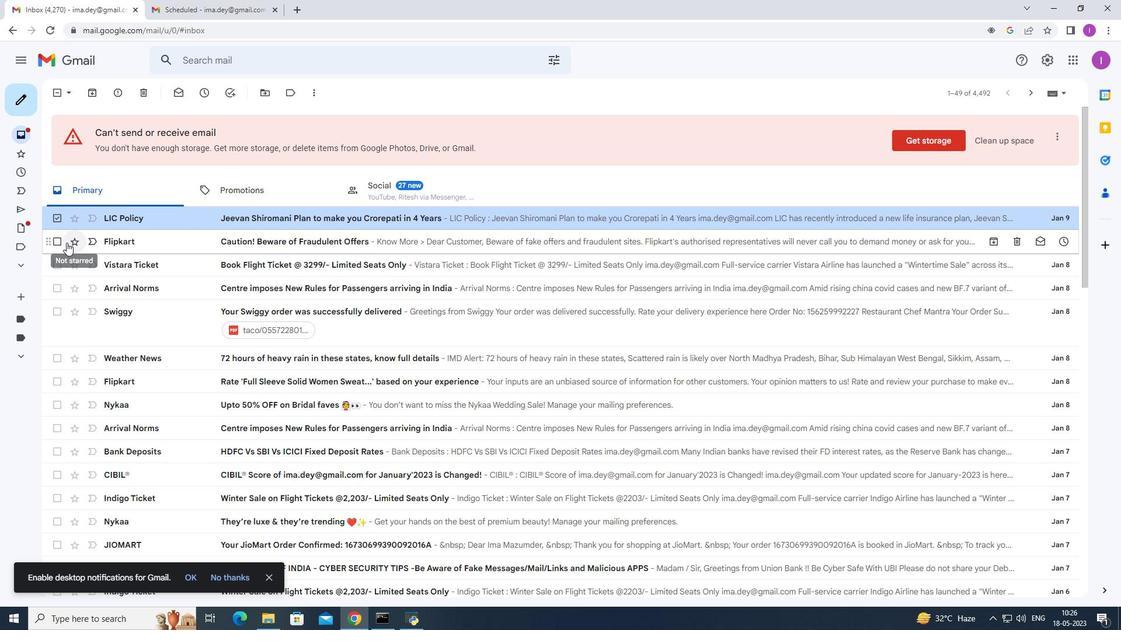 
Action: Mouse pressed left at (54, 243)
Screenshot: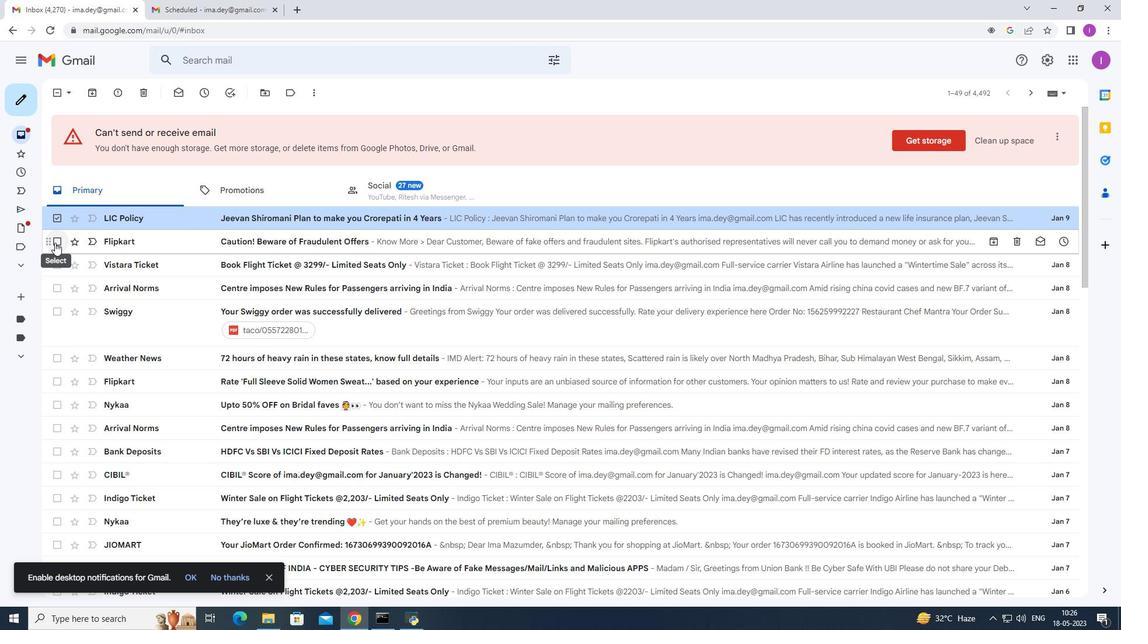 
Action: Mouse moved to (58, 266)
Screenshot: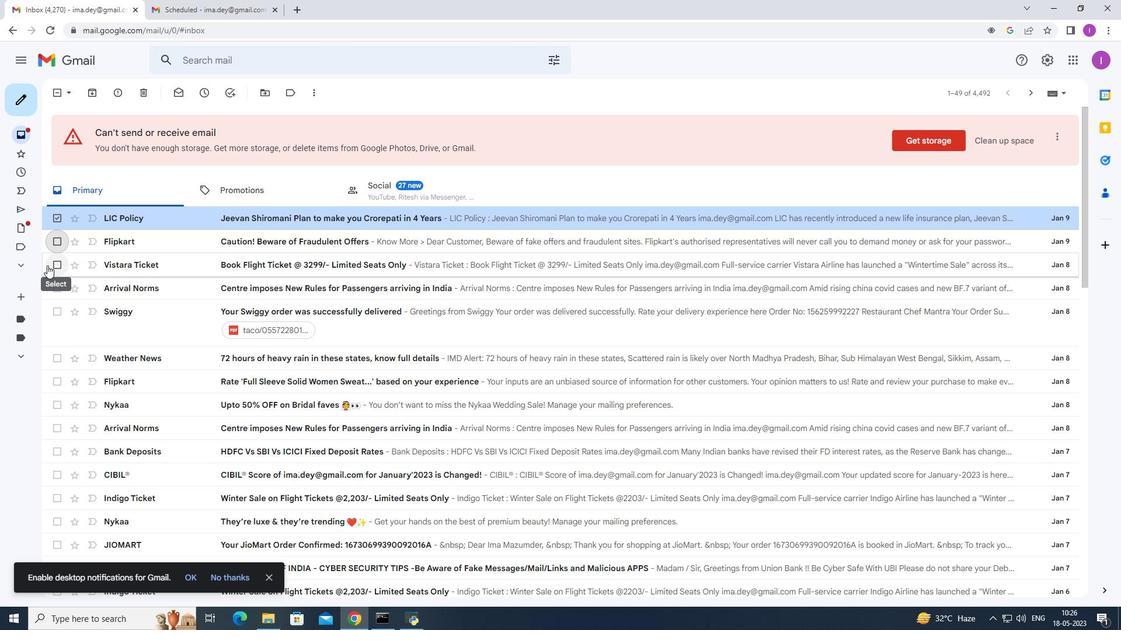 
Action: Mouse pressed left at (58, 266)
Screenshot: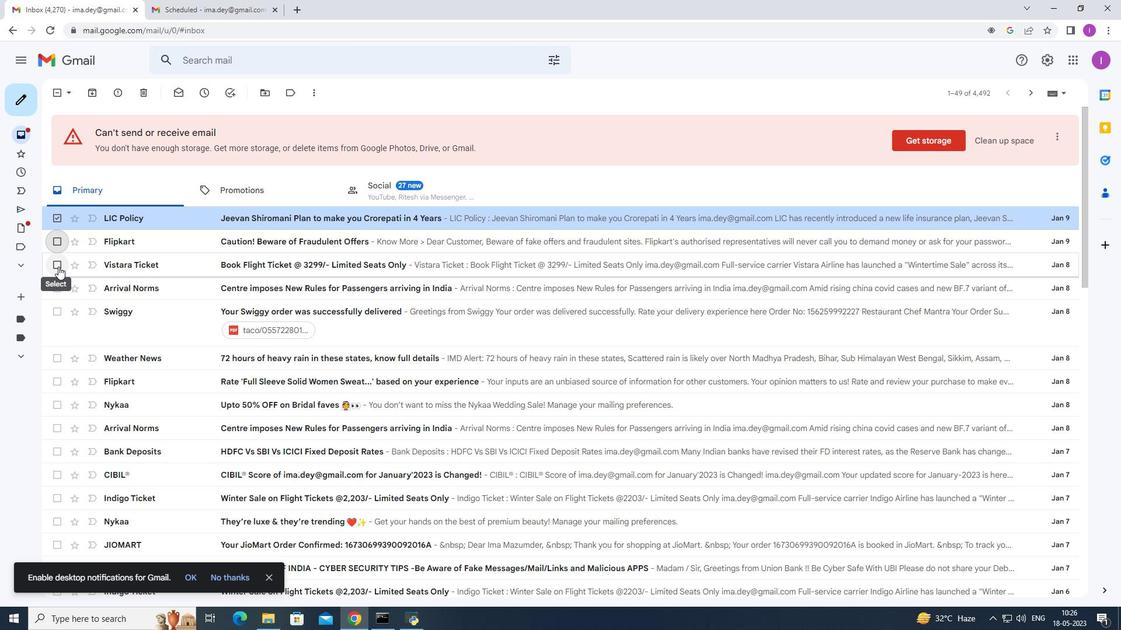 
Action: Mouse moved to (59, 236)
Screenshot: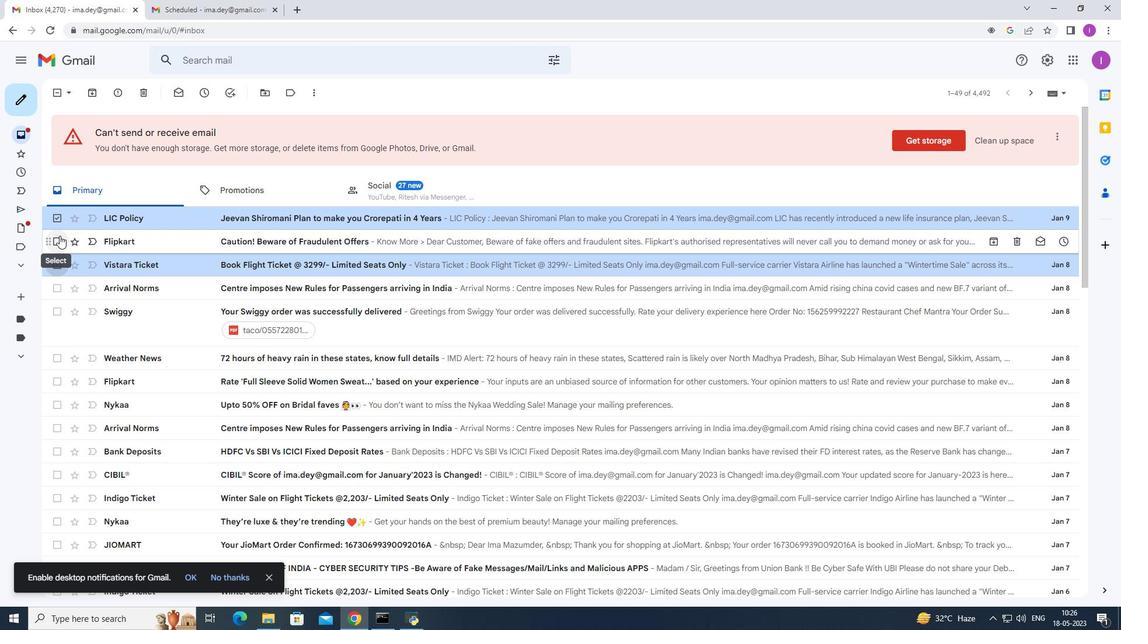 
Action: Mouse pressed left at (59, 236)
Screenshot: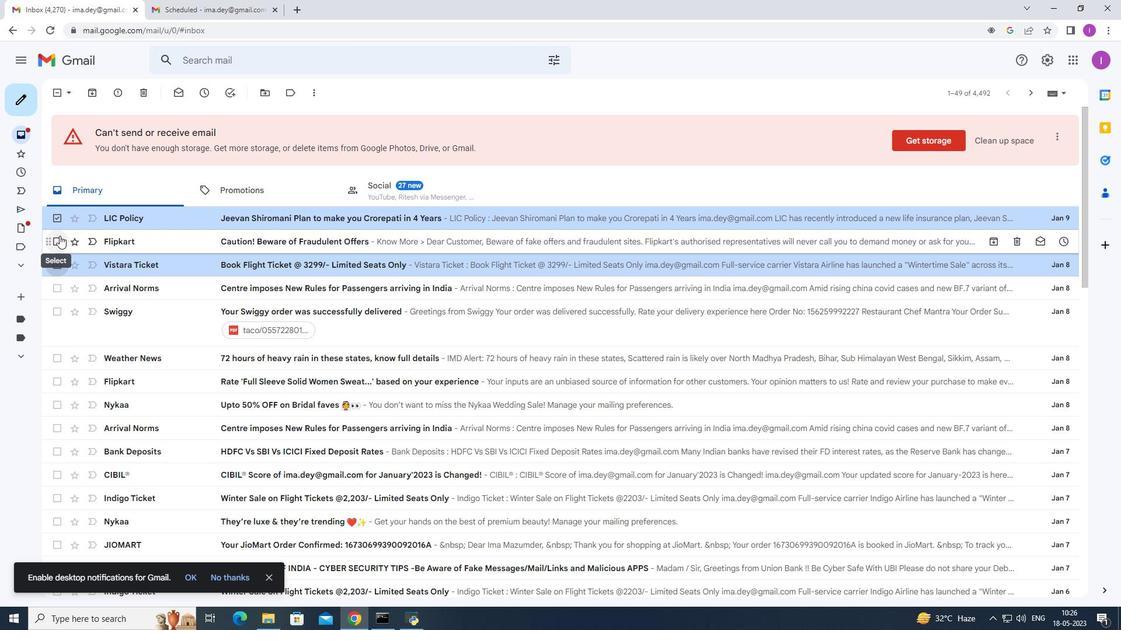 
Action: Mouse moved to (61, 236)
Screenshot: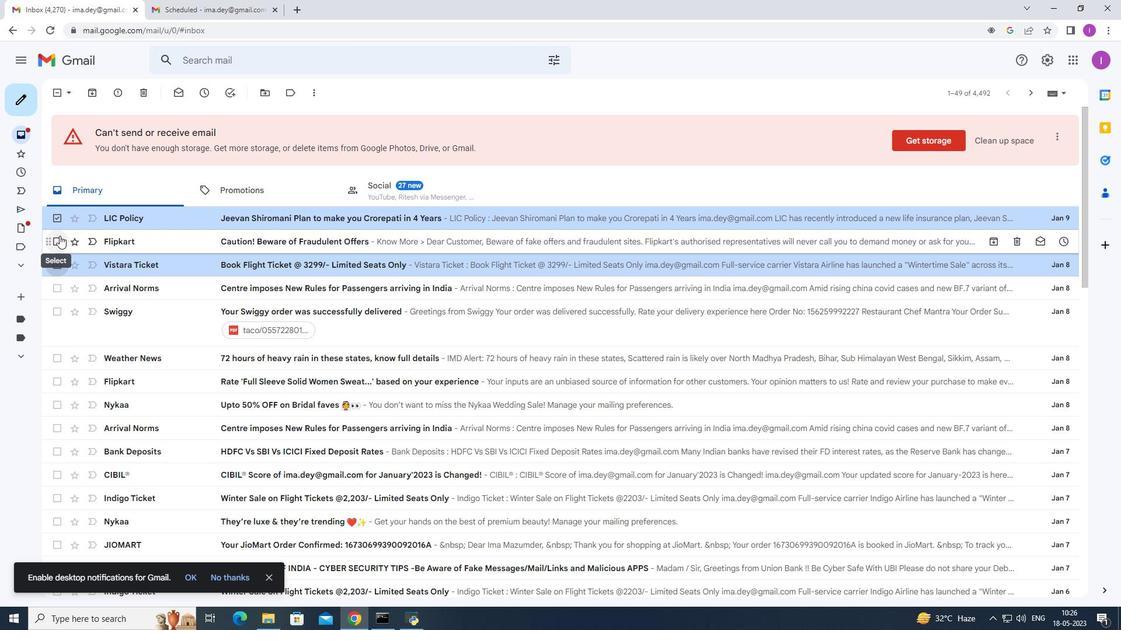 
Action: Key pressed <Key.shift>
Screenshot: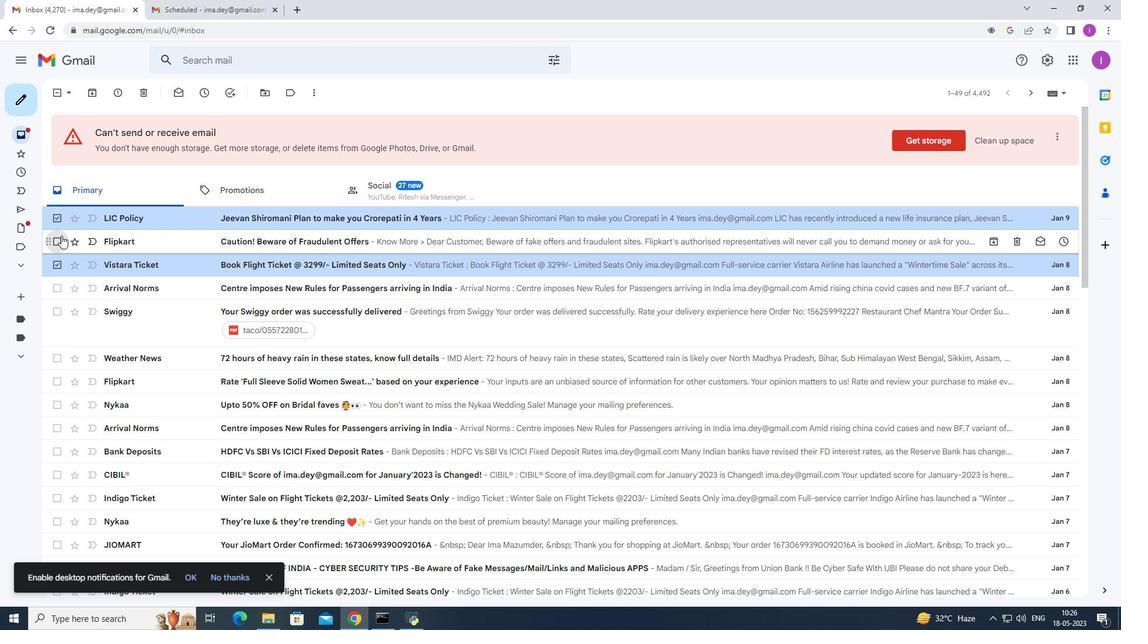 
Action: Mouse moved to (65, 250)
Screenshot: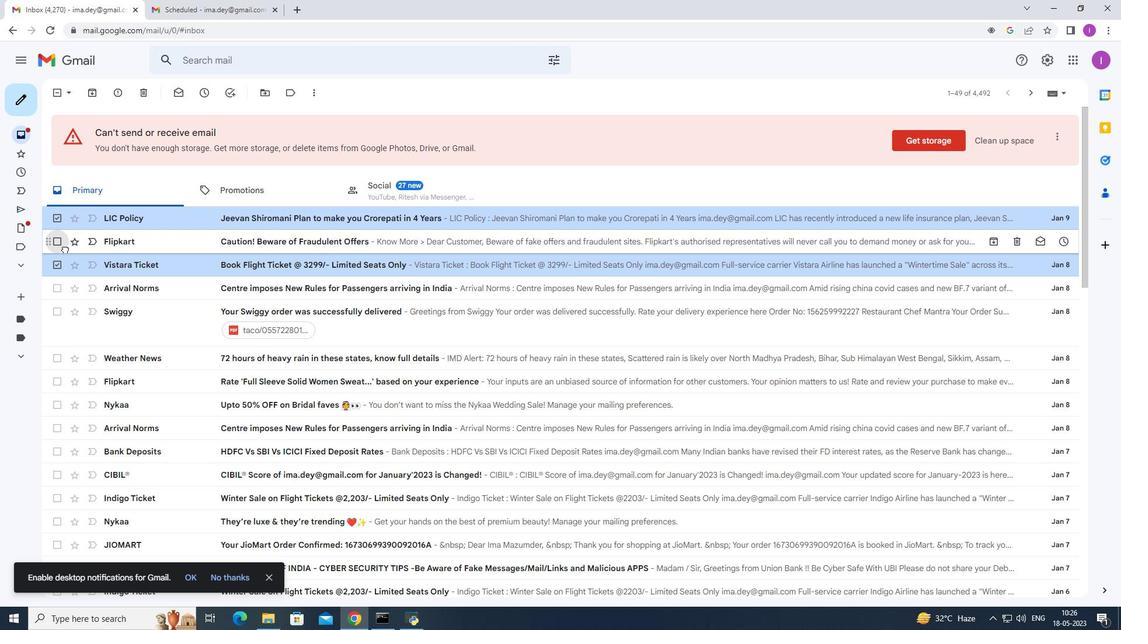 
Action: Key pressed <Key.shift>
Screenshot: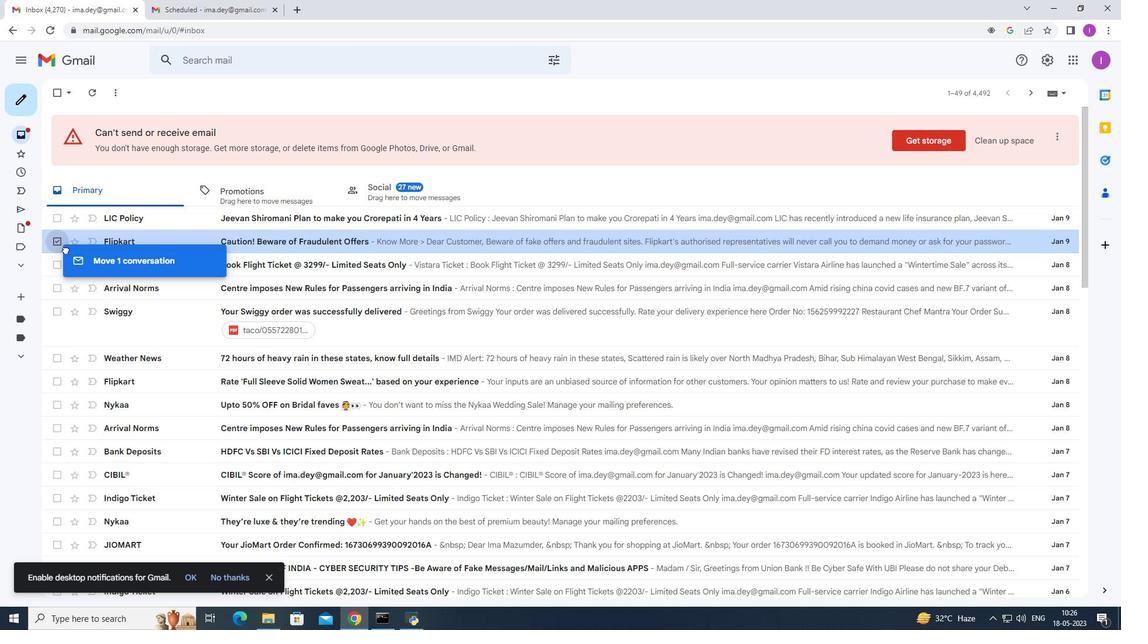 
Action: Mouse moved to (66, 251)
Screenshot: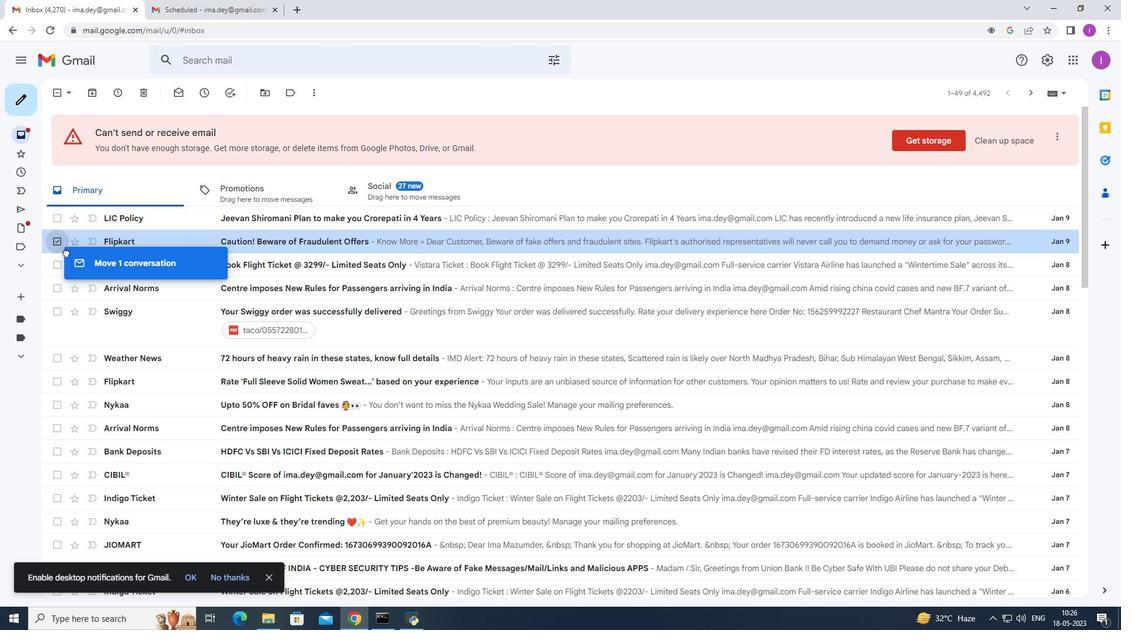 
Action: Key pressed <Key.shift>
Screenshot: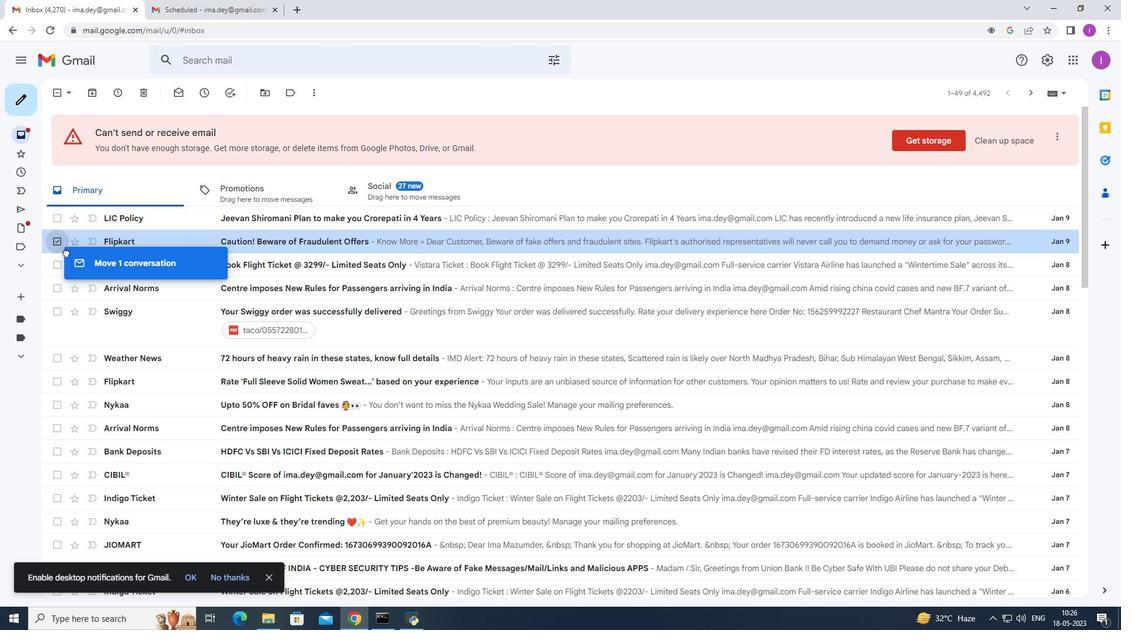 
Action: Mouse moved to (66, 252)
Screenshot: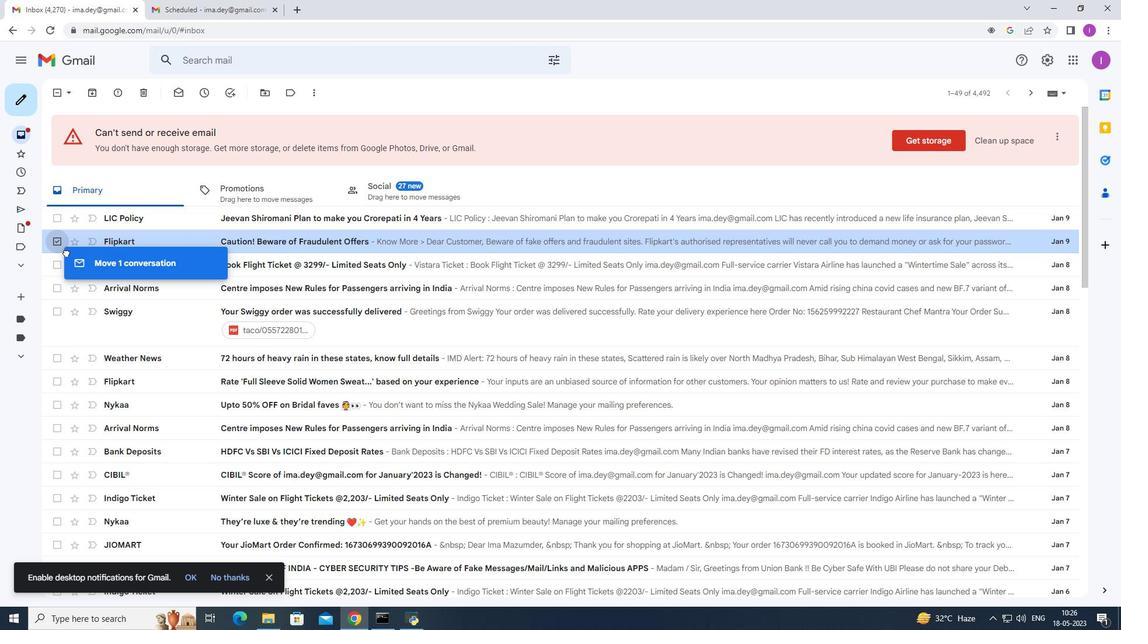 
Action: Key pressed <Key.shift>
Screenshot: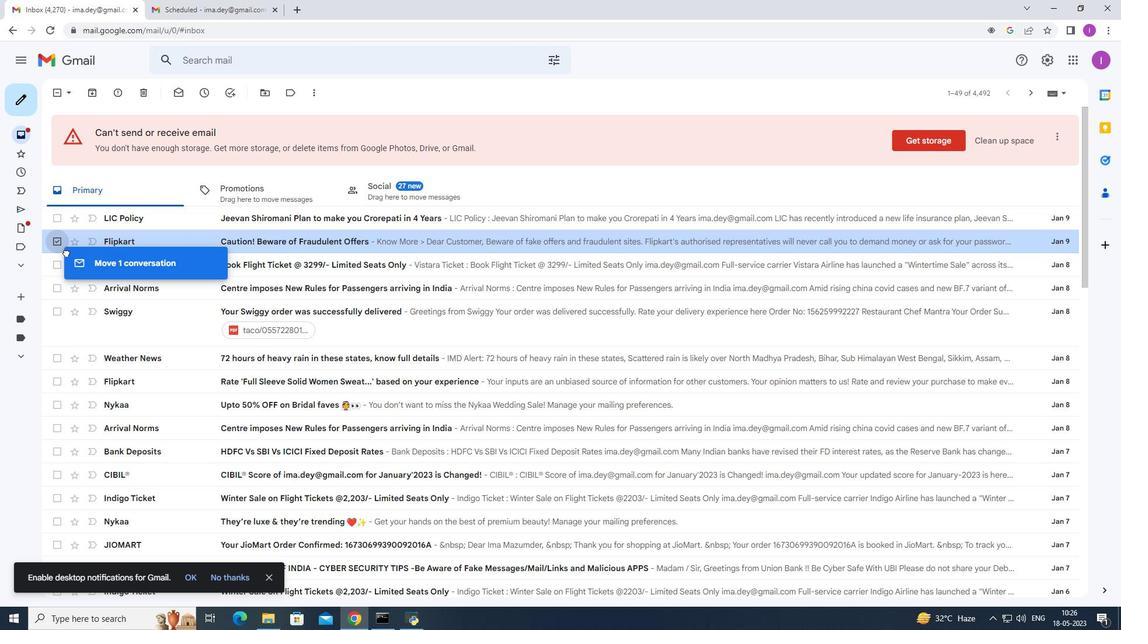 
Action: Mouse moved to (66, 253)
Screenshot: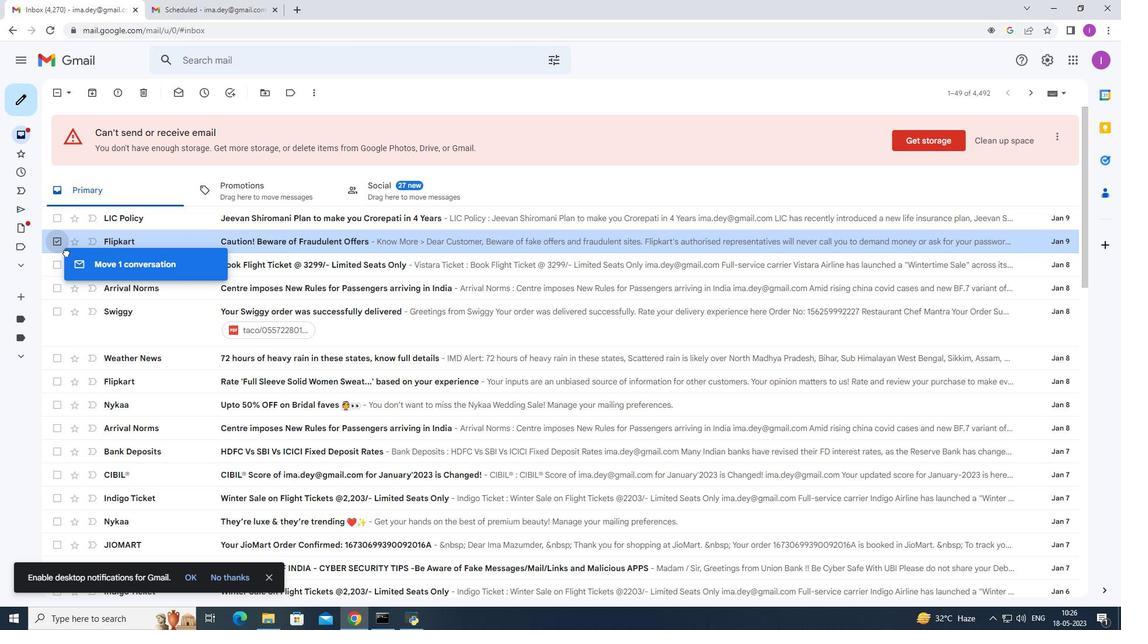
Action: Key pressed <Key.shift>
Screenshot: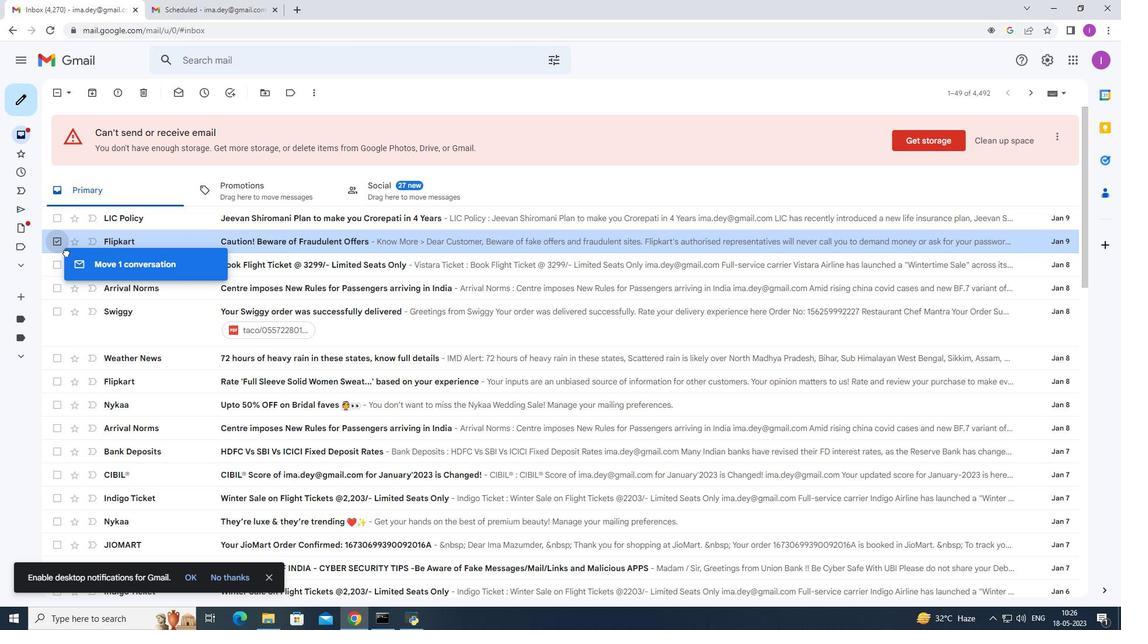 
Action: Mouse moved to (66, 254)
Screenshot: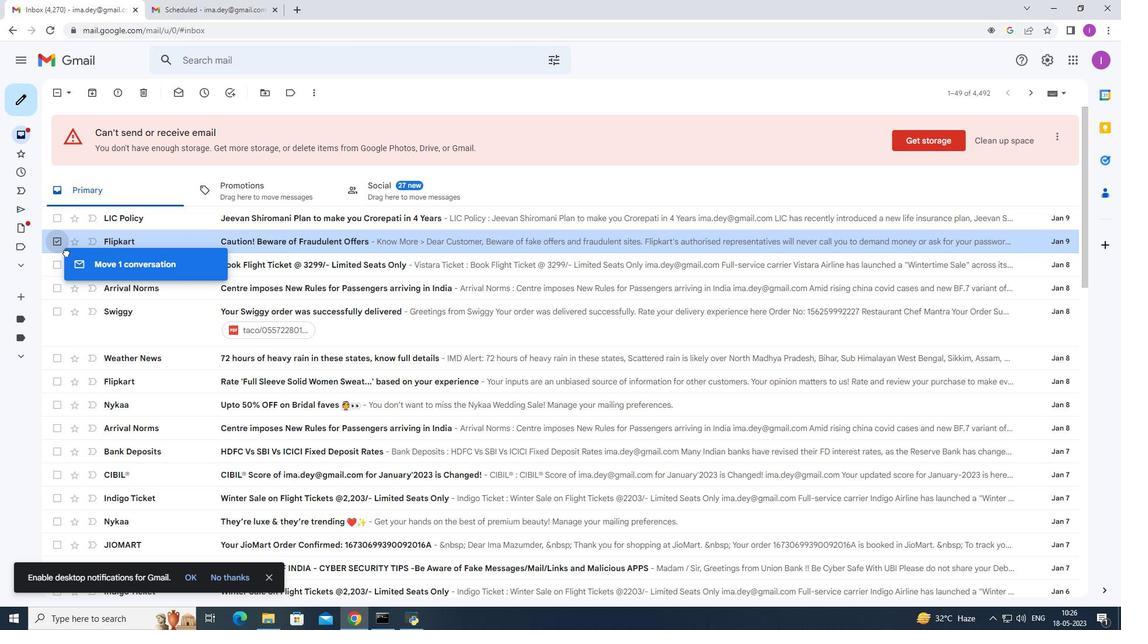 
Action: Key pressed <Key.shift>
Screenshot: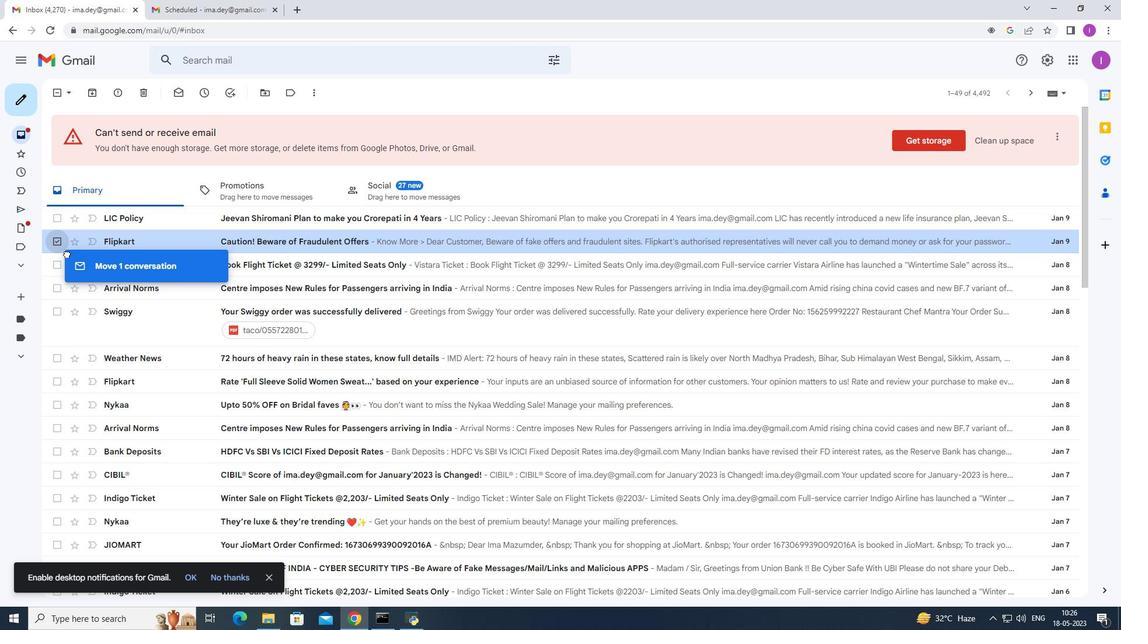 
Action: Mouse moved to (67, 256)
Screenshot: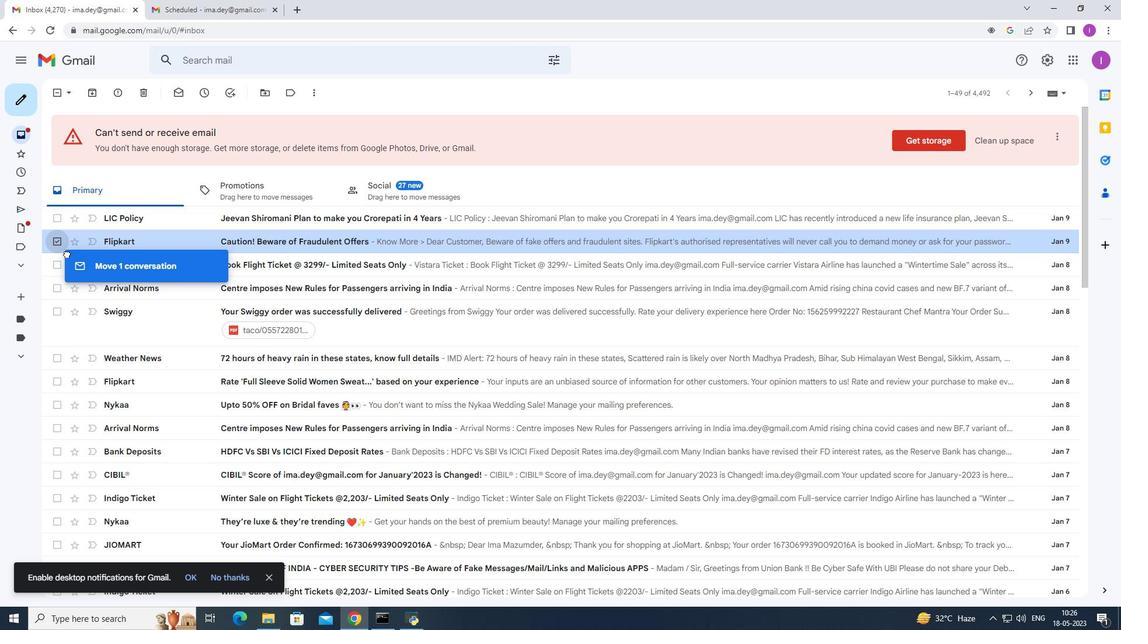 
Action: Key pressed <Key.shift>
Screenshot: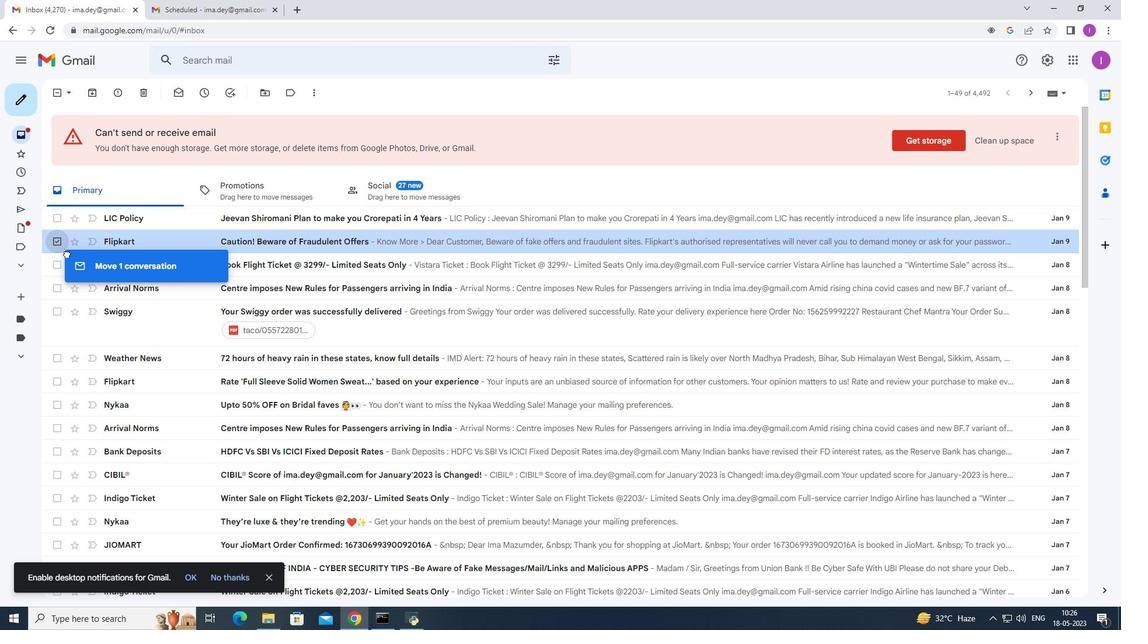 
Action: Mouse moved to (67, 257)
Screenshot: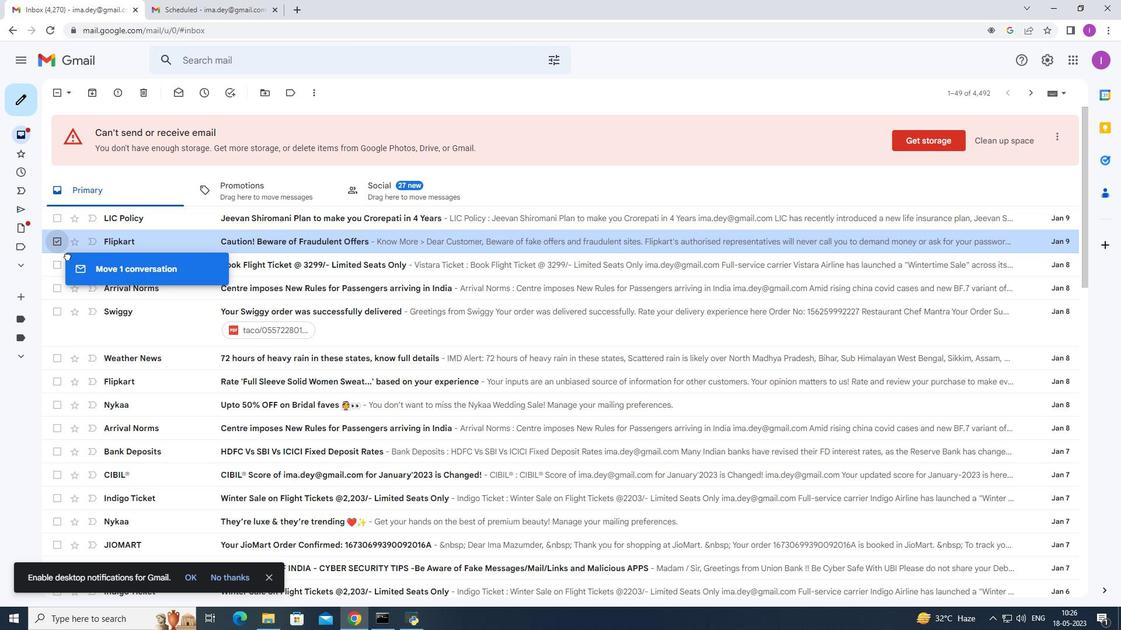 
Action: Key pressed <Key.shift><Key.shift><Key.shift><Key.shift><Key.shift><Key.shift><Key.shift><Key.shift><Key.shift><Key.shift><Key.shift><Key.shift><Key.shift>
Screenshot: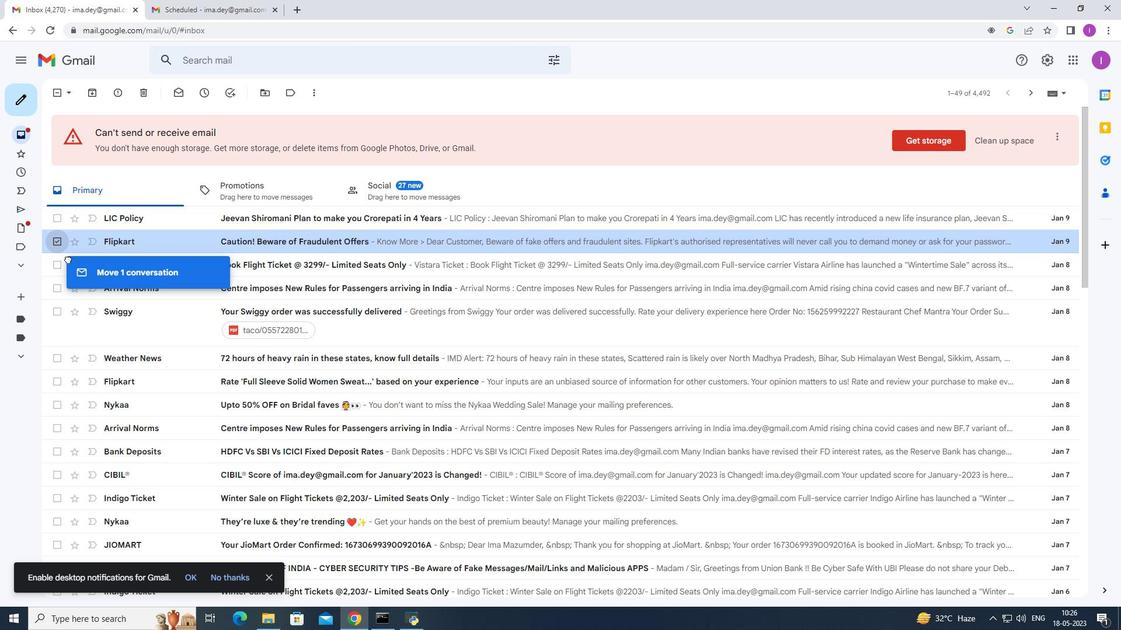 
Action: Mouse moved to (68, 254)
Screenshot: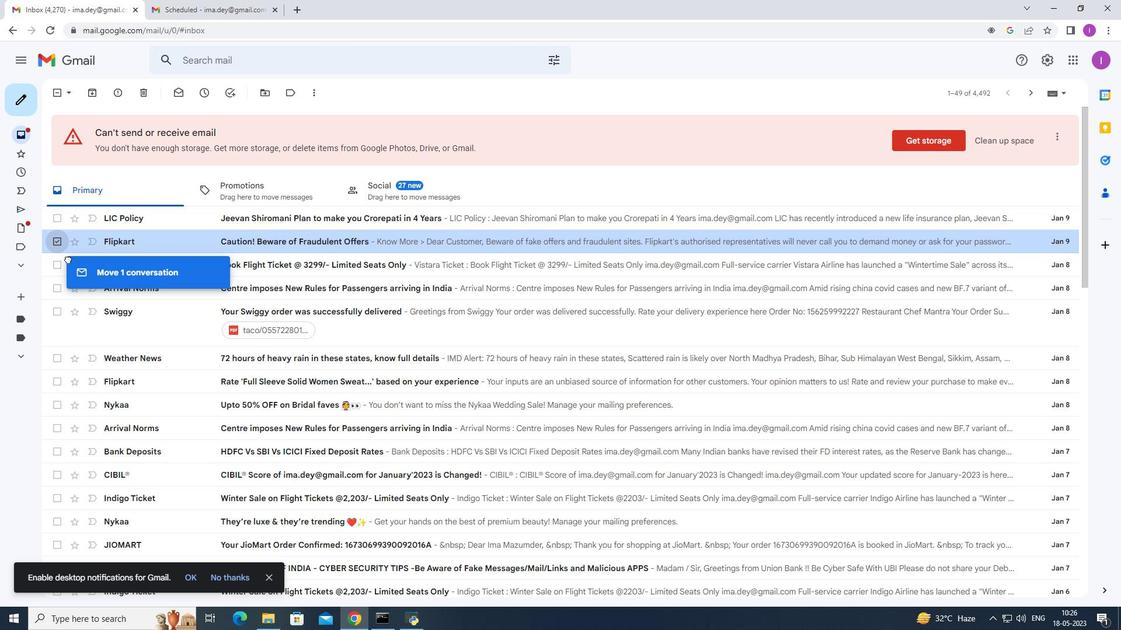 
Action: Key pressed <Key.shift>
Screenshot: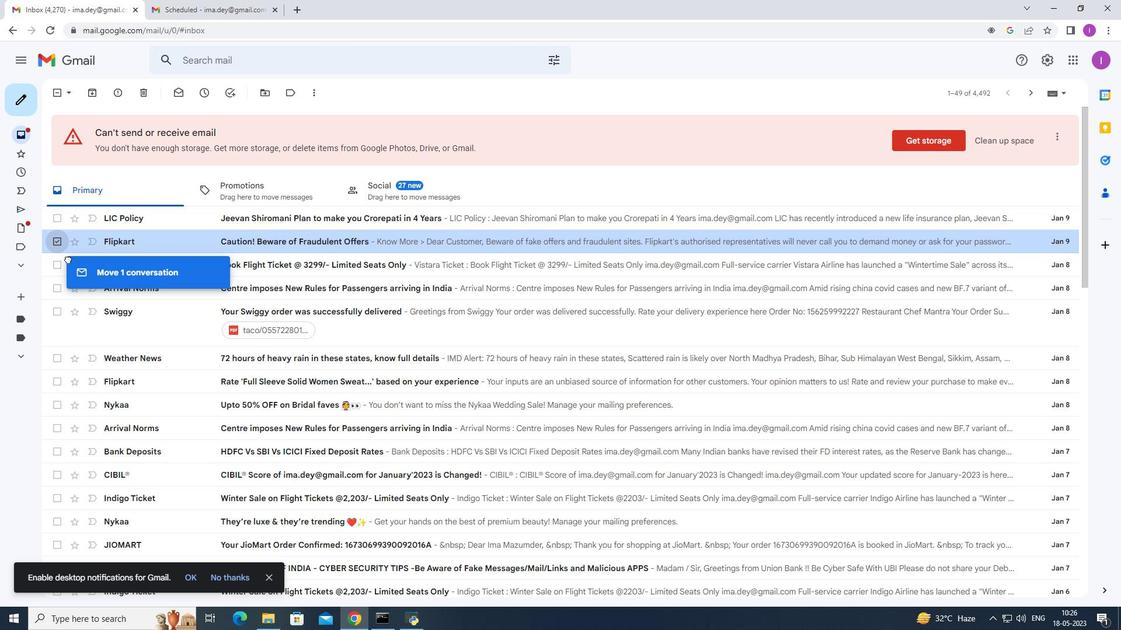 
Action: Mouse moved to (68, 245)
Screenshot: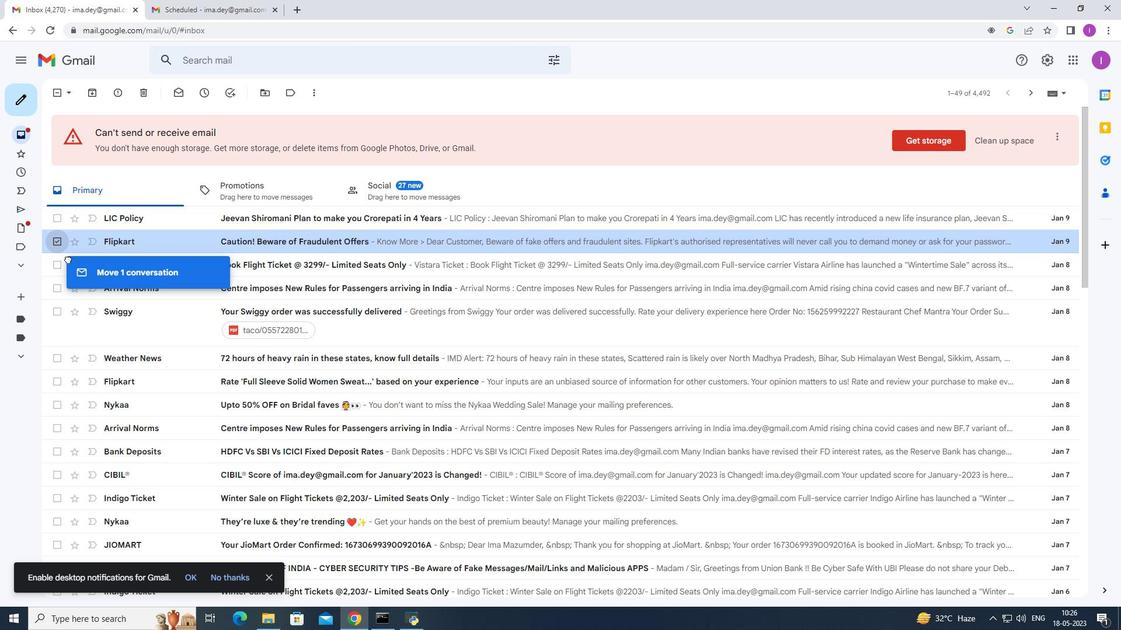 
Action: Key pressed <Key.shift>
Screenshot: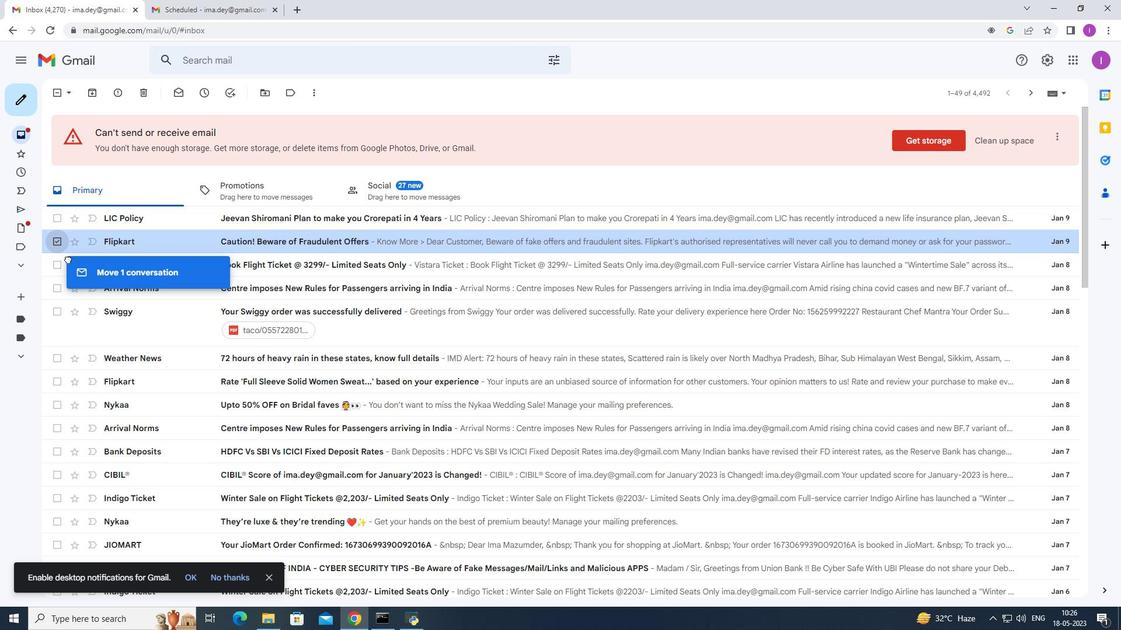 
Action: Mouse moved to (68, 243)
Screenshot: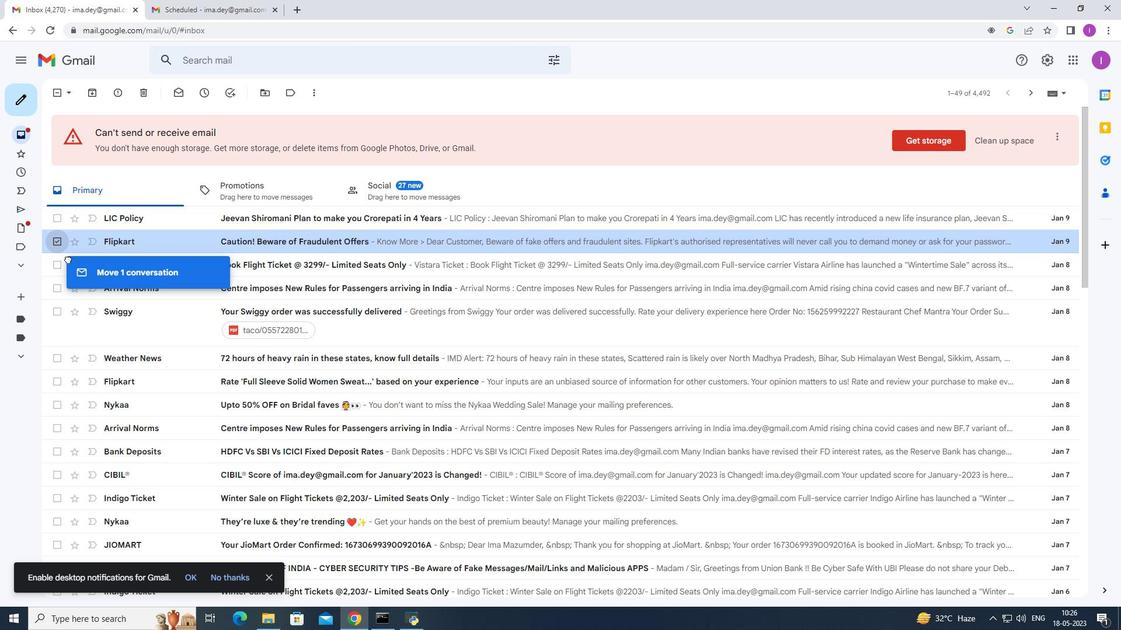 
Action: Key pressed <Key.shift><Key.shift>
Screenshot: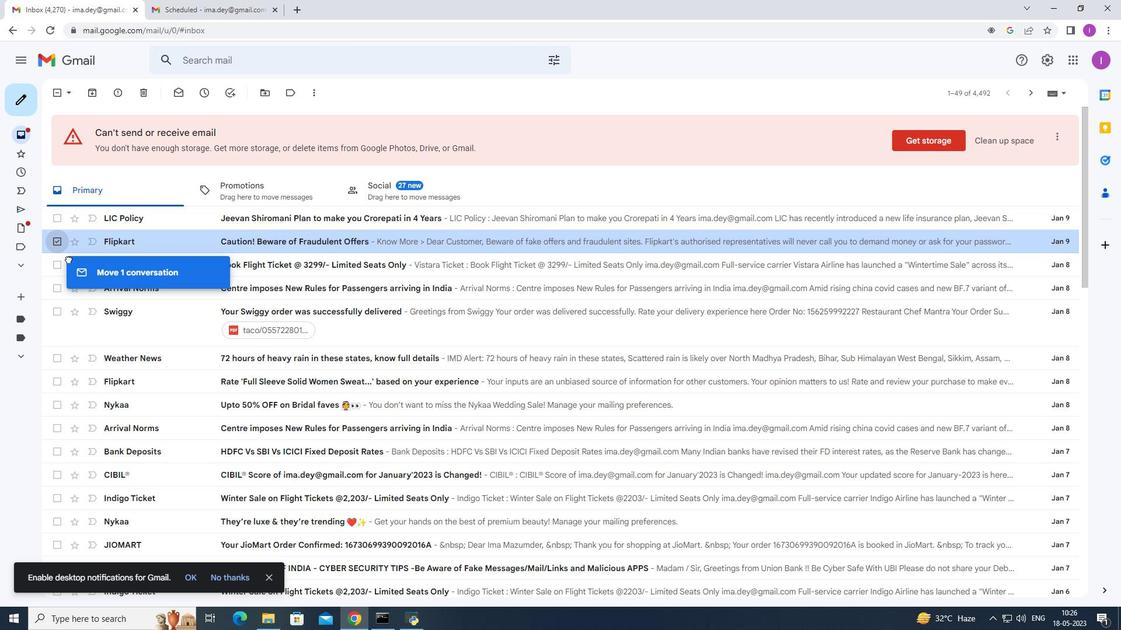 
Action: Mouse moved to (68, 243)
Screenshot: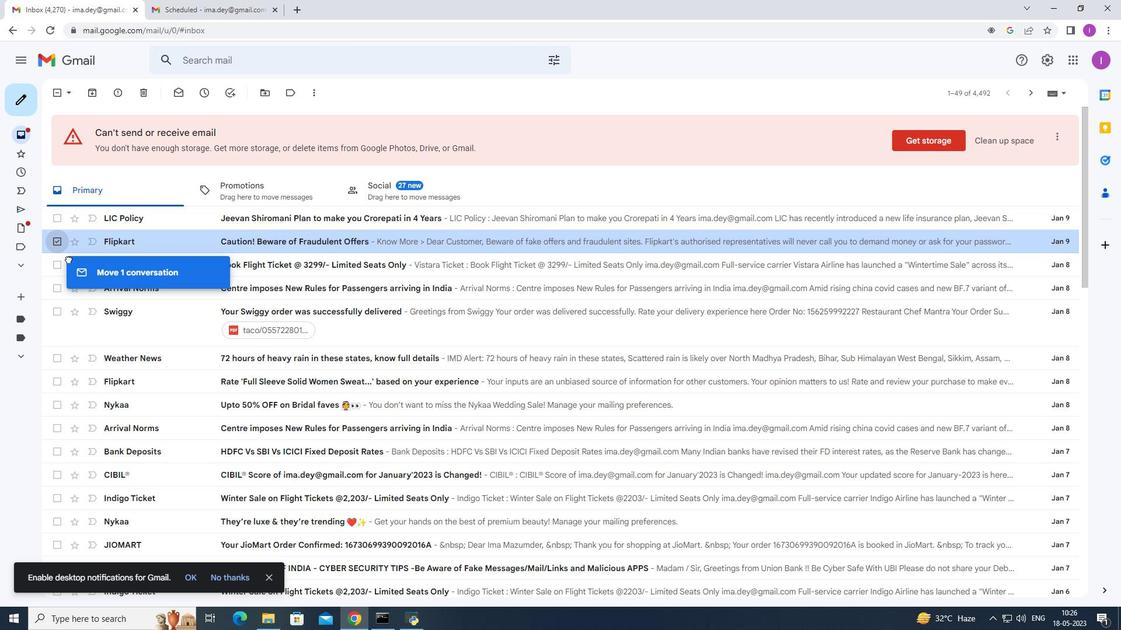 
Action: Key pressed <Key.shift><Key.shift>
Screenshot: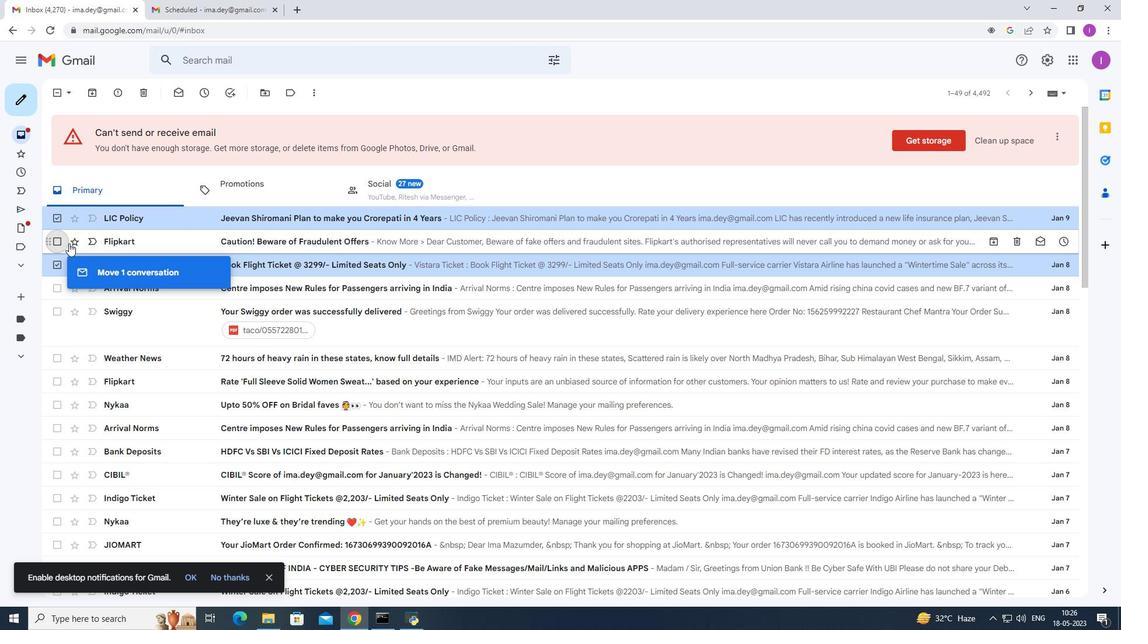 
Action: Mouse moved to (68, 242)
Screenshot: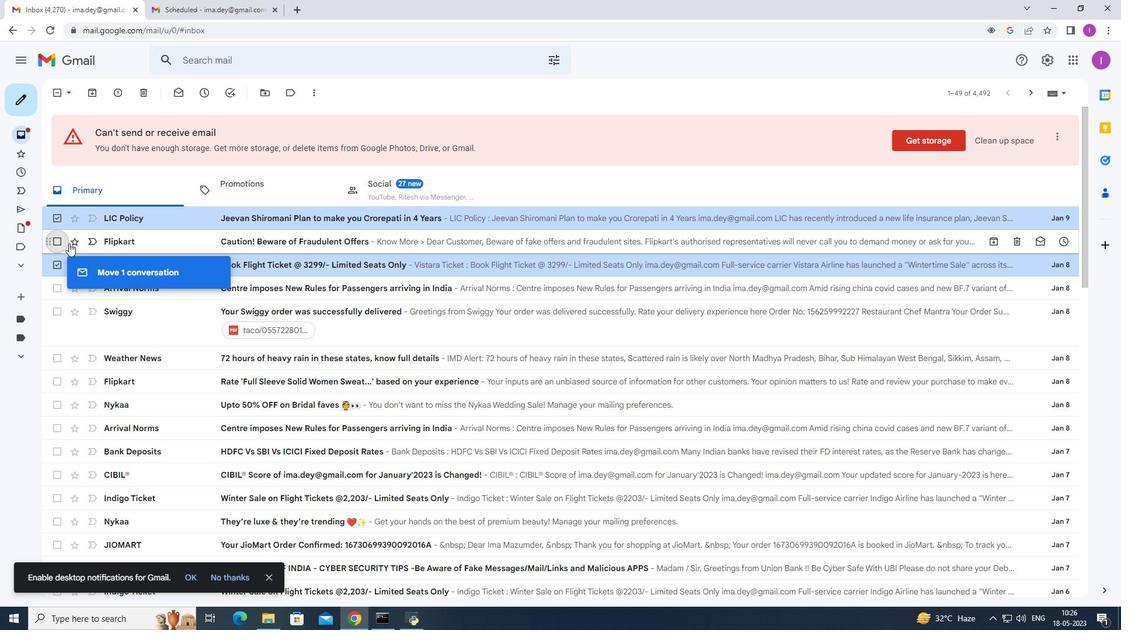 
Action: Key pressed <Key.shift>
Screenshot: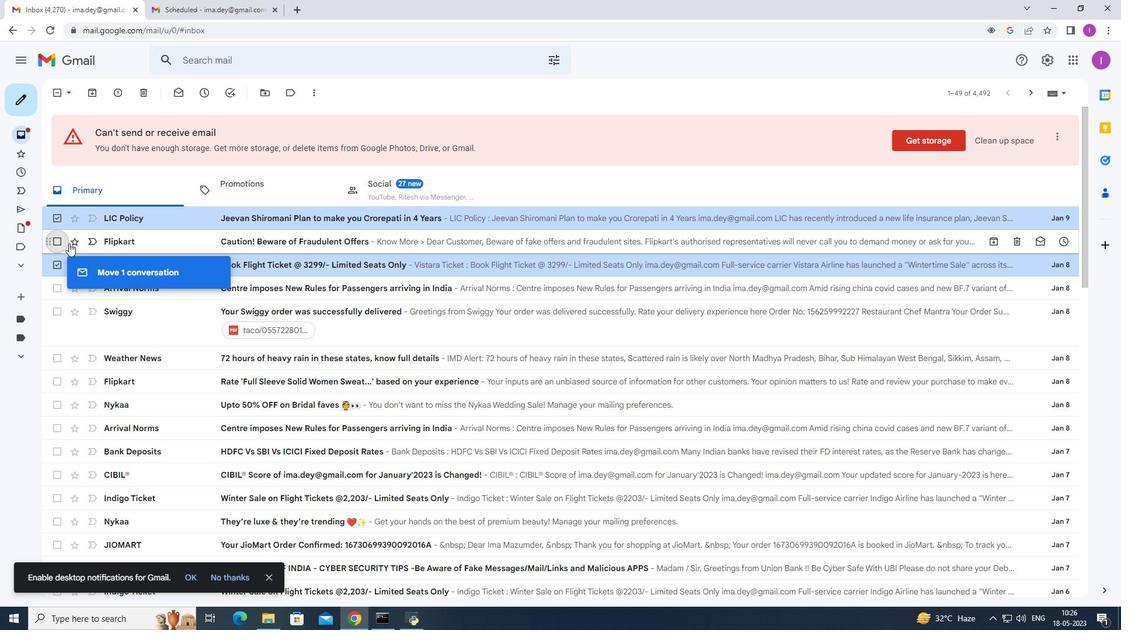 
Action: Mouse moved to (68, 241)
Screenshot: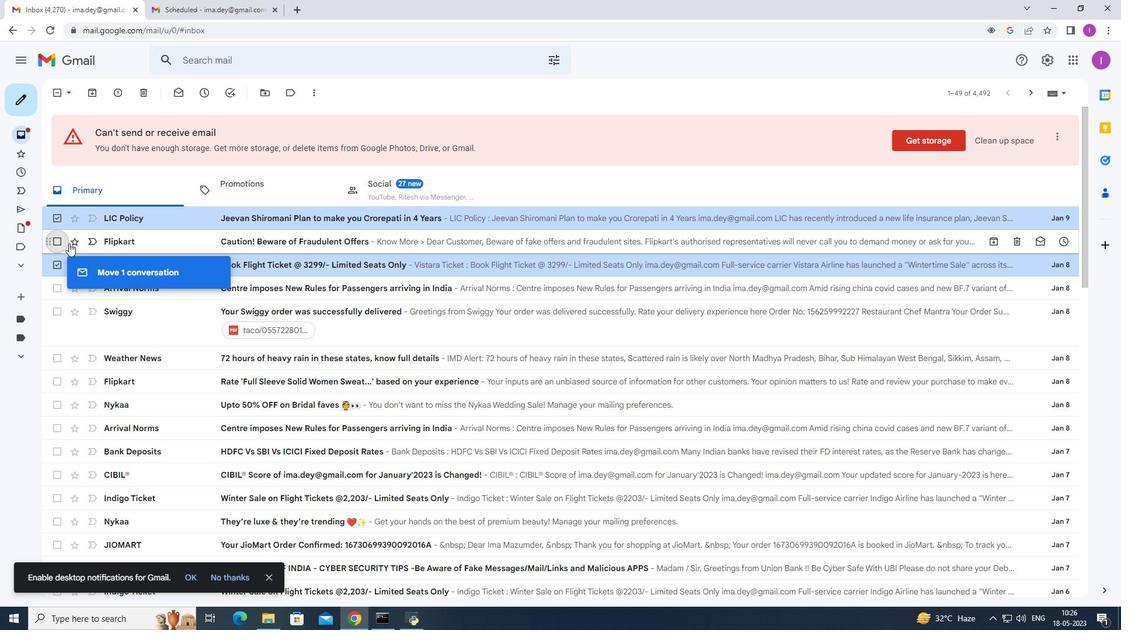 
Action: Key pressed <Key.shift>
Screenshot: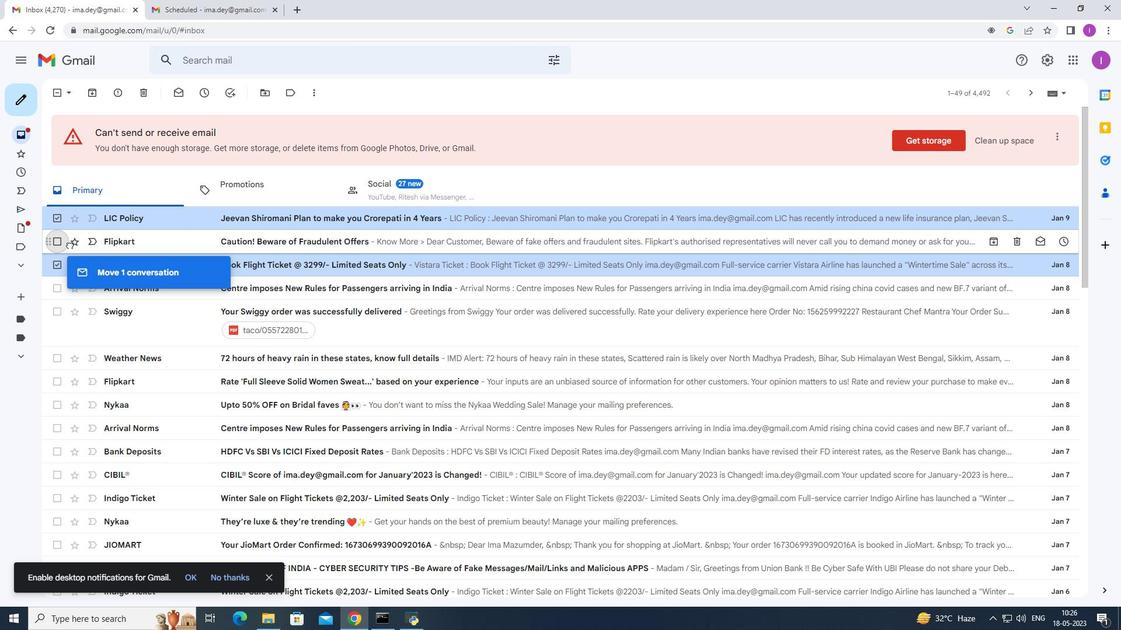 
Action: Mouse moved to (68, 241)
Screenshot: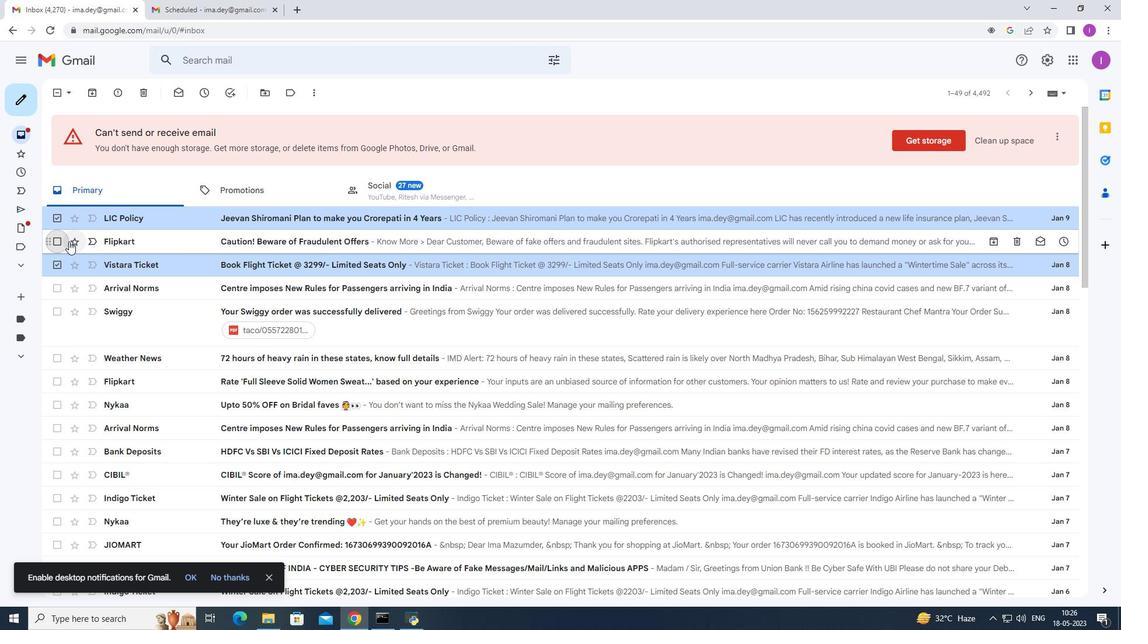 
Action: Mouse pressed left at (68, 241)
Screenshot: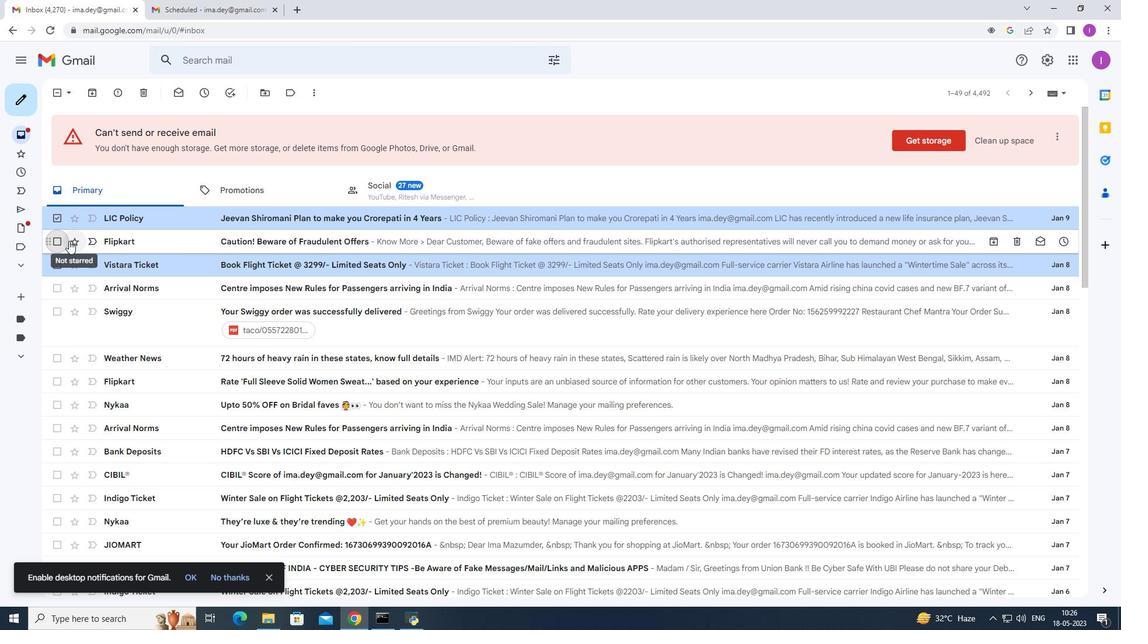 
Action: Mouse moved to (55, 240)
Screenshot: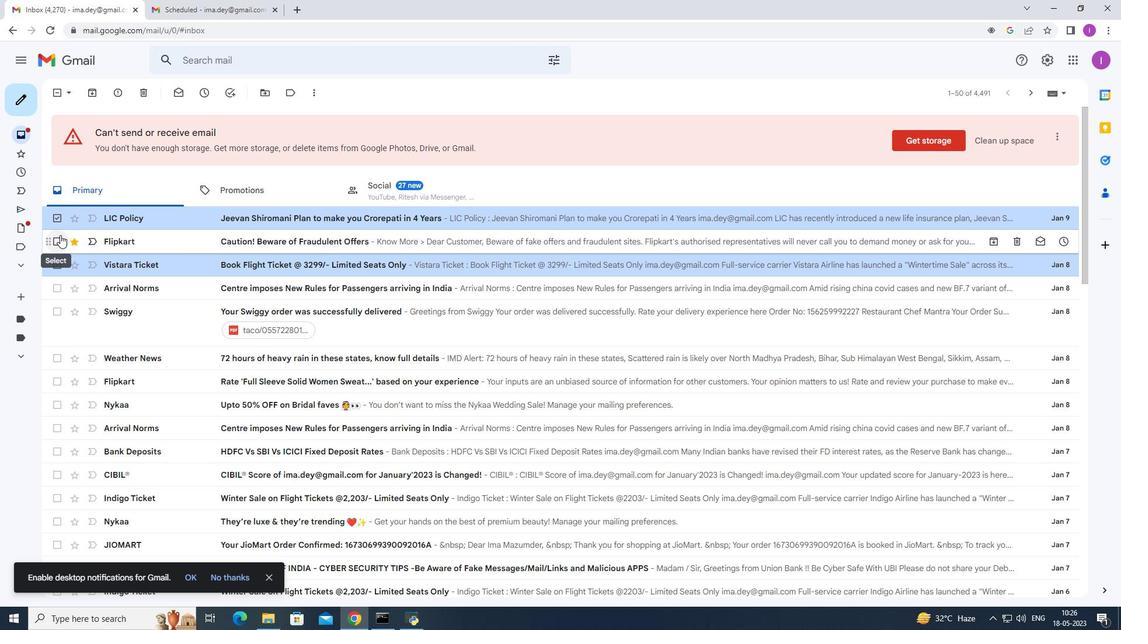 
Action: Mouse pressed left at (55, 240)
Screenshot: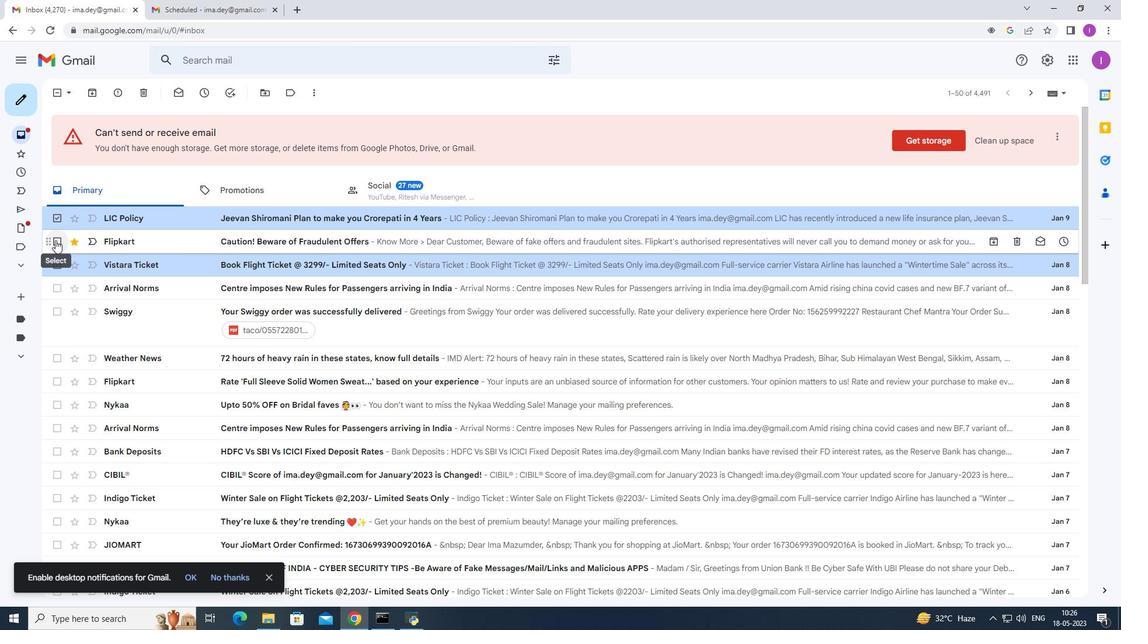 
Action: Mouse moved to (54, 289)
Screenshot: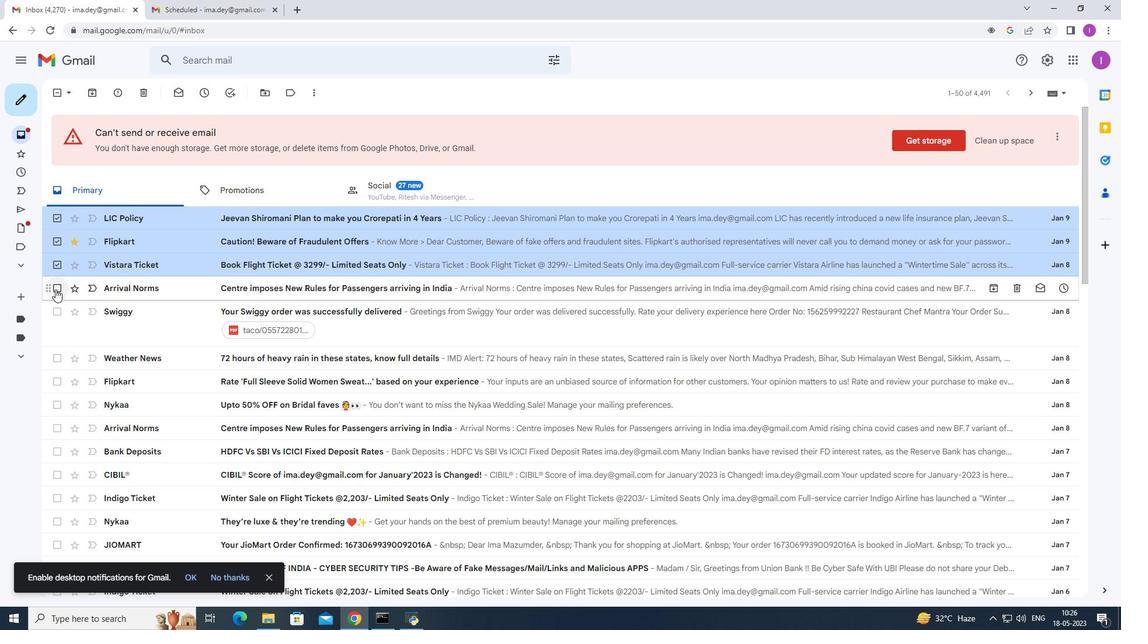 
Action: Mouse pressed left at (54, 289)
Screenshot: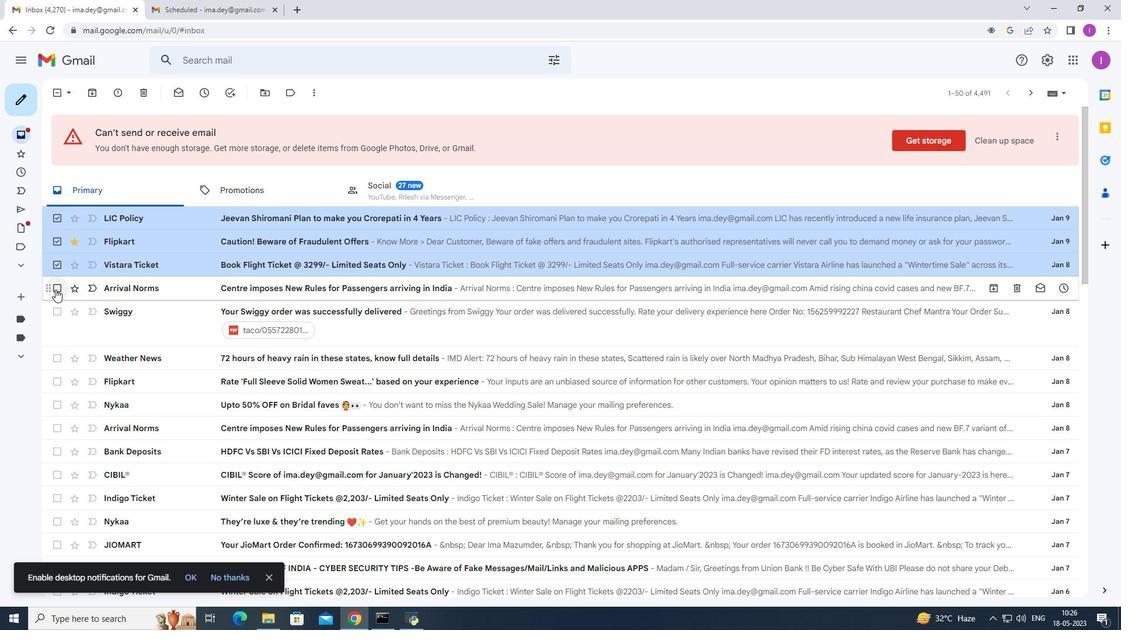 
Action: Mouse moved to (53, 309)
Screenshot: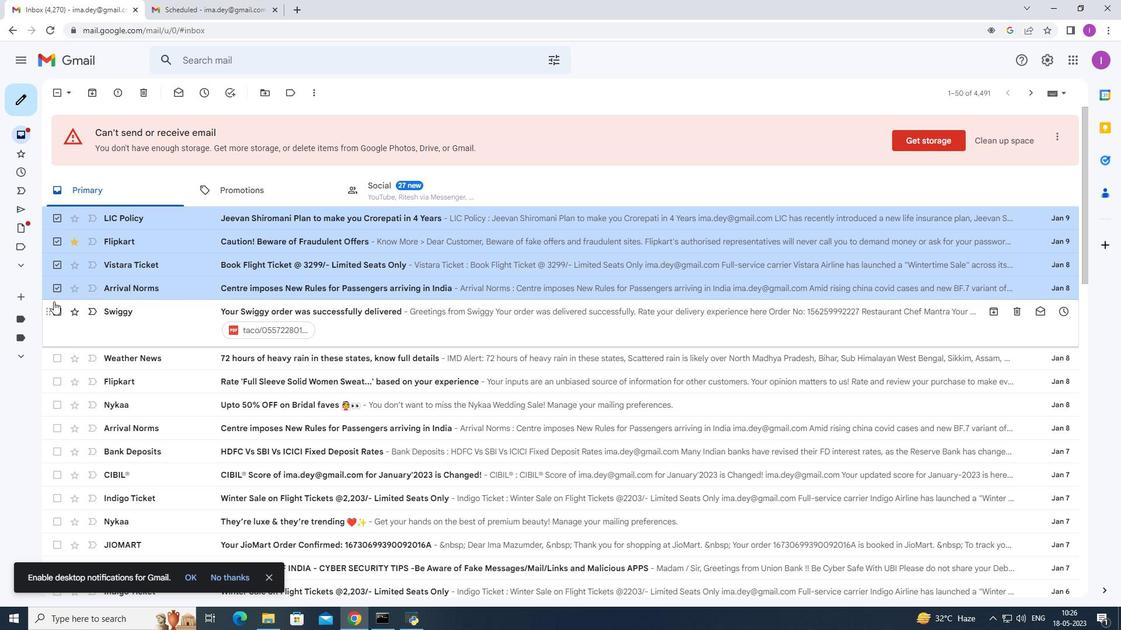 
Action: Mouse pressed left at (53, 309)
Screenshot: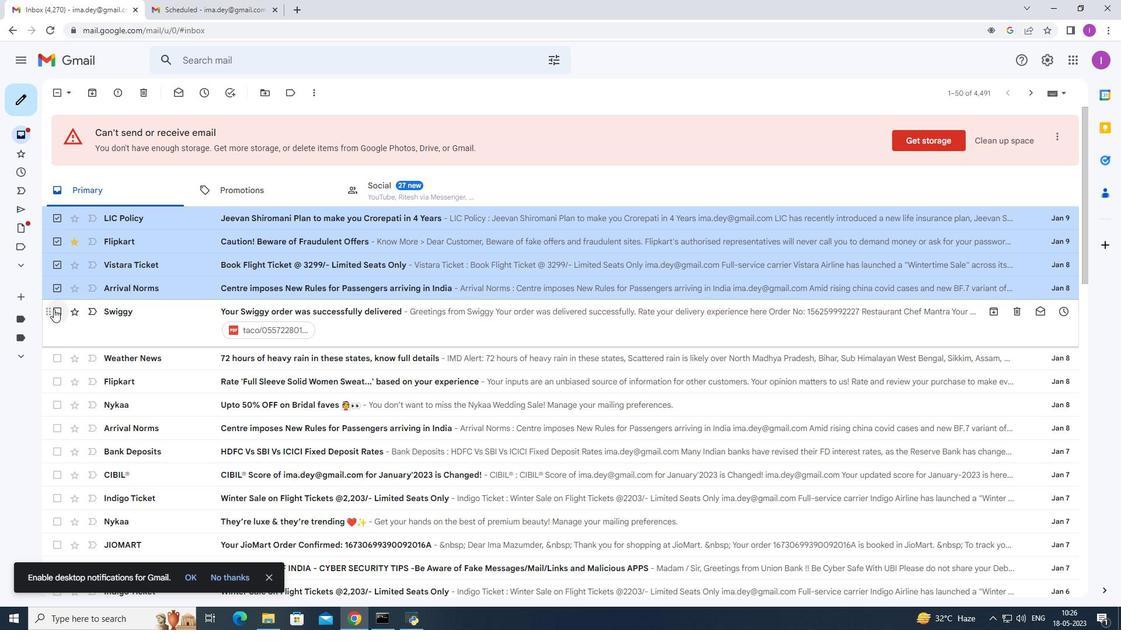 
Action: Mouse pressed left at (53, 309)
Screenshot: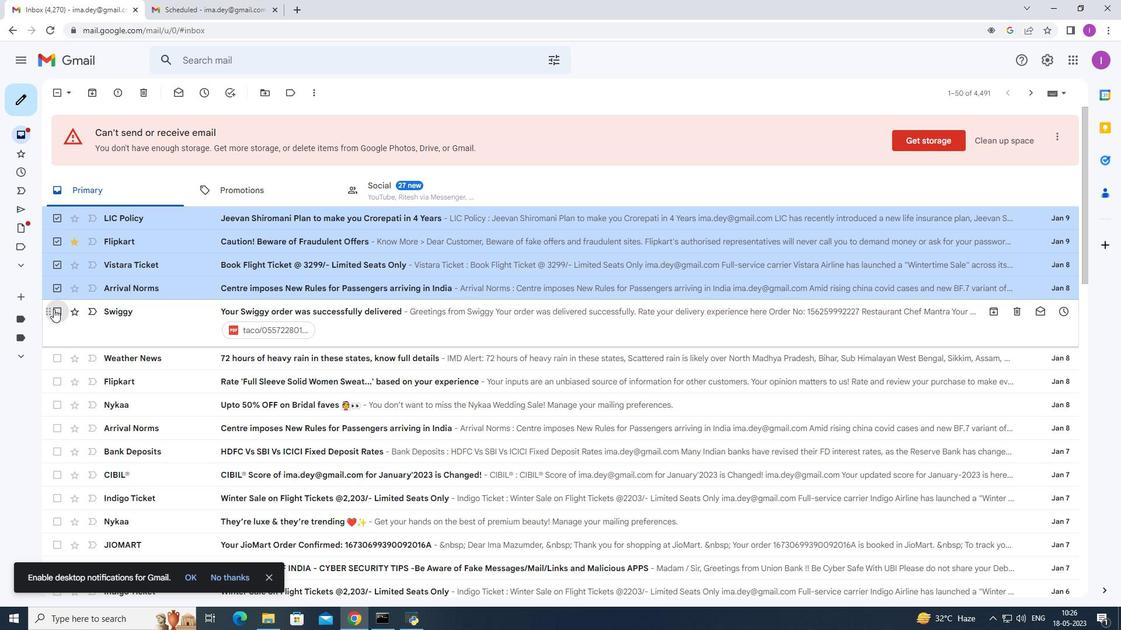 
Action: Mouse moved to (61, 321)
Screenshot: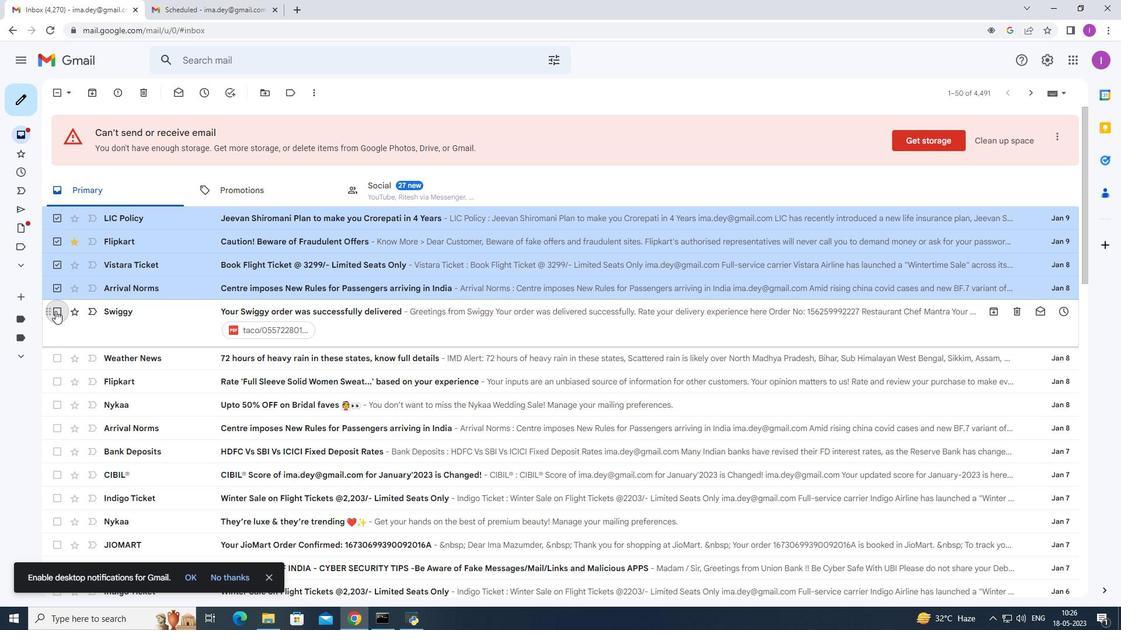 
Action: Key pressed <Key.shift>
Screenshot: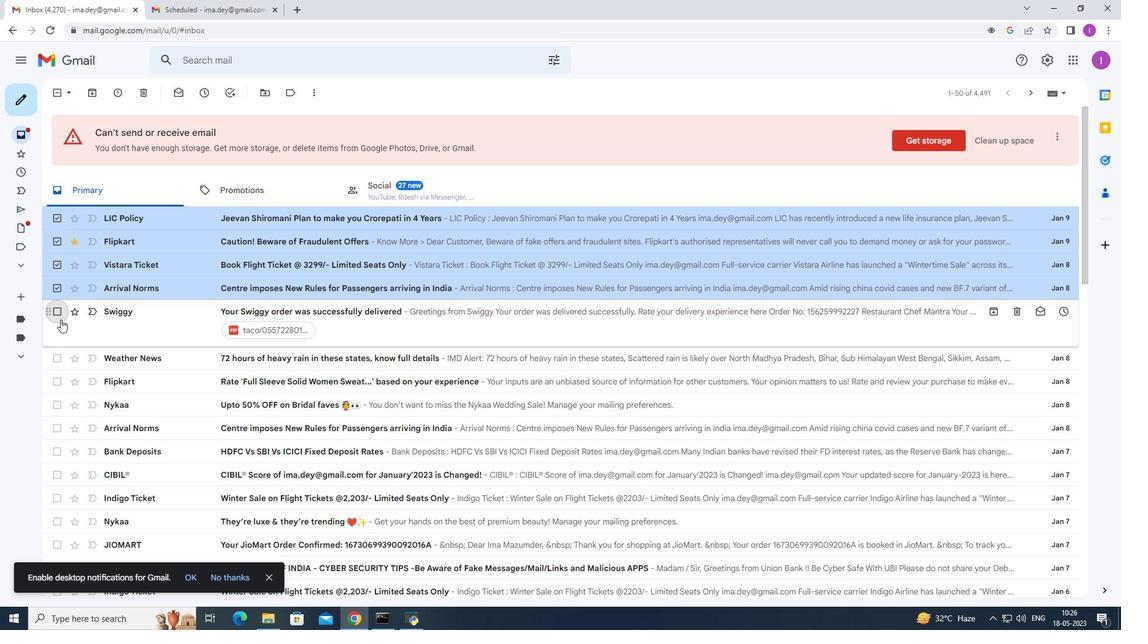 
Action: Mouse moved to (61, 337)
Screenshot: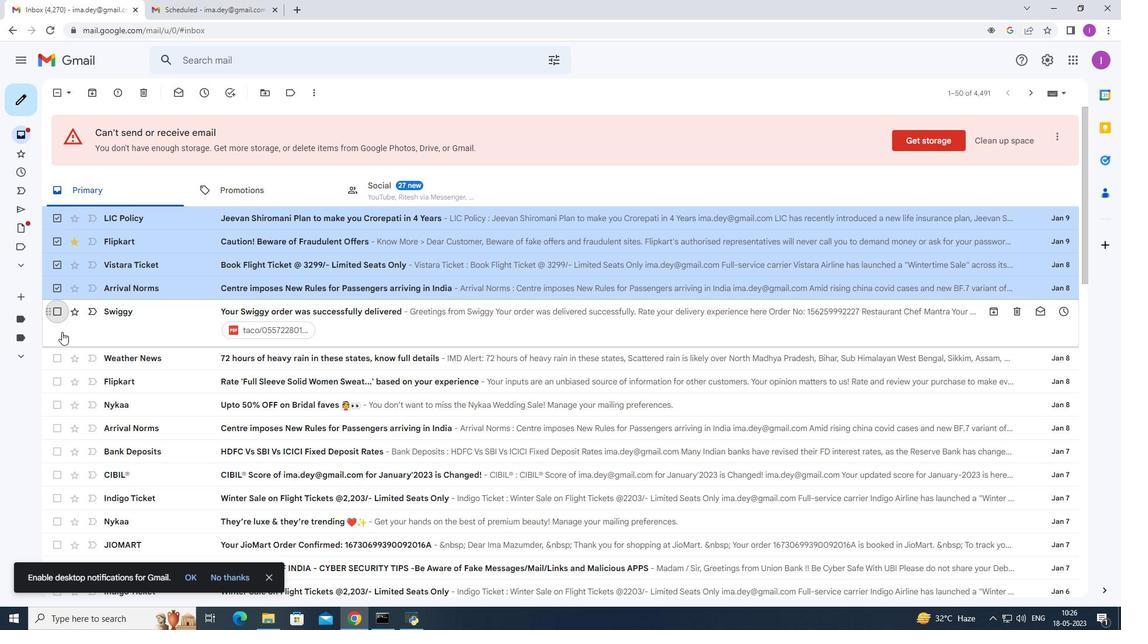 
Action: Key pressed <Key.shift><Key.shift><Key.shift><Key.shift>
Screenshot: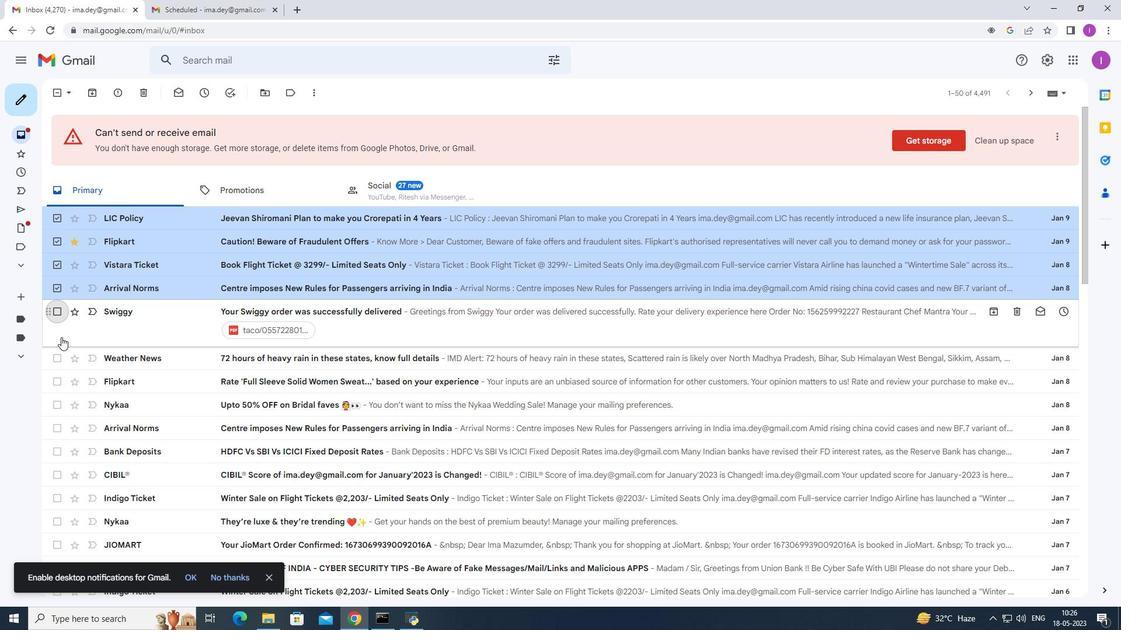 
Action: Mouse moved to (57, 330)
Screenshot: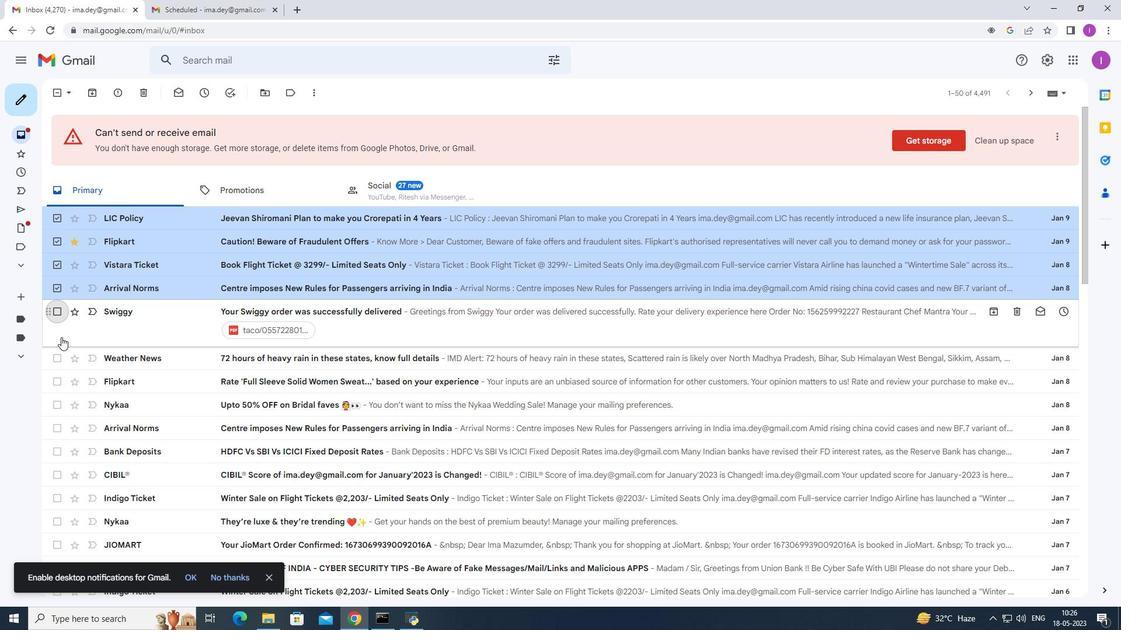 
Action: Key pressed <Key.shift>
Screenshot: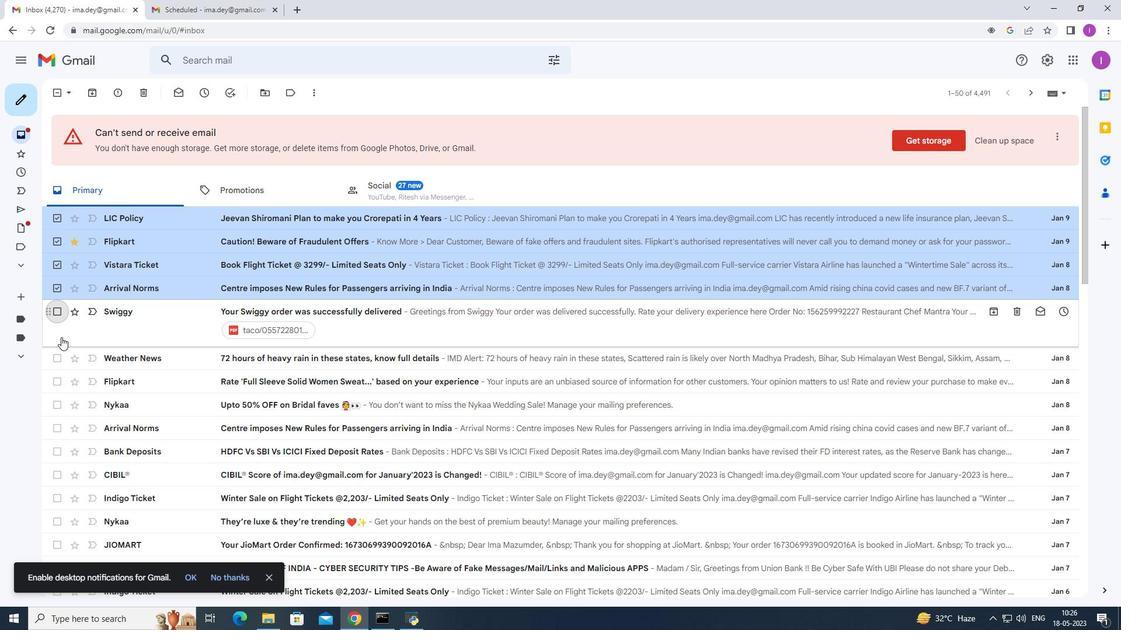 
Action: Mouse moved to (57, 328)
Screenshot: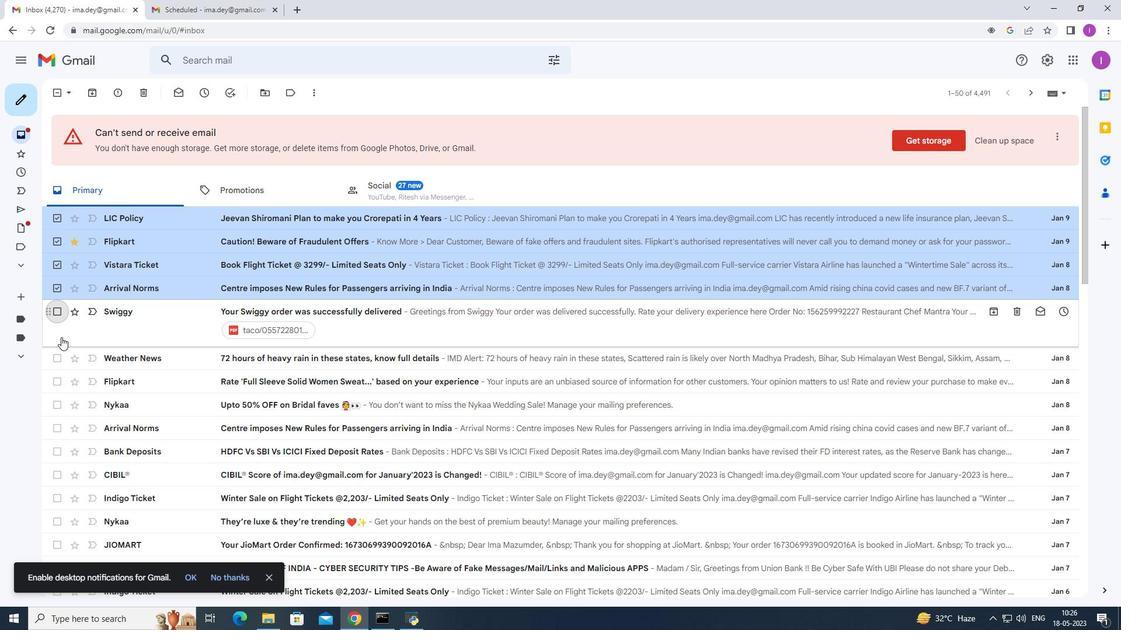 
Action: Key pressed <Key.shift>
Screenshot: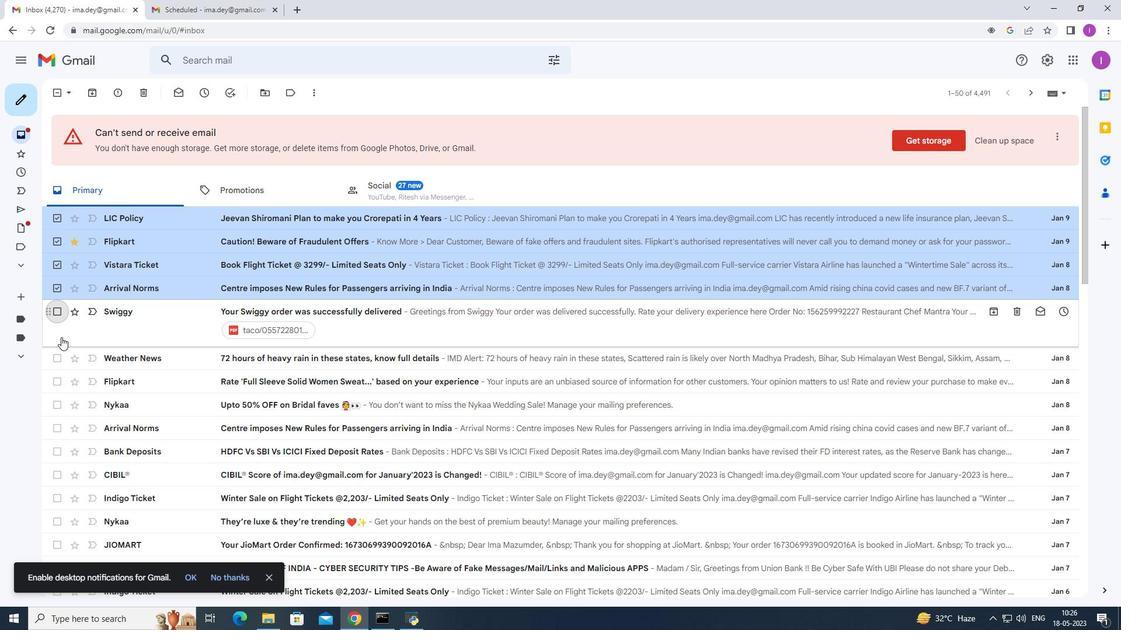 
Action: Mouse moved to (56, 324)
Screenshot: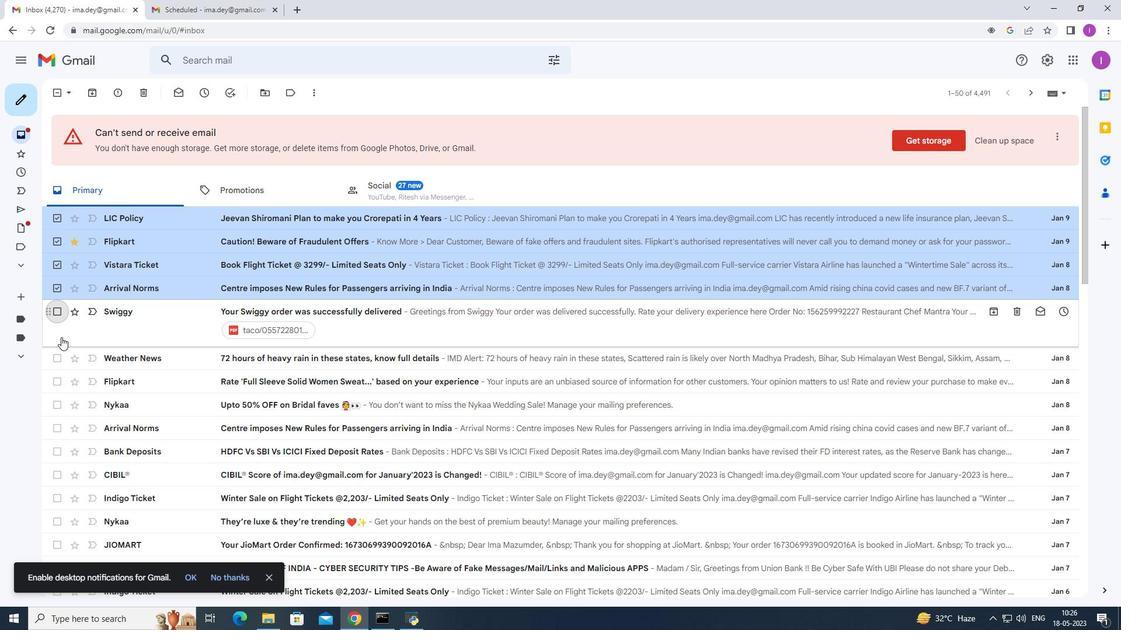 
Action: Key pressed <Key.shift>
Screenshot: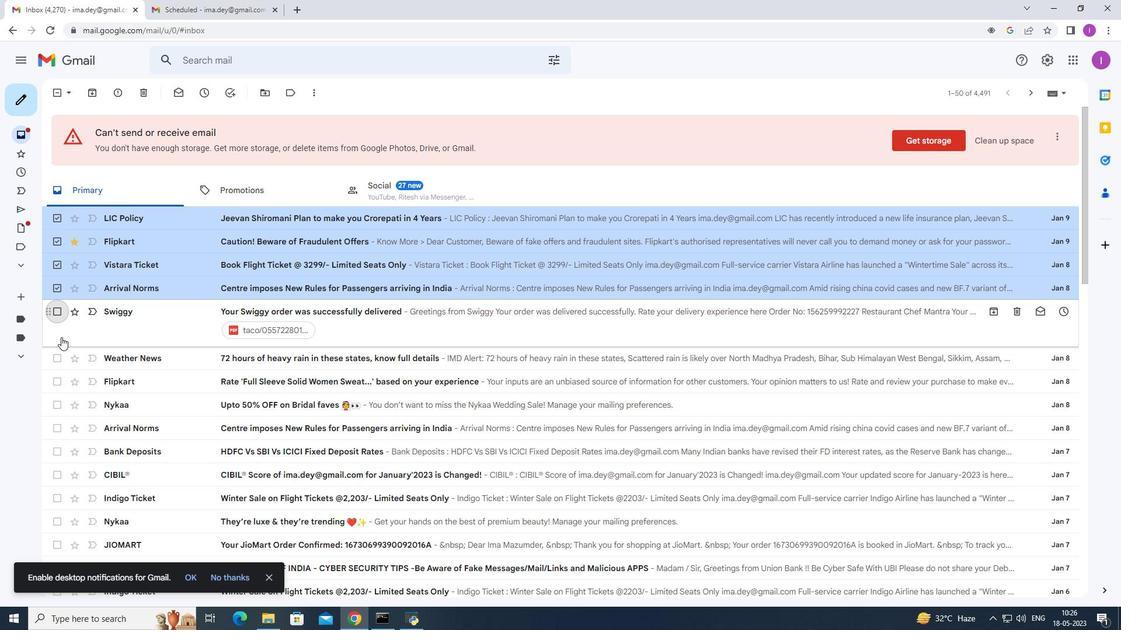 
Action: Mouse moved to (55, 320)
Screenshot: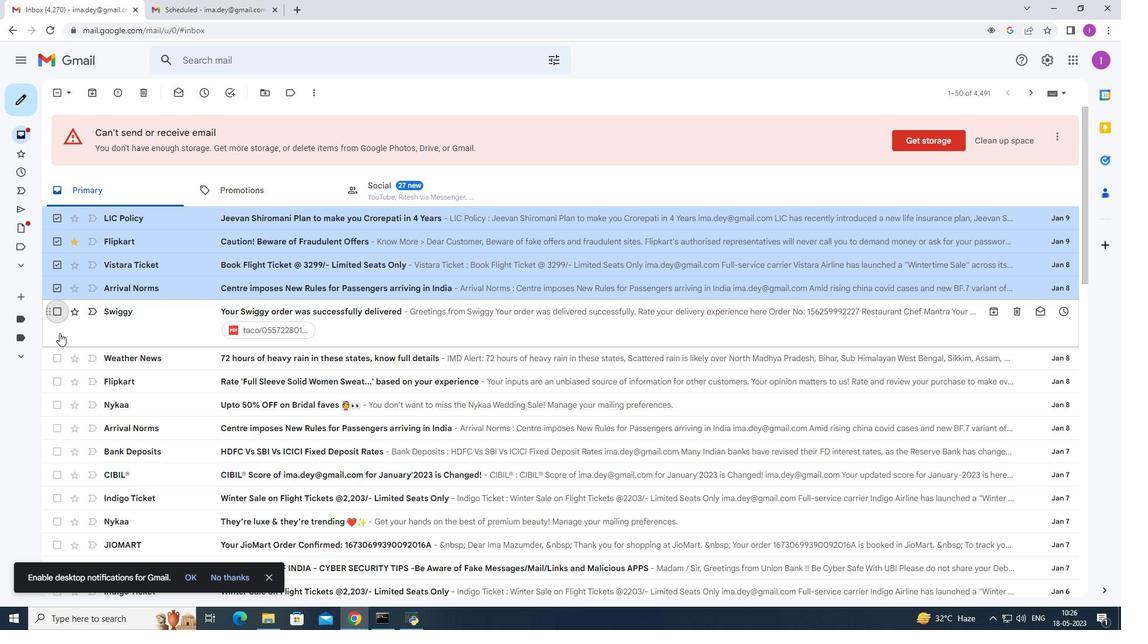 
Action: Key pressed <Key.shift>
Screenshot: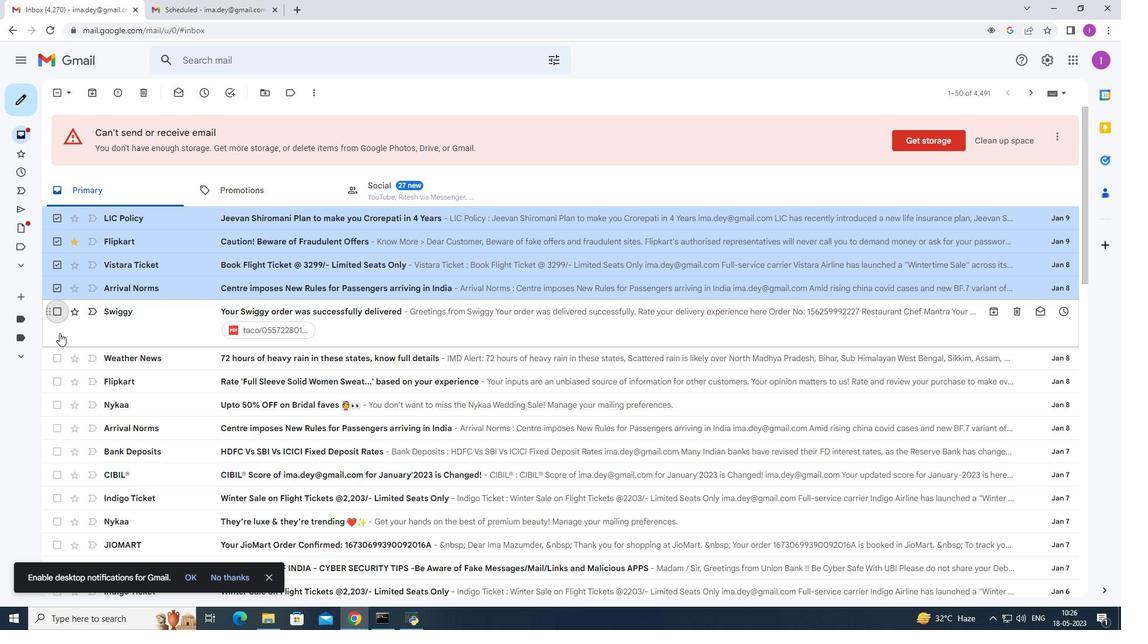 
Action: Mouse moved to (54, 316)
Screenshot: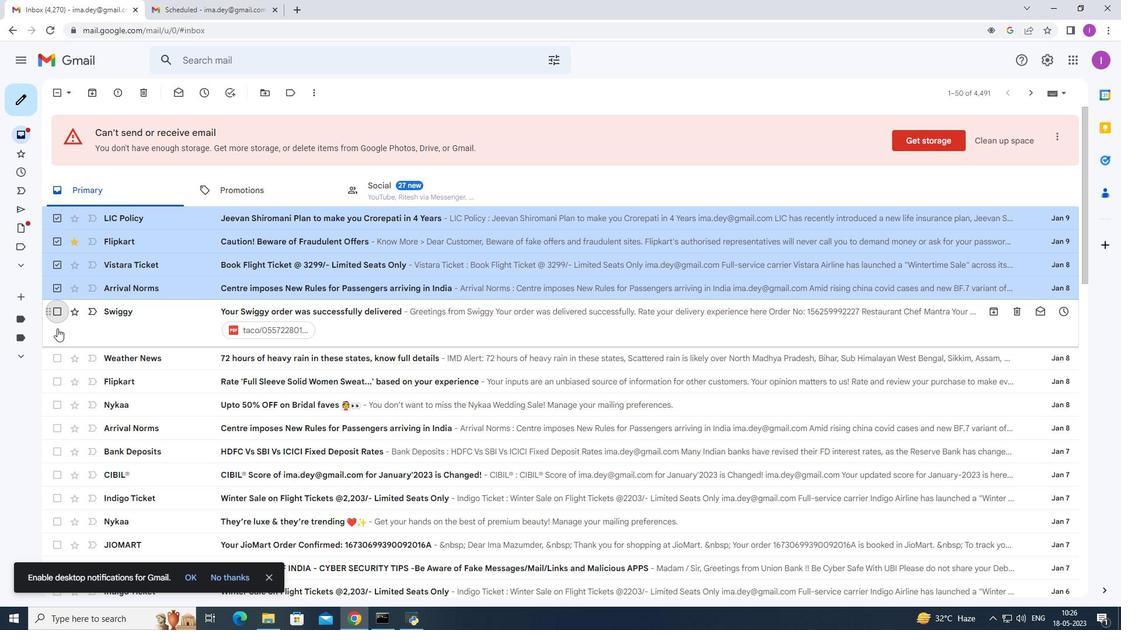 
Action: Key pressed <Key.shift>
Screenshot: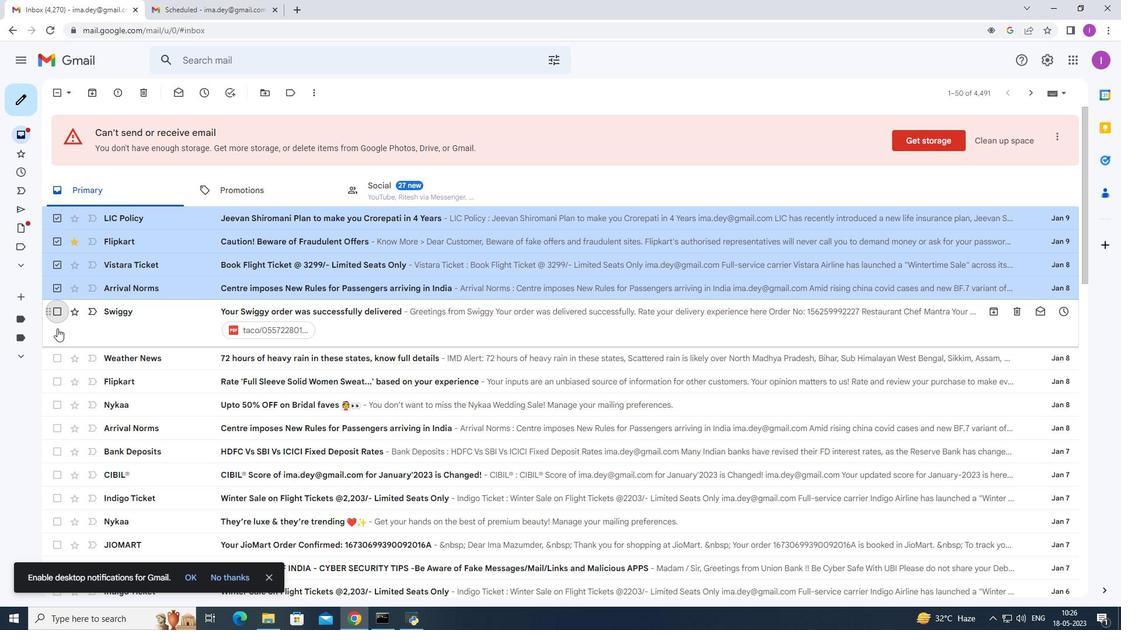 
Action: Mouse moved to (53, 309)
Screenshot: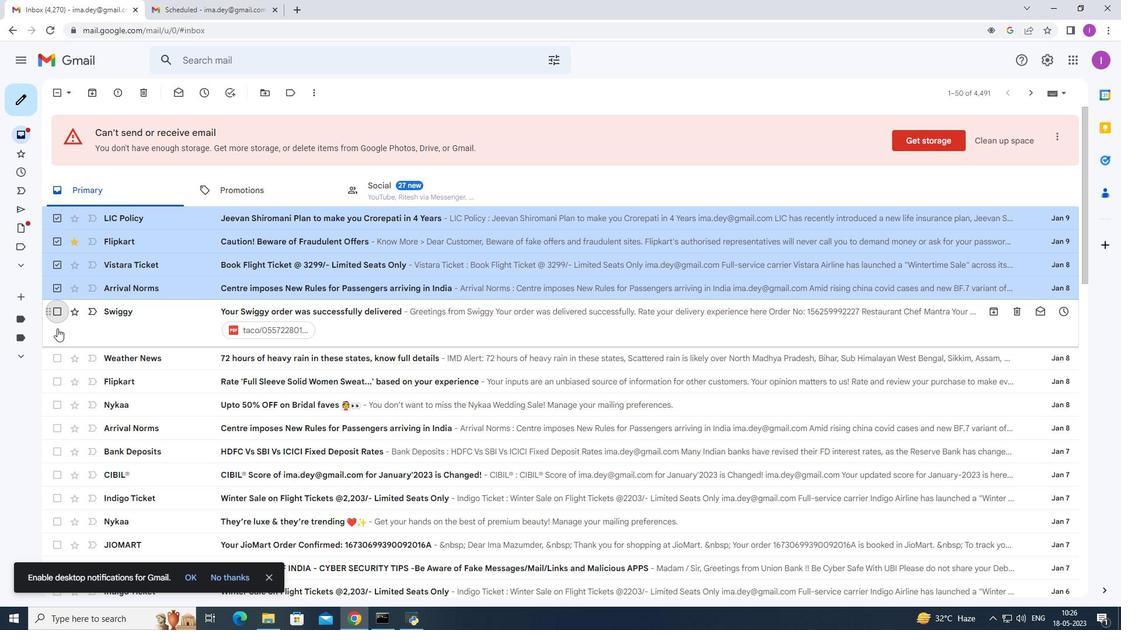 
Action: Key pressed <Key.shift>
Screenshot: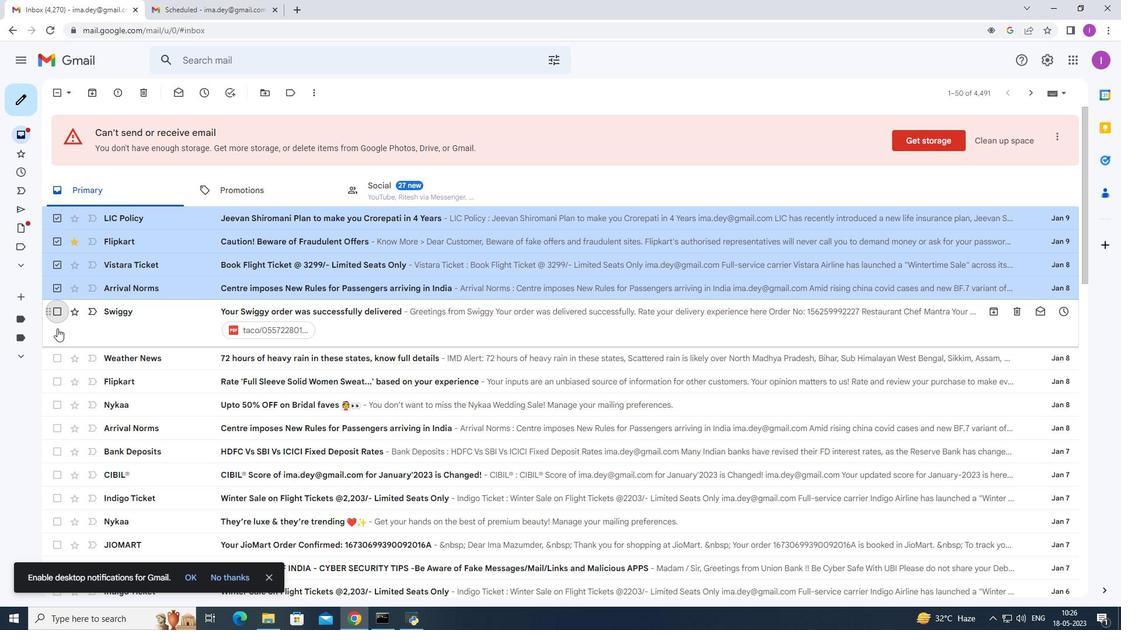 
Action: Mouse moved to (53, 308)
Screenshot: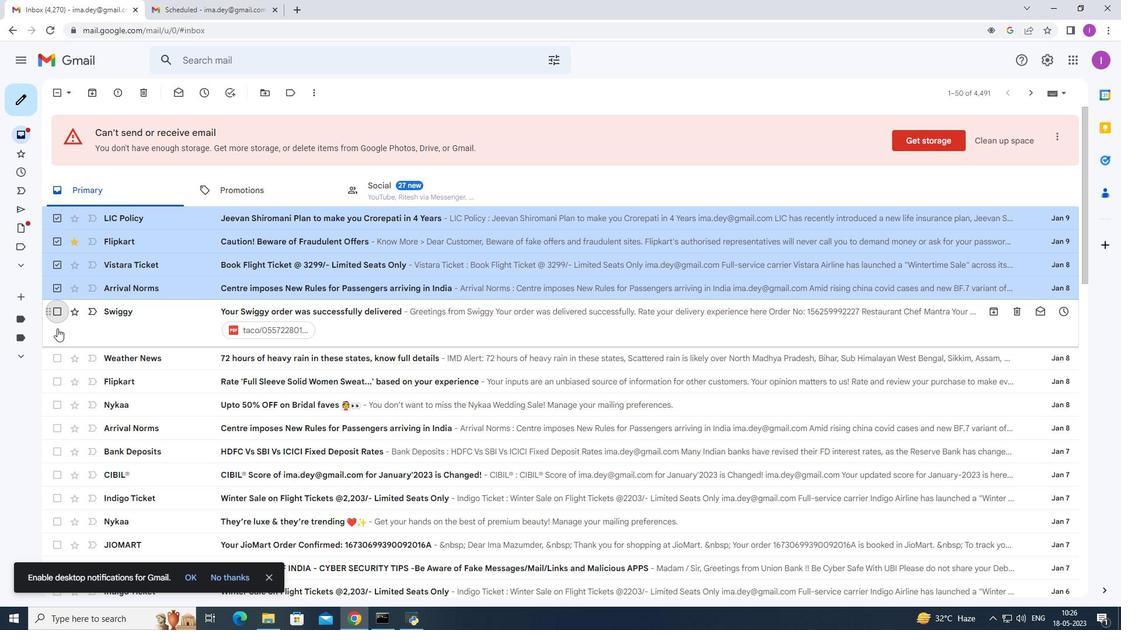 
Action: Key pressed <Key.shift><Key.shift><Key.shift><Key.shift><Key.shift><Key.shift><Key.shift>
Screenshot: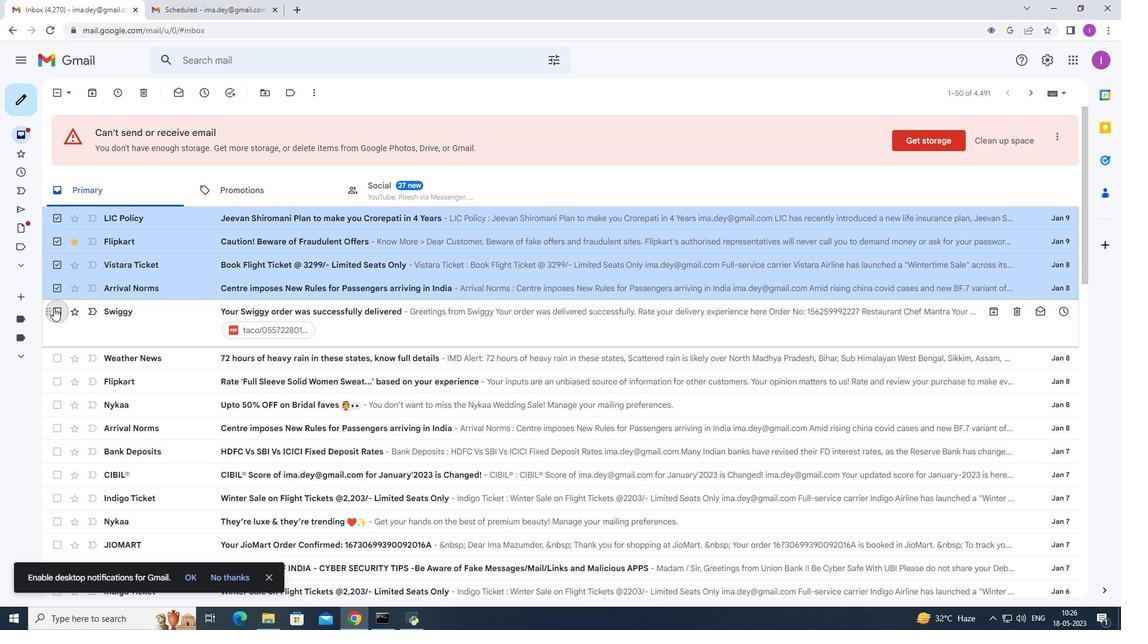
Action: Mouse moved to (54, 310)
Screenshot: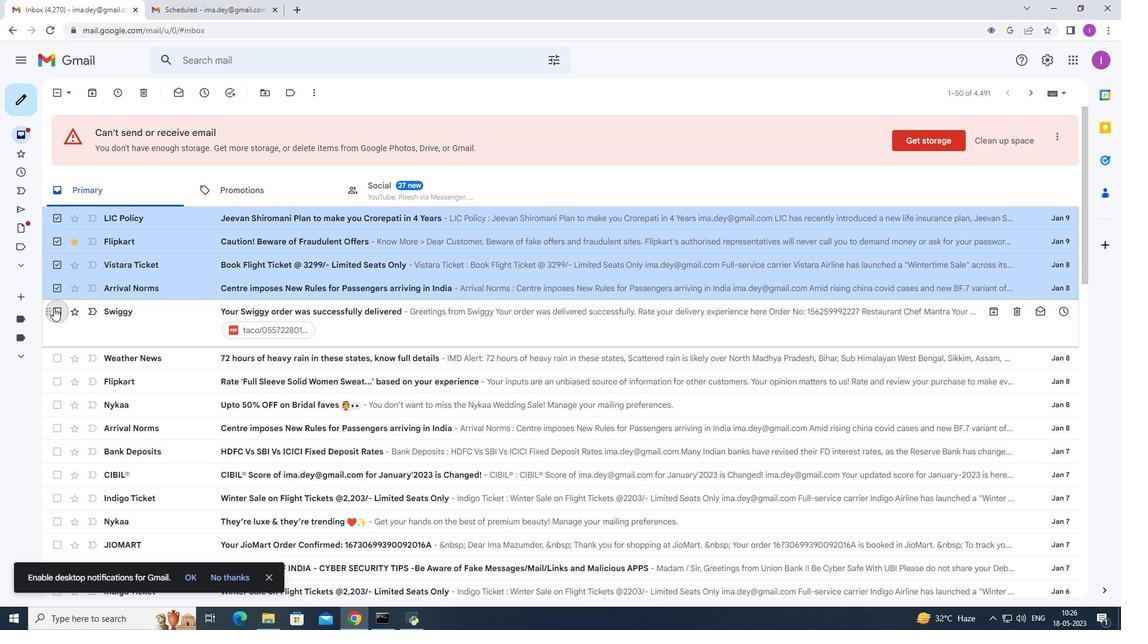 
Action: Key pressed <Key.shift>
Screenshot: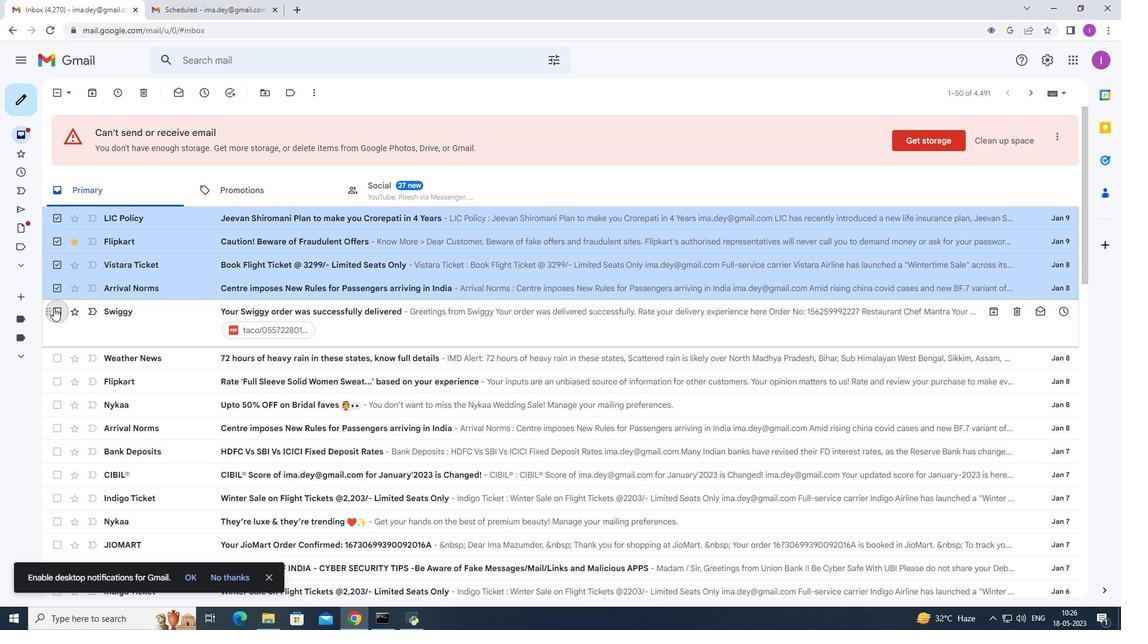 
Action: Mouse moved to (55, 313)
Screenshot: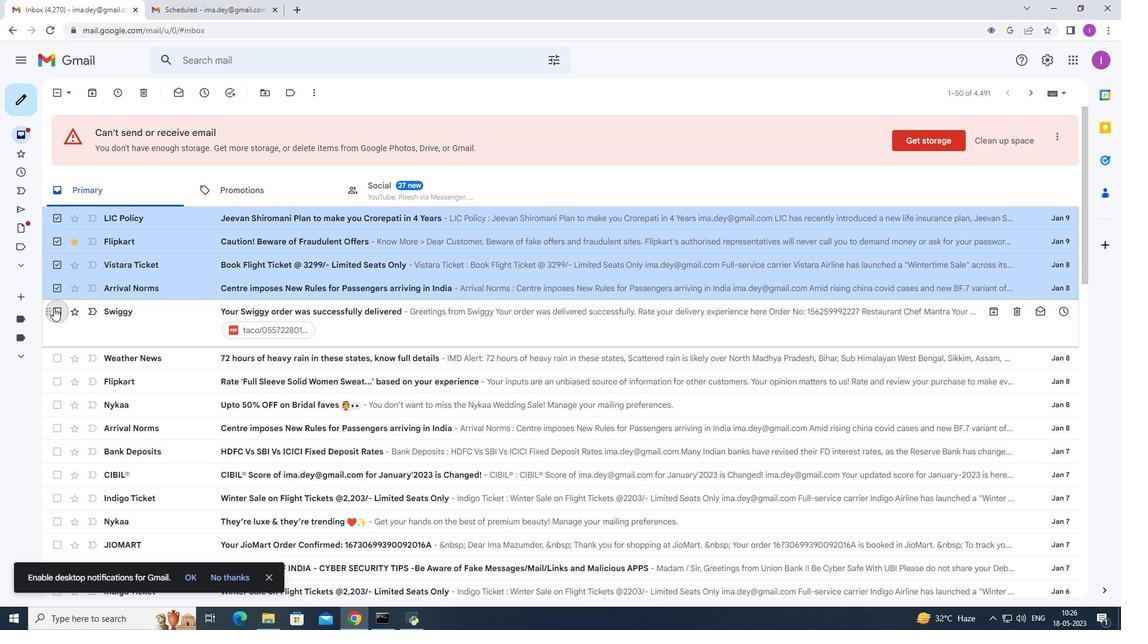 
Action: Key pressed <Key.shift>
Screenshot: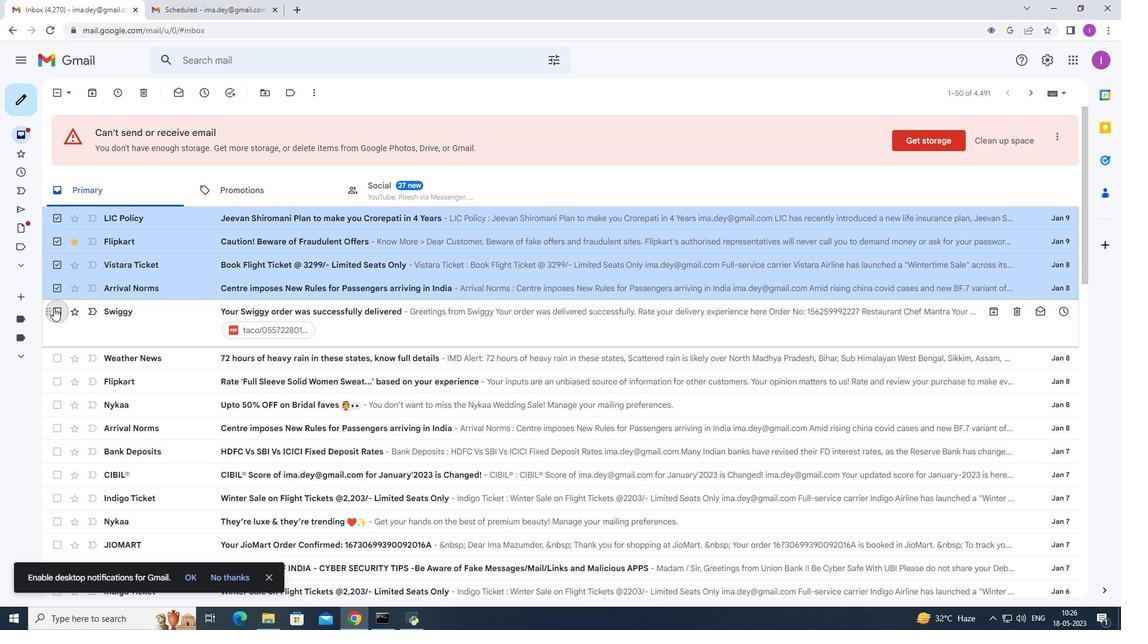 
Action: Mouse moved to (56, 315)
Screenshot: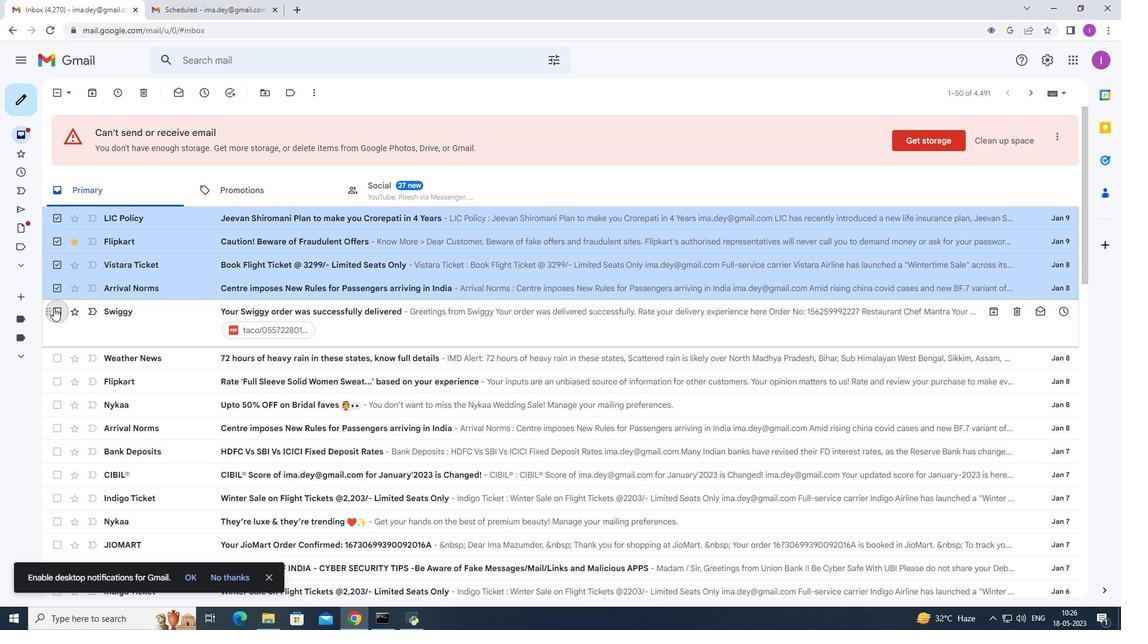
Action: Key pressed <Key.shift>
Screenshot: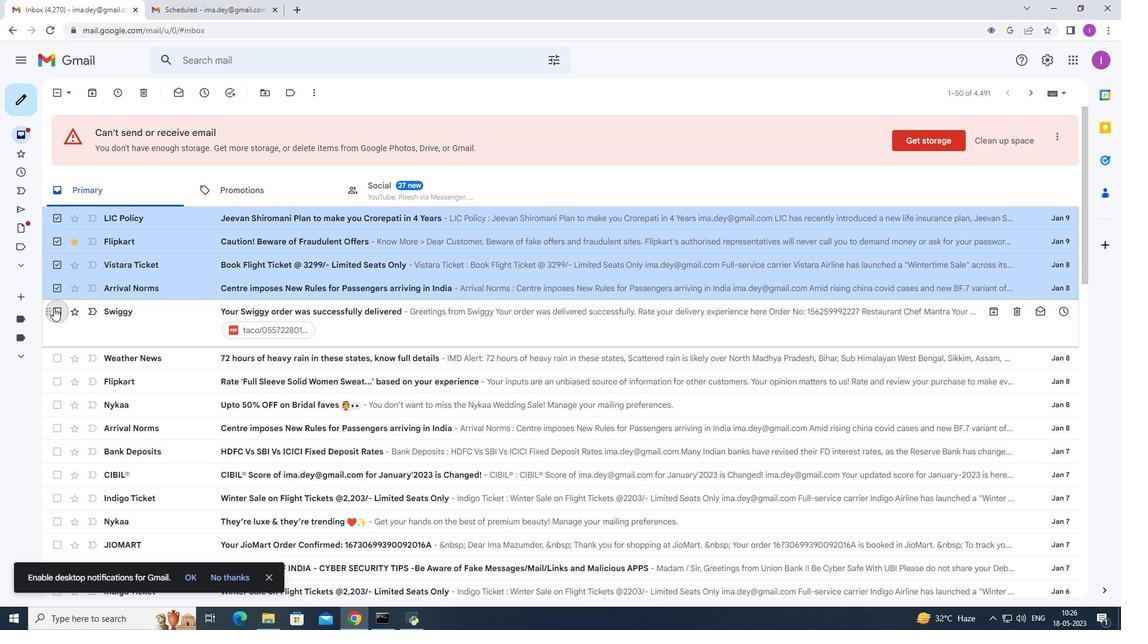 
Action: Mouse moved to (56, 315)
Screenshot: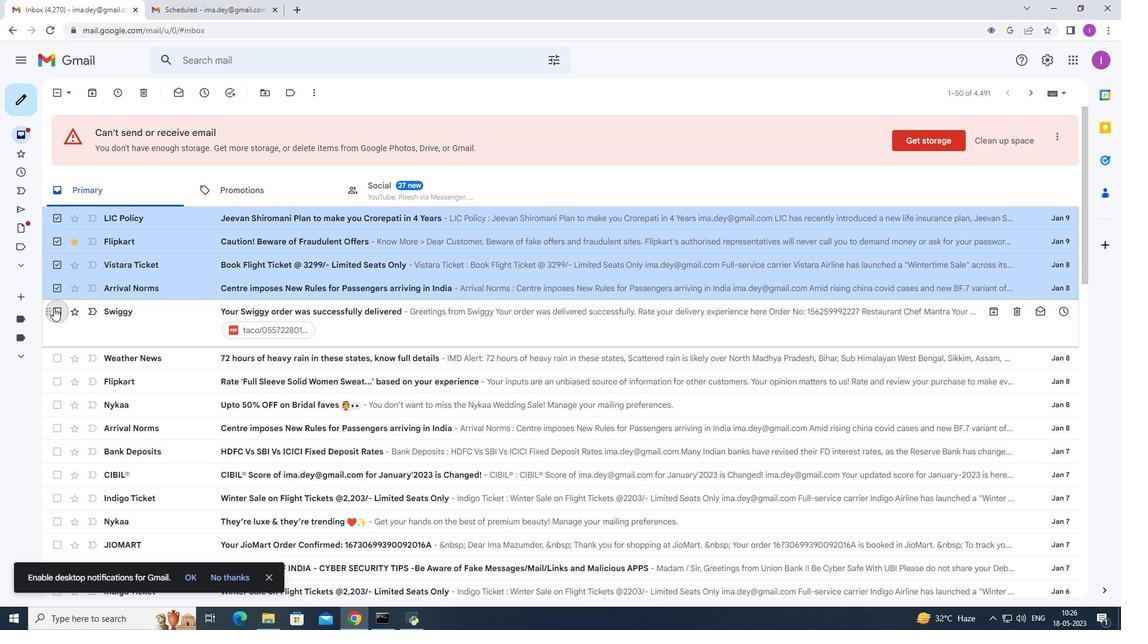 
Action: Key pressed <Key.shift><Key.shift><Key.shift><Key.shift><Key.shift><Key.shift><Key.shift>
Screenshot: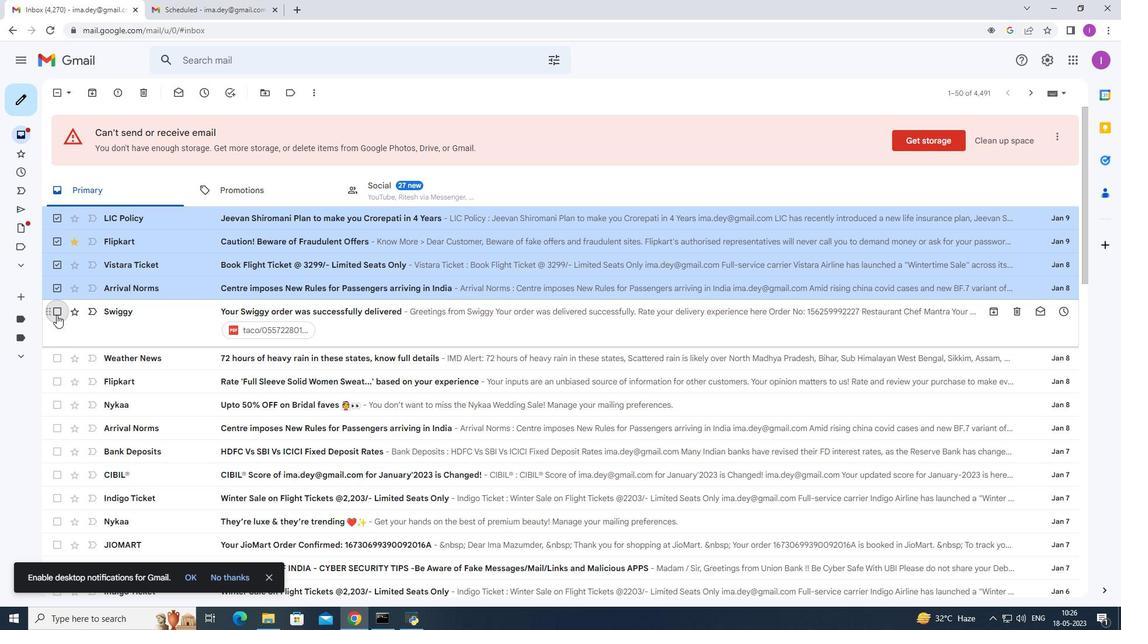 
Action: Mouse pressed left at (56, 315)
Screenshot: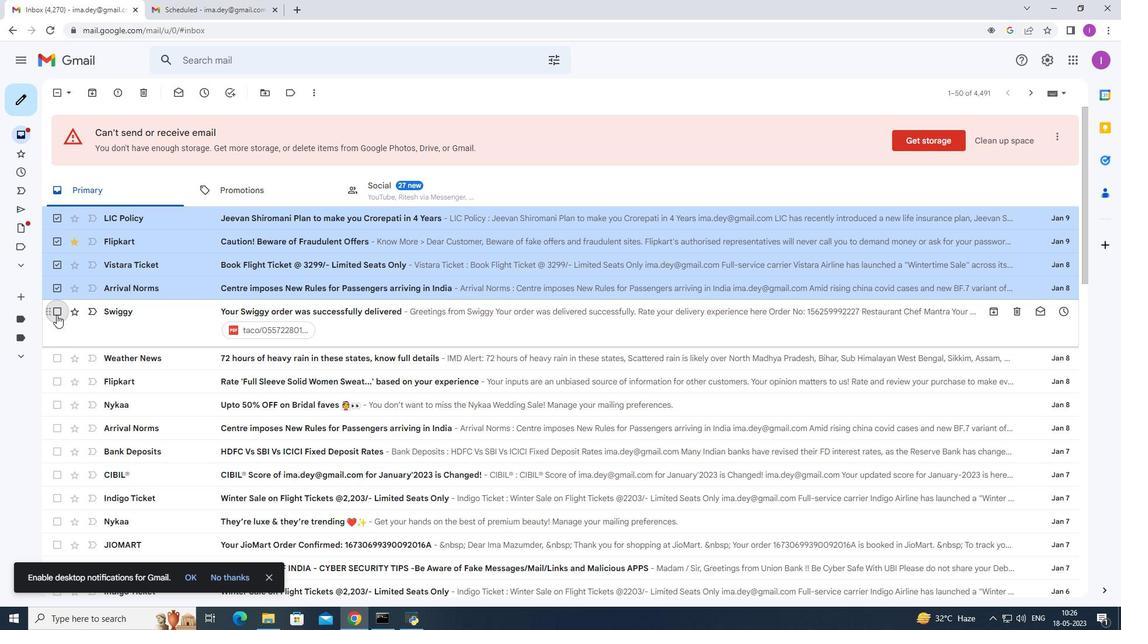
Action: Key pressed <Key.shift><Key.shift><Key.shift><Key.shift><Key.shift><Key.shift><Key.shift><Key.shift><Key.shift><Key.shift><Key.shift><Key.shift><Key.shift><Key.shift>
Screenshot: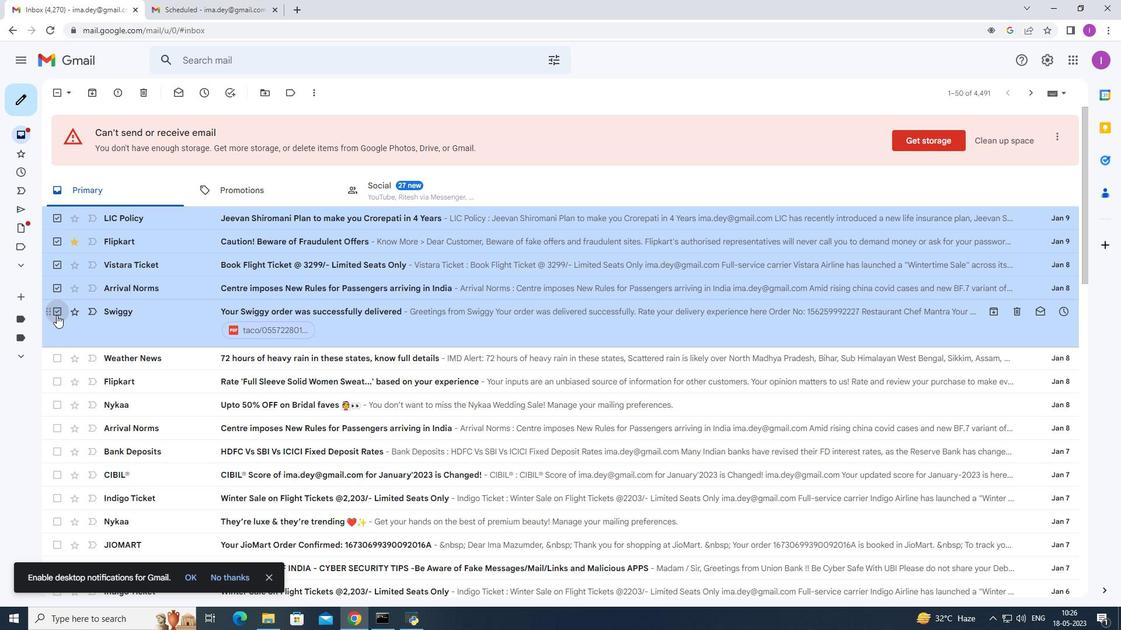 
Action: Mouse moved to (57, 315)
Screenshot: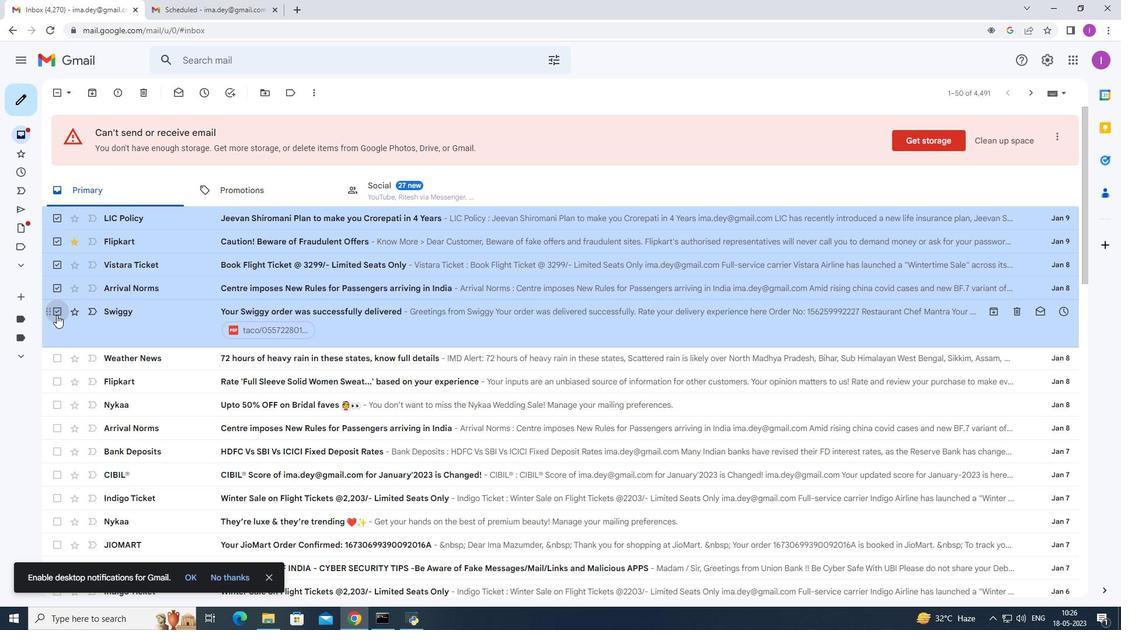 
Action: Key pressed <Key.shift>
Screenshot: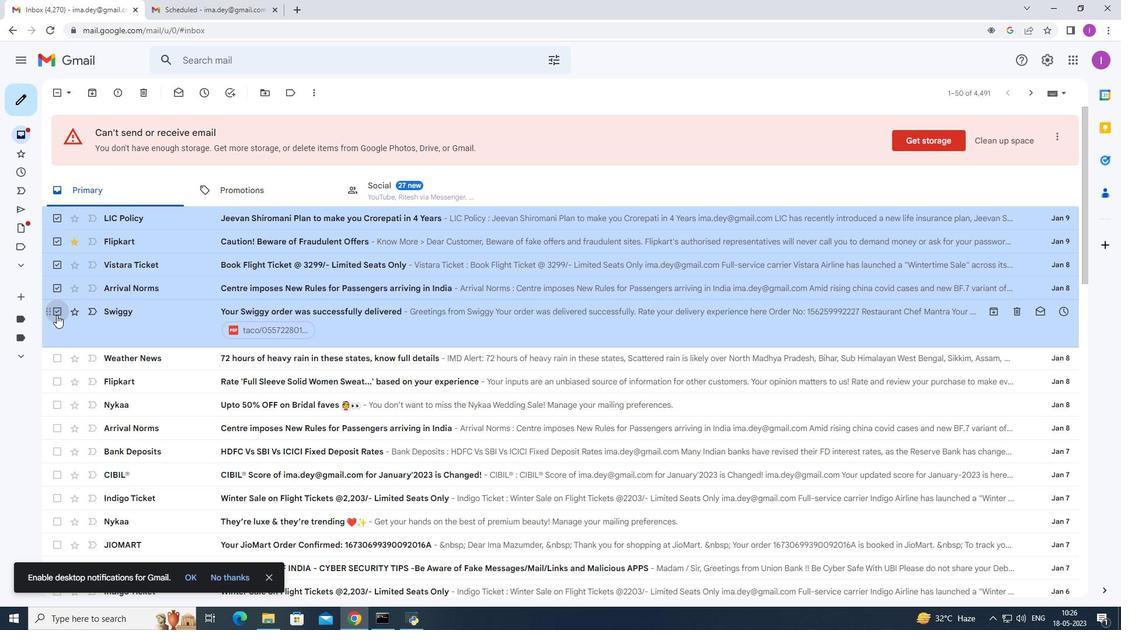 
Action: Mouse moved to (54, 319)
Screenshot: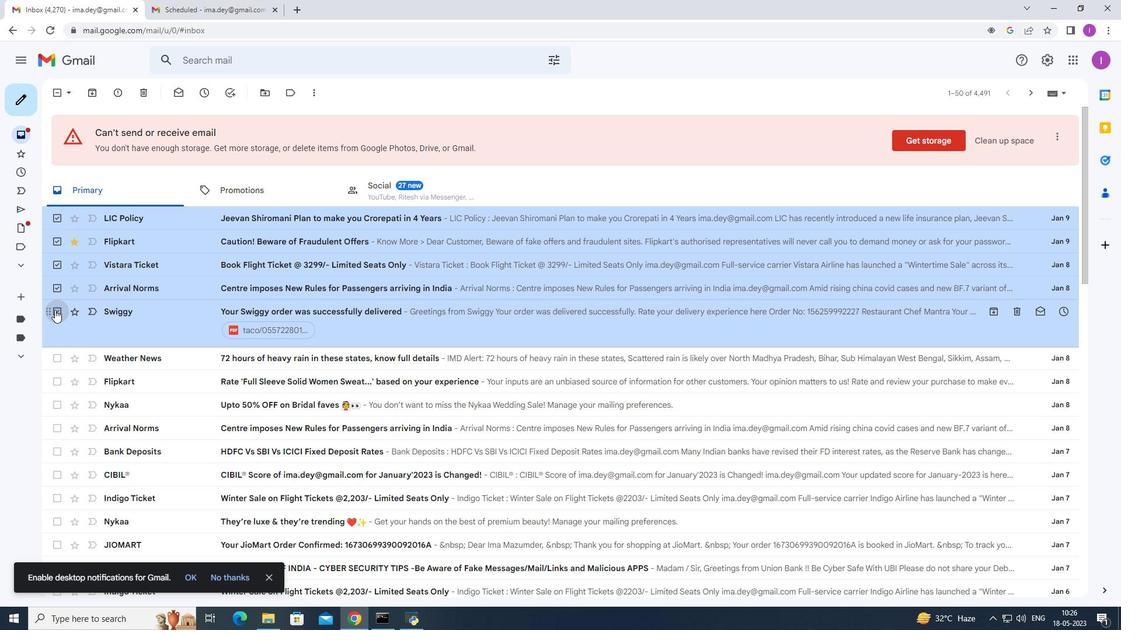 
Action: Key pressed <Key.shift>
Screenshot: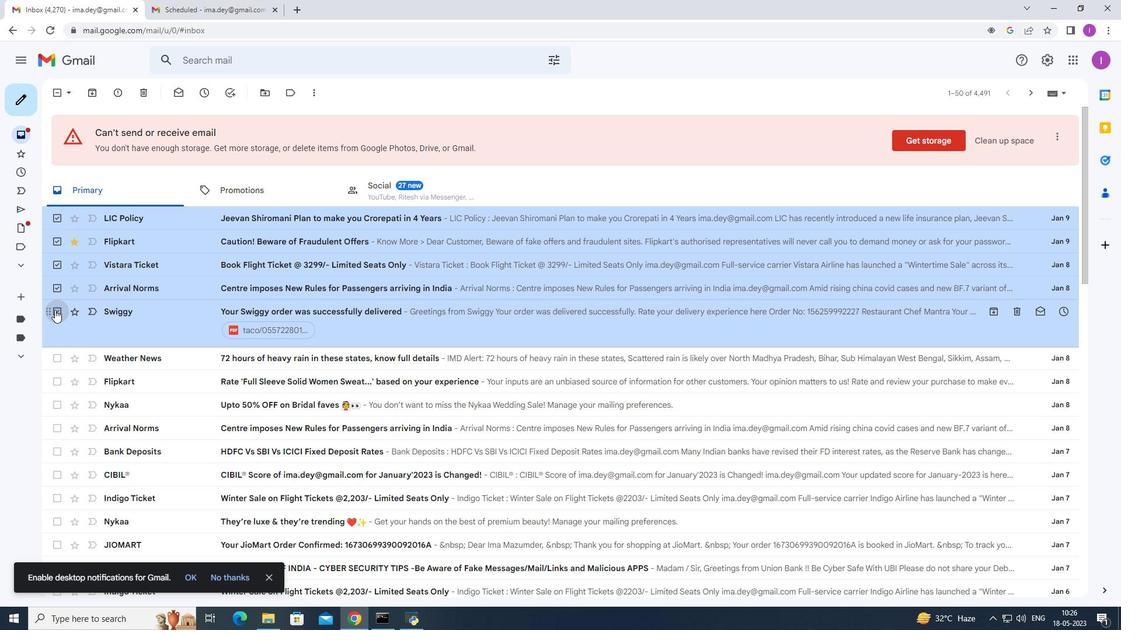 
Action: Mouse moved to (57, 352)
